Task: Explore the Power-Ups section in Trello and review the features of different Power-Ups.
Action: Mouse moved to (397, 198)
Screenshot: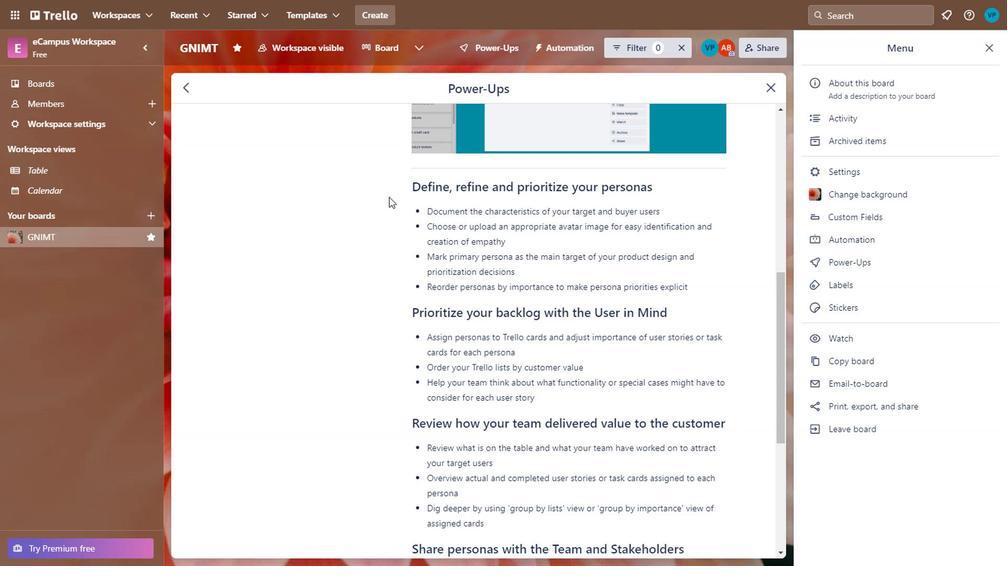 
Action: Mouse pressed left at (397, 198)
Screenshot: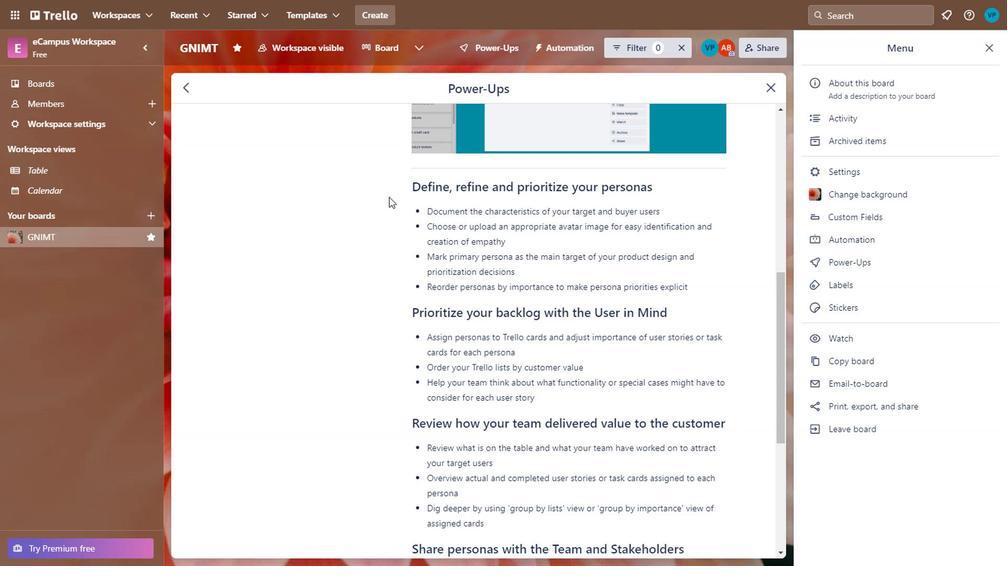 
Action: Mouse moved to (600, 248)
Screenshot: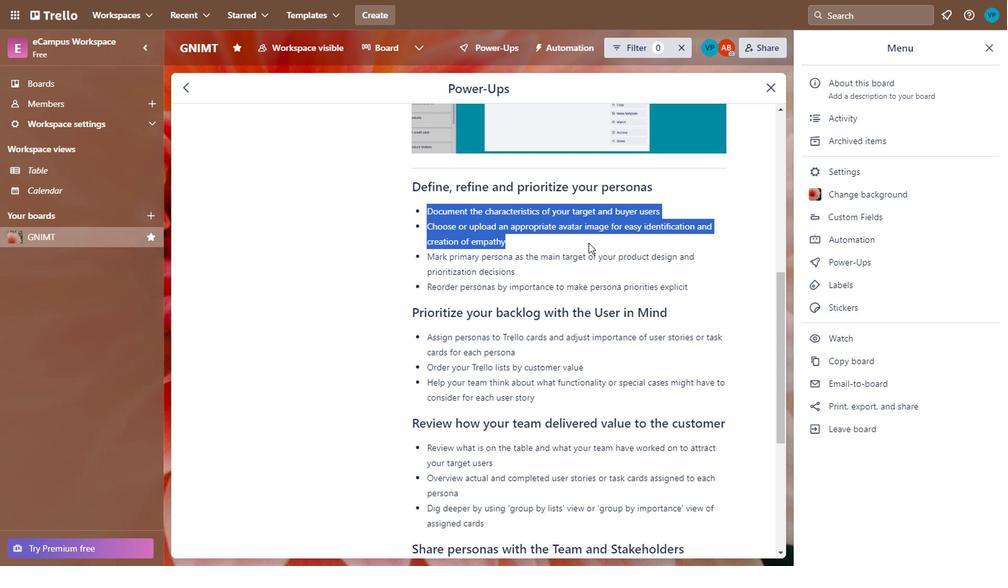 
Action: Mouse scrolled (600, 247) with delta (0, 0)
Screenshot: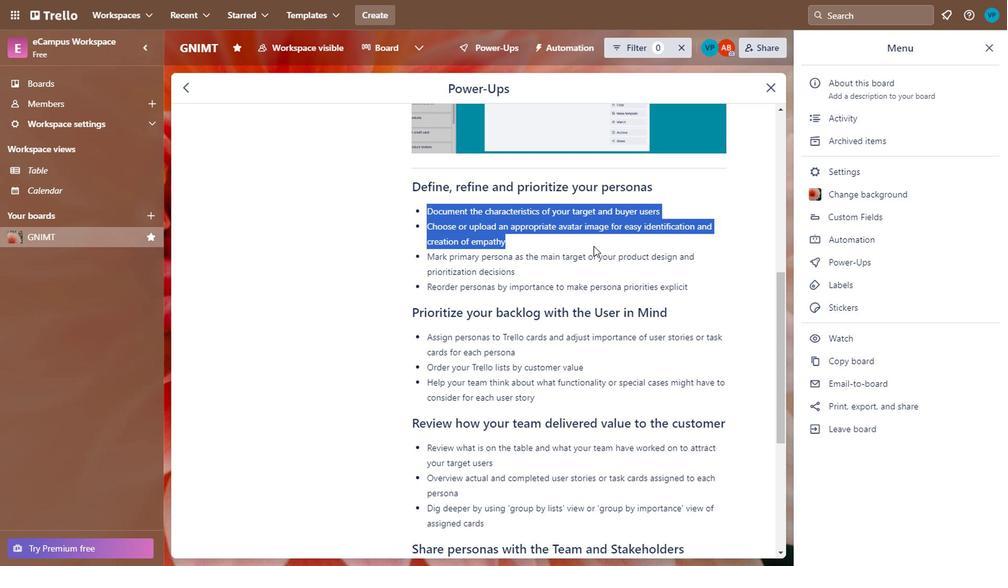 
Action: Mouse moved to (600, 248)
Screenshot: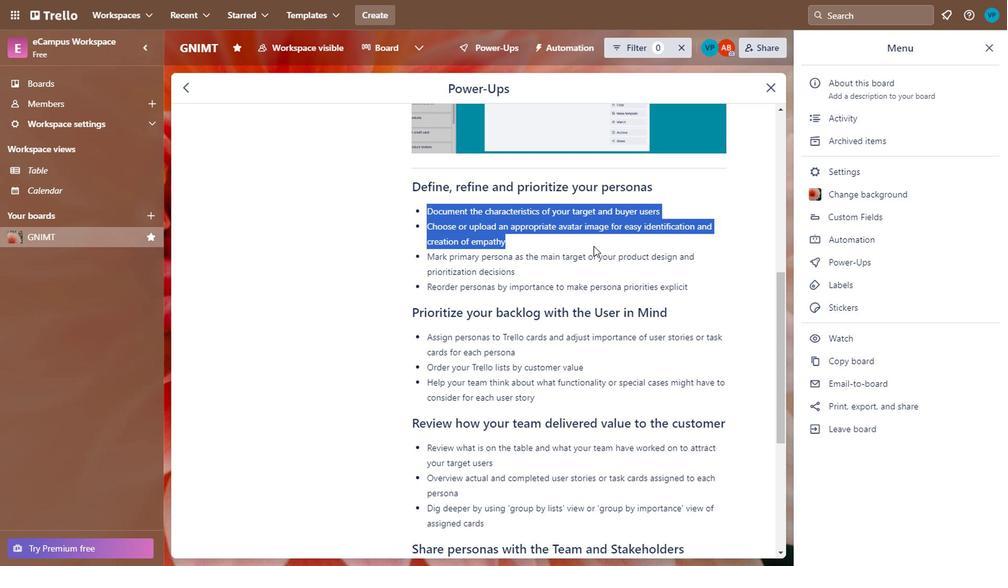 
Action: Mouse scrolled (600, 248) with delta (0, 0)
Screenshot: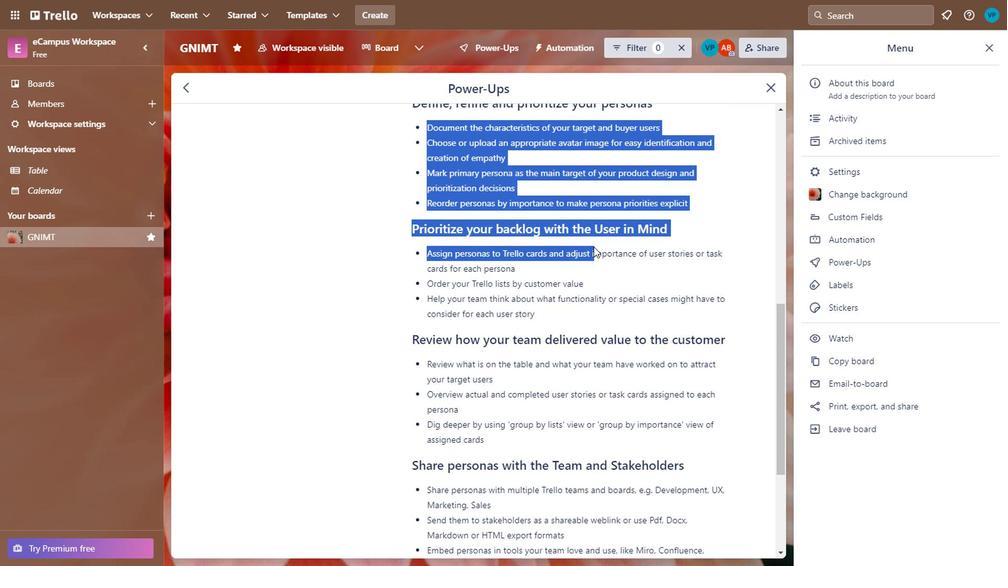 
Action: Mouse moved to (600, 249)
Screenshot: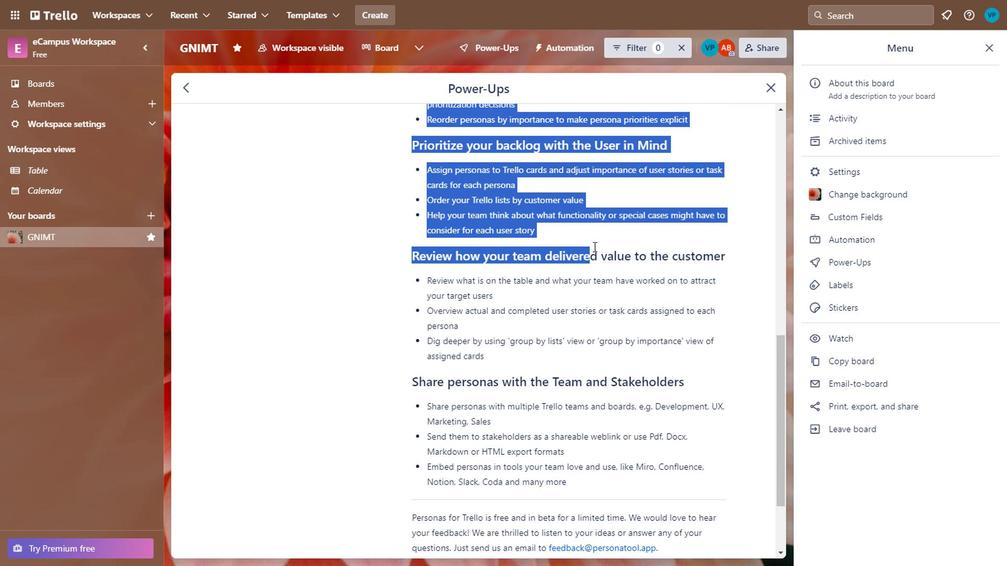 
Action: Mouse scrolled (600, 248) with delta (0, 0)
Screenshot: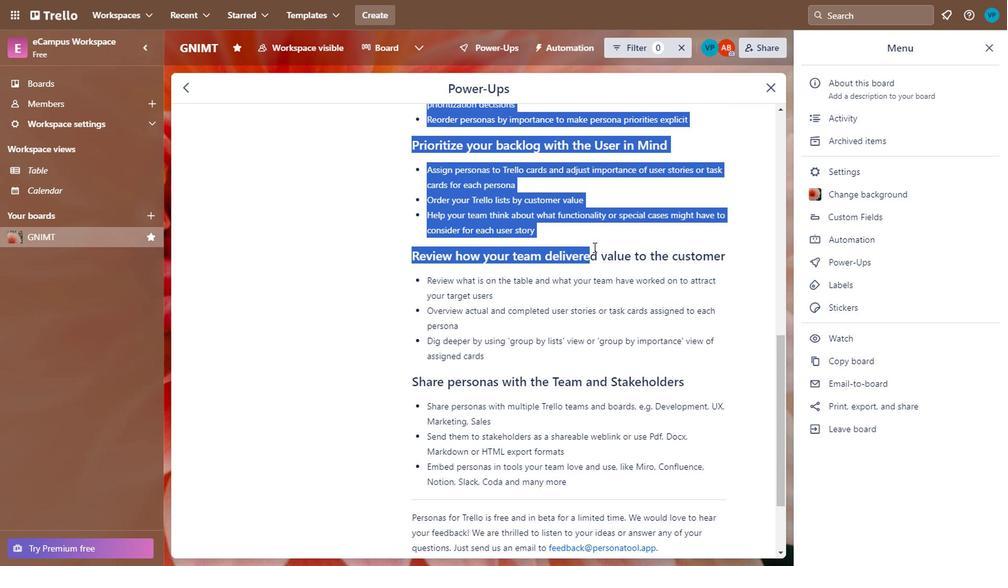 
Action: Mouse moved to (600, 249)
Screenshot: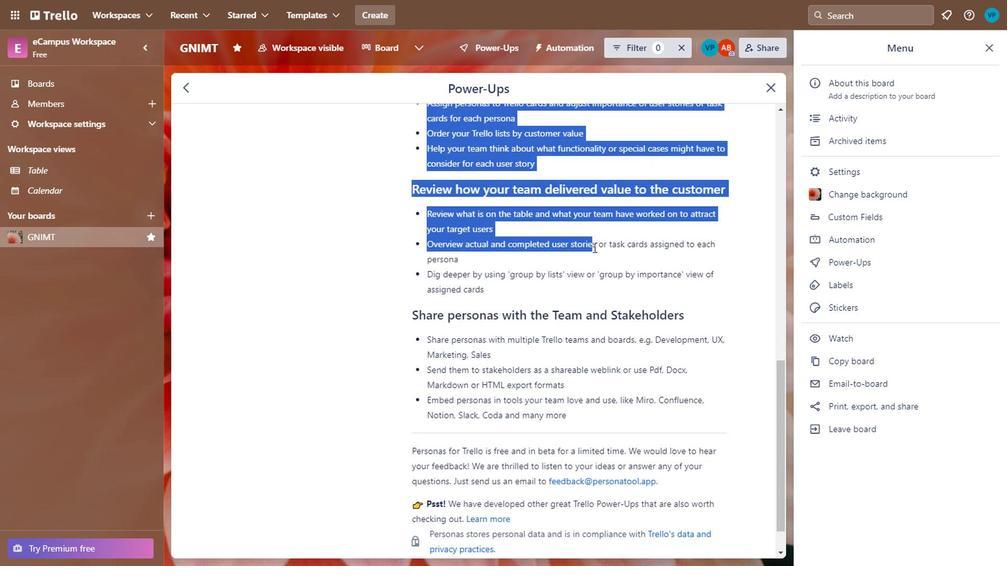 
Action: Mouse scrolled (600, 249) with delta (0, 0)
Screenshot: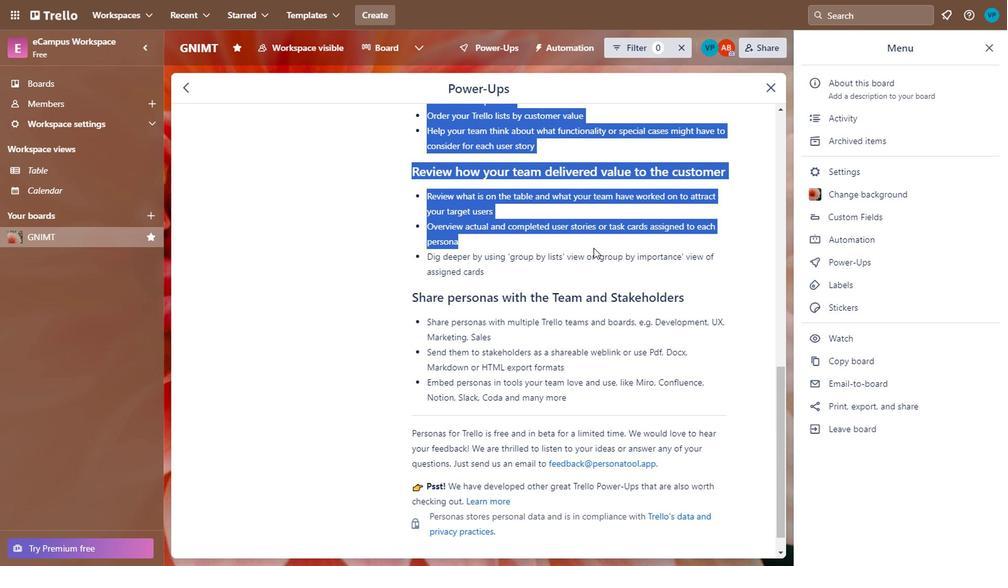 
Action: Mouse scrolled (600, 249) with delta (0, 0)
Screenshot: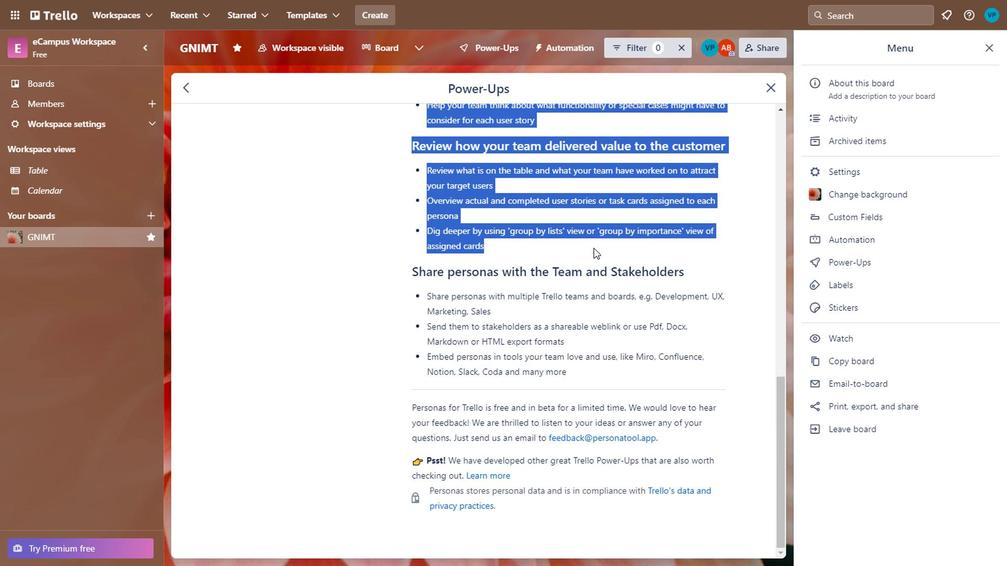 
Action: Mouse moved to (600, 252)
Screenshot: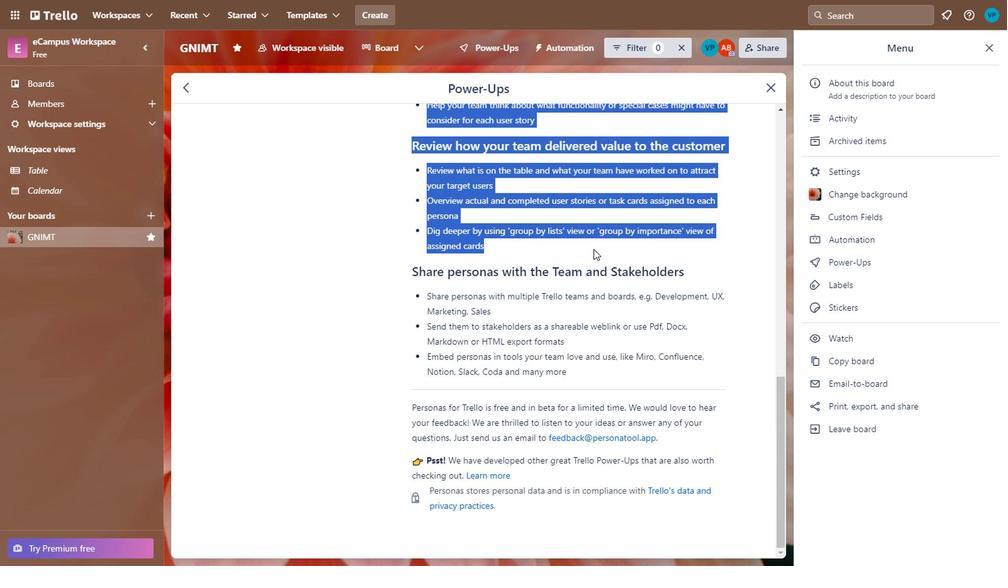 
Action: Mouse scrolled (600, 252) with delta (0, 0)
Screenshot: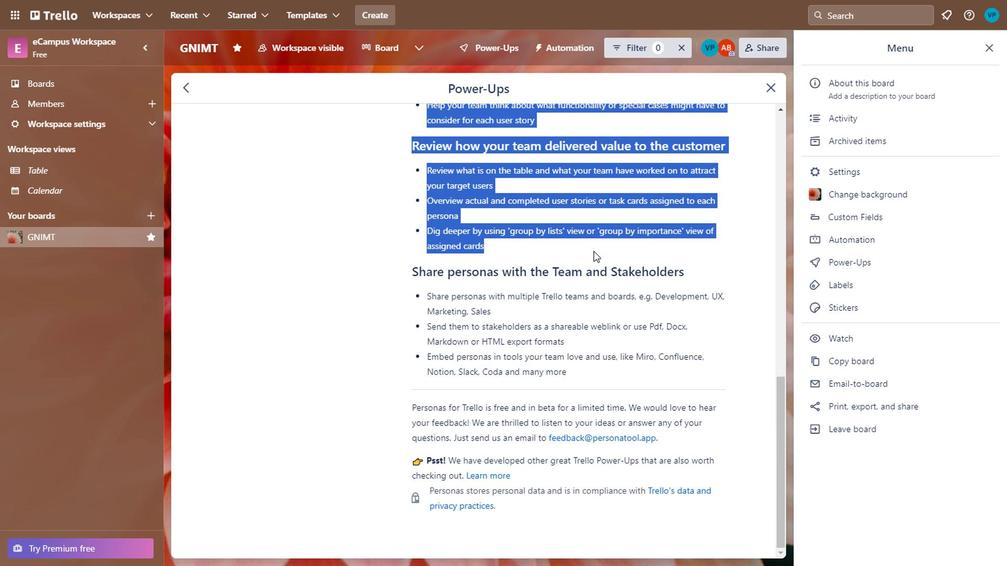 
Action: Mouse scrolled (600, 252) with delta (0, 0)
Screenshot: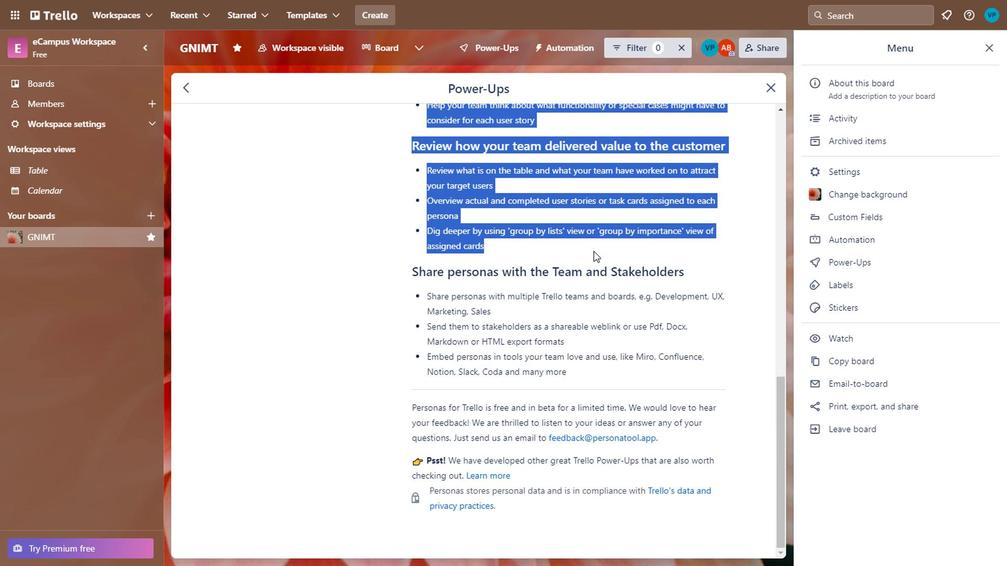 
Action: Mouse scrolled (600, 252) with delta (0, 0)
Screenshot: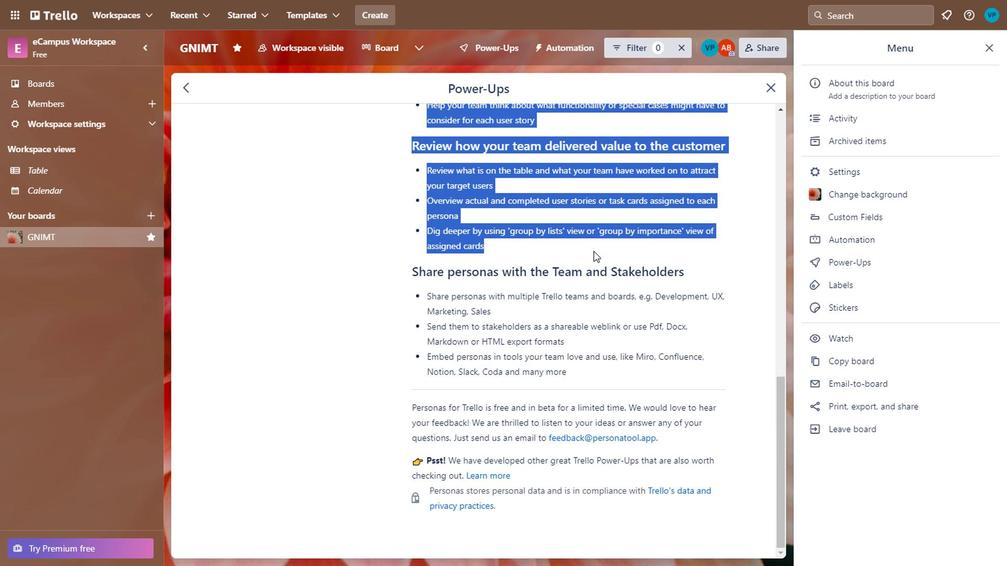 
Action: Mouse scrolled (600, 252) with delta (0, 0)
Screenshot: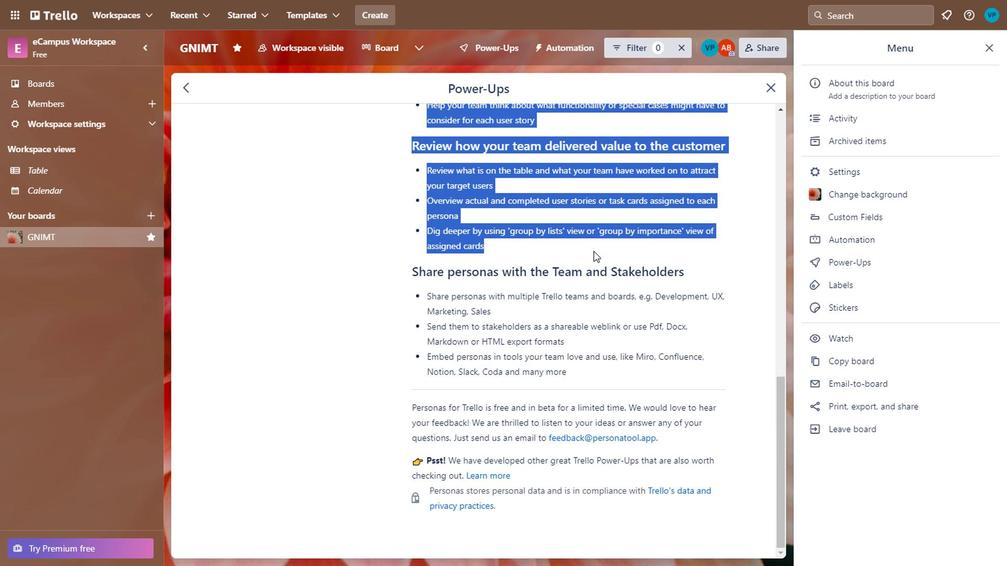 
Action: Mouse scrolled (600, 252) with delta (0, 0)
Screenshot: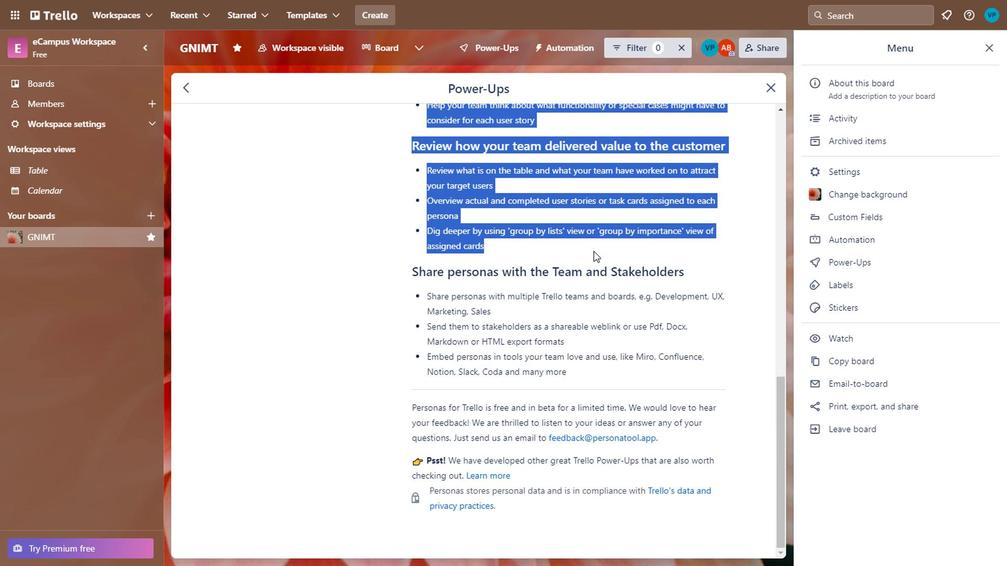 
Action: Mouse moved to (633, 341)
Screenshot: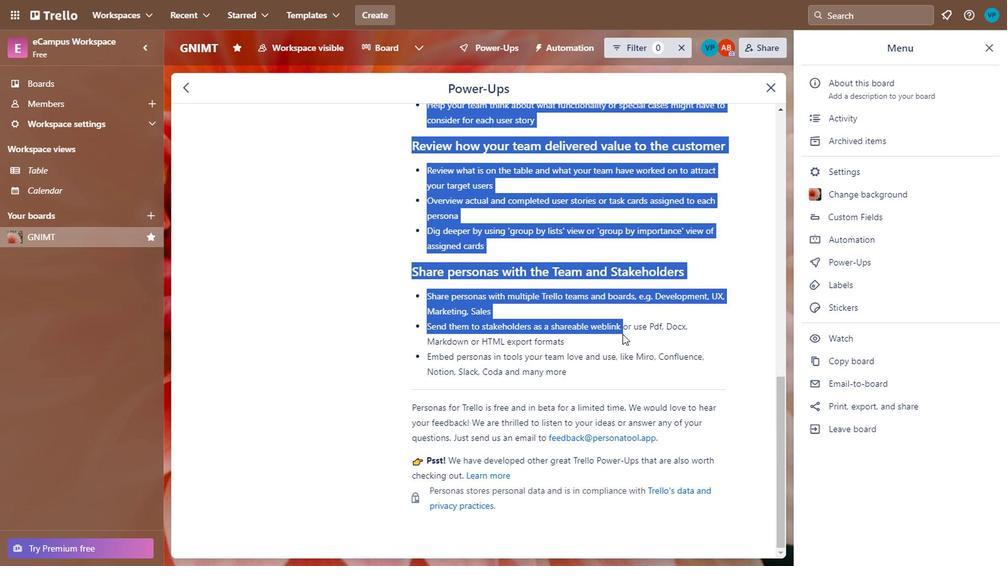 
Action: Mouse scrolled (633, 340) with delta (0, 0)
Screenshot: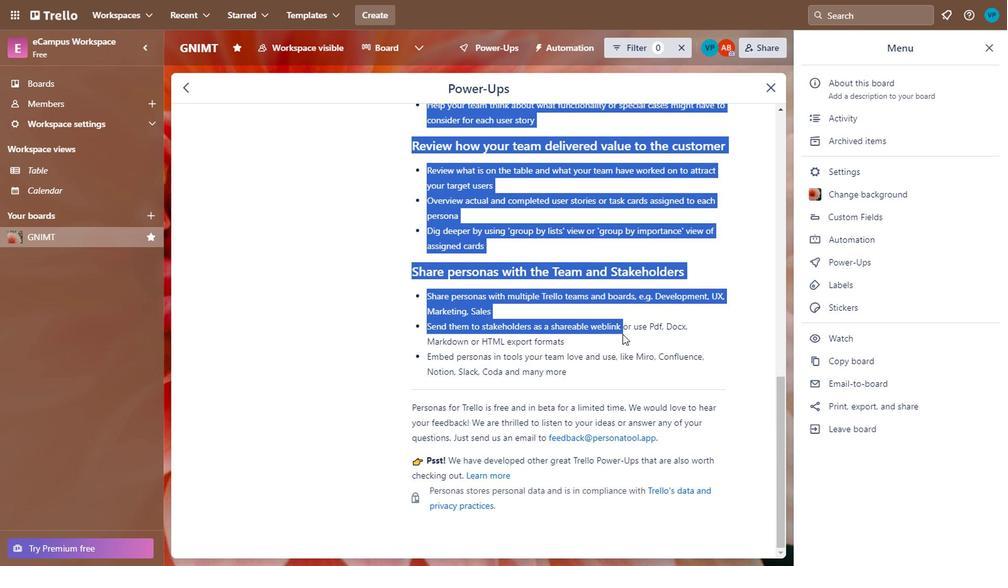 
Action: Mouse moved to (634, 341)
Screenshot: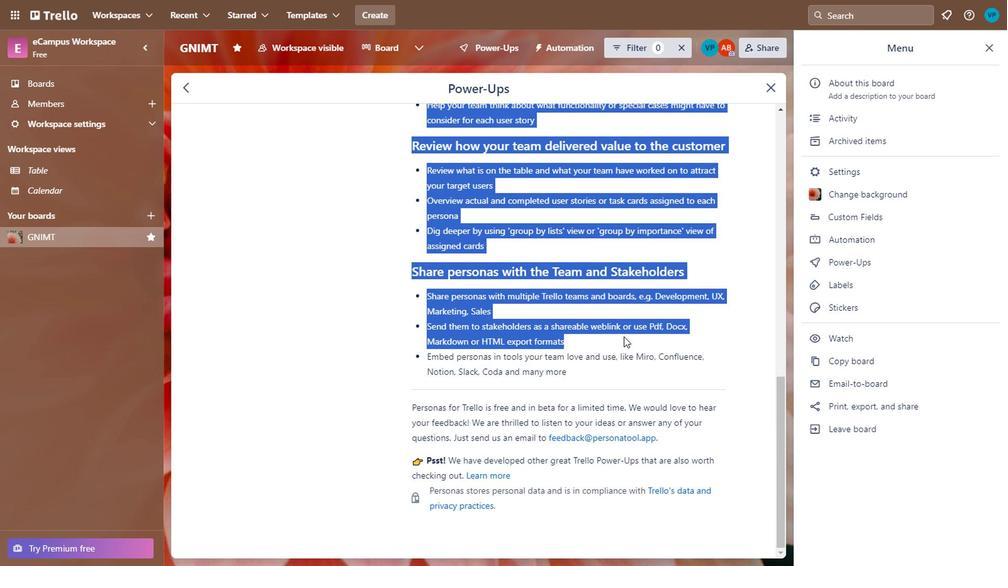 
Action: Mouse scrolled (634, 341) with delta (0, 0)
Screenshot: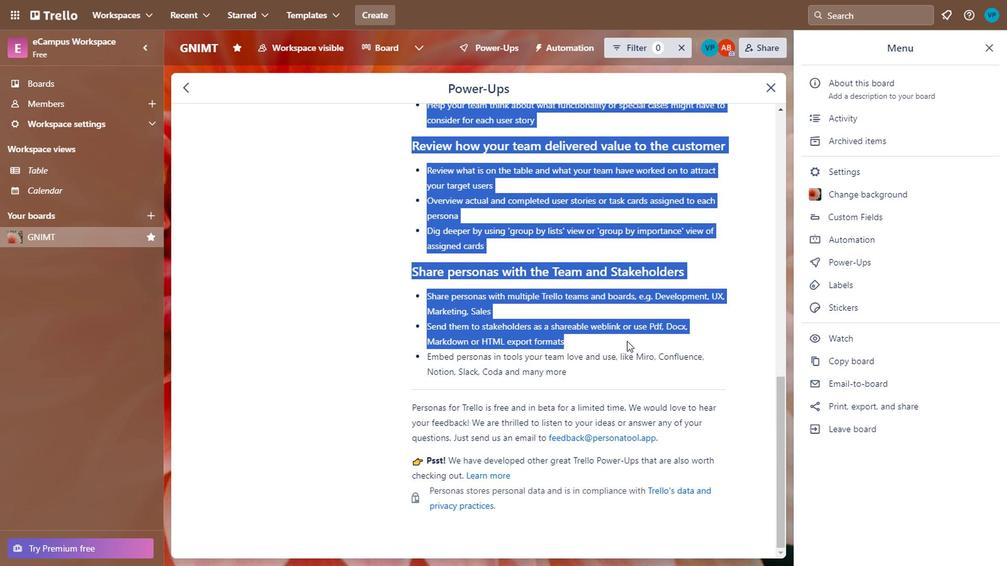 
Action: Mouse moved to (641, 356)
Screenshot: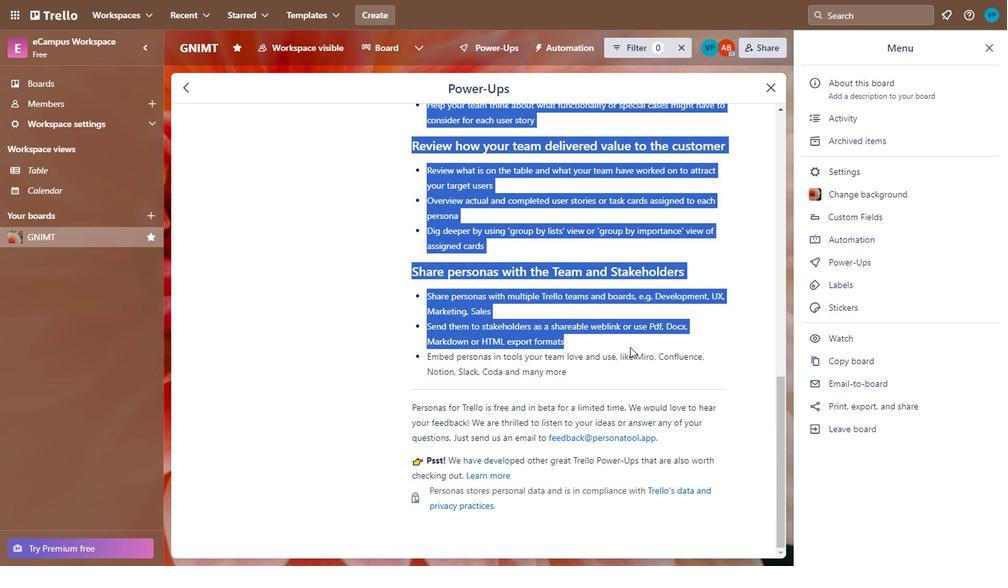 
Action: Mouse scrolled (641, 355) with delta (0, 0)
Screenshot: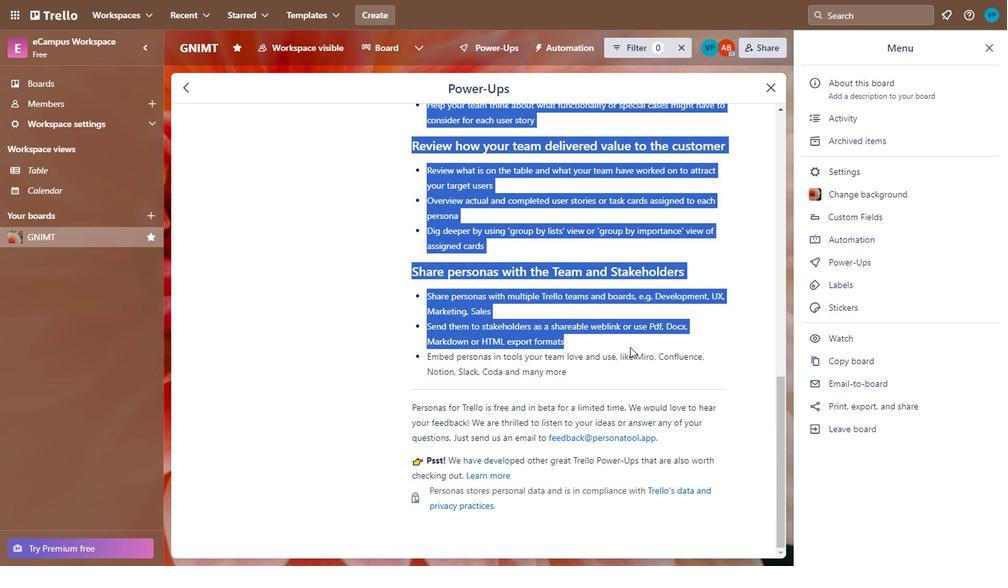 
Action: Mouse moved to (503, 298)
Screenshot: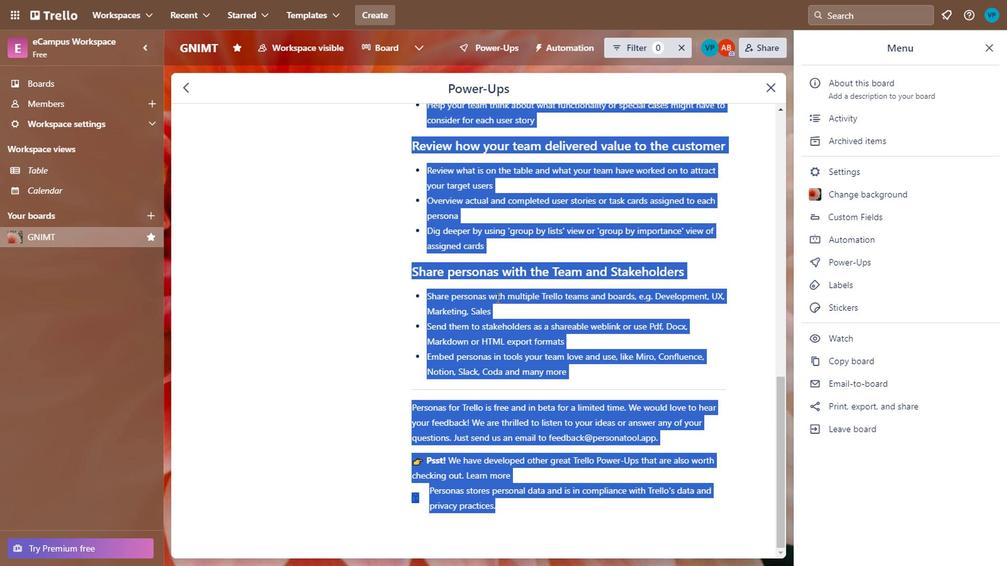 
Action: Mouse scrolled (503, 299) with delta (0, 1)
Screenshot: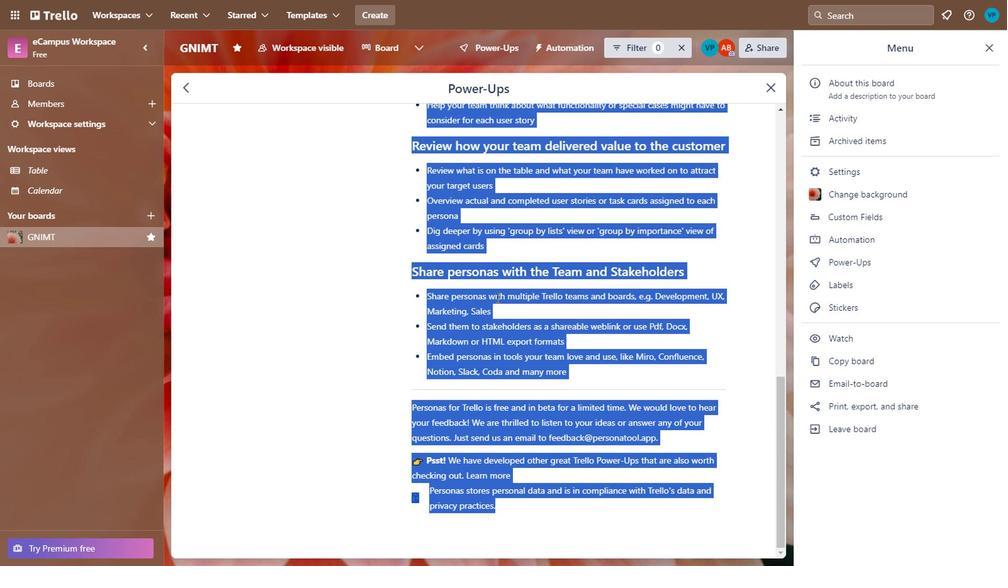 
Action: Mouse scrolled (503, 299) with delta (0, 1)
Screenshot: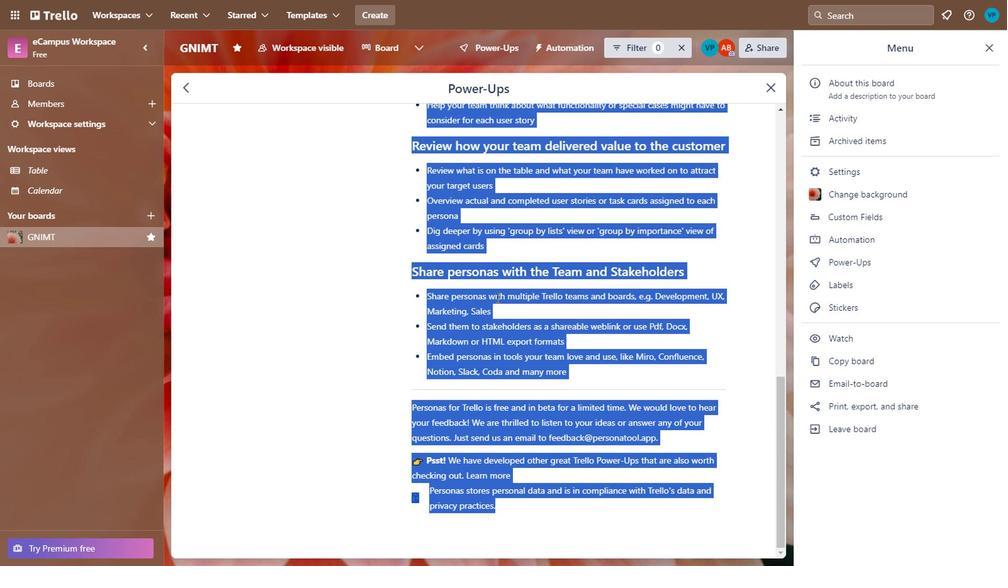 
Action: Mouse scrolled (503, 299) with delta (0, 1)
Screenshot: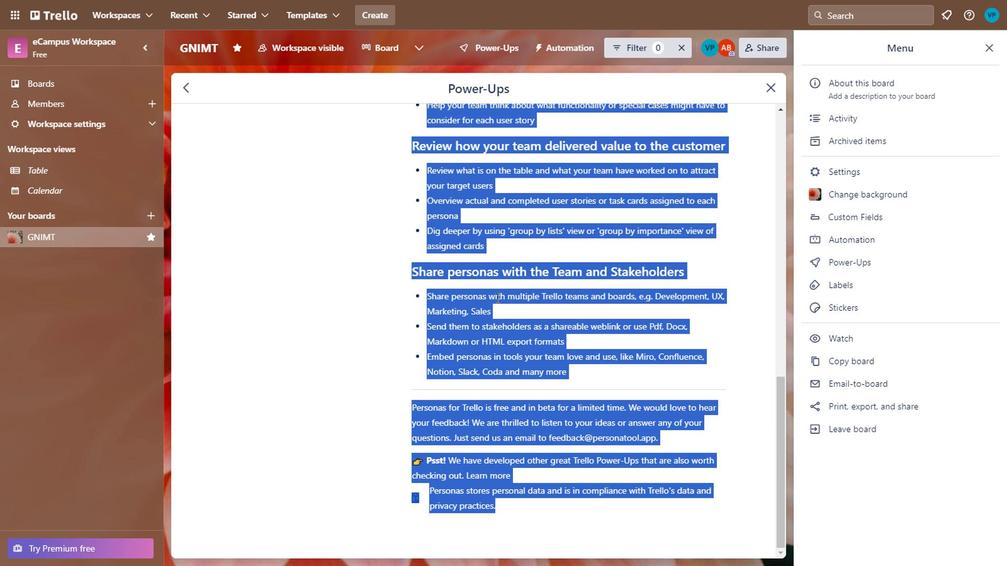 
Action: Mouse moved to (440, 249)
Screenshot: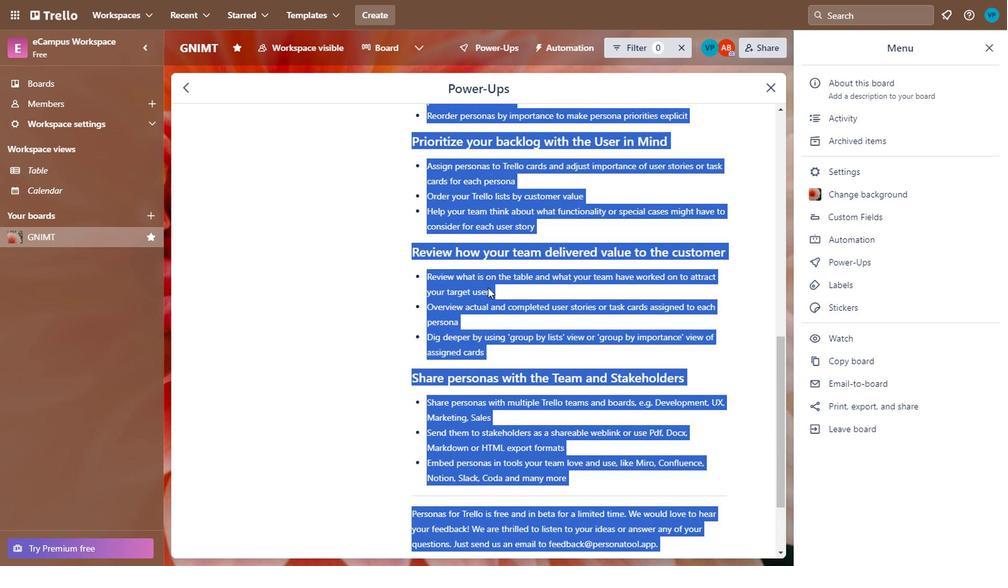 
Action: Mouse scrolled (440, 249) with delta (0, 0)
Screenshot: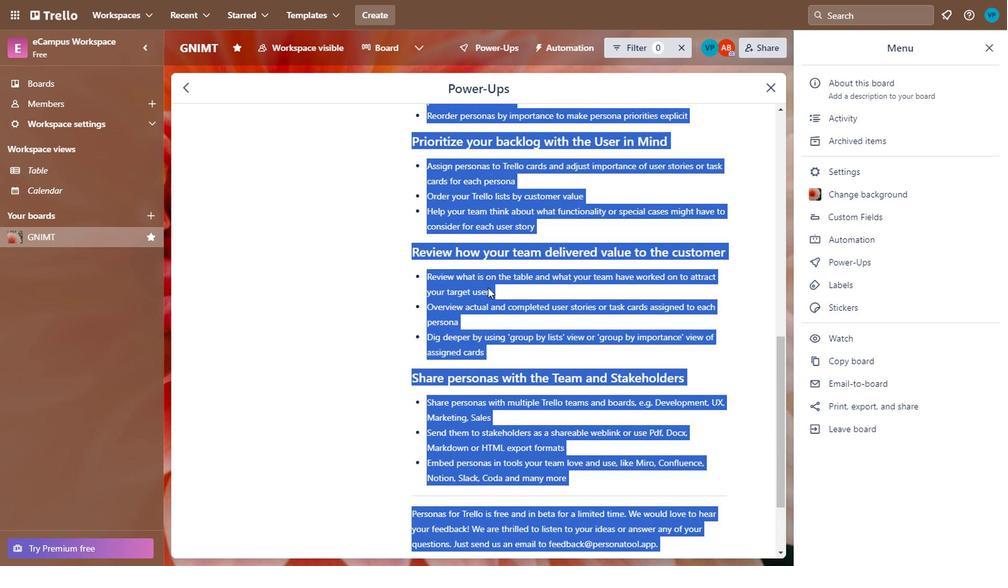 
Action: Mouse moved to (436, 245)
Screenshot: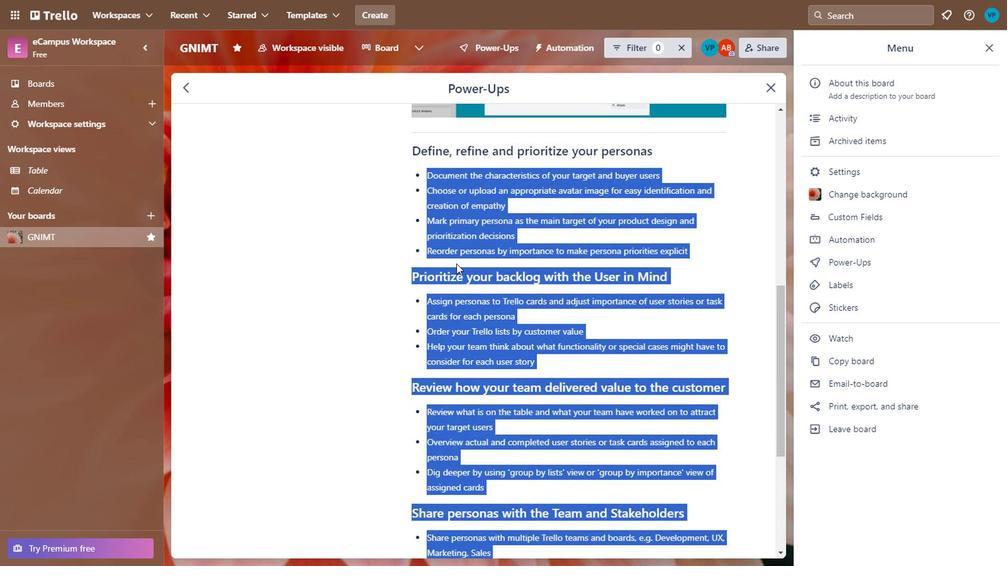 
Action: Mouse scrolled (436, 246) with delta (0, 0)
Screenshot: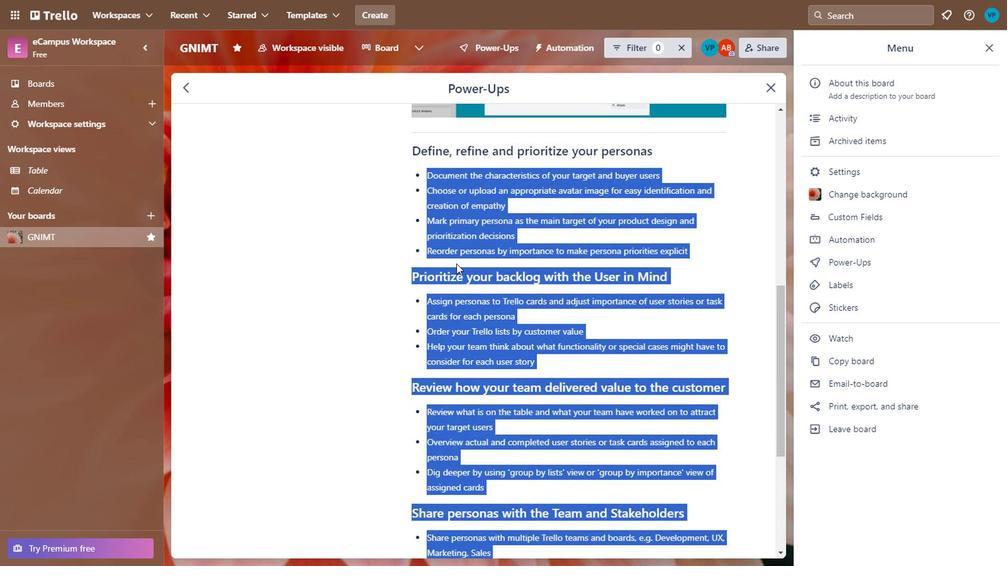 
Action: Mouse moved to (431, 241)
Screenshot: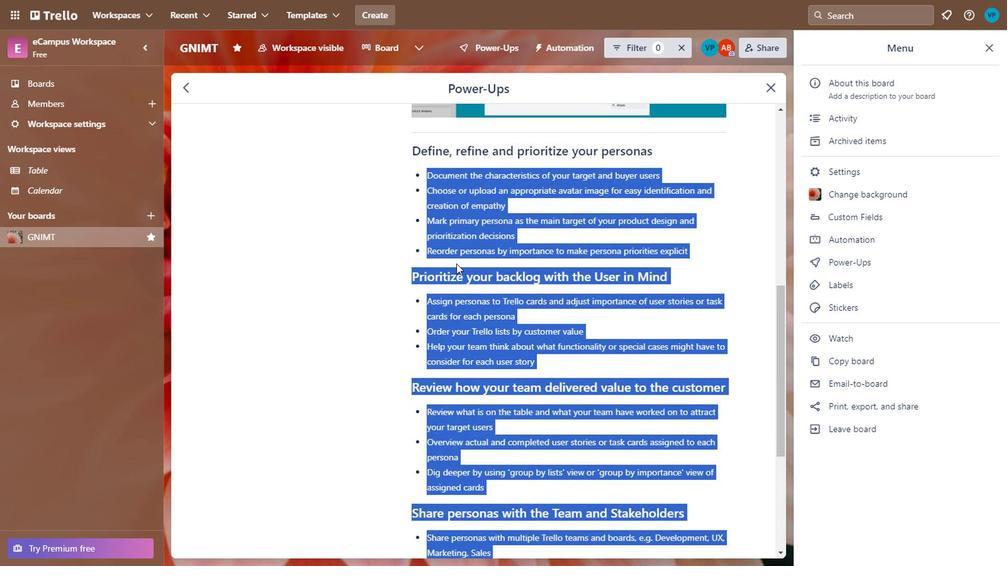 
Action: Mouse scrolled (431, 241) with delta (0, 0)
Screenshot: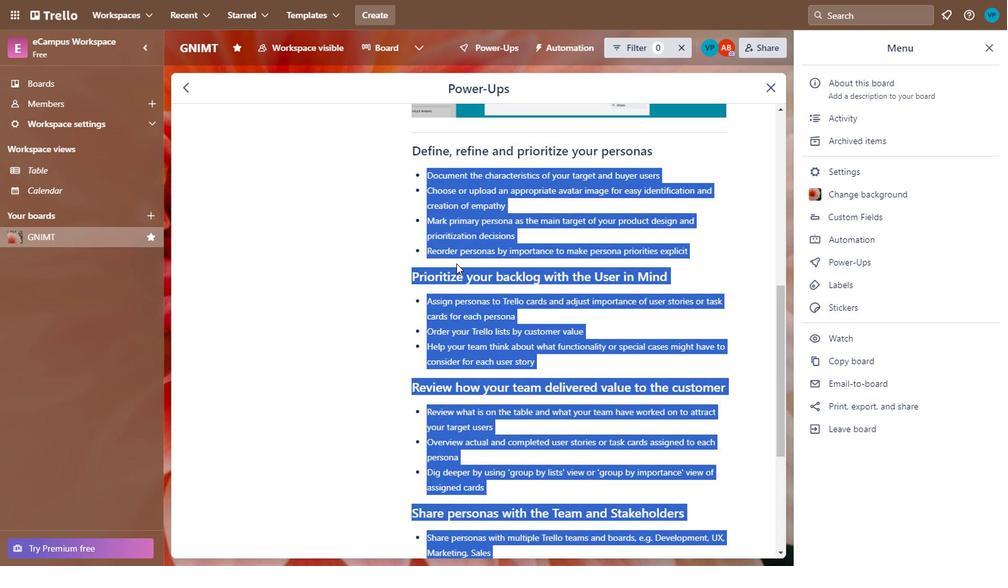 
Action: Mouse moved to (267, 160)
Screenshot: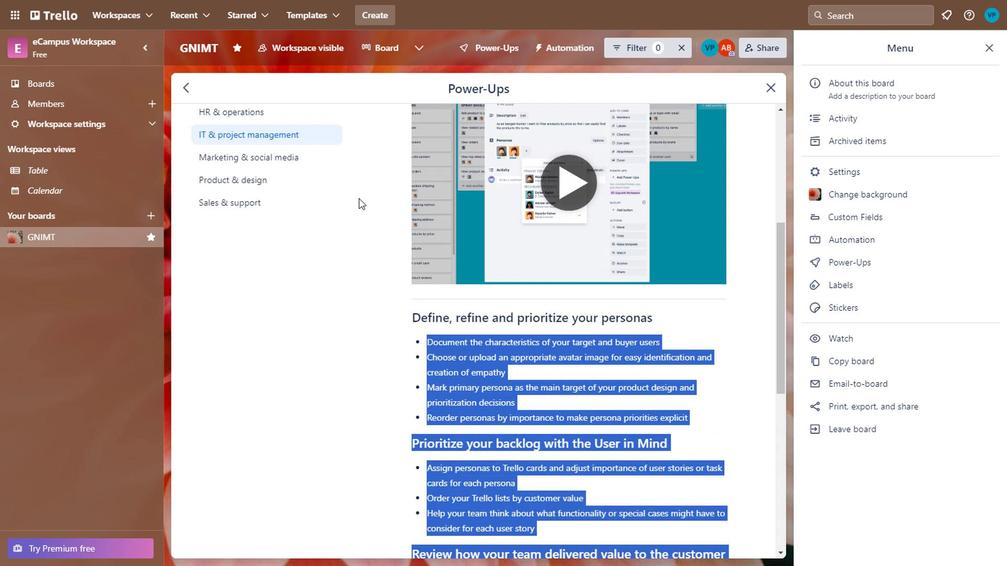 
Action: Mouse scrolled (267, 160) with delta (0, 0)
Screenshot: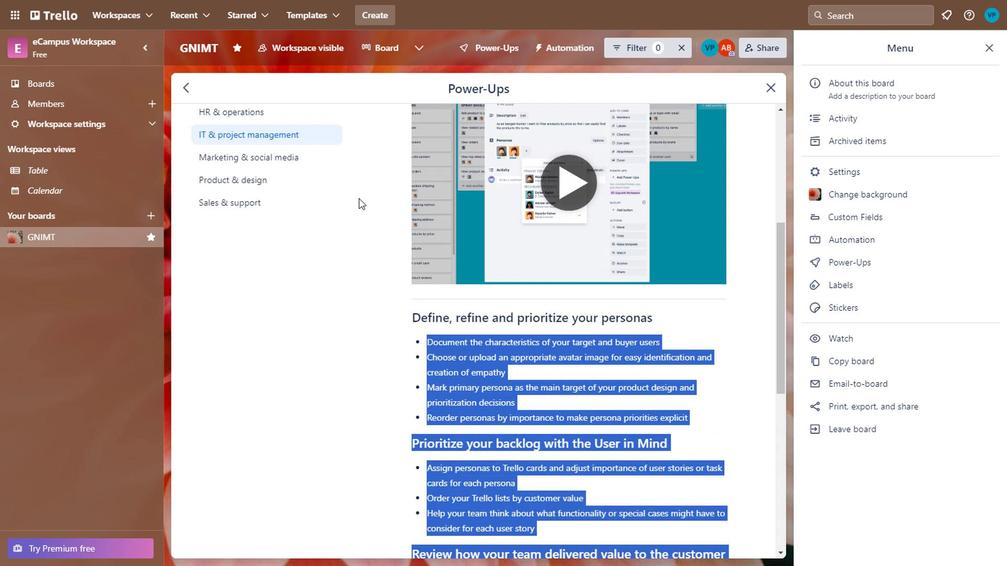 
Action: Mouse moved to (251, 150)
Screenshot: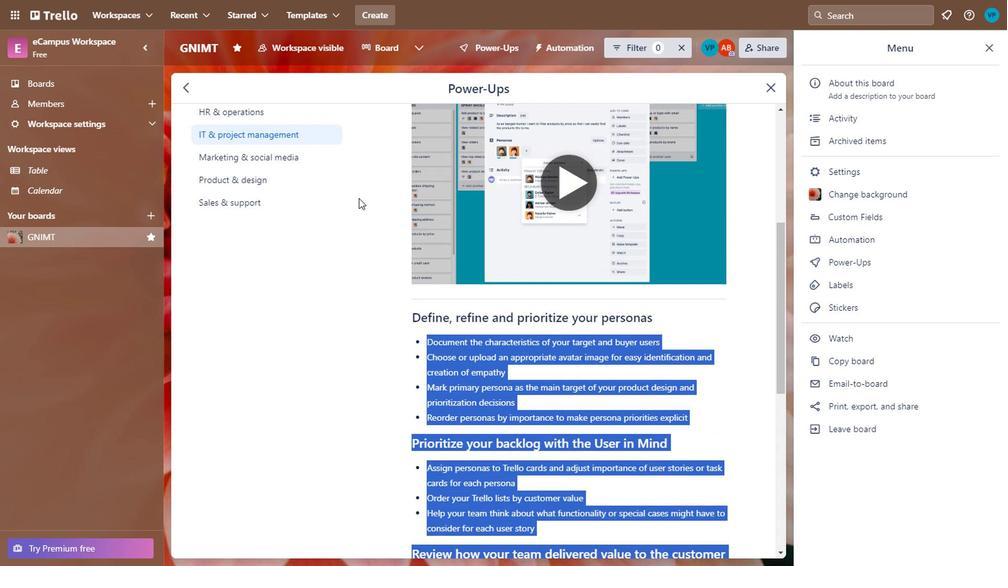
Action: Mouse scrolled (251, 150) with delta (0, 0)
Screenshot: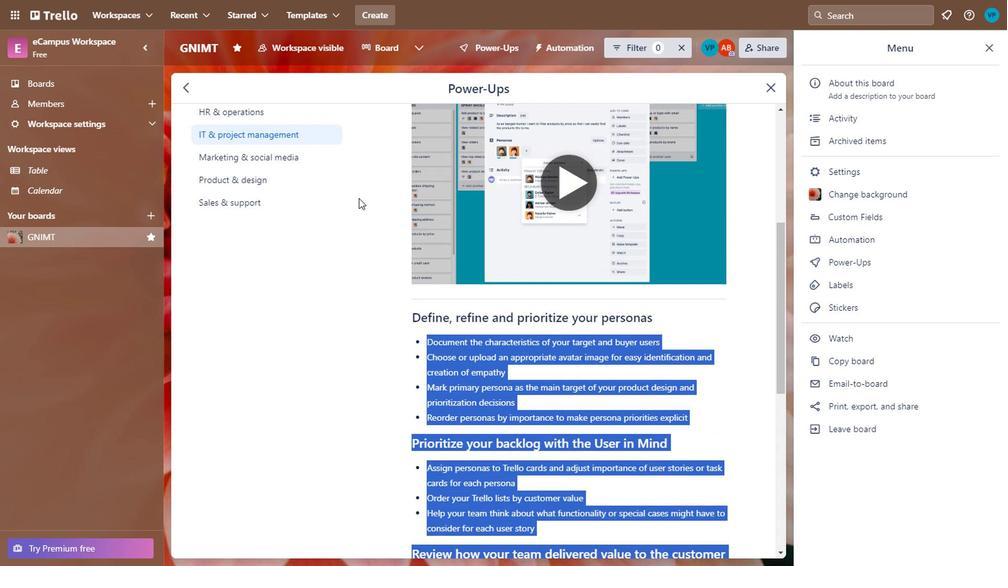 
Action: Mouse moved to (239, 141)
Screenshot: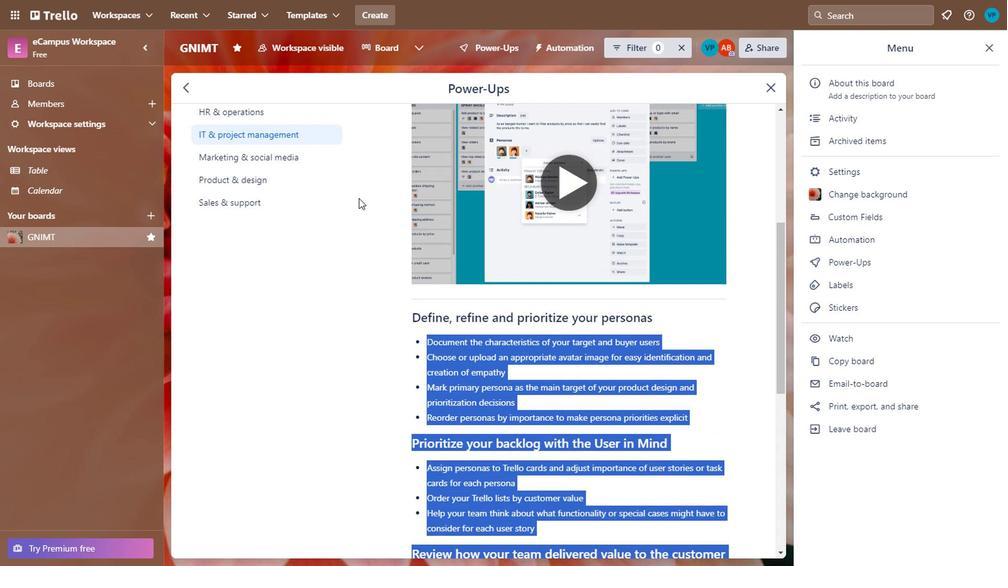 
Action: Mouse scrolled (239, 142) with delta (0, 1)
Screenshot: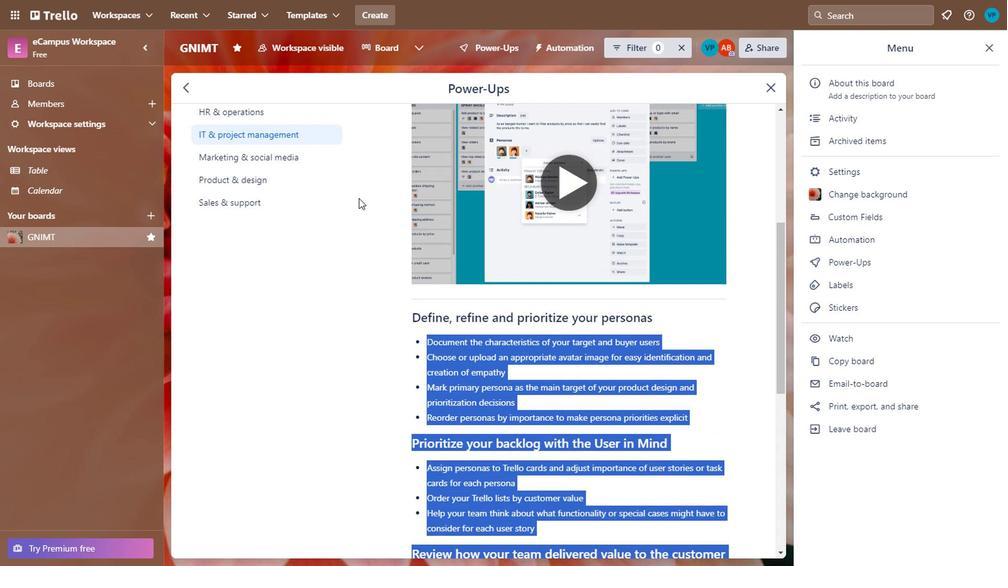 
Action: Mouse moved to (224, 133)
Screenshot: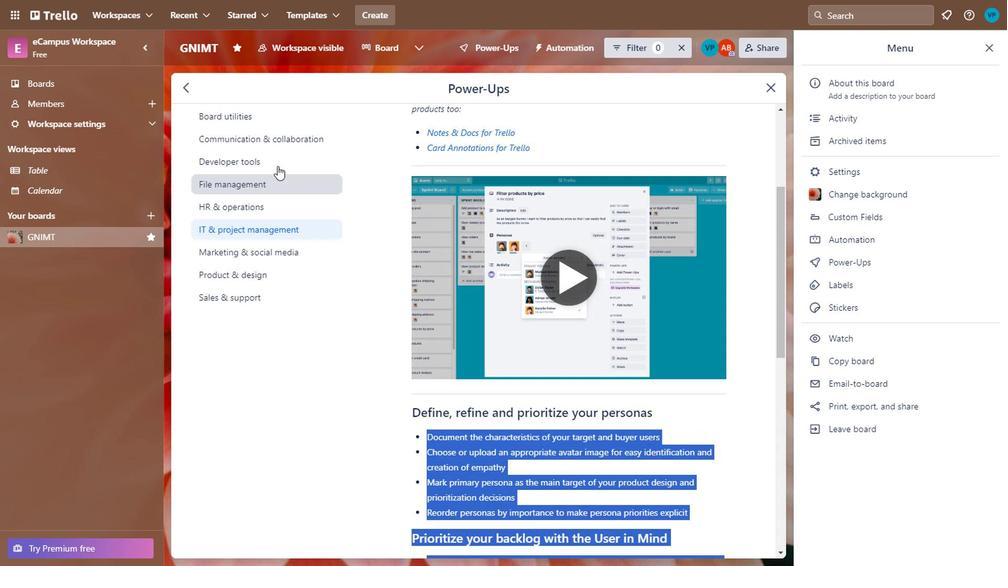 
Action: Mouse scrolled (224, 133) with delta (0, 0)
Screenshot: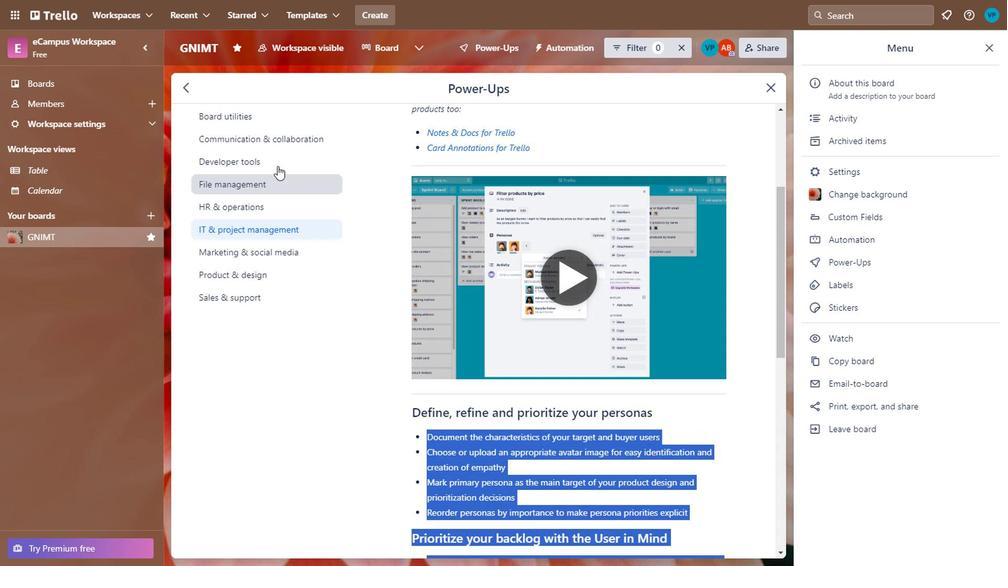 
Action: Mouse moved to (192, 89)
Screenshot: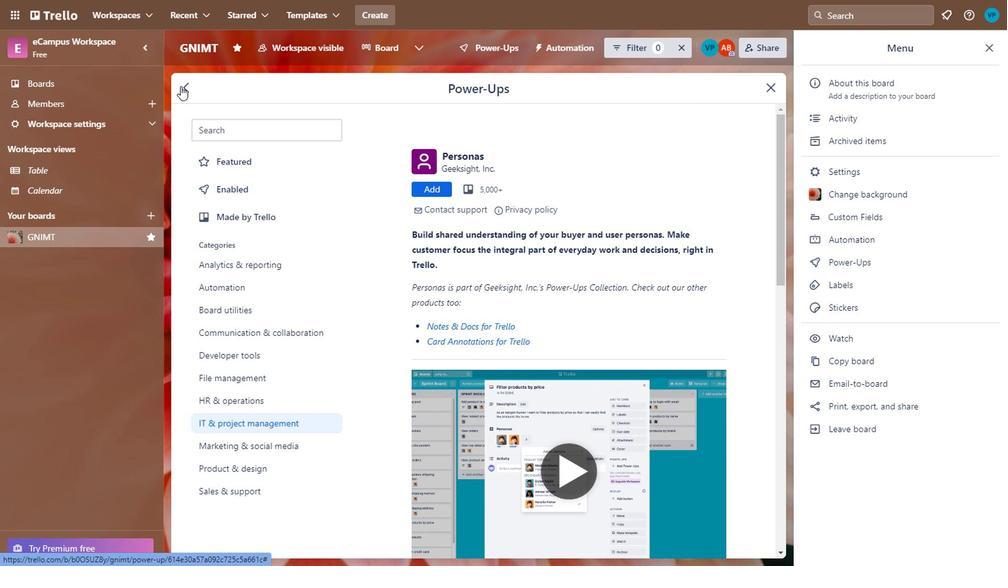 
Action: Mouse pressed left at (192, 89)
Screenshot: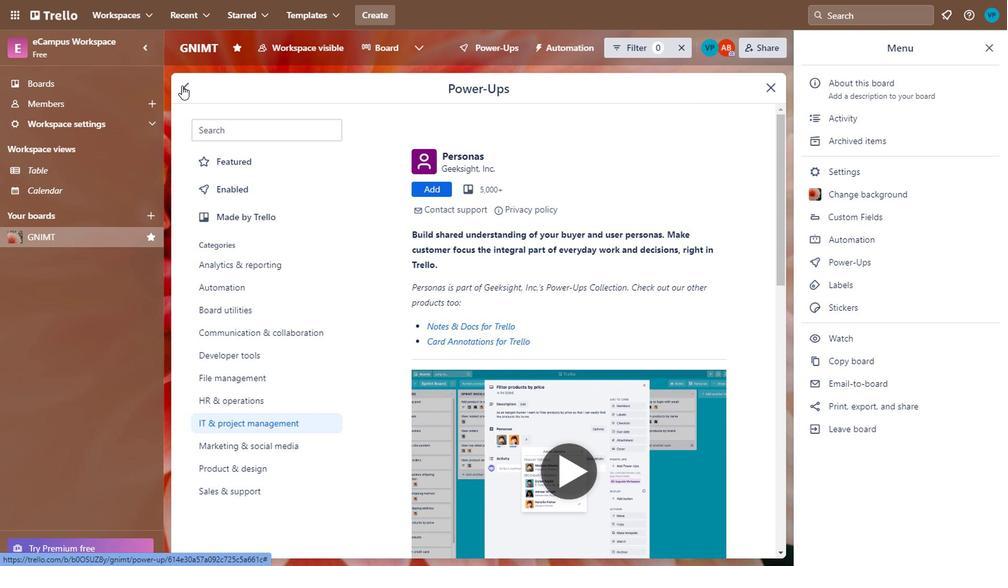 
Action: Mouse moved to (490, 429)
Screenshot: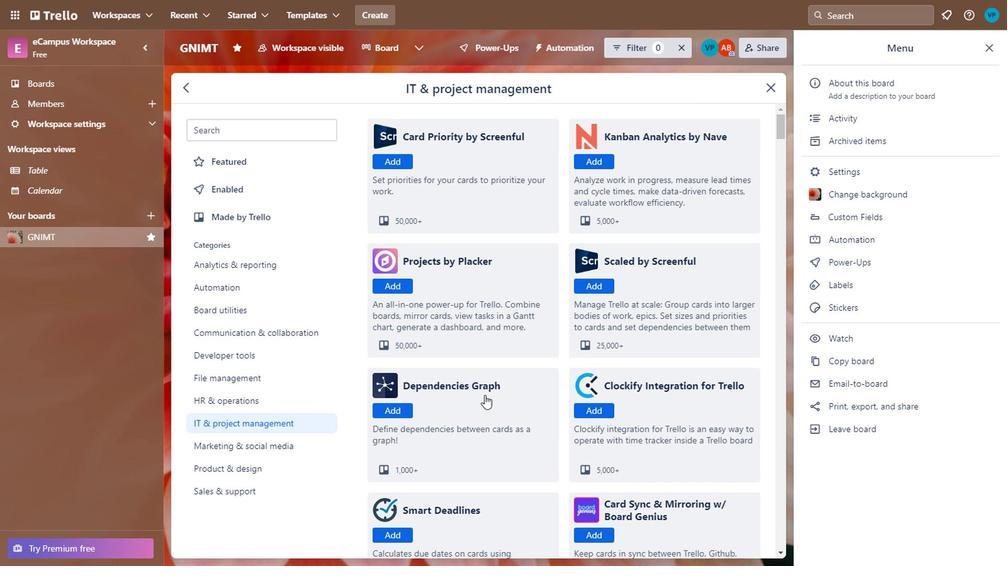
Action: Mouse pressed left at (490, 429)
Screenshot: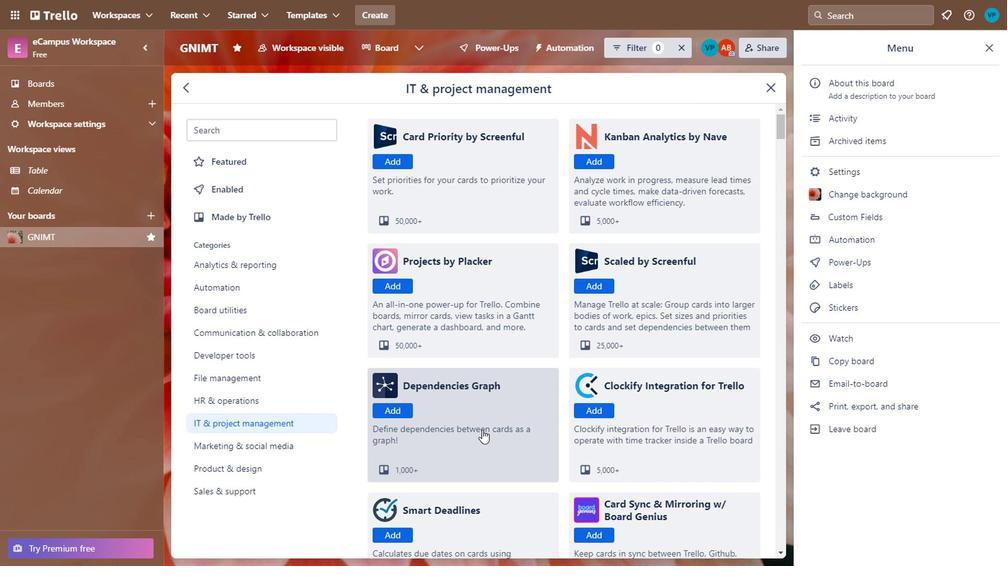 
Action: Mouse moved to (397, 224)
Screenshot: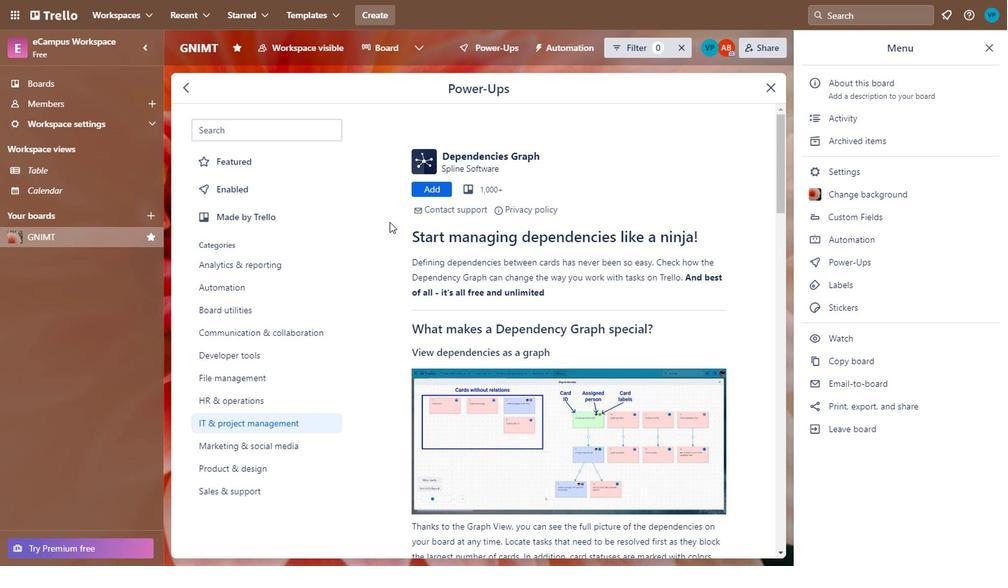
Action: Mouse pressed left at (397, 224)
Screenshot: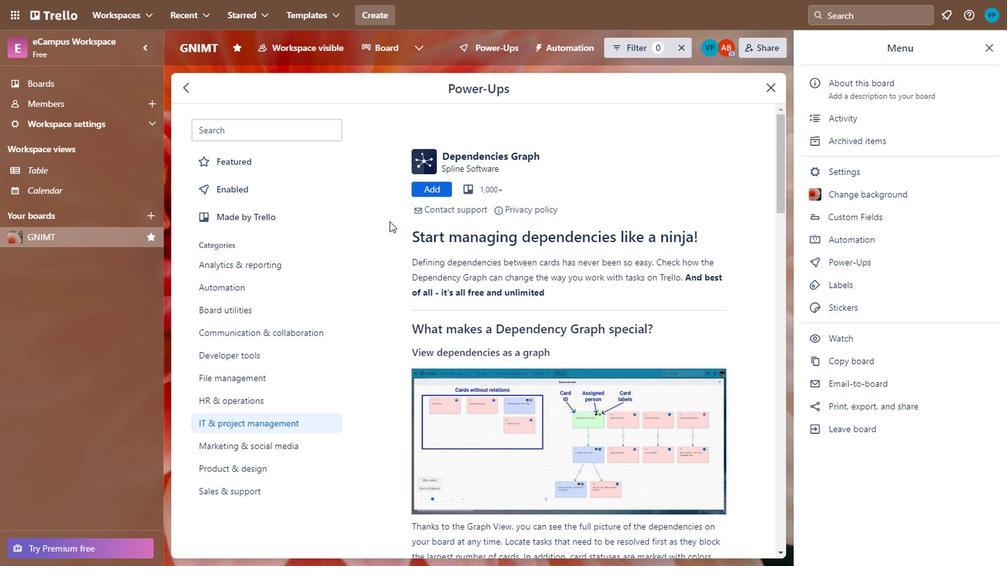 
Action: Mouse moved to (649, 292)
Screenshot: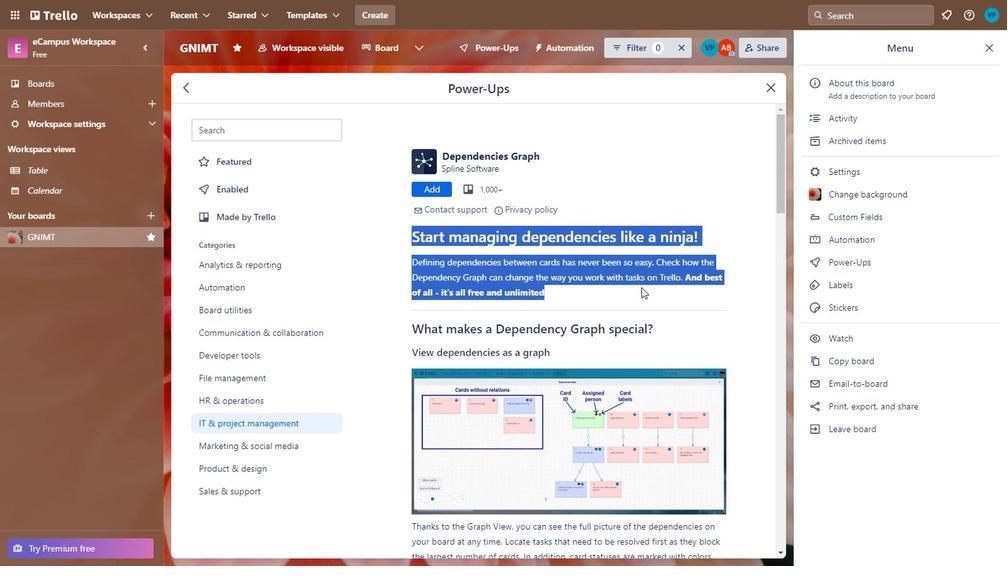 
Action: Mouse scrolled (649, 292) with delta (0, 0)
Screenshot: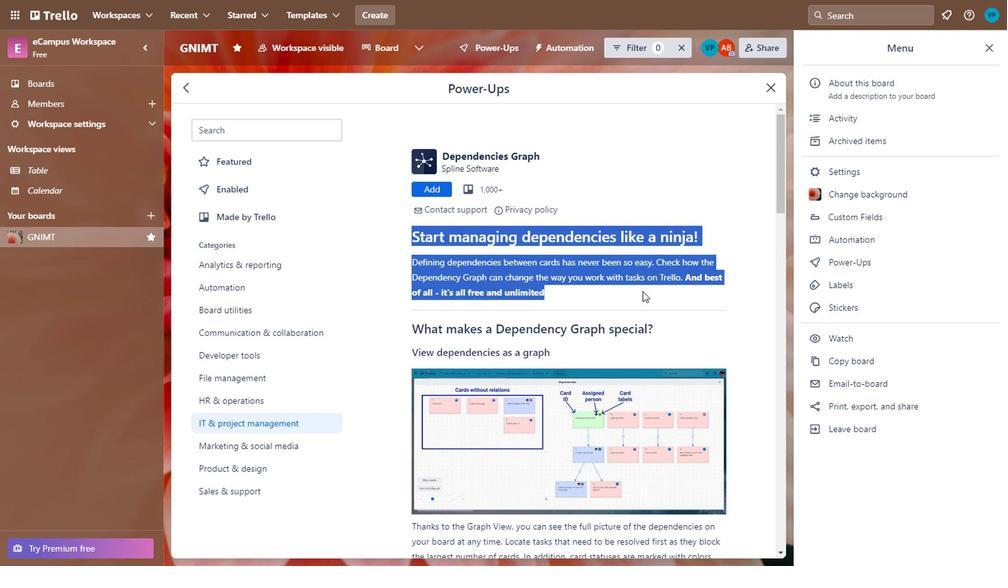 
Action: Mouse scrolled (649, 292) with delta (0, 0)
Screenshot: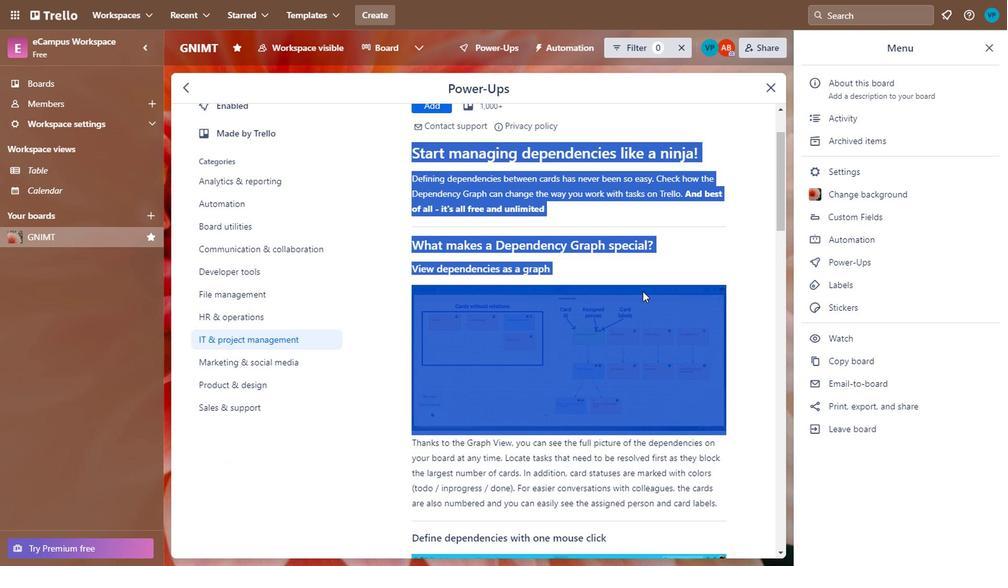
Action: Mouse scrolled (649, 292) with delta (0, 0)
Screenshot: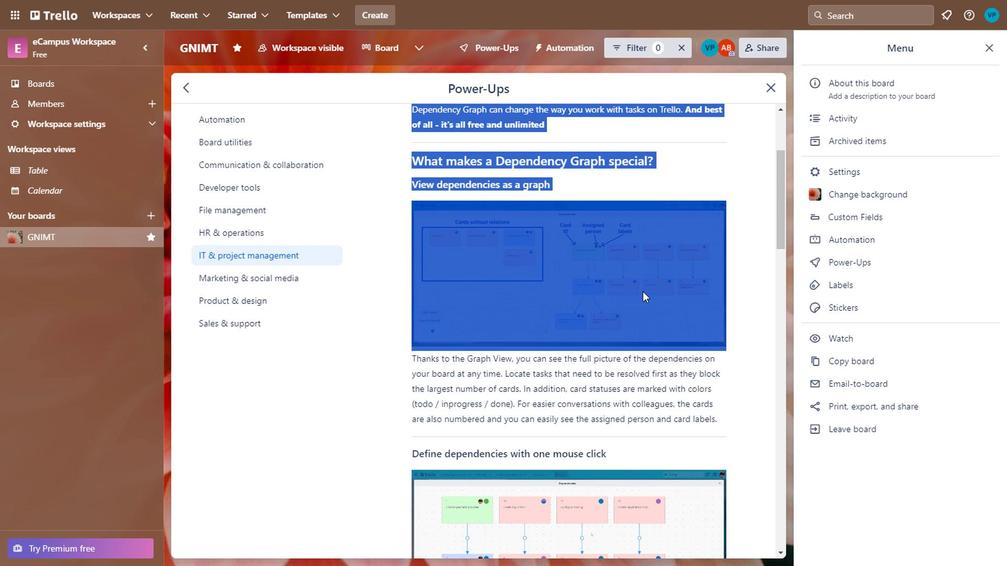 
Action: Mouse scrolled (649, 292) with delta (0, 0)
Screenshot: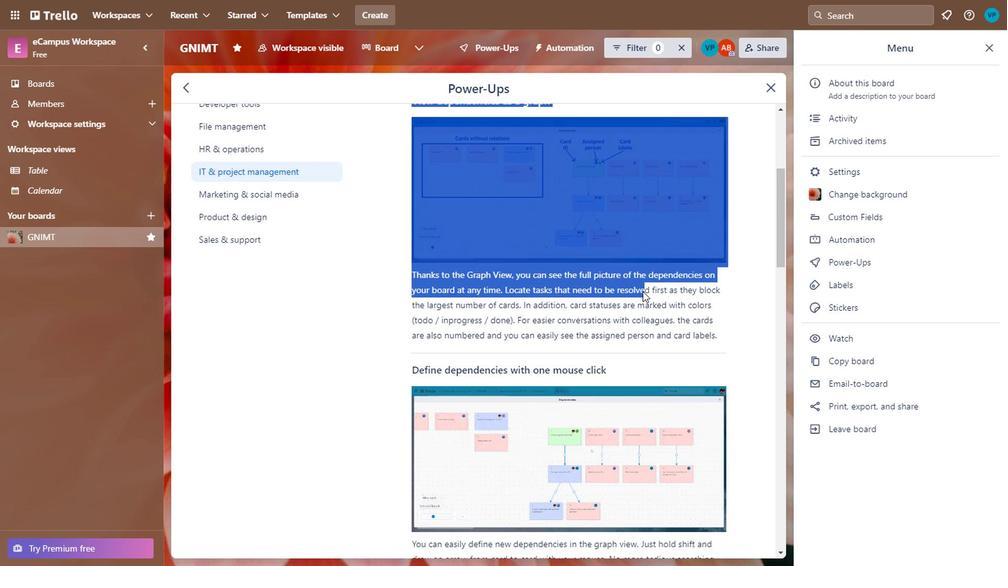 
Action: Mouse moved to (758, 280)
Screenshot: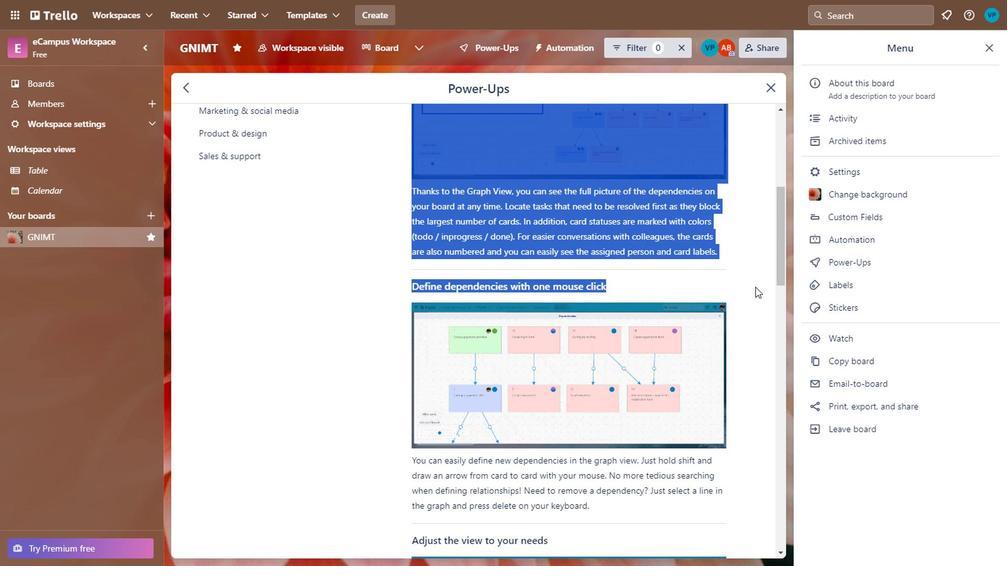 
Action: Mouse scrolled (758, 280) with delta (0, 0)
Screenshot: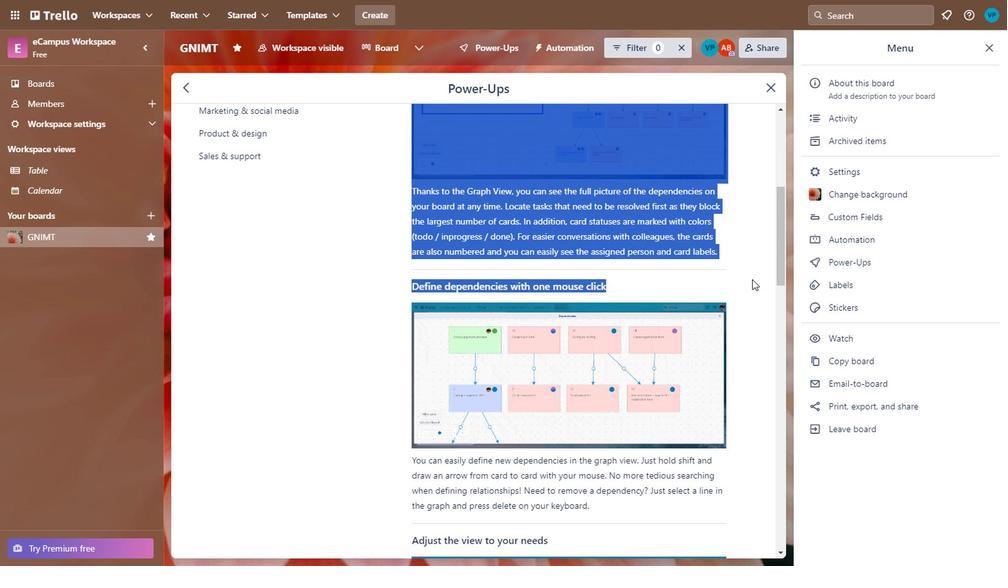 
Action: Mouse scrolled (758, 280) with delta (0, 0)
Screenshot: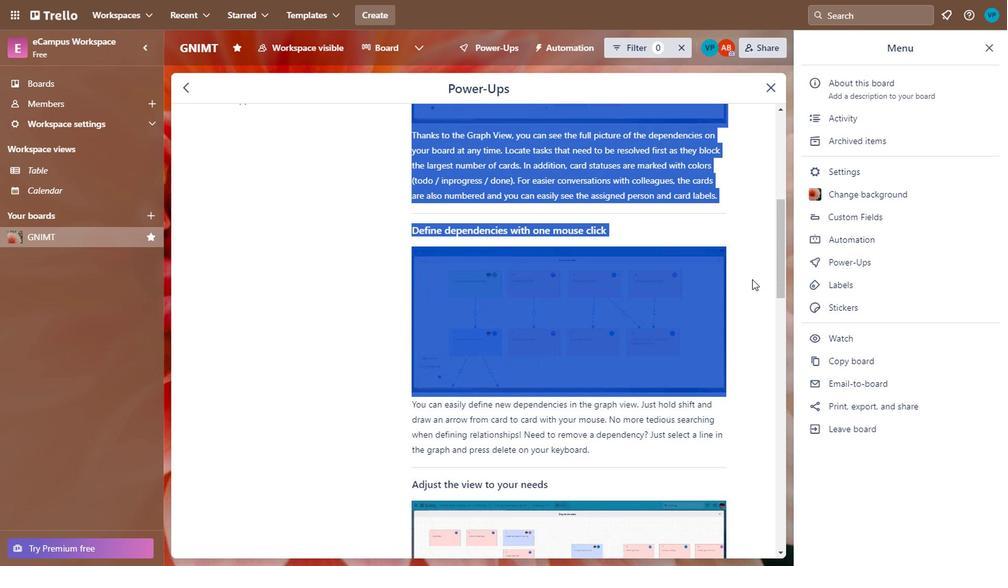 
Action: Mouse moved to (766, 369)
Screenshot: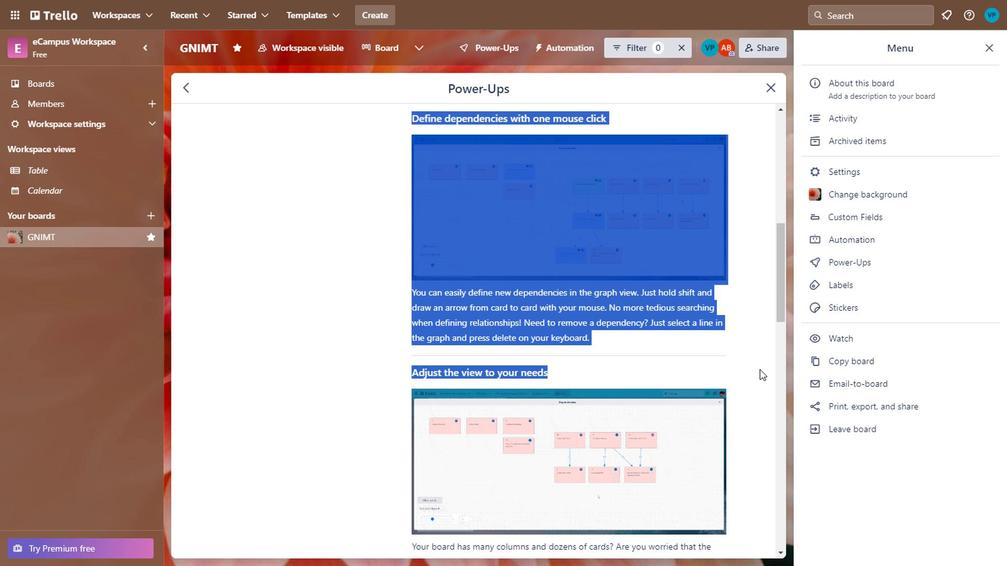 
Action: Mouse scrolled (766, 369) with delta (0, 0)
Screenshot: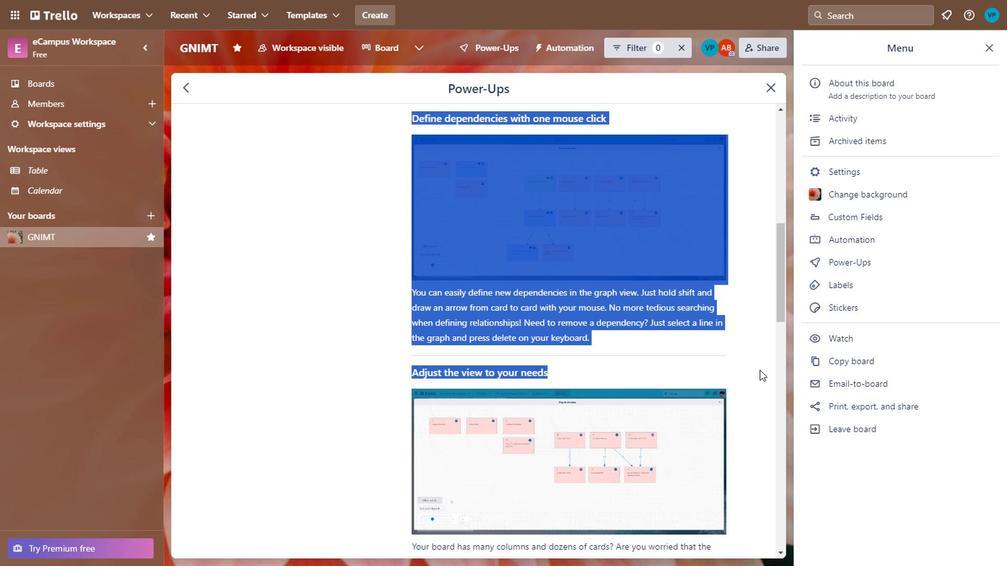 
Action: Mouse scrolled (766, 369) with delta (0, 0)
Screenshot: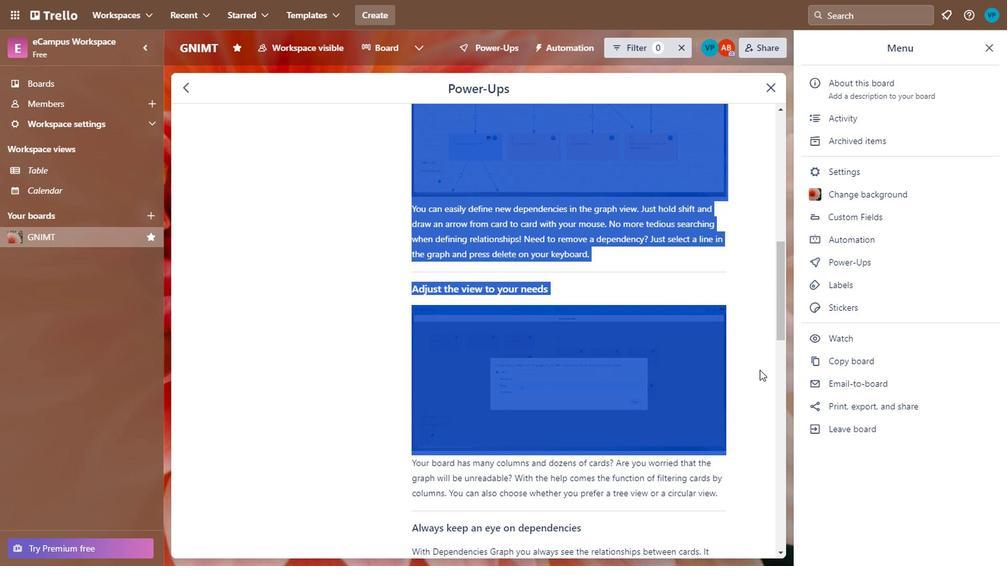 
Action: Mouse scrolled (766, 369) with delta (0, 0)
Screenshot: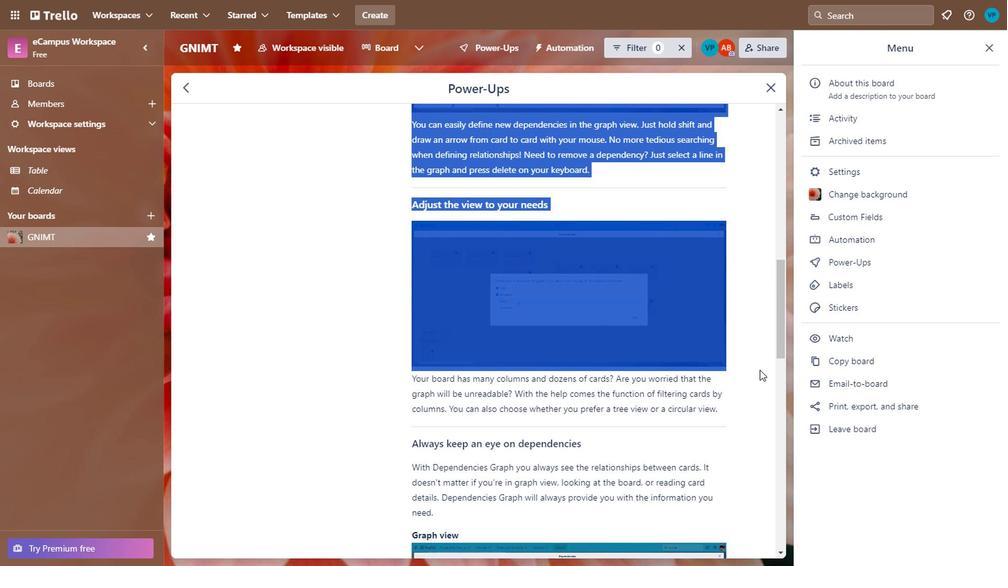 
Action: Mouse scrolled (766, 369) with delta (0, 0)
Screenshot: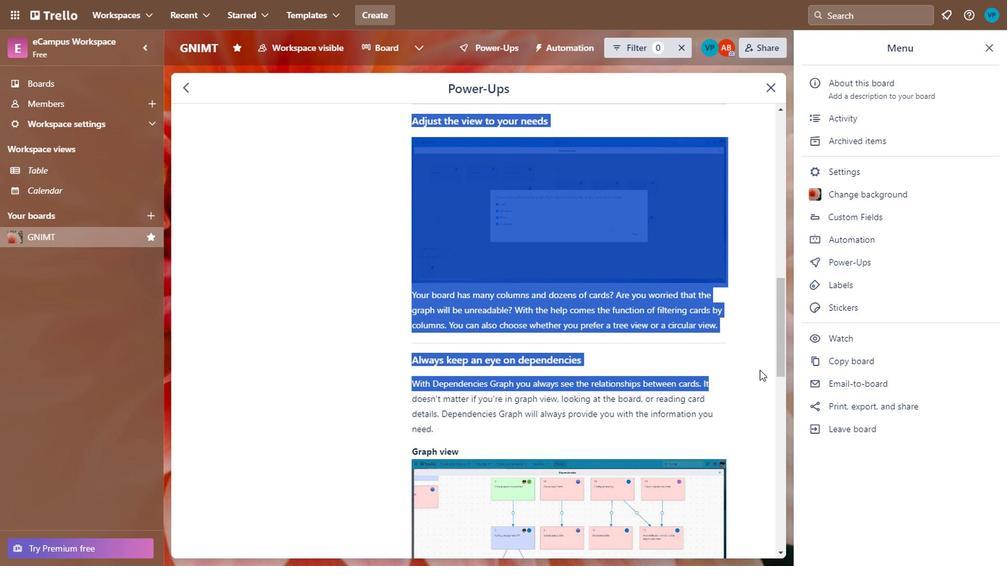 
Action: Mouse scrolled (766, 369) with delta (0, 0)
Screenshot: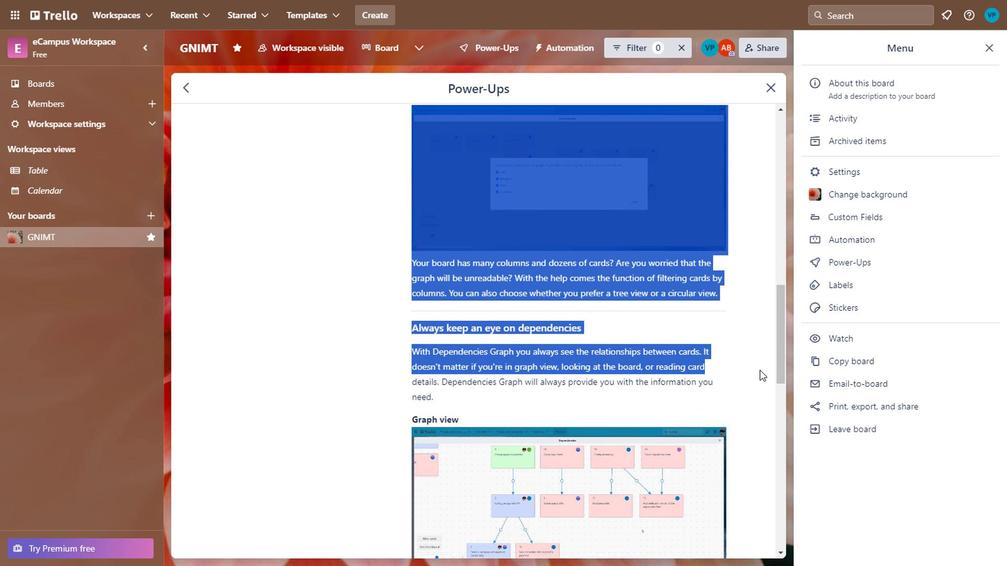 
Action: Mouse scrolled (766, 369) with delta (0, 0)
Screenshot: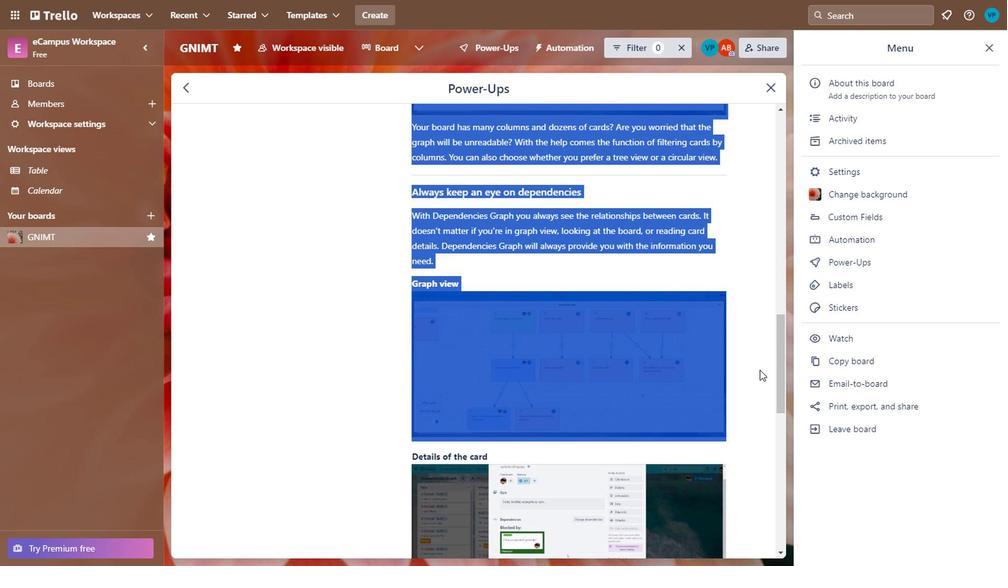 
Action: Mouse scrolled (766, 371) with delta (0, 1)
Screenshot: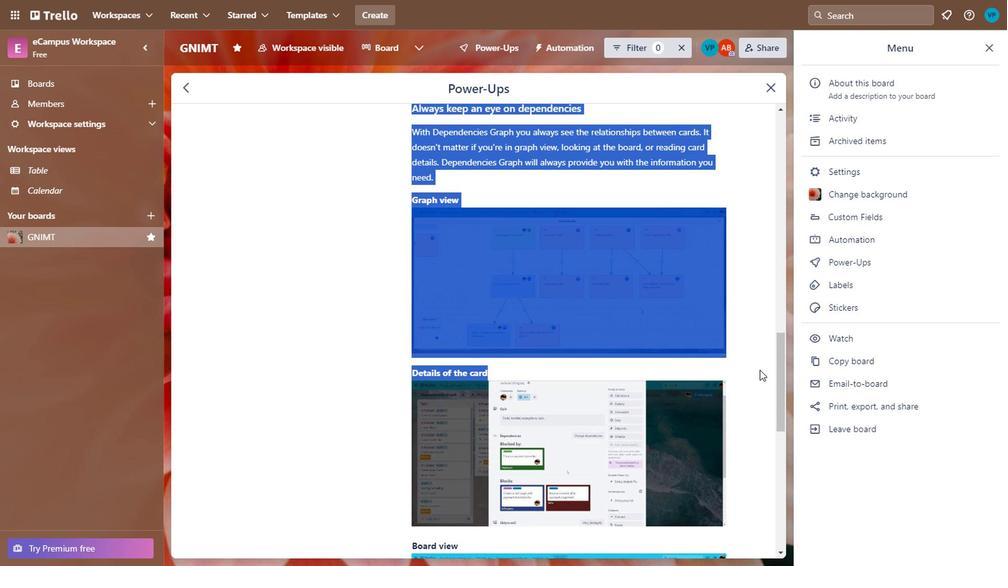 
Action: Mouse moved to (766, 369)
Screenshot: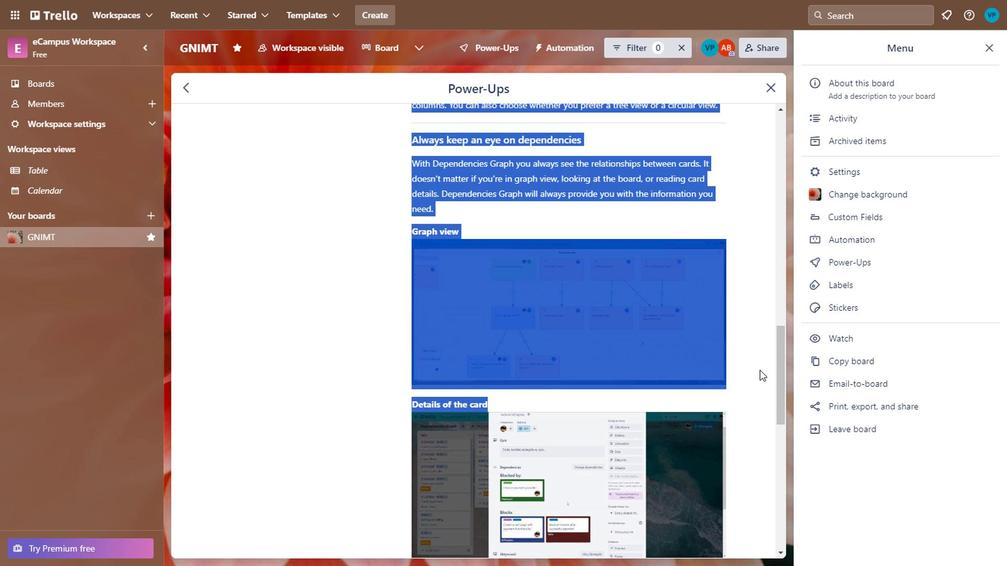 
Action: Mouse pressed left at (766, 369)
Screenshot: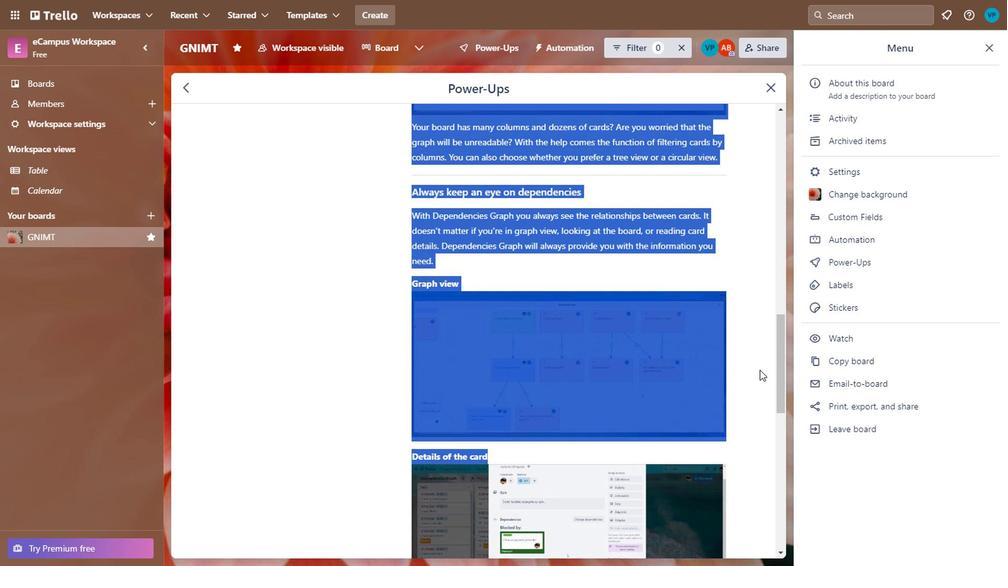 
Action: Mouse moved to (648, 379)
Screenshot: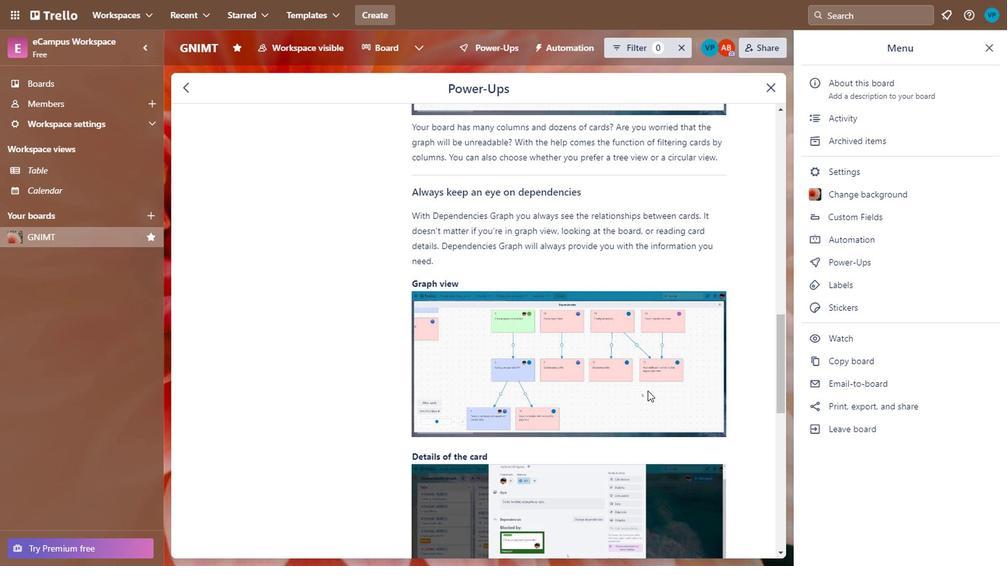 
Action: Mouse scrolled (648, 379) with delta (0, 0)
Screenshot: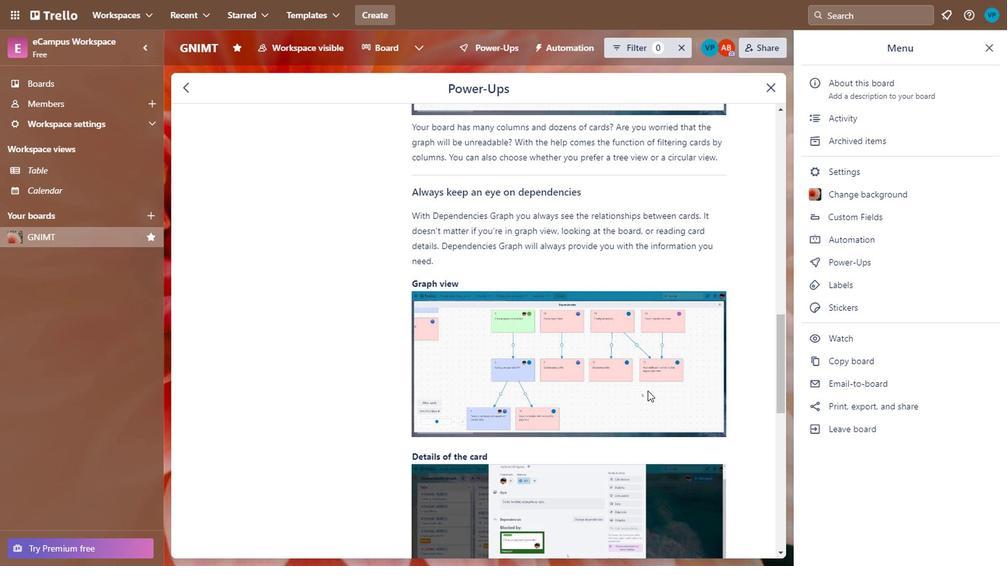 
Action: Mouse moved to (646, 376)
Screenshot: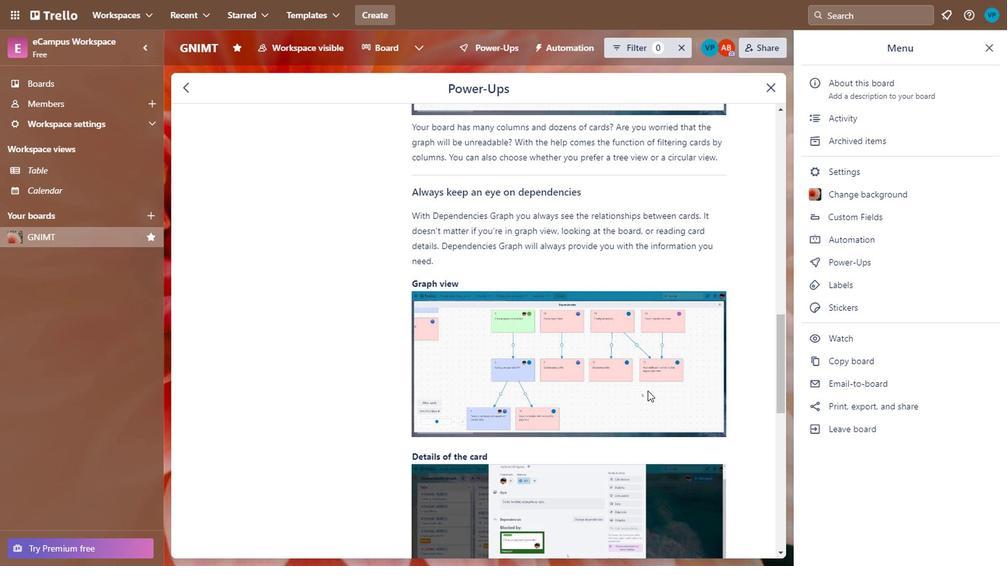 
Action: Mouse scrolled (646, 377) with delta (0, 1)
Screenshot: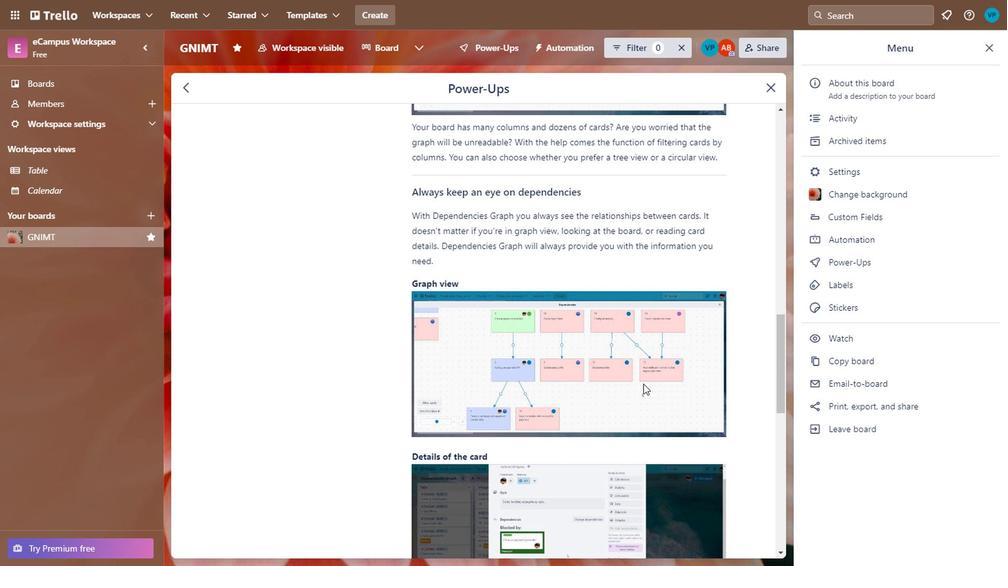 
Action: Mouse moved to (636, 361)
Screenshot: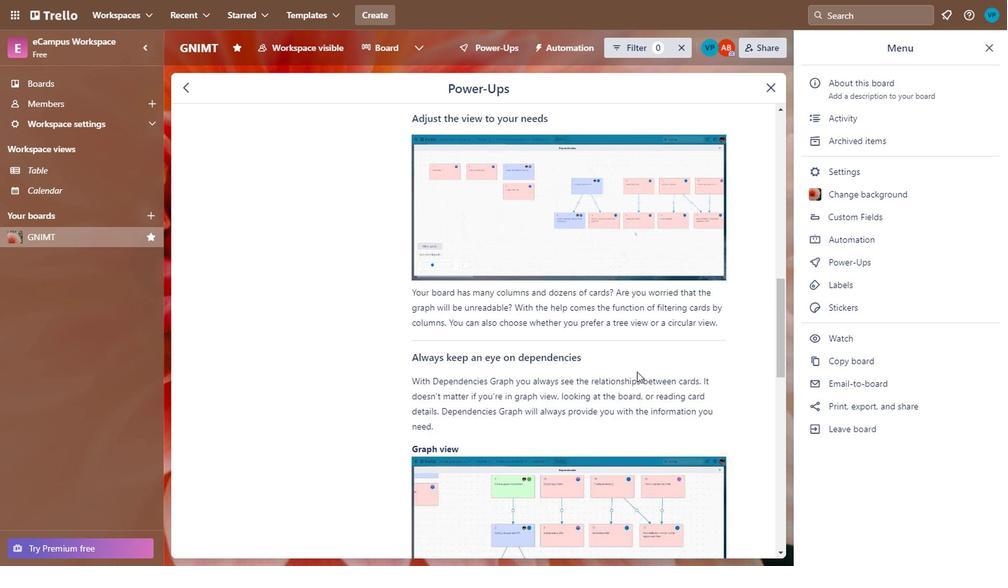 
Action: Mouse scrolled (636, 361) with delta (0, 0)
Screenshot: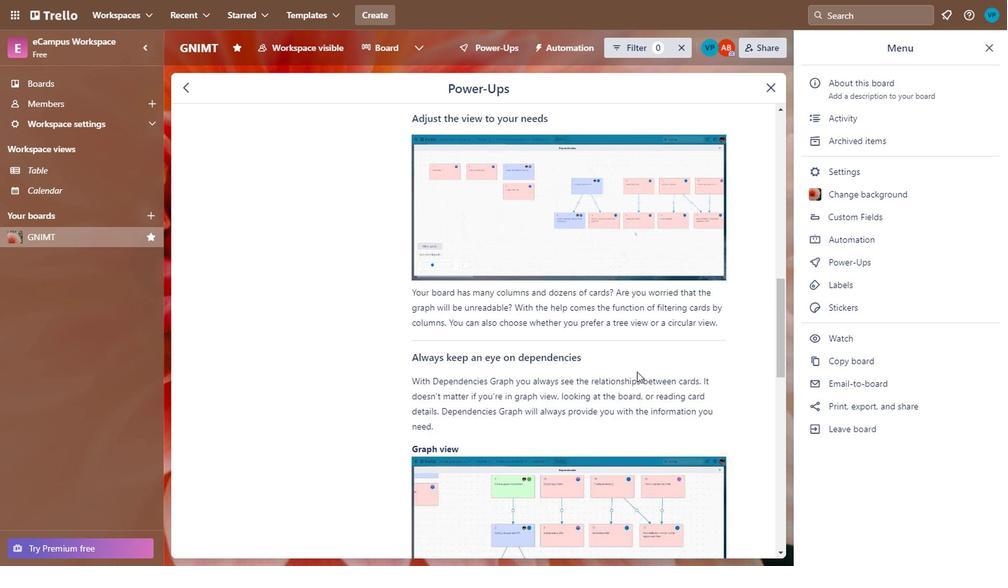 
Action: Mouse moved to (635, 358)
Screenshot: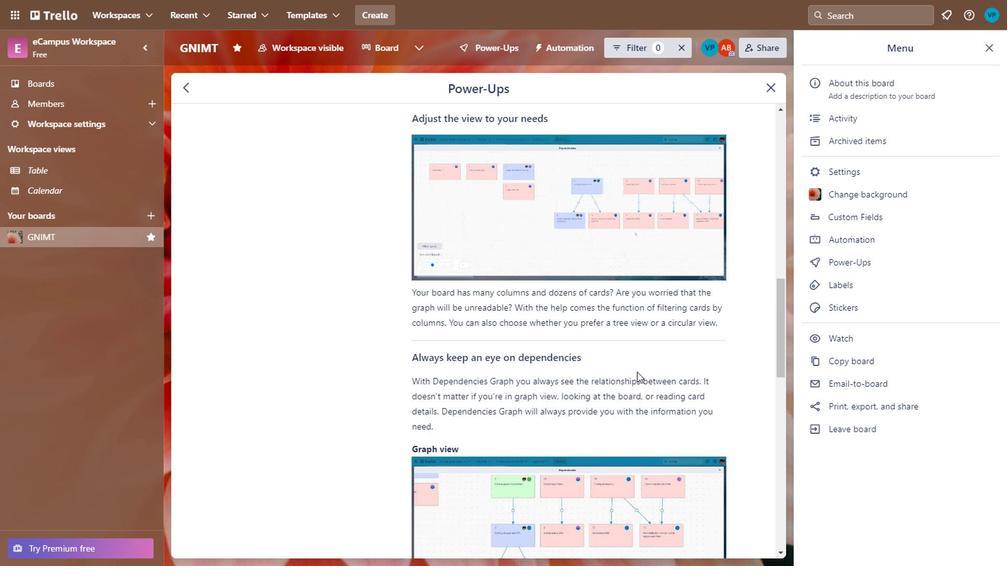 
Action: Mouse scrolled (635, 358) with delta (0, 0)
Screenshot: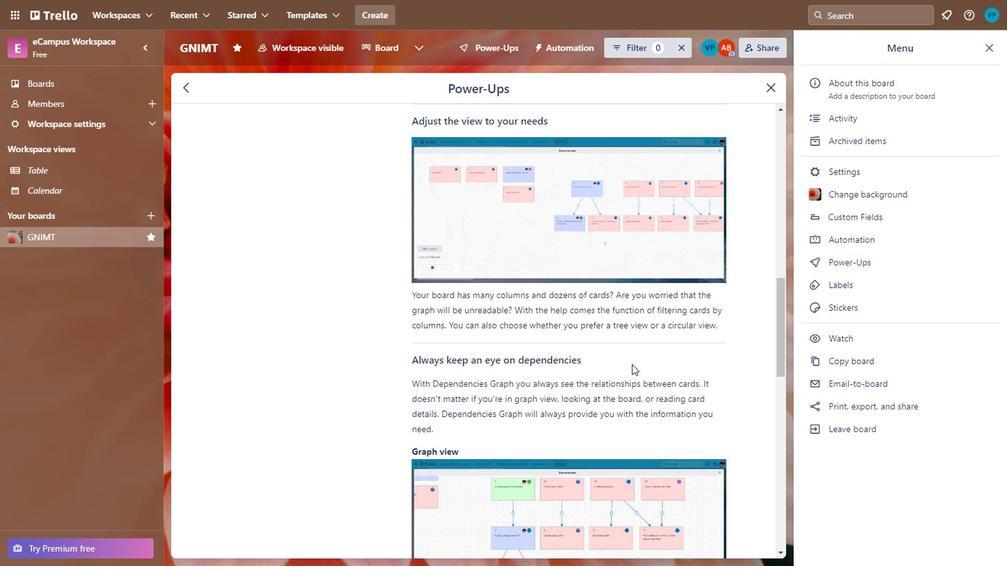 
Action: Mouse moved to (410, 467)
Screenshot: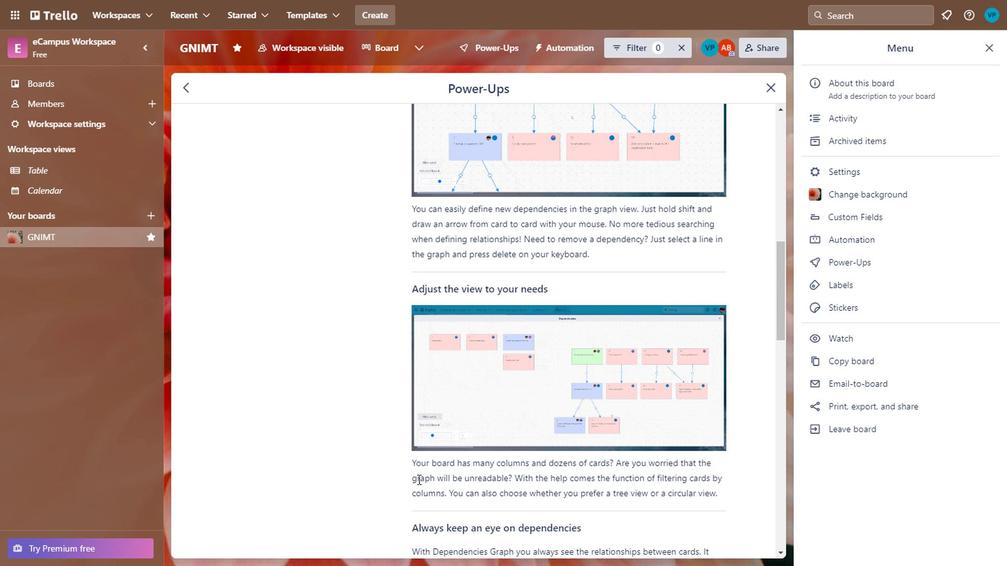 
Action: Mouse pressed left at (410, 467)
Screenshot: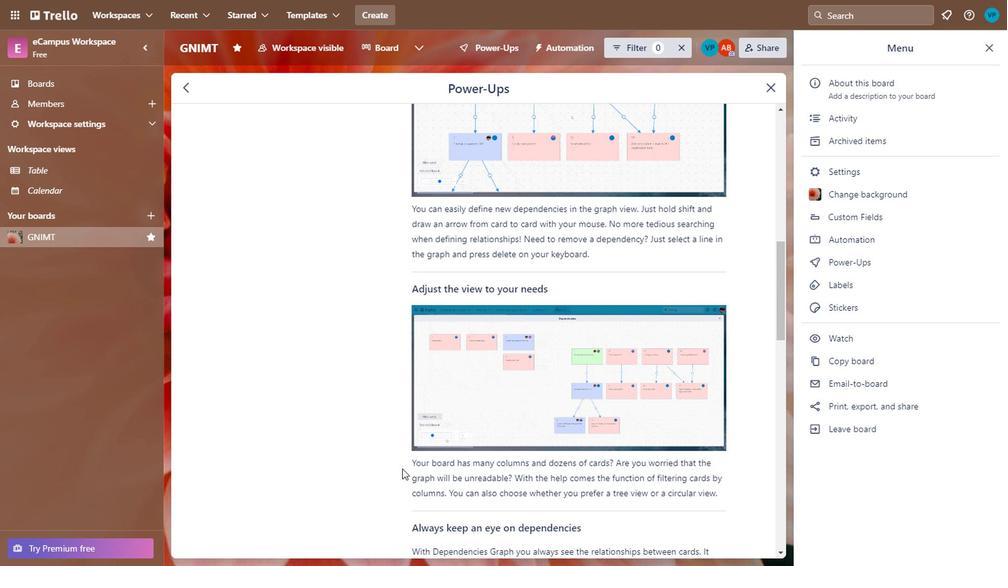 
Action: Mouse moved to (519, 434)
Screenshot: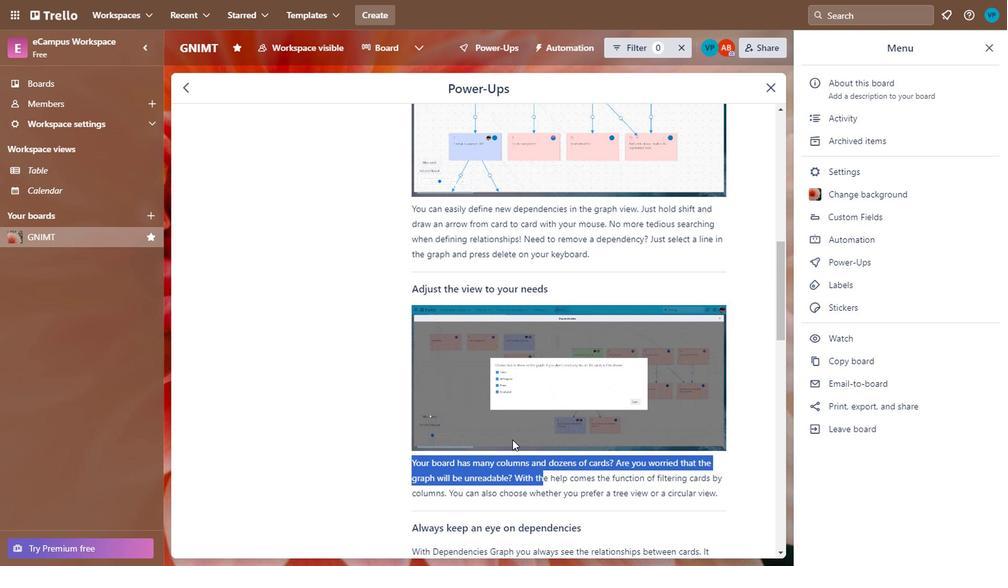 
Action: Mouse scrolled (519, 435) with delta (0, 0)
Screenshot: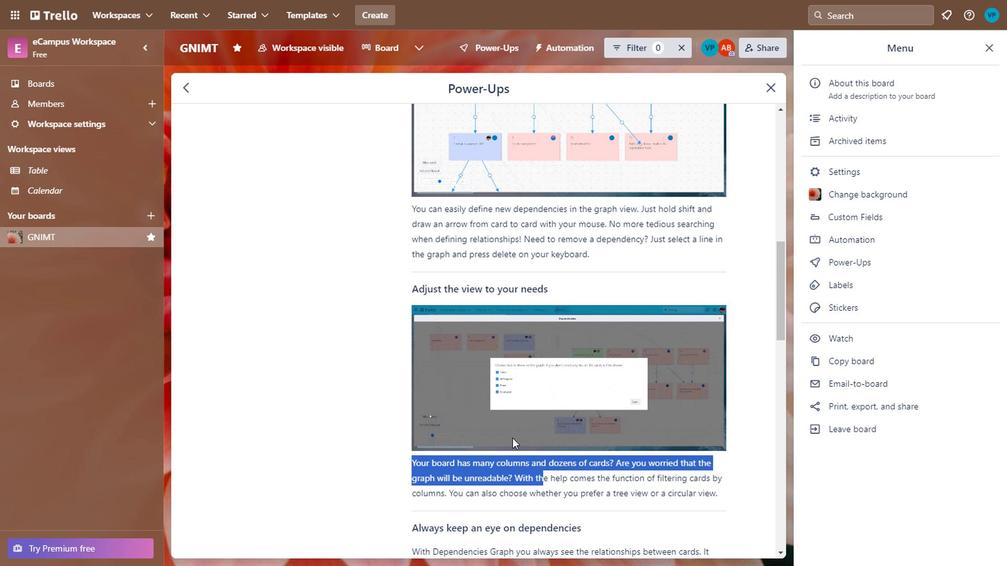 
Action: Mouse moved to (518, 433)
Screenshot: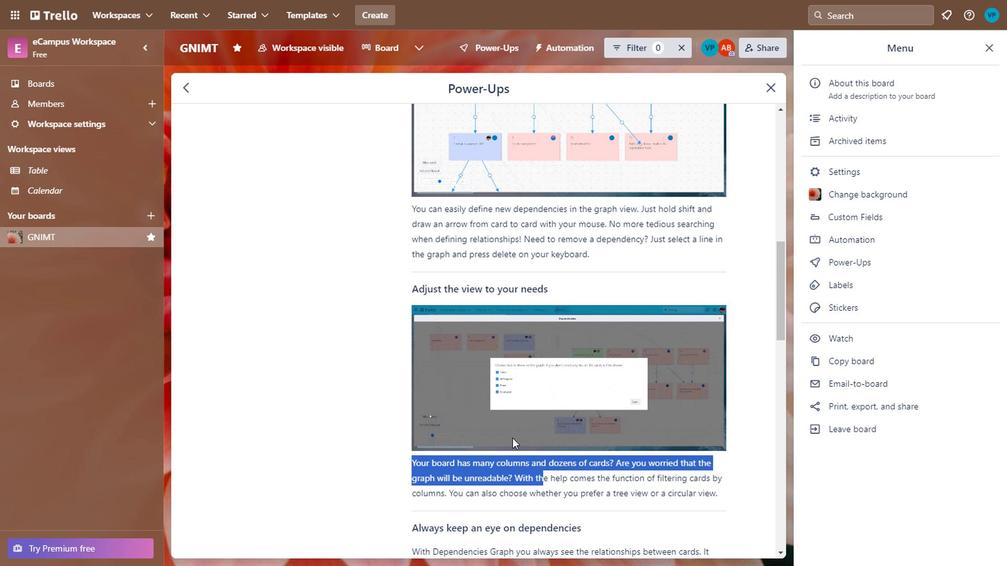 
Action: Mouse scrolled (518, 434) with delta (0, 0)
Screenshot: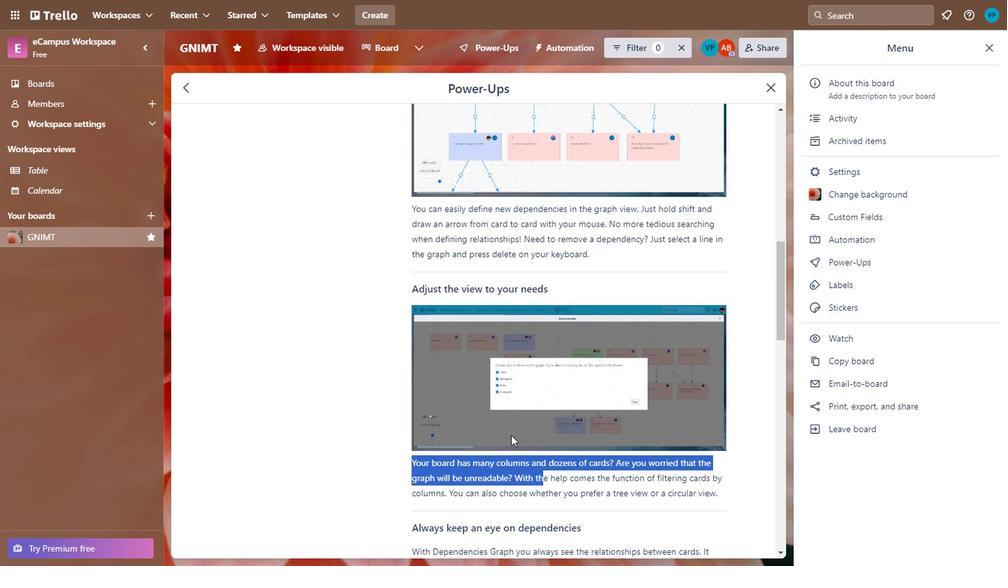 
Action: Mouse moved to (483, 394)
Screenshot: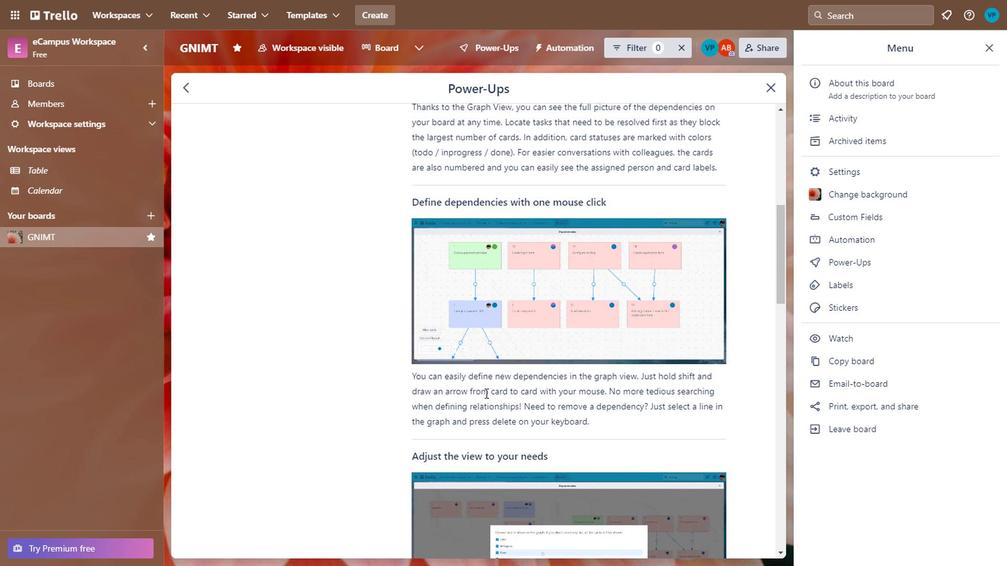 
Action: Mouse scrolled (483, 395) with delta (0, 1)
Screenshot: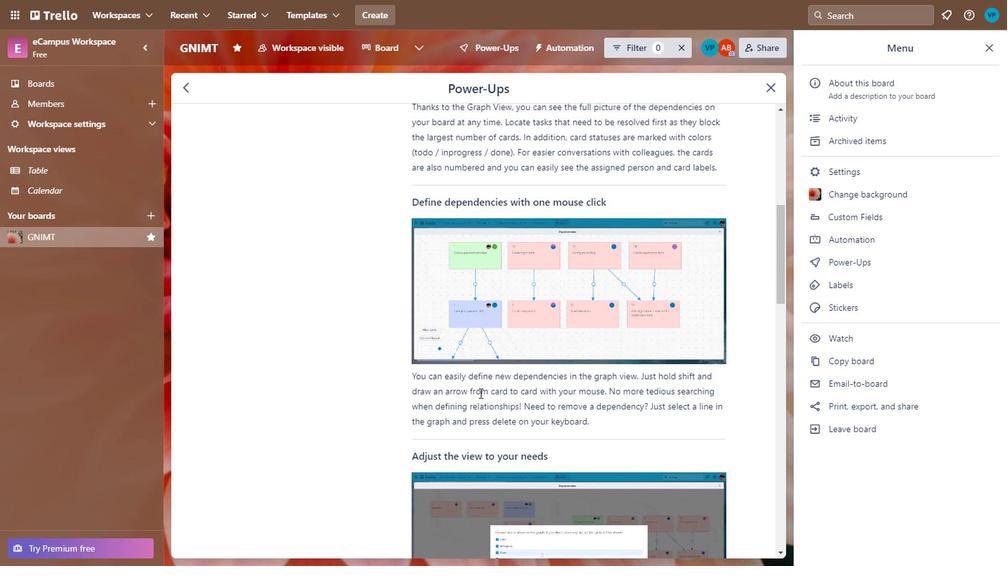 
Action: Mouse moved to (414, 460)
Screenshot: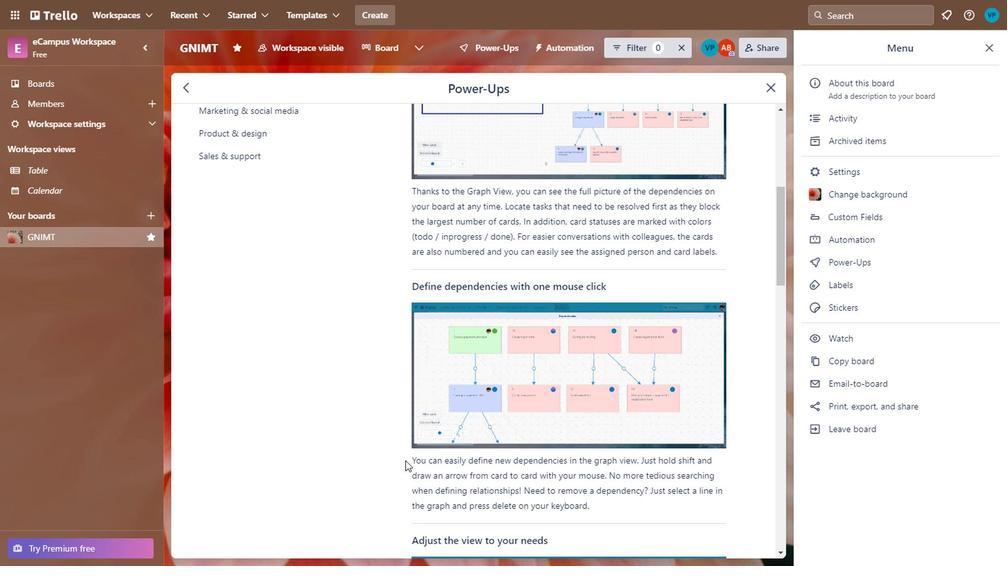 
Action: Mouse pressed left at (414, 460)
Screenshot: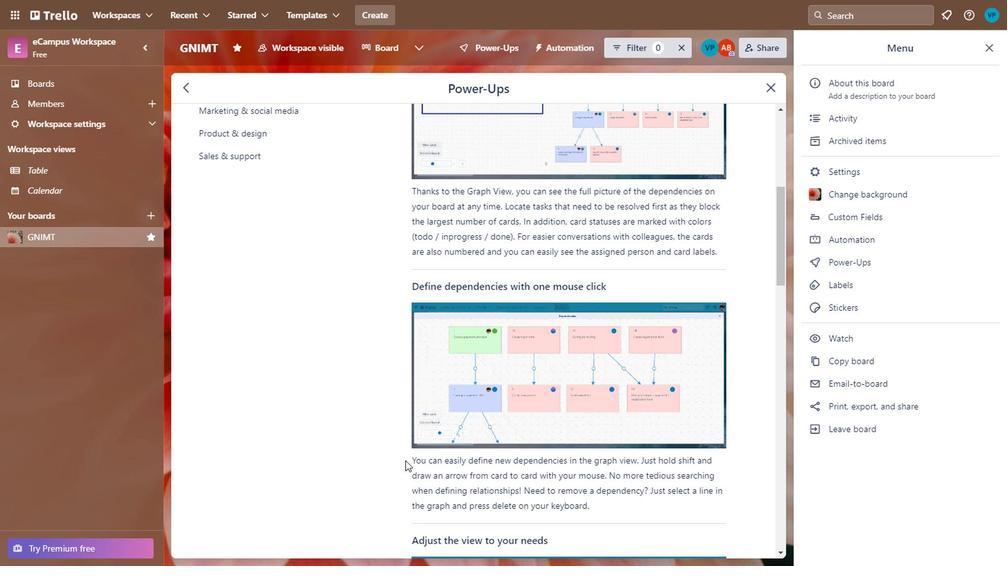 
Action: Mouse moved to (333, 443)
Screenshot: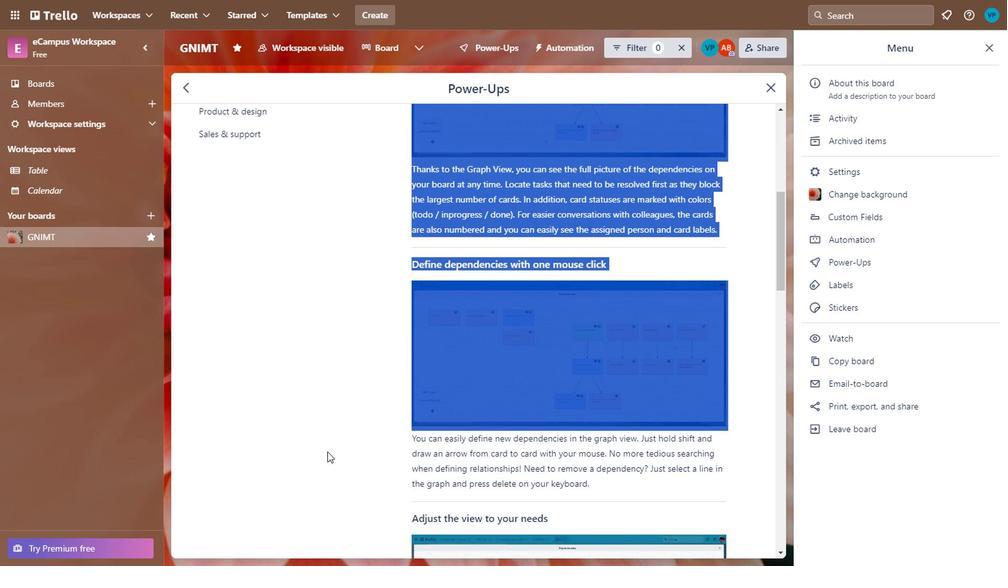 
Action: Mouse scrolled (333, 443) with delta (0, 0)
Screenshot: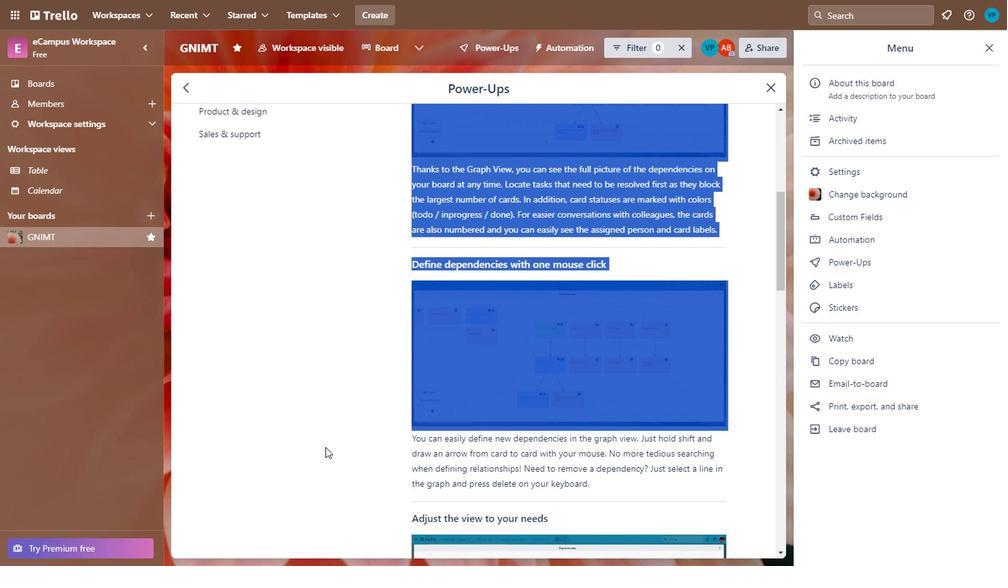 
Action: Mouse moved to (323, 419)
Screenshot: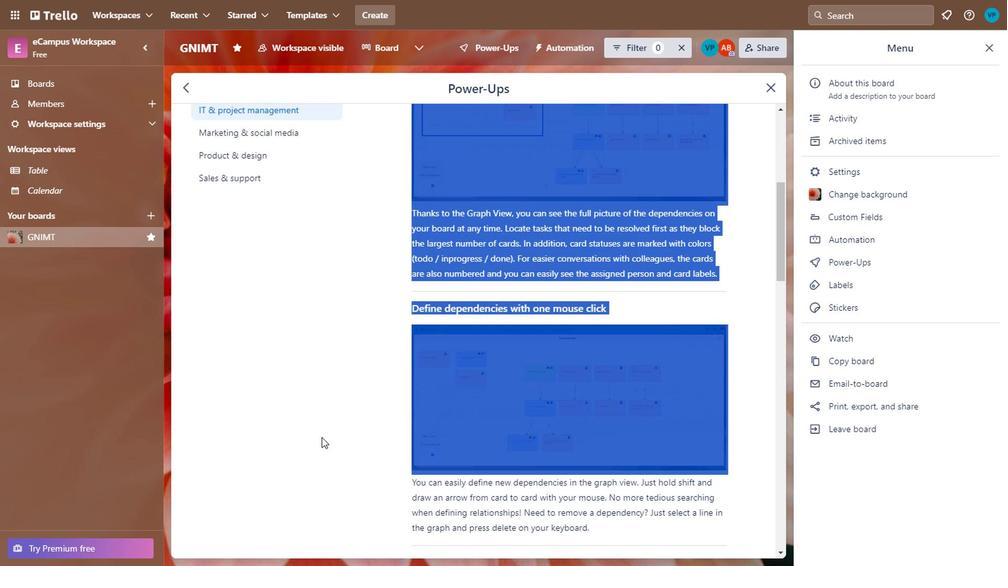 
Action: Mouse pressed left at (323, 419)
Screenshot: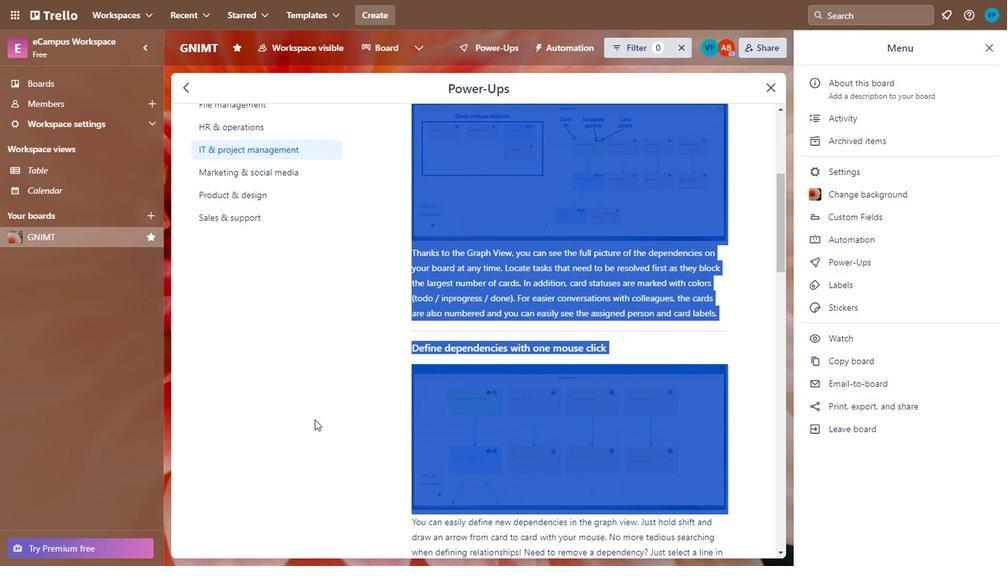 
Action: Mouse moved to (585, 388)
Screenshot: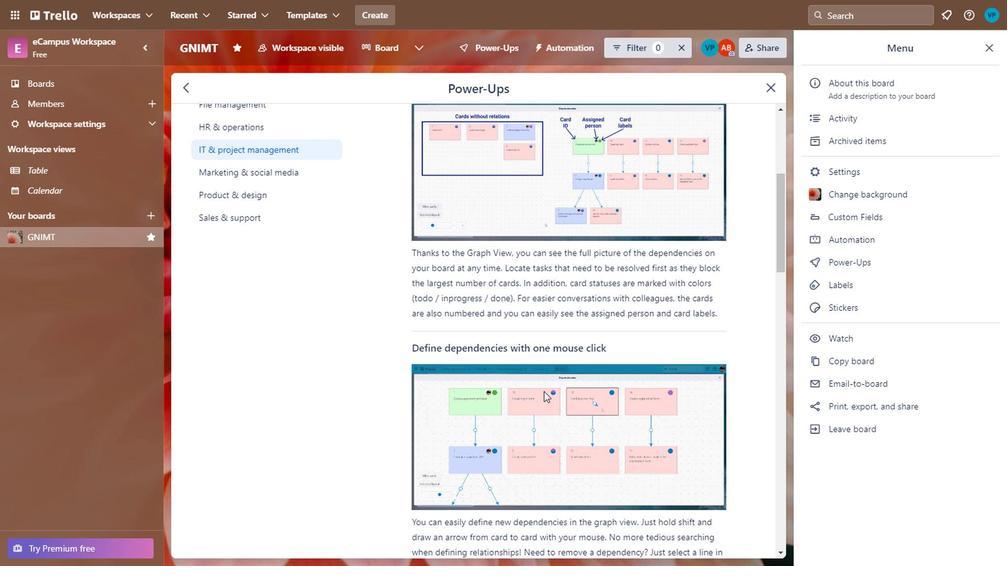
Action: Mouse scrolled (585, 388) with delta (0, 0)
Screenshot: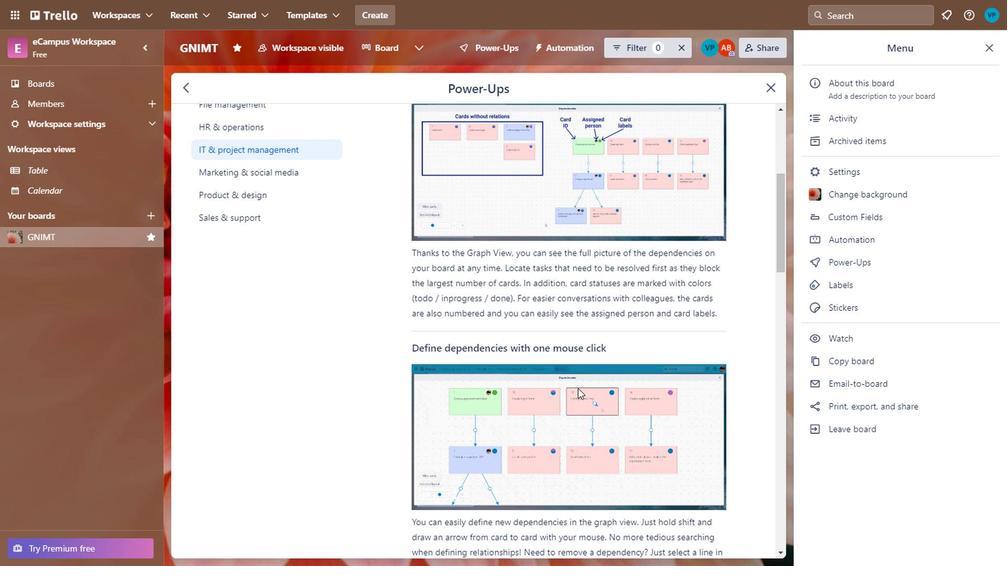 
Action: Mouse scrolled (585, 388) with delta (0, 0)
Screenshot: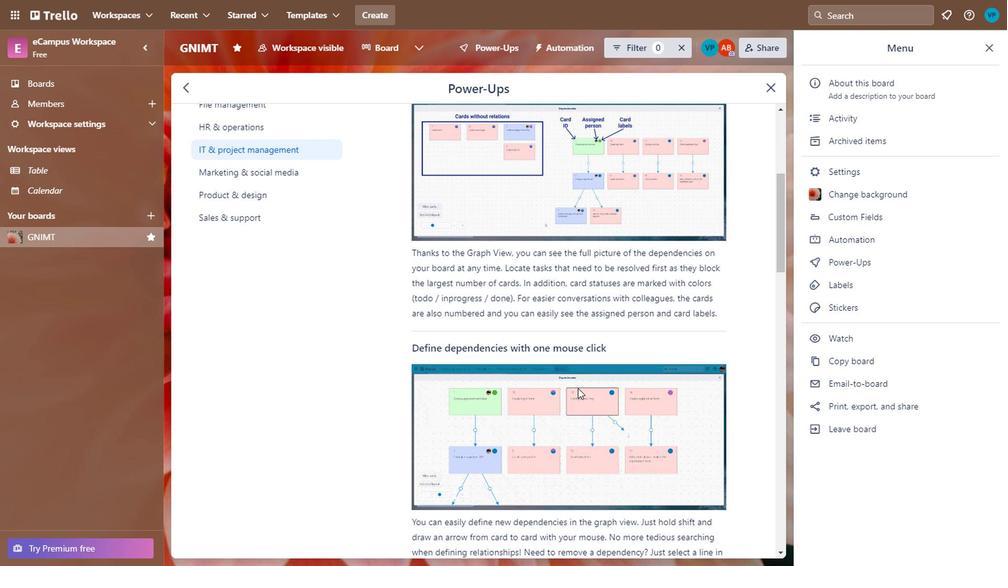 
Action: Mouse moved to (574, 386)
Screenshot: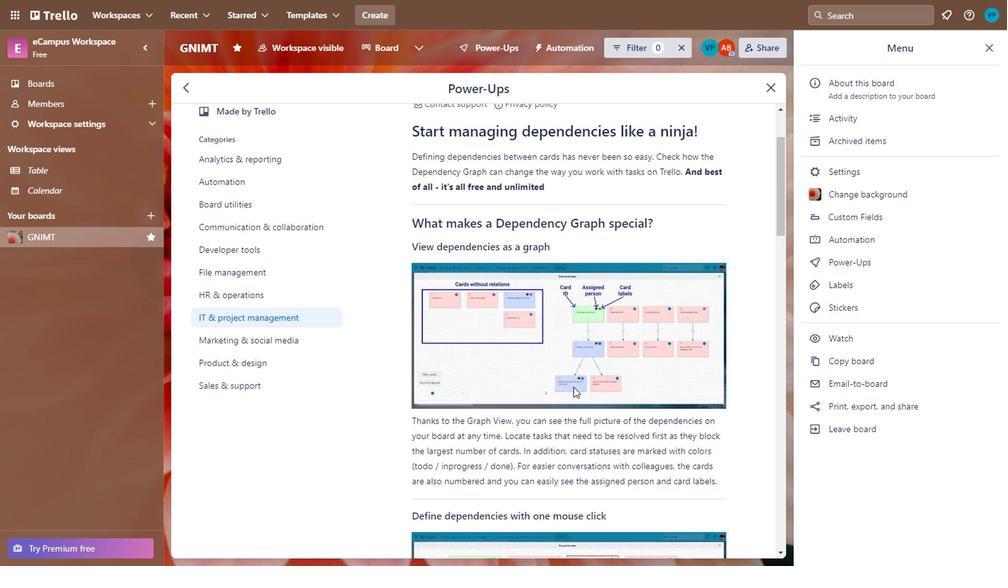 
Action: Mouse scrolled (574, 386) with delta (0, 0)
Screenshot: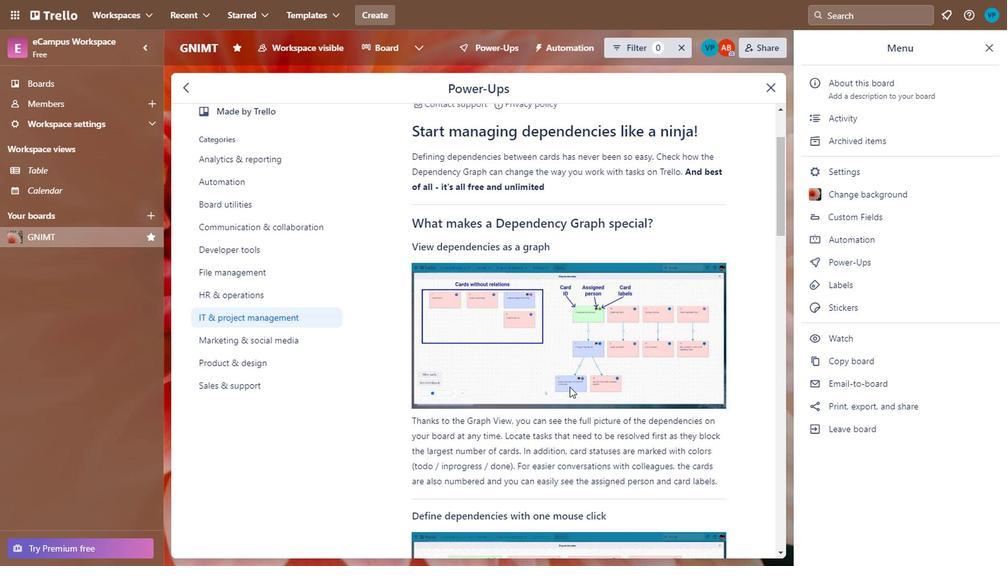 
Action: Mouse moved to (573, 386)
Screenshot: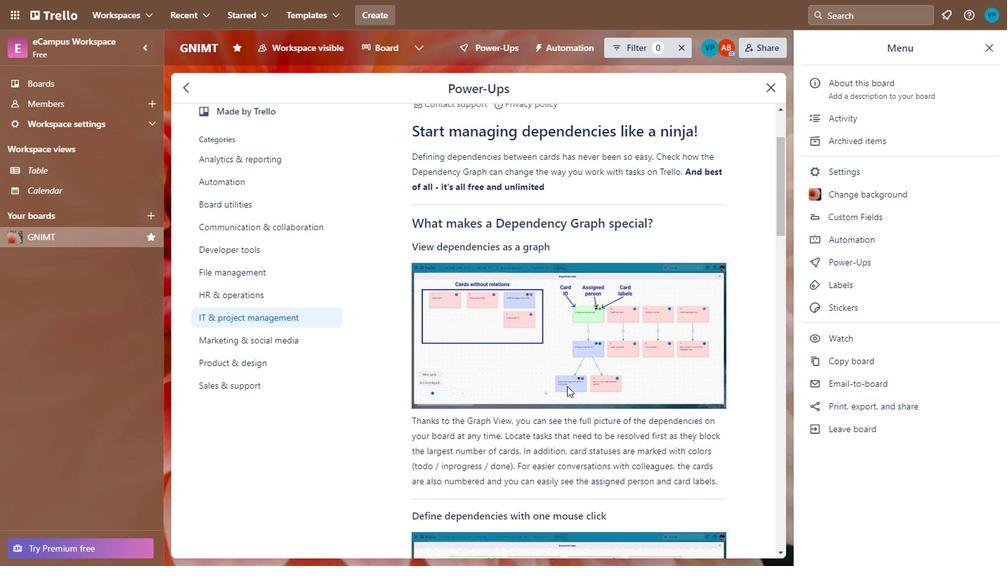 
Action: Mouse scrolled (573, 386) with delta (0, 0)
Screenshot: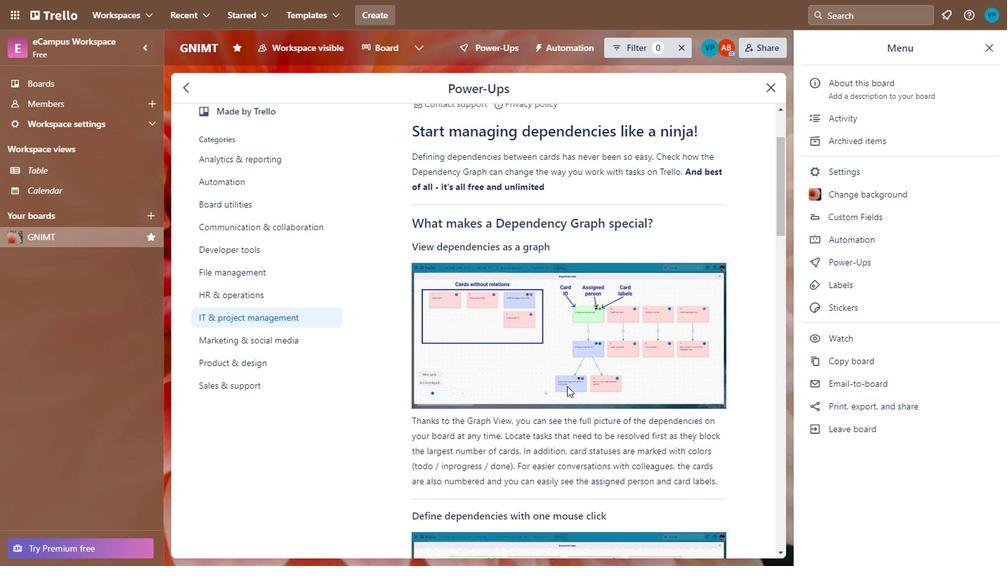 
Action: Mouse moved to (515, 382)
Screenshot: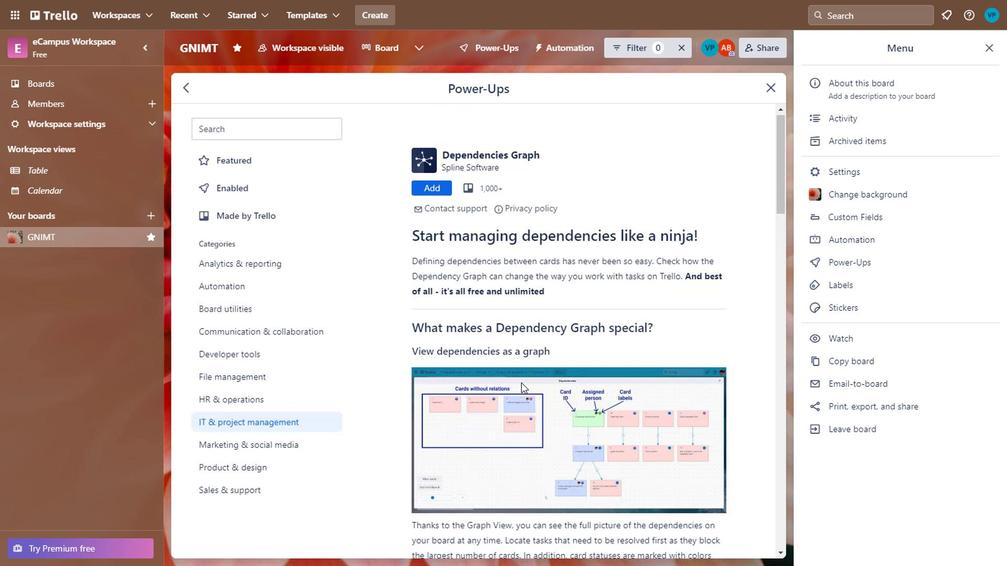 
Action: Mouse scrolled (515, 382) with delta (0, 0)
Screenshot: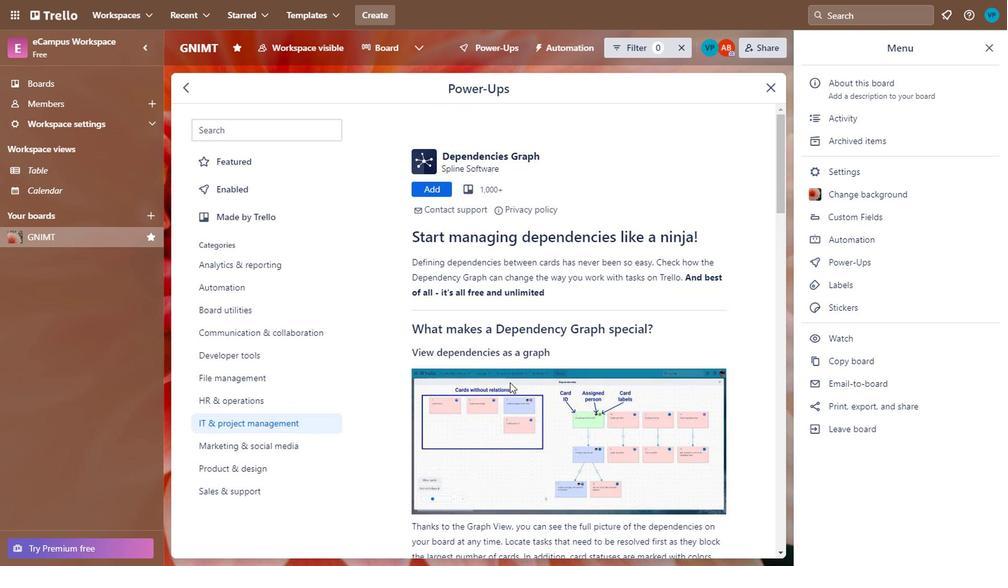 
Action: Mouse moved to (511, 378)
Screenshot: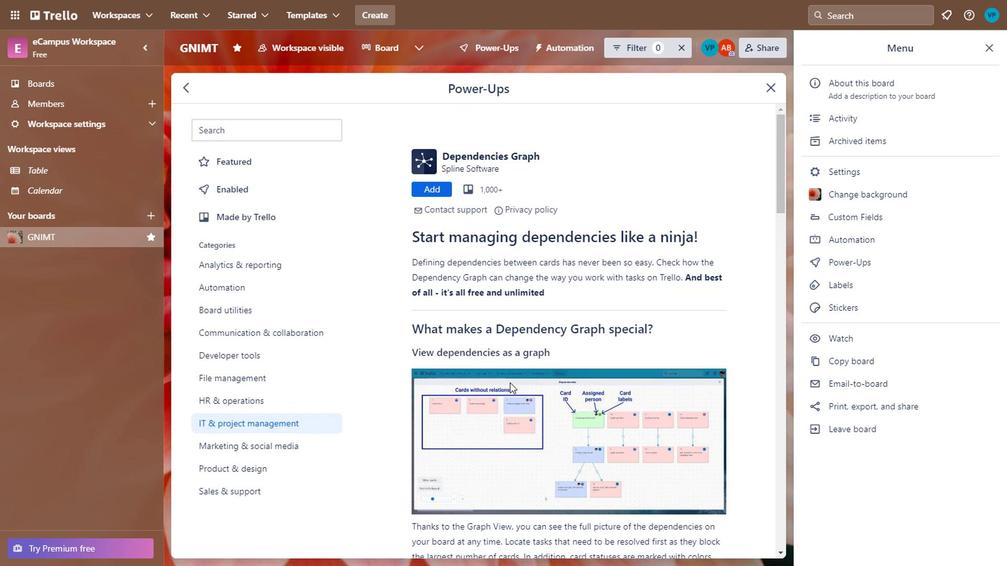 
Action: Mouse scrolled (511, 378) with delta (0, 0)
Screenshot: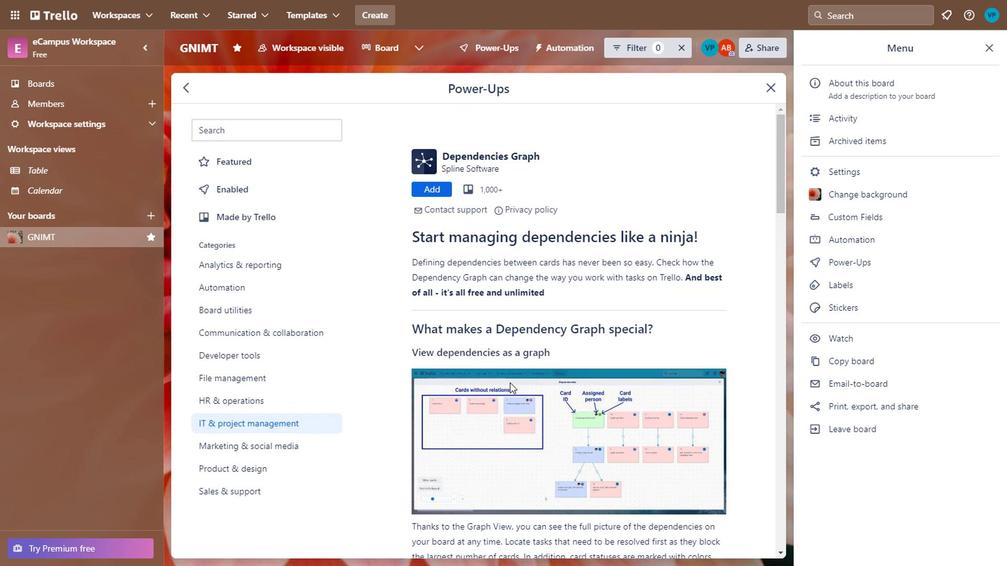 
Action: Mouse moved to (194, 93)
Screenshot: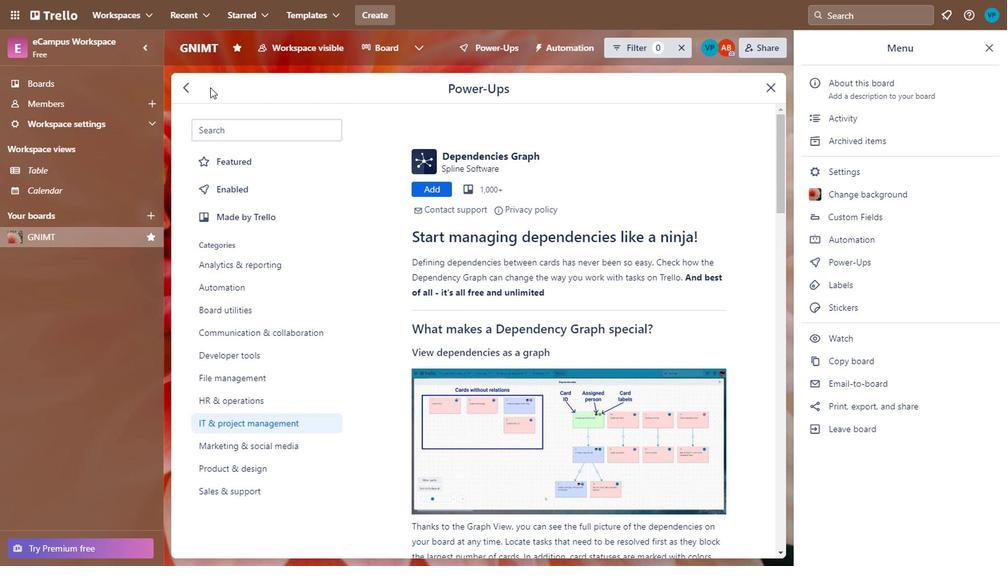 
Action: Mouse pressed left at (194, 93)
Screenshot: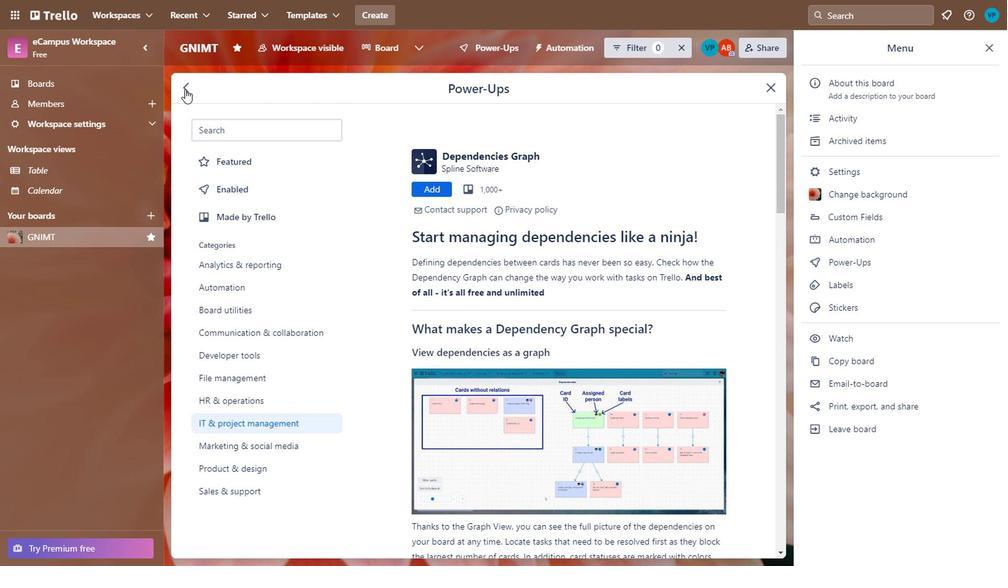 
Action: Mouse moved to (504, 342)
Screenshot: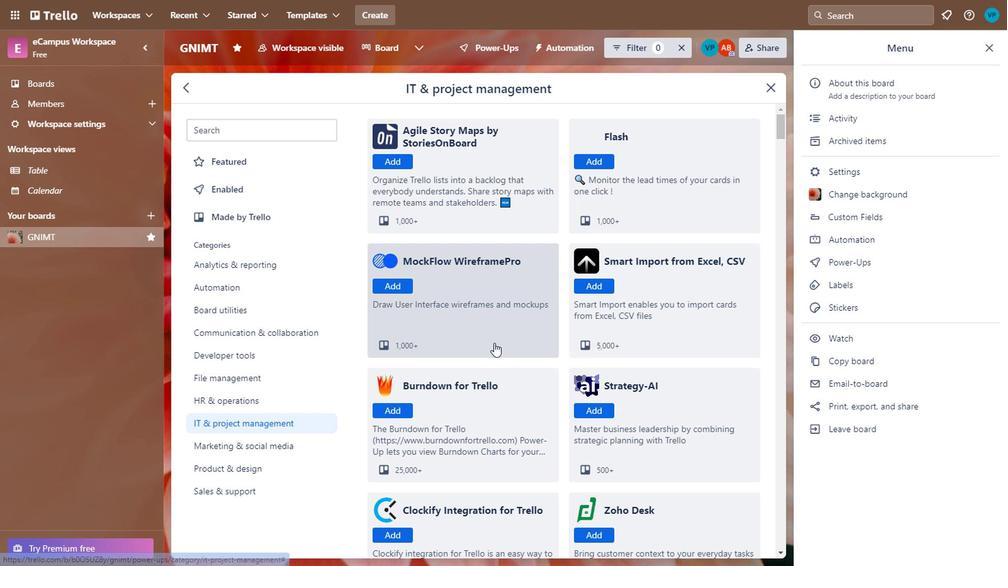 
Action: Mouse scrolled (504, 341) with delta (0, 0)
Screenshot: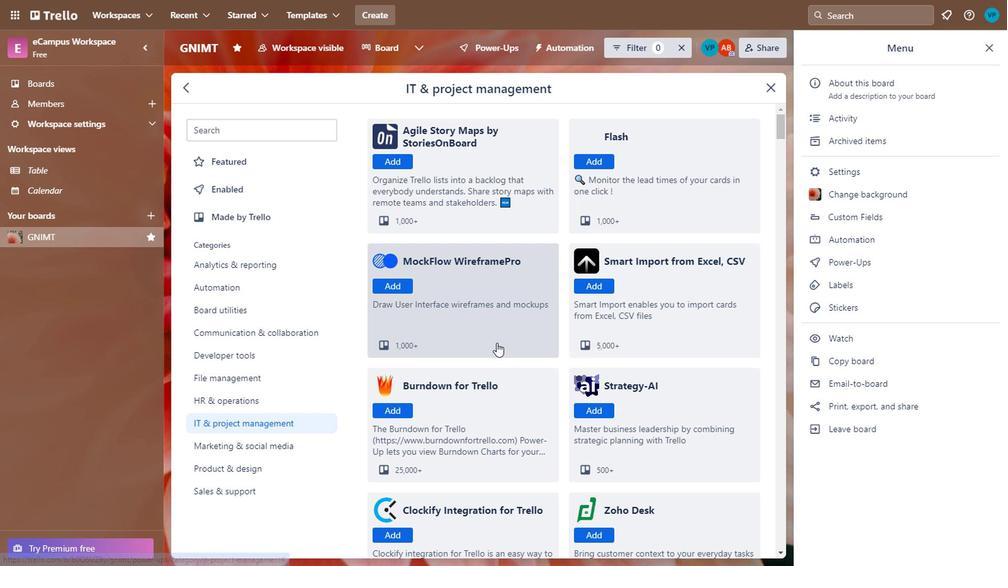 
Action: Mouse scrolled (504, 341) with delta (0, 0)
Screenshot: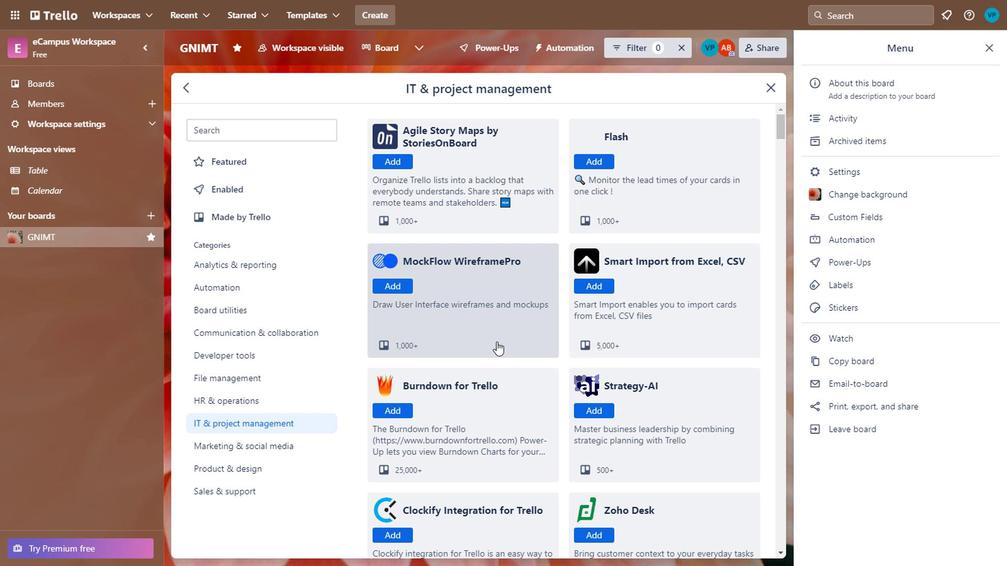 
Action: Mouse moved to (499, 374)
Screenshot: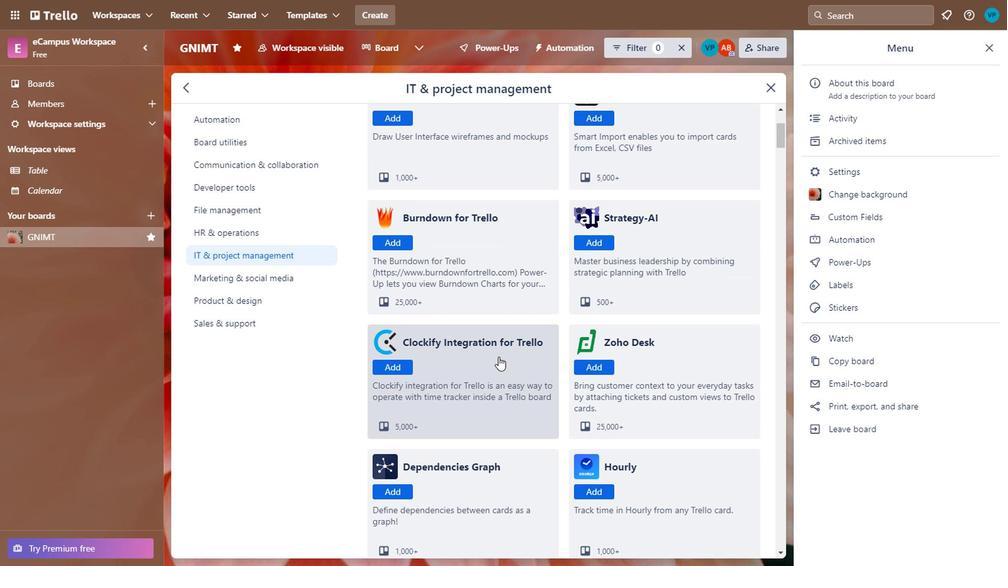 
Action: Mouse scrolled (499, 373) with delta (0, -1)
Screenshot: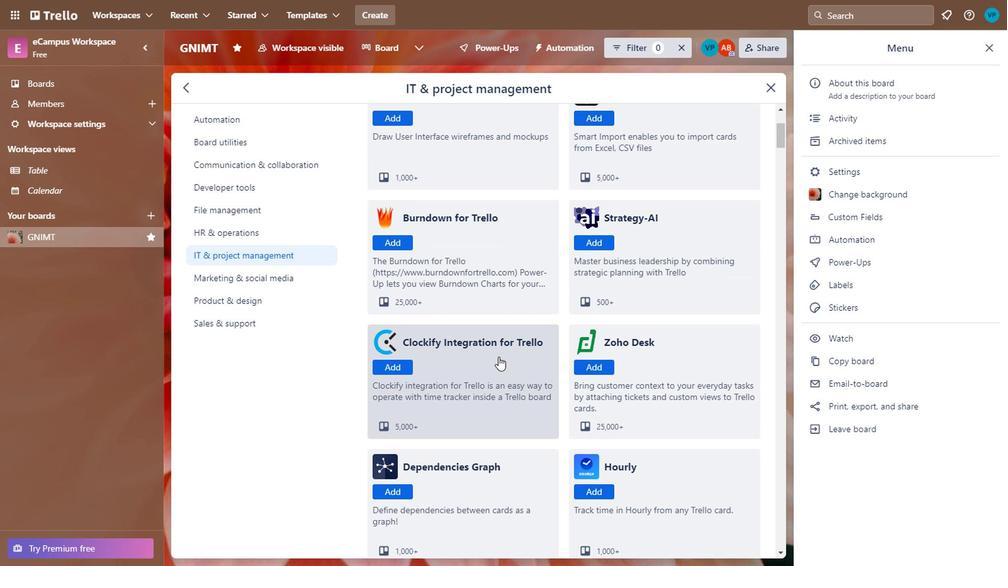 
Action: Mouse moved to (493, 401)
Screenshot: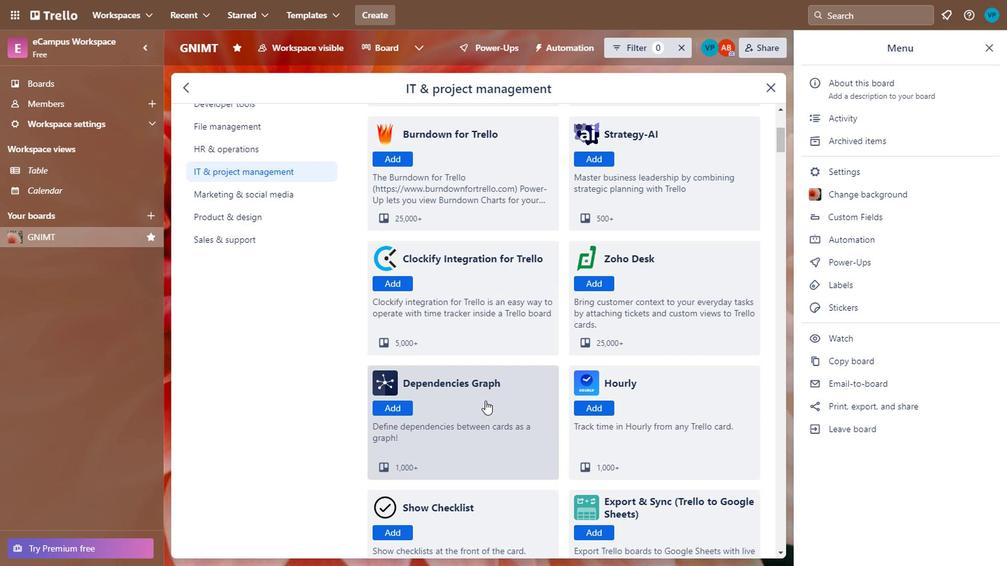 
Action: Mouse pressed left at (493, 401)
Screenshot: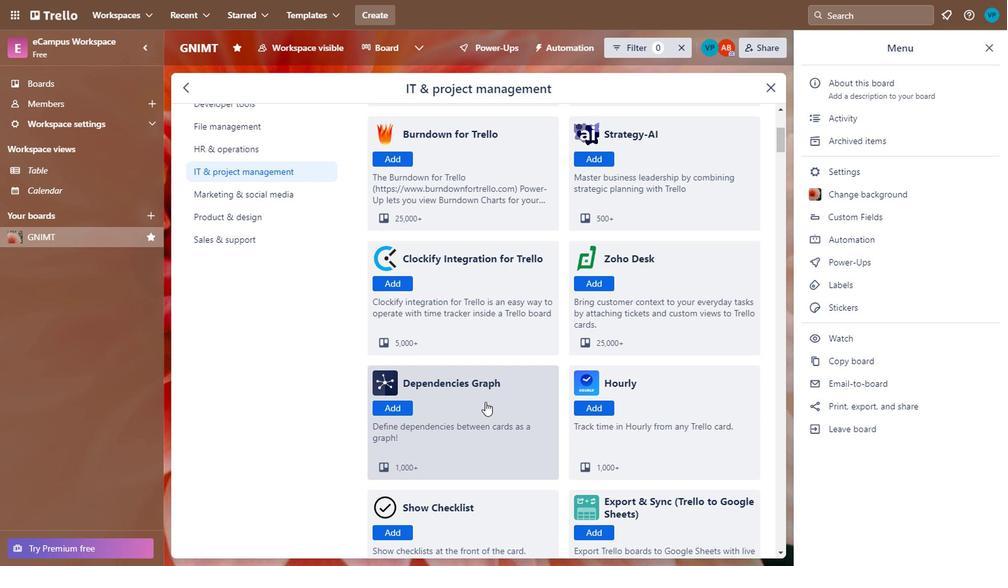 
Action: Mouse moved to (403, 222)
Screenshot: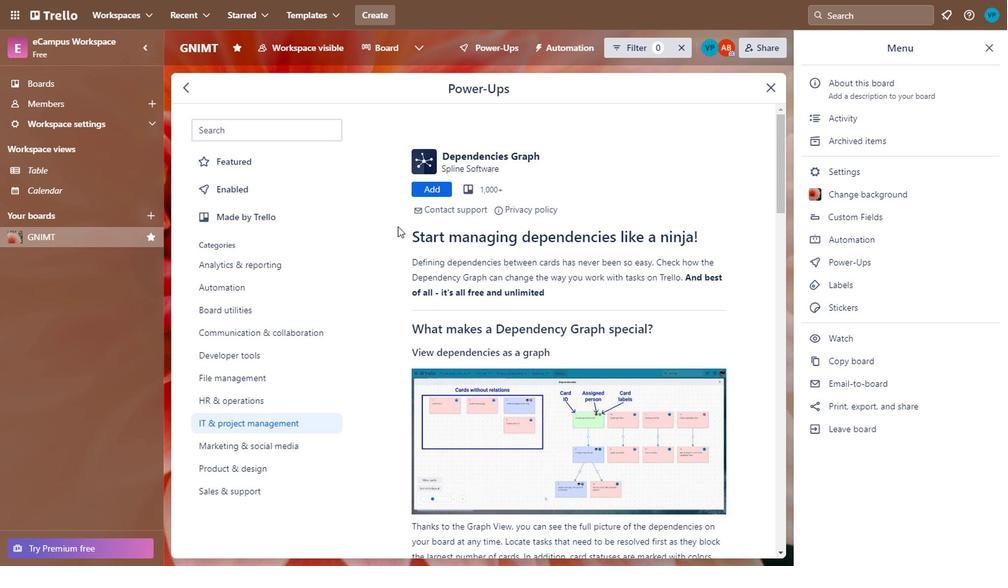 
Action: Mouse pressed left at (403, 222)
Screenshot: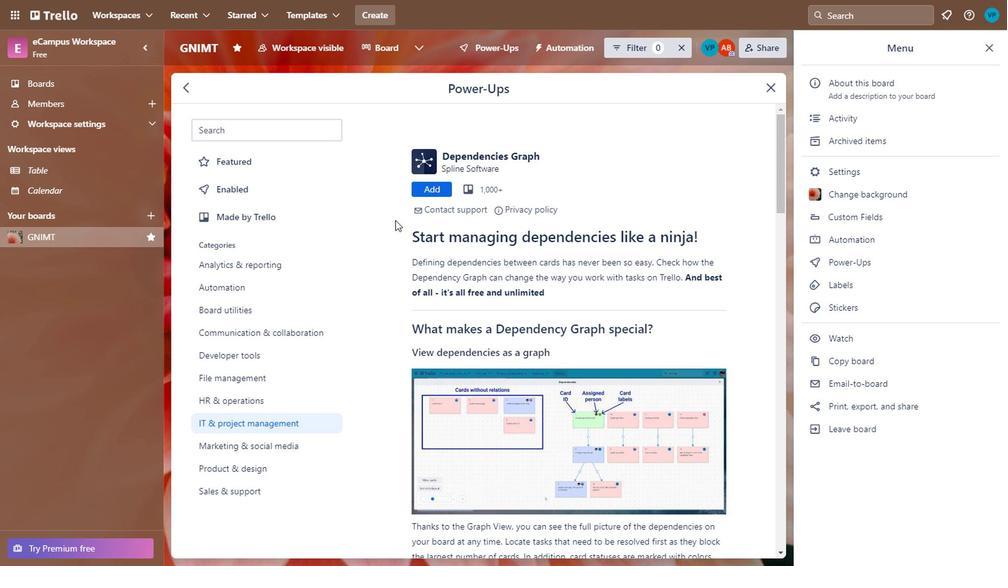 
Action: Mouse moved to (646, 319)
Screenshot: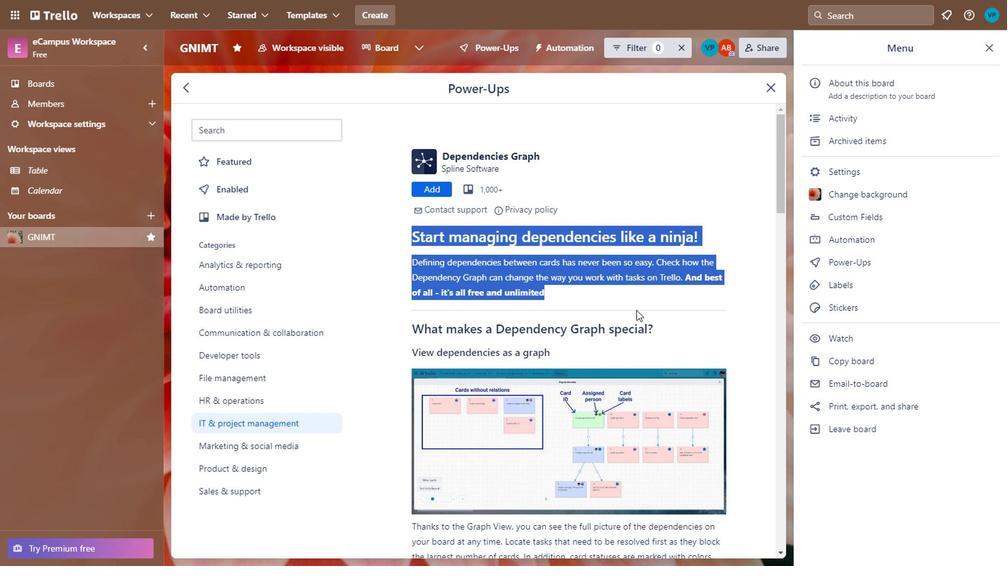 
Action: Mouse scrolled (646, 318) with delta (0, -1)
Screenshot: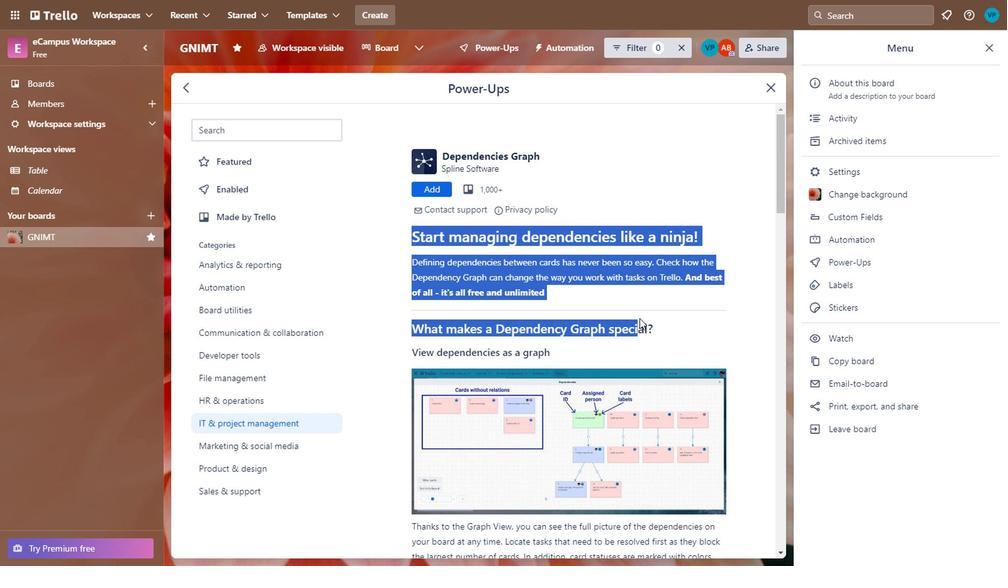 
Action: Mouse scrolled (646, 318) with delta (0, -1)
Screenshot: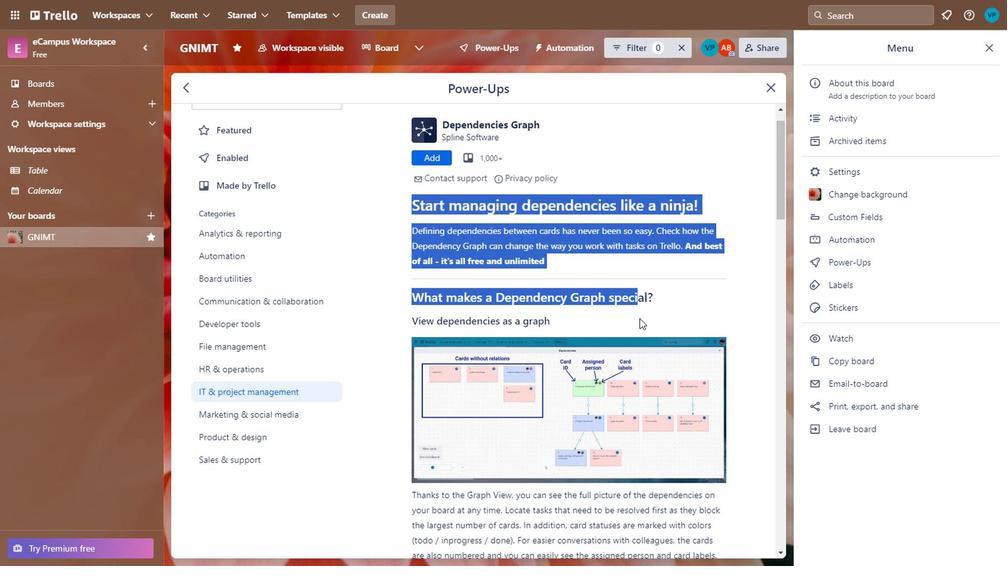 
Action: Mouse moved to (560, 366)
Screenshot: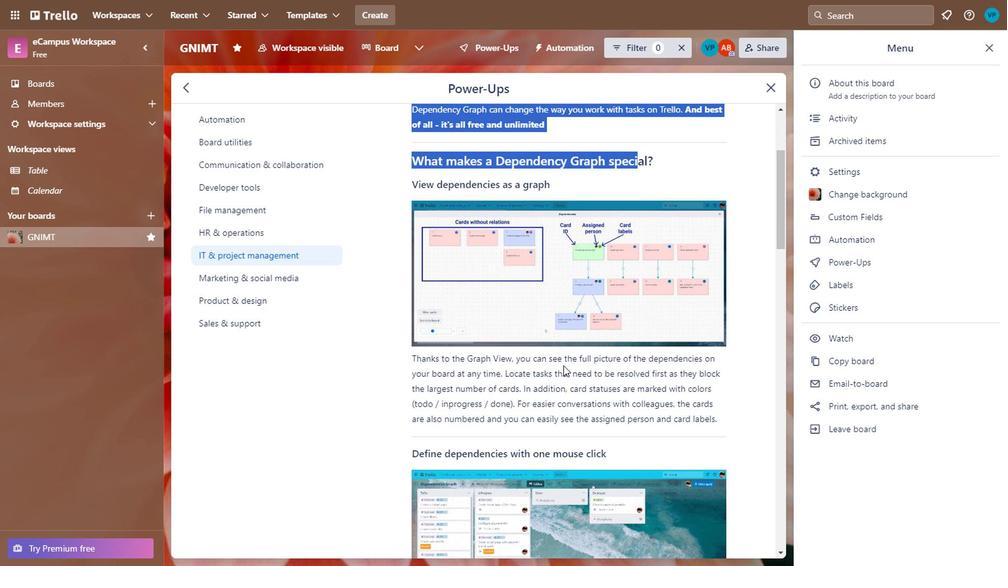 
Action: Mouse scrolled (560, 365) with delta (0, 0)
Screenshot: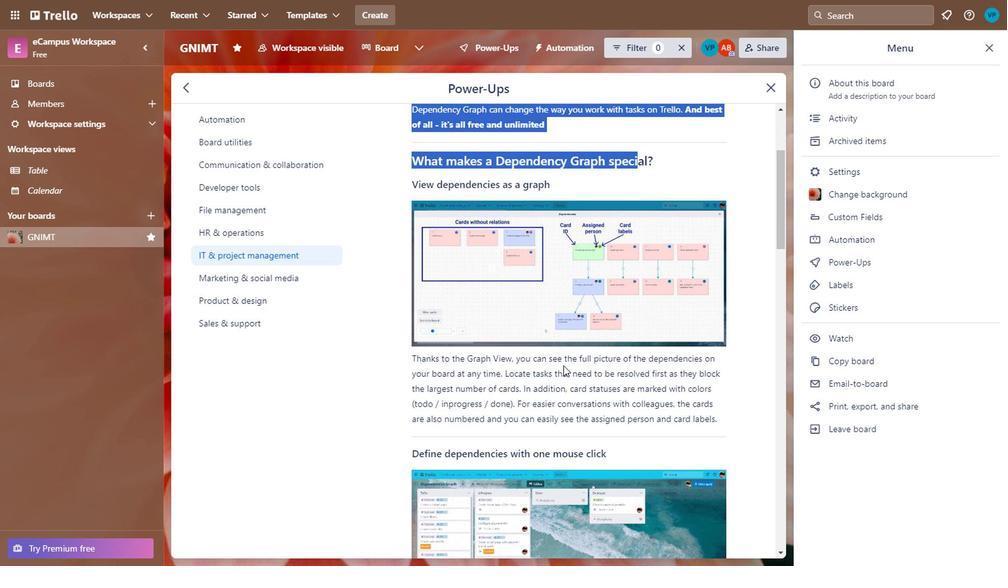 
Action: Mouse moved to (409, 280)
Screenshot: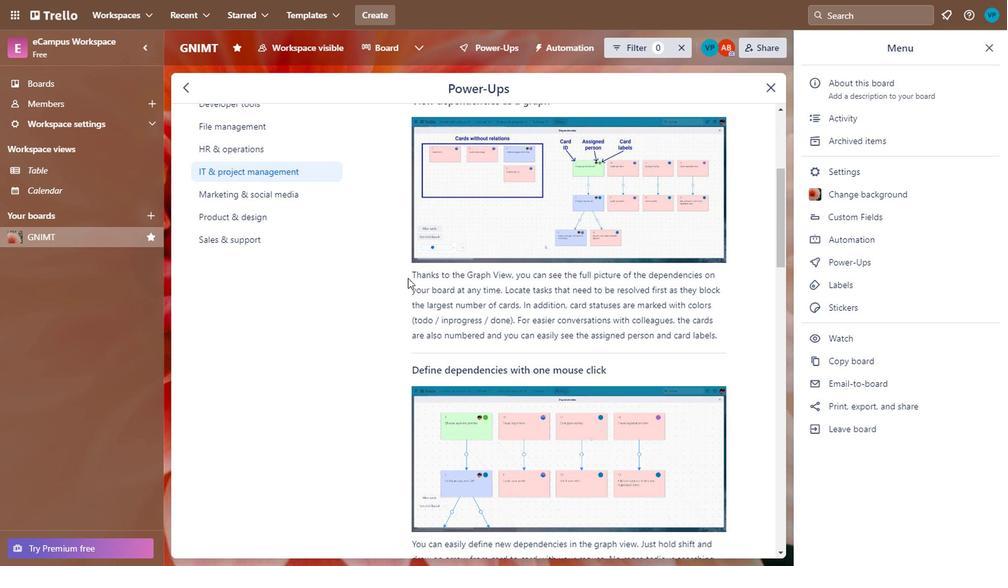 
Action: Mouse pressed left at (409, 280)
Screenshot: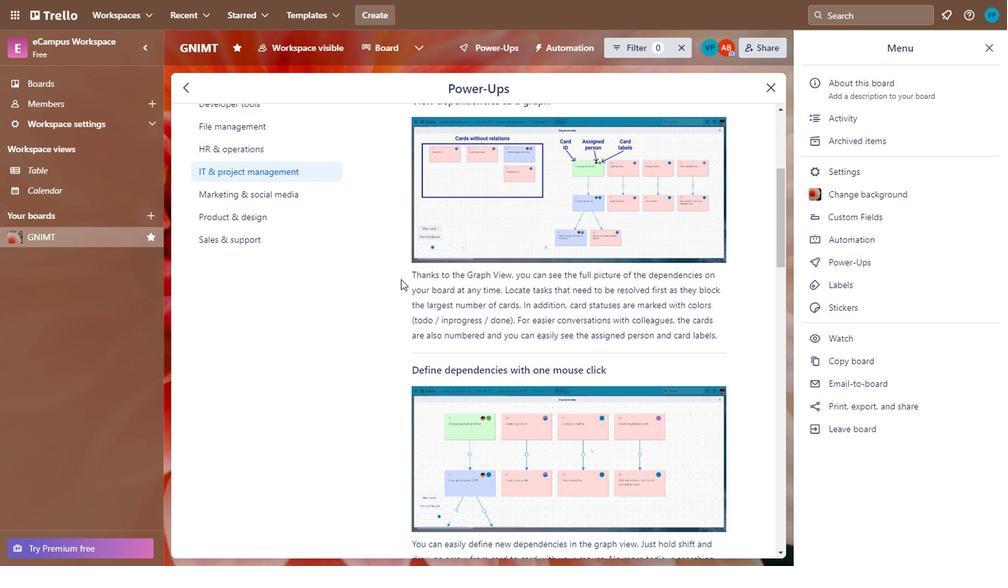 
Action: Mouse moved to (691, 345)
Screenshot: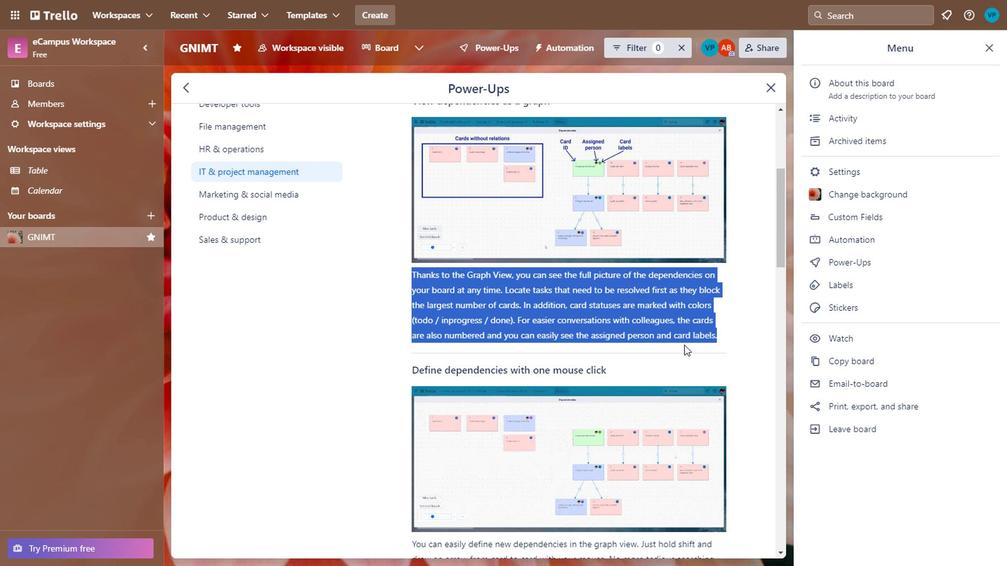 
Action: Mouse scrolled (691, 344) with delta (0, 0)
Screenshot: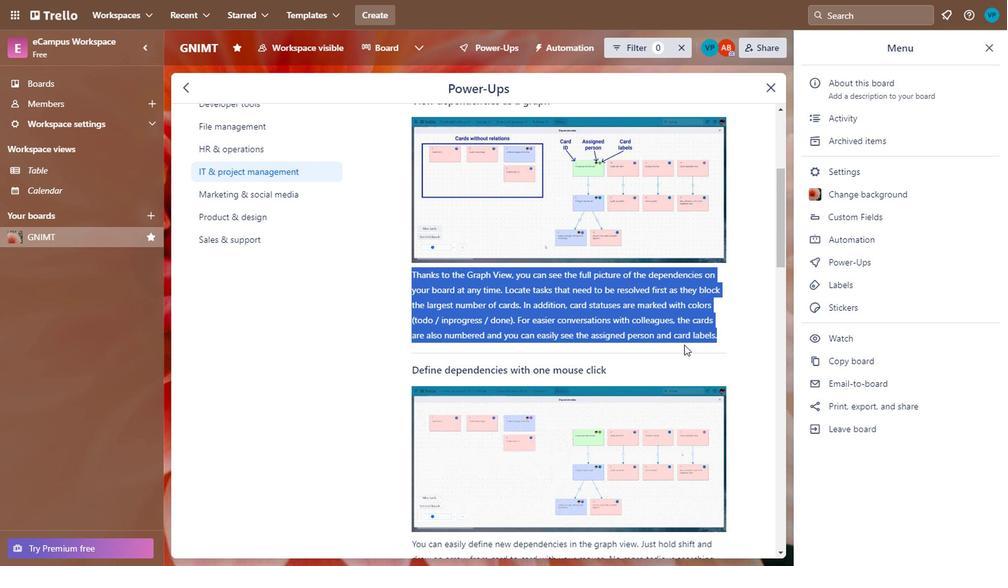 
Action: Mouse scrolled (691, 344) with delta (0, 0)
Screenshot: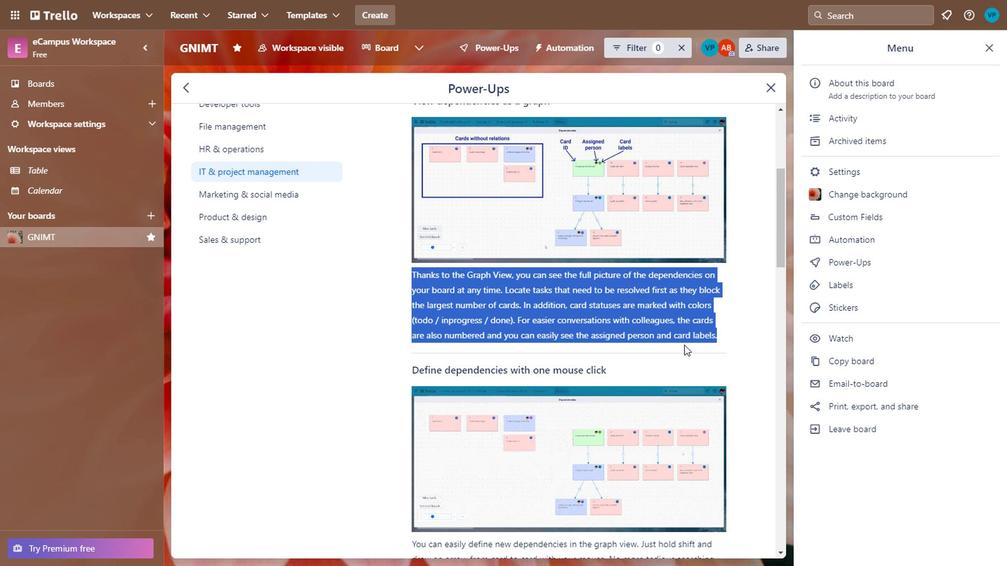 
Action: Mouse moved to (414, 204)
Screenshot: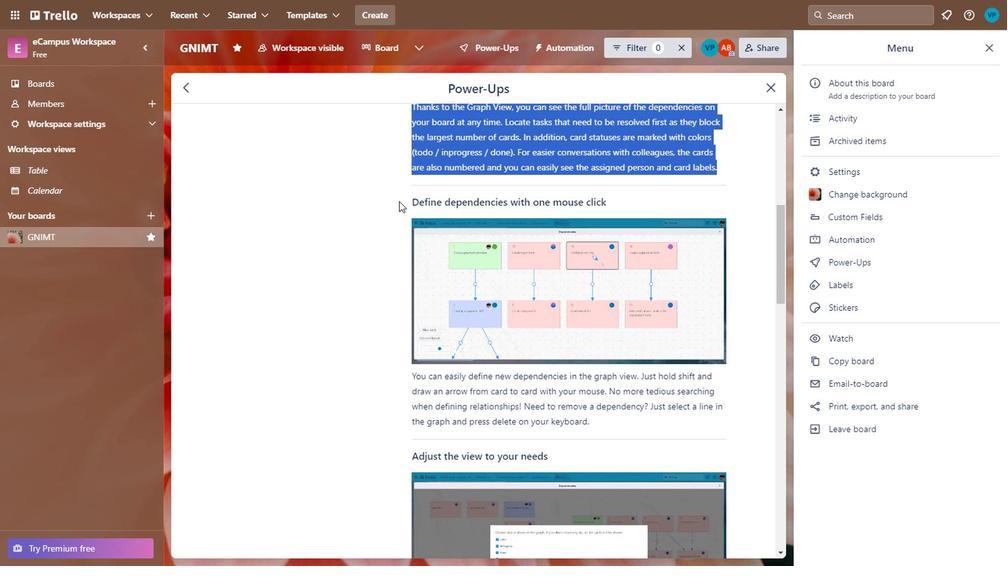 
Action: Mouse pressed left at (414, 204)
Screenshot: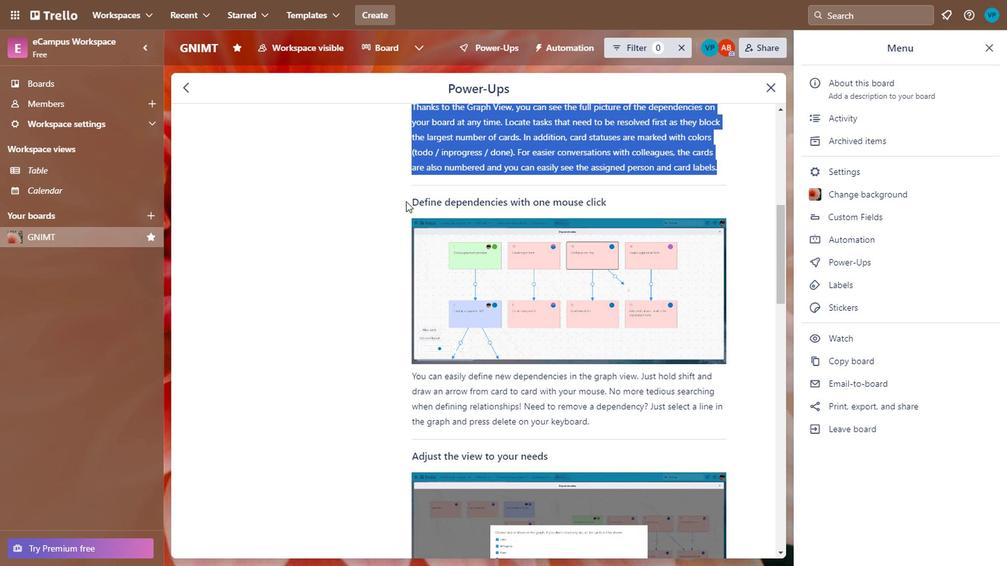 
Action: Mouse moved to (374, 353)
Screenshot: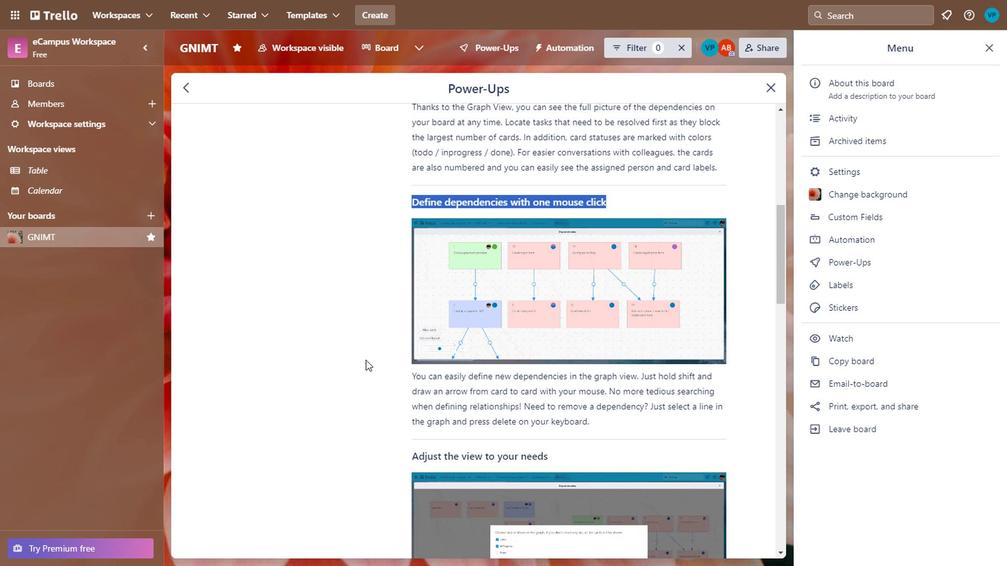 
Action: Mouse scrolled (374, 352) with delta (0, -1)
Screenshot: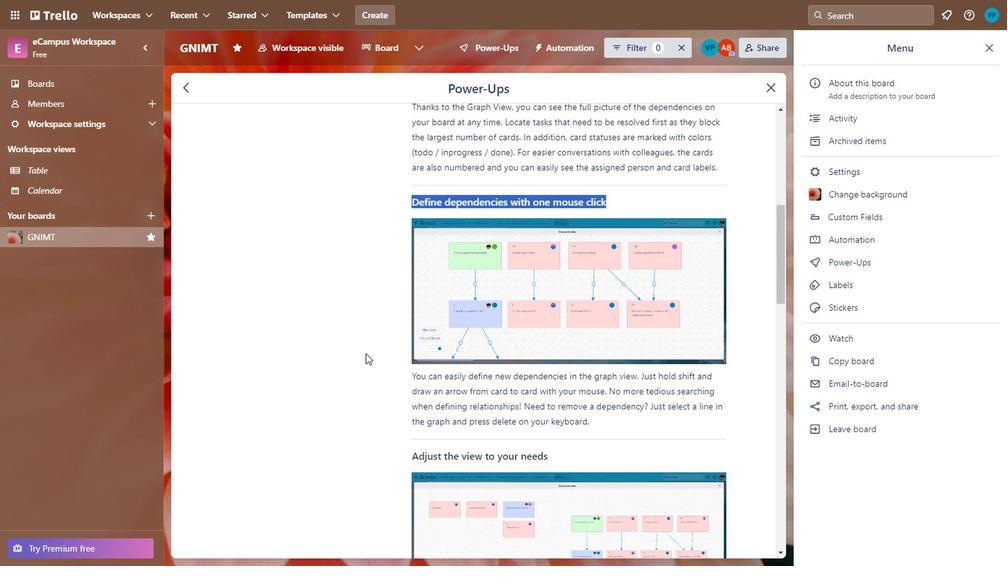 
Action: Mouse scrolled (374, 352) with delta (0, -1)
Screenshot: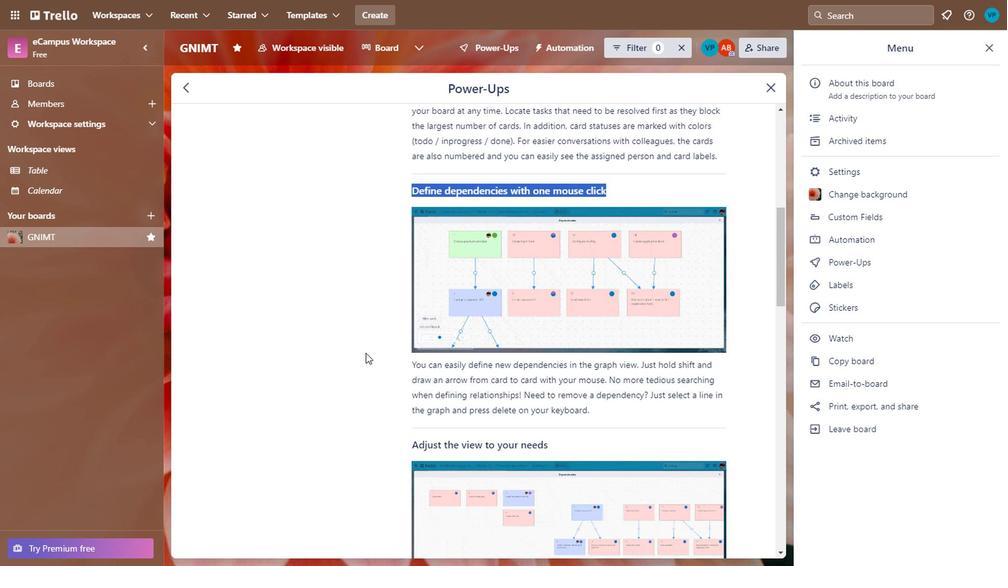 
Action: Mouse moved to (423, 228)
Screenshot: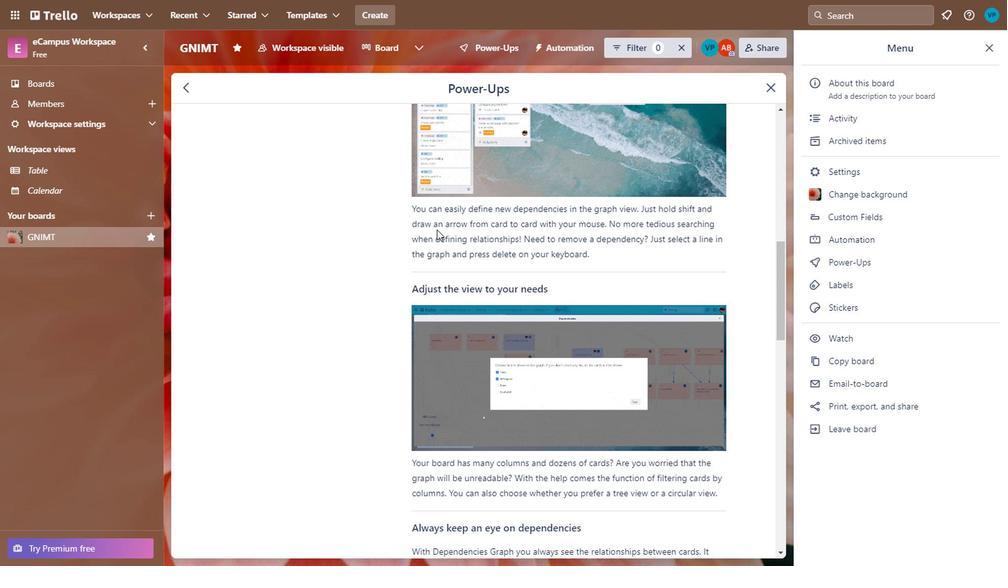 
Action: Mouse scrolled (423, 229) with delta (0, 0)
Screenshot: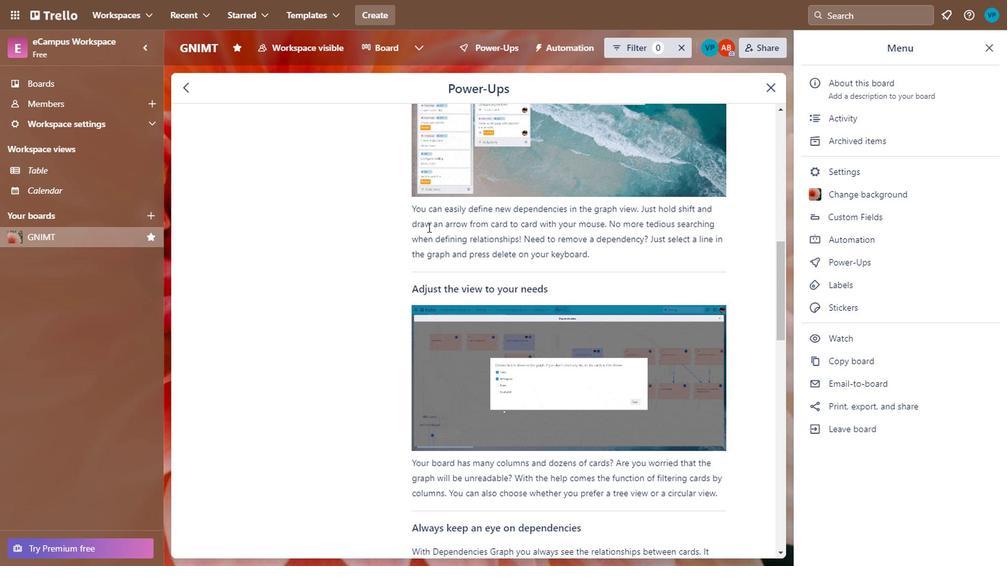 
Action: Mouse scrolled (423, 229) with delta (0, 0)
Screenshot: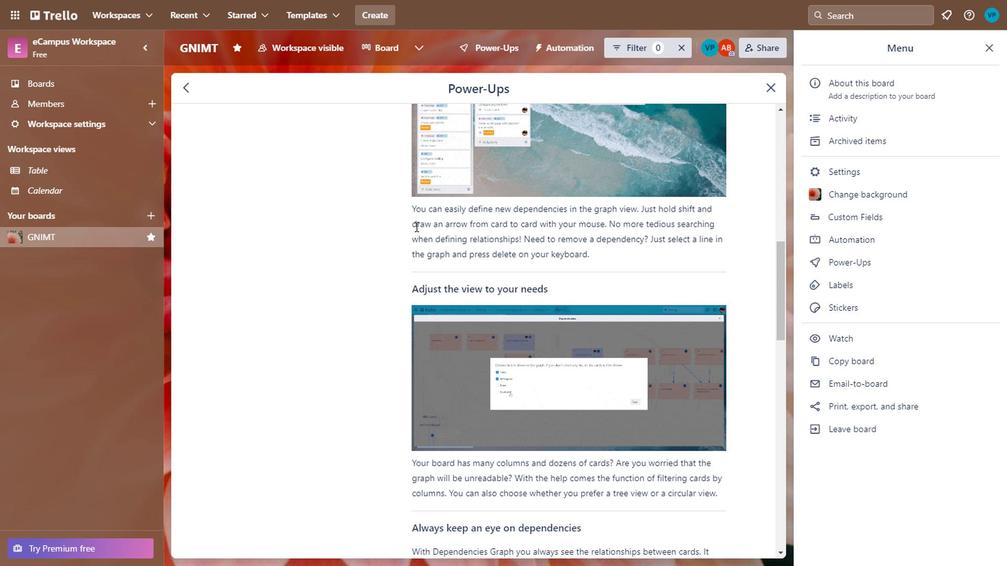 
Action: Mouse moved to (374, 362)
Screenshot: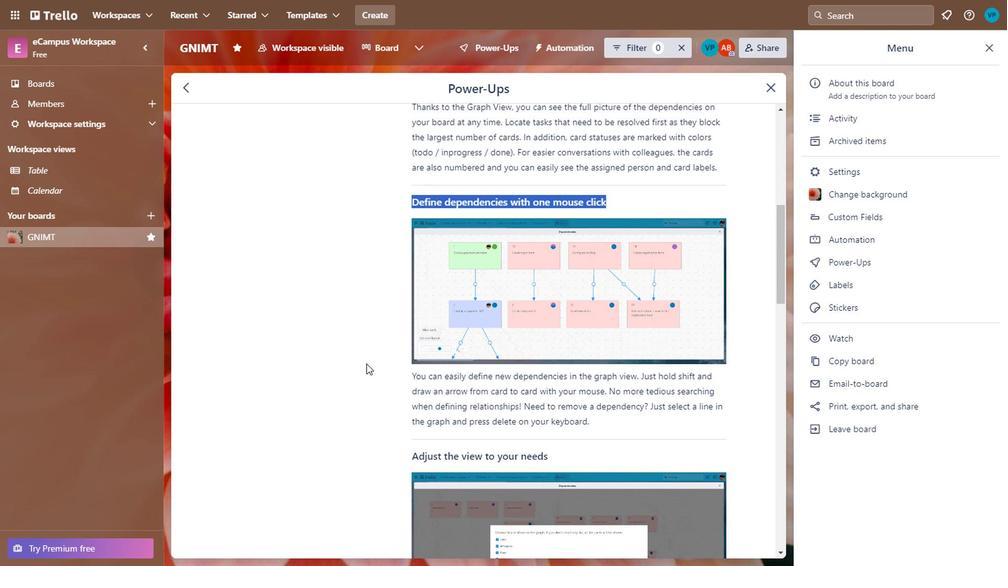 
Action: Mouse pressed left at (374, 362)
Screenshot: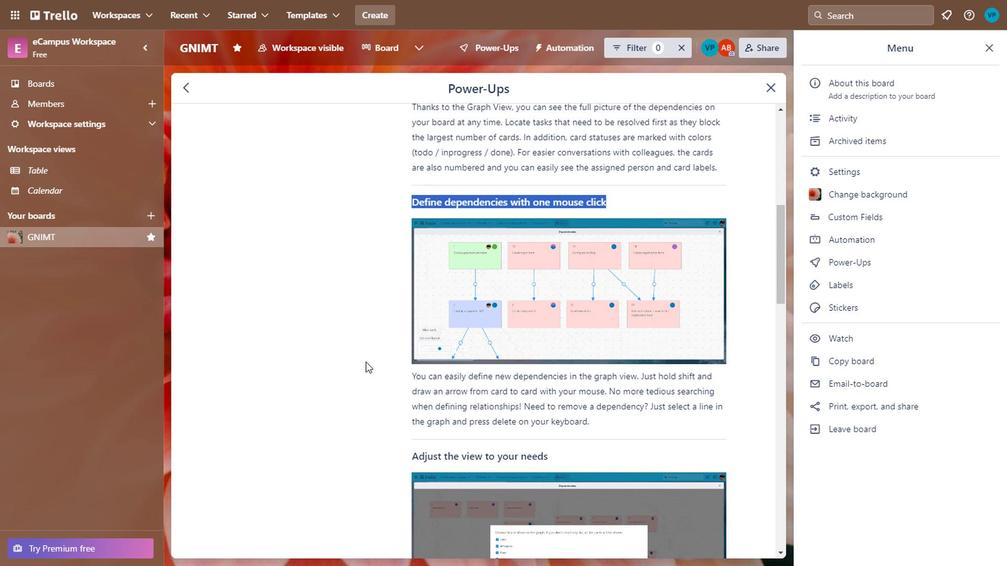 
Action: Mouse moved to (242, 335)
Screenshot: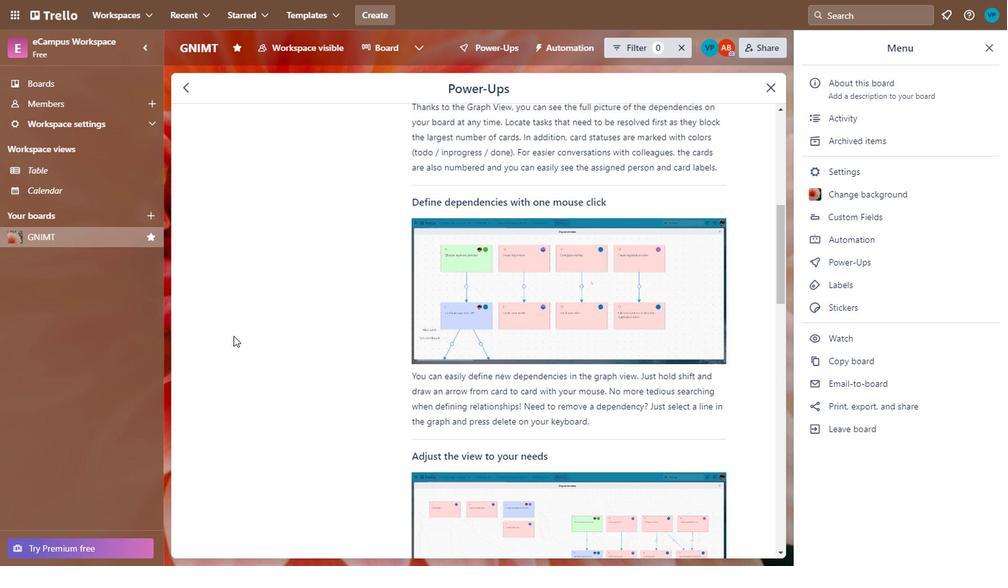 
Action: Mouse scrolled (242, 334) with delta (0, 0)
Screenshot: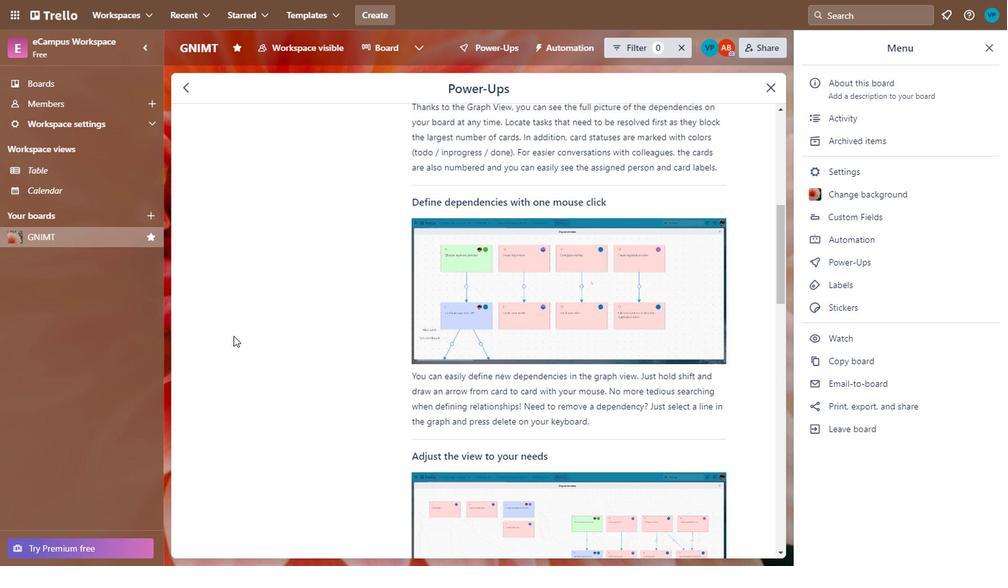
Action: Mouse moved to (405, 300)
Screenshot: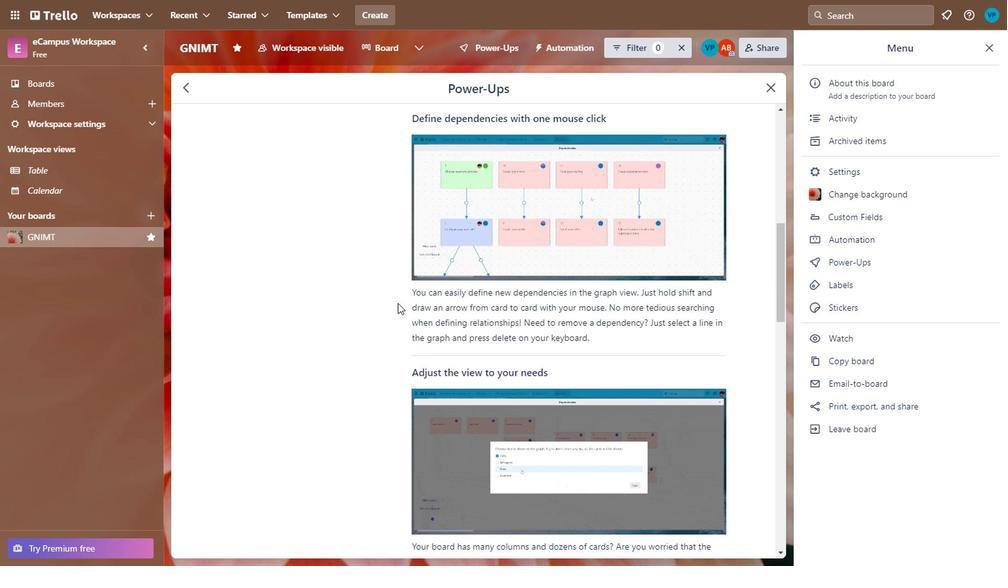
Action: Mouse pressed left at (405, 300)
Screenshot: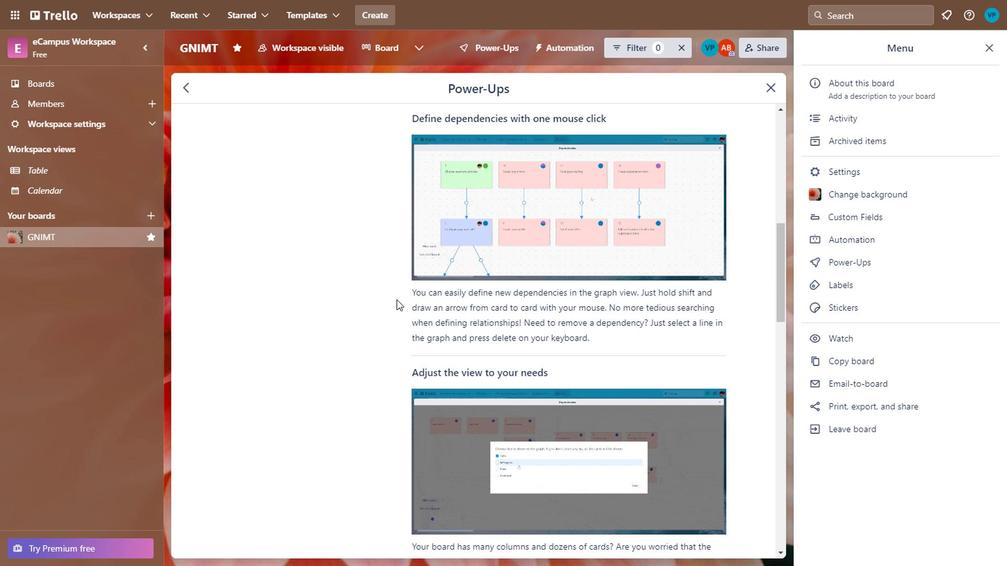 
Action: Mouse moved to (679, 344)
Screenshot: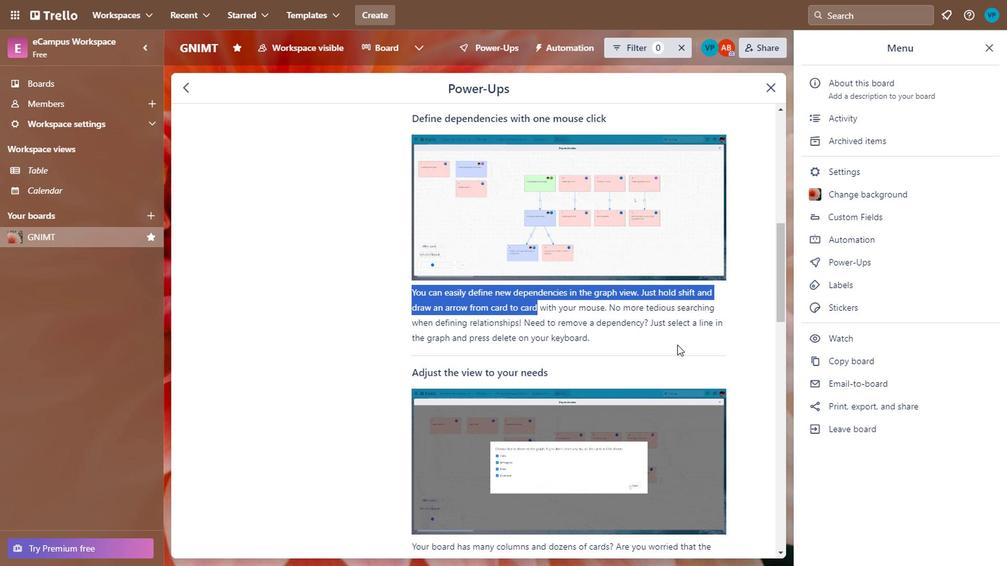 
Action: Mouse pressed left at (679, 344)
Screenshot: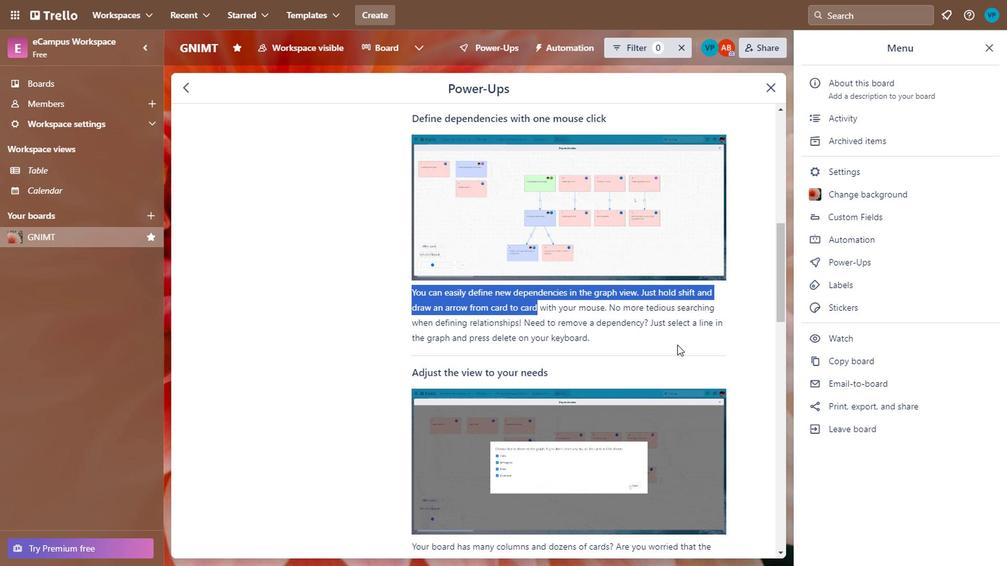 
Action: Mouse moved to (384, 321)
Screenshot: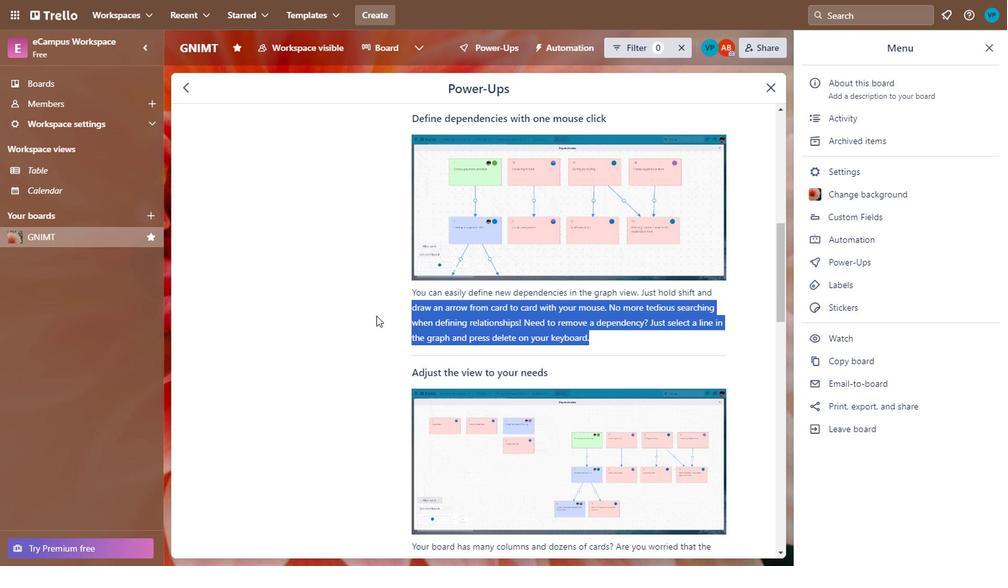 
Action: Mouse scrolled (384, 320) with delta (0, 0)
Screenshot: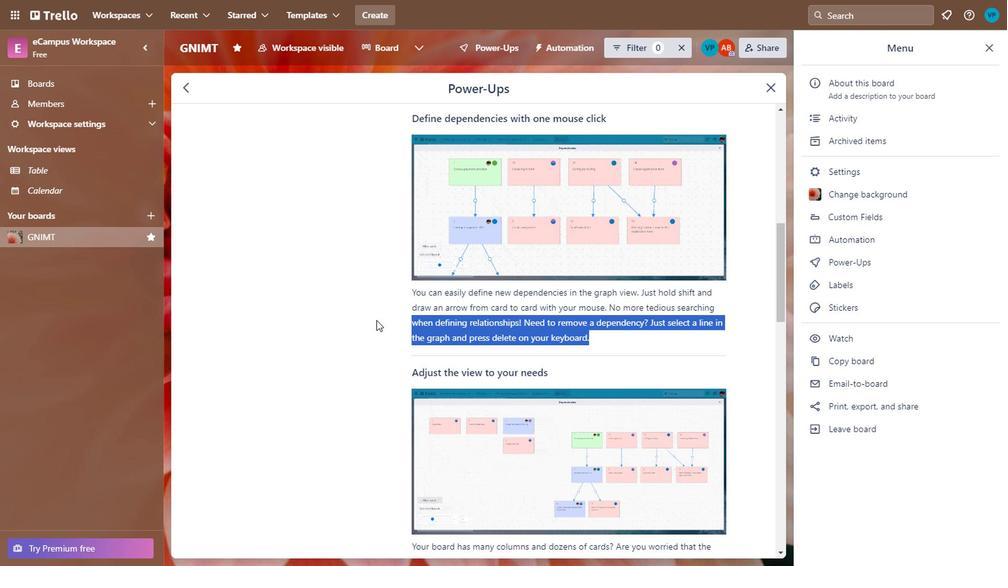 
Action: Mouse scrolled (384, 320) with delta (0, 0)
Screenshot: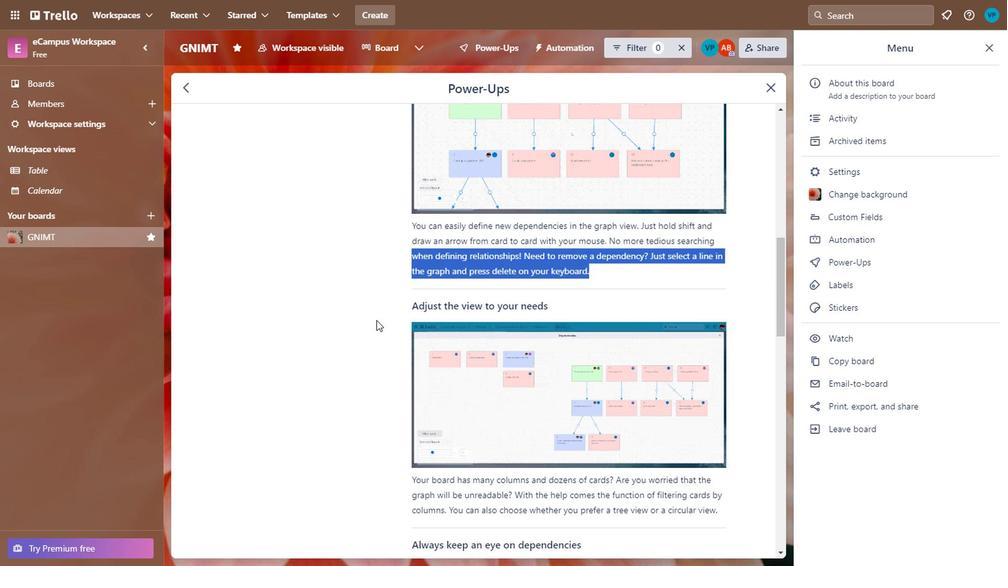 
Action: Mouse moved to (387, 364)
Screenshot: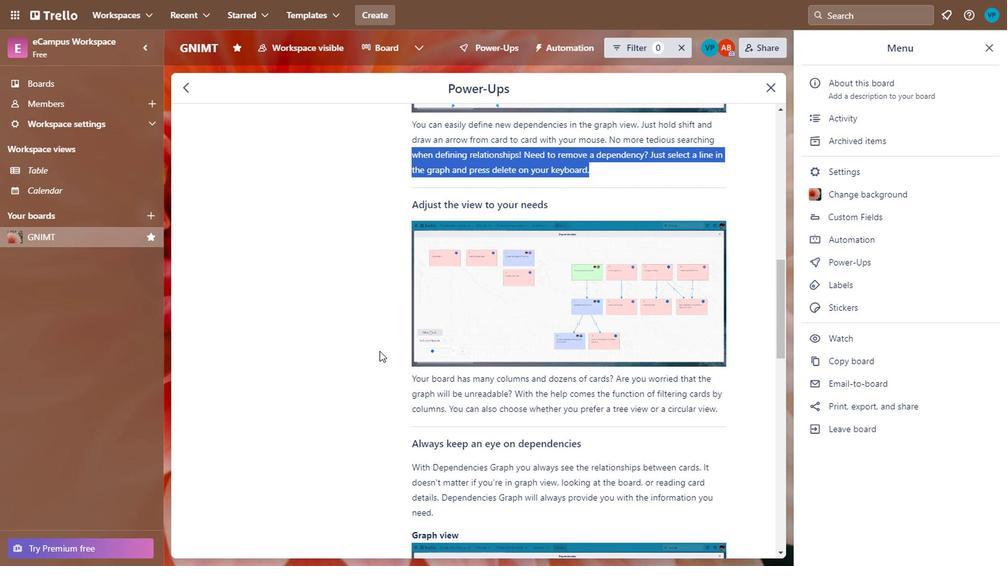 
Action: Mouse scrolled (387, 364) with delta (0, 0)
Screenshot: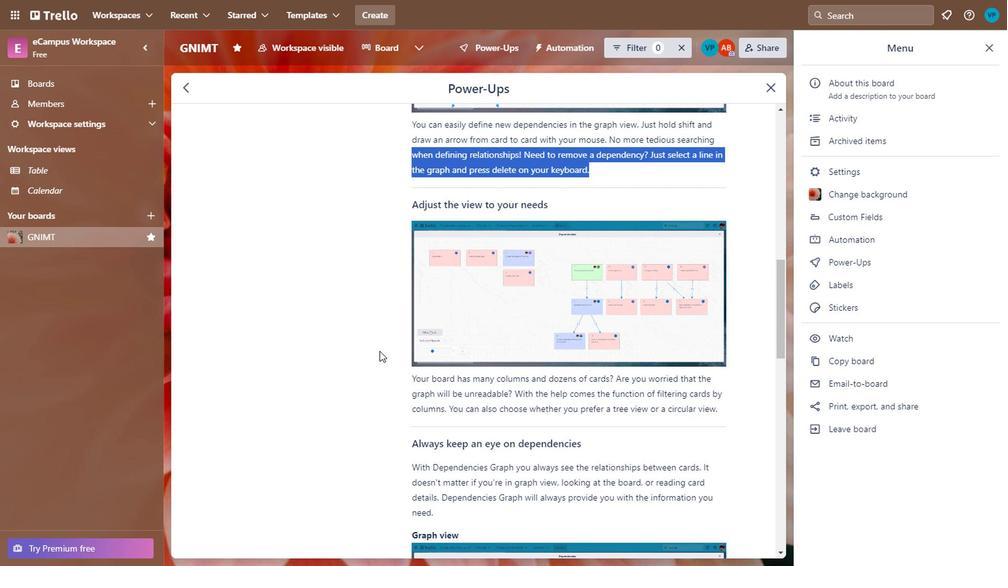 
Action: Mouse moved to (384, 304)
Screenshot: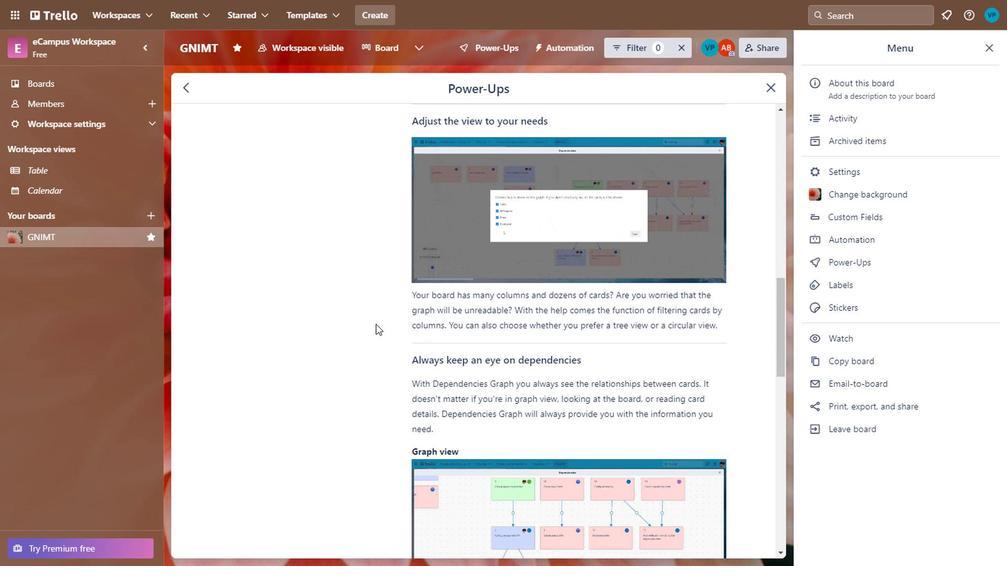
Action: Mouse pressed left at (384, 304)
Screenshot: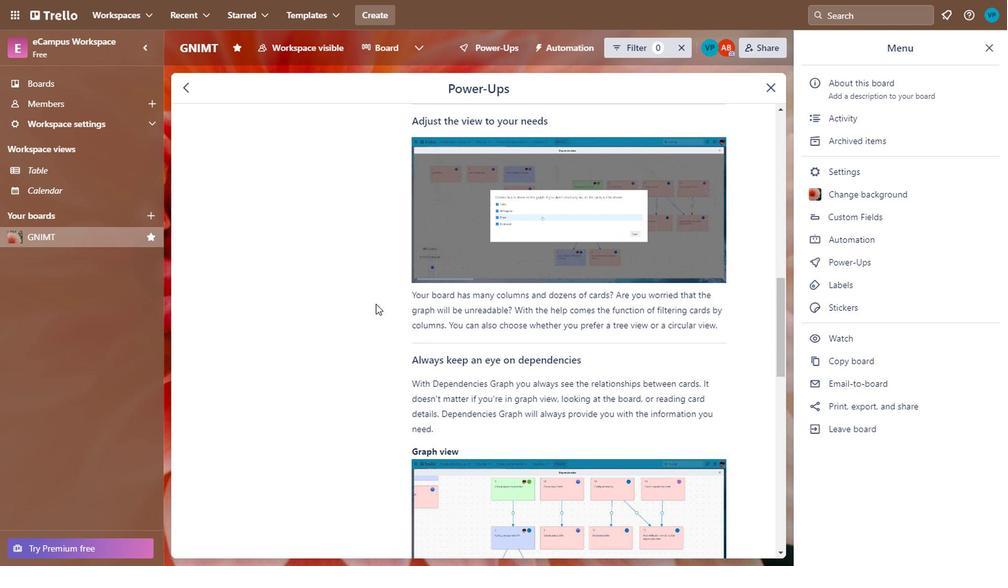 
Action: Mouse moved to (729, 382)
Screenshot: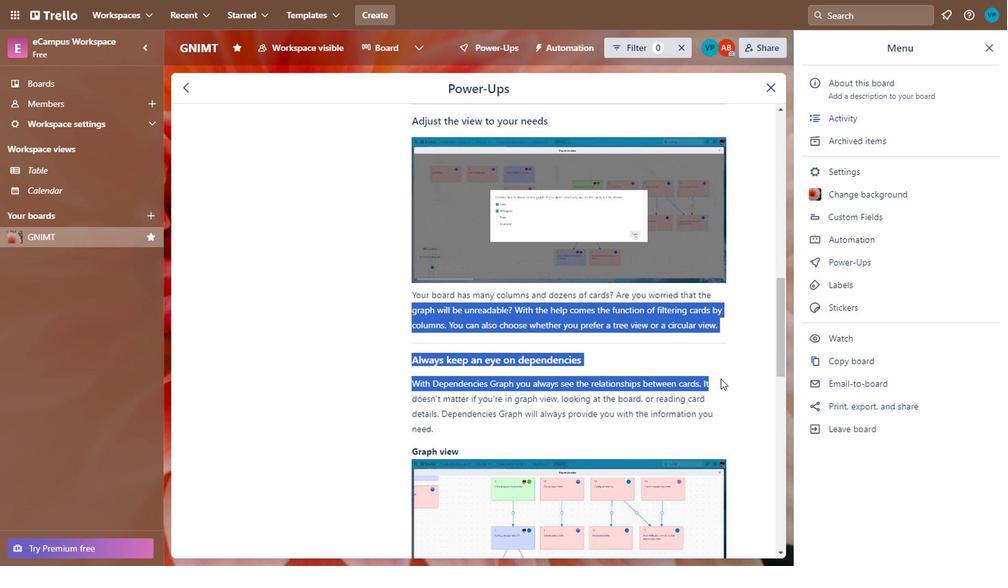 
Action: Mouse scrolled (729, 382) with delta (0, 0)
Screenshot: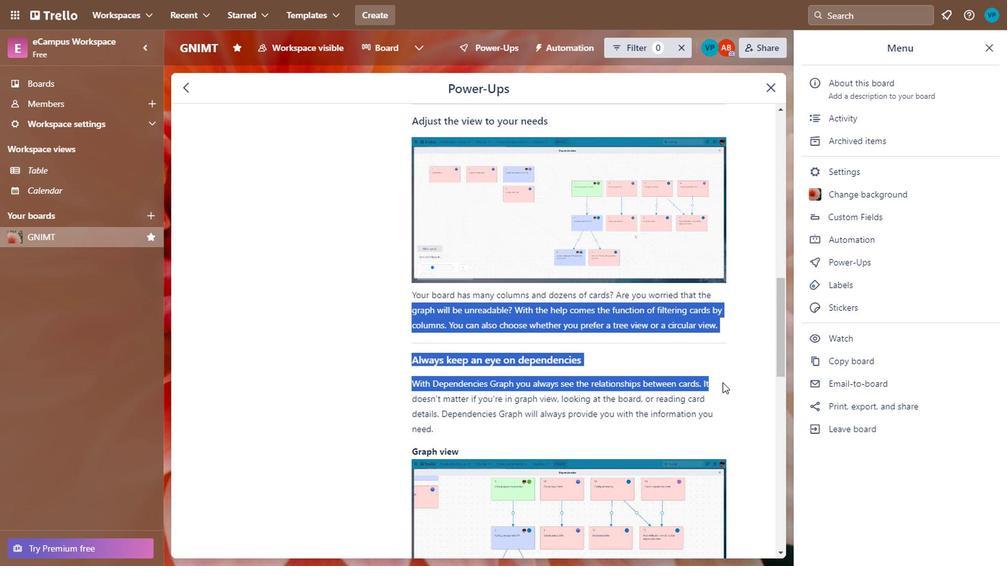 
Action: Mouse scrolled (729, 382) with delta (0, 0)
Screenshot: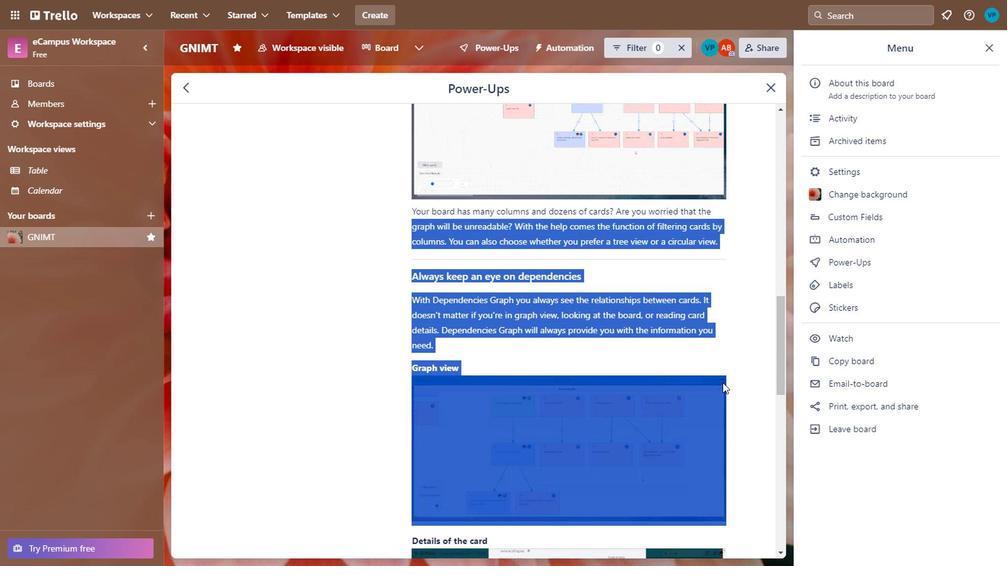 
Action: Mouse moved to (729, 261)
Screenshot: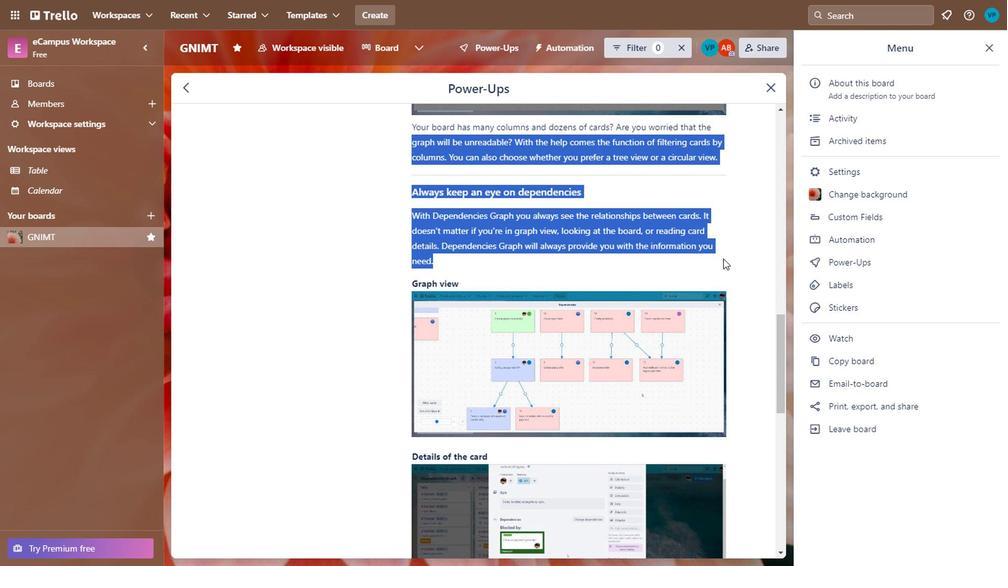 
Action: Mouse scrolled (729, 260) with delta (0, -1)
Screenshot: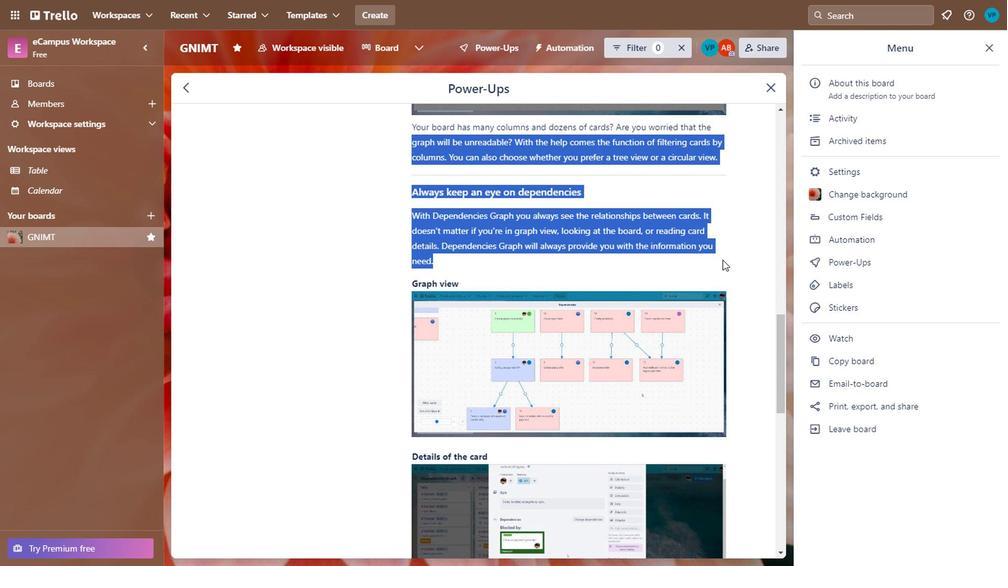 
Action: Mouse moved to (405, 299)
Screenshot: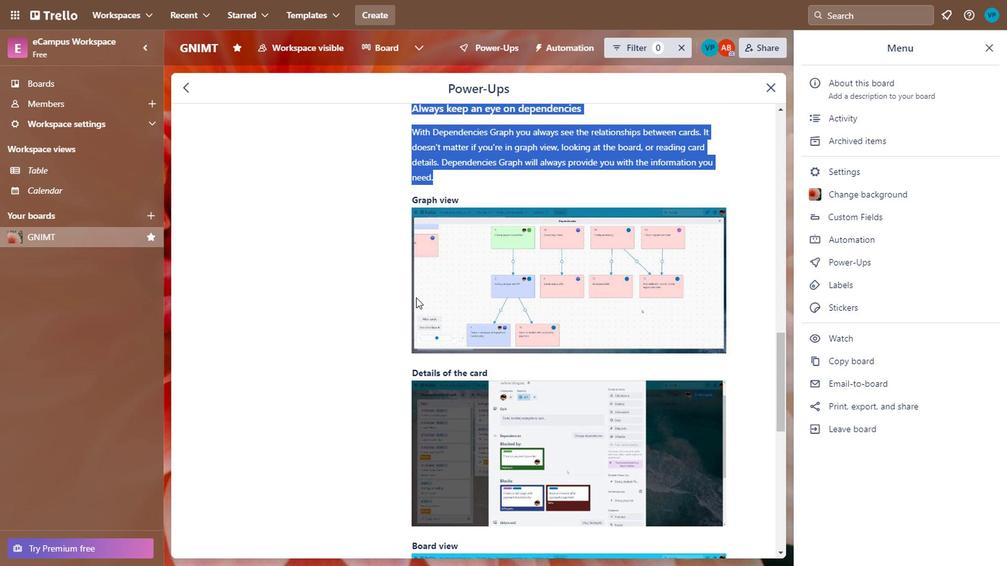 
Action: Mouse scrolled (405, 298) with delta (0, -1)
Screenshot: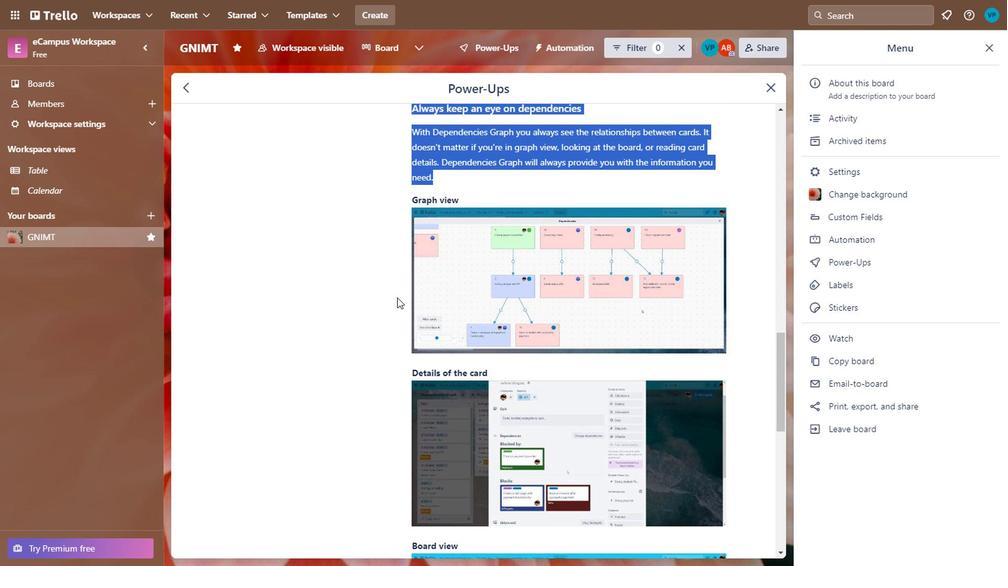 
Action: Mouse moved to (404, 300)
Screenshot: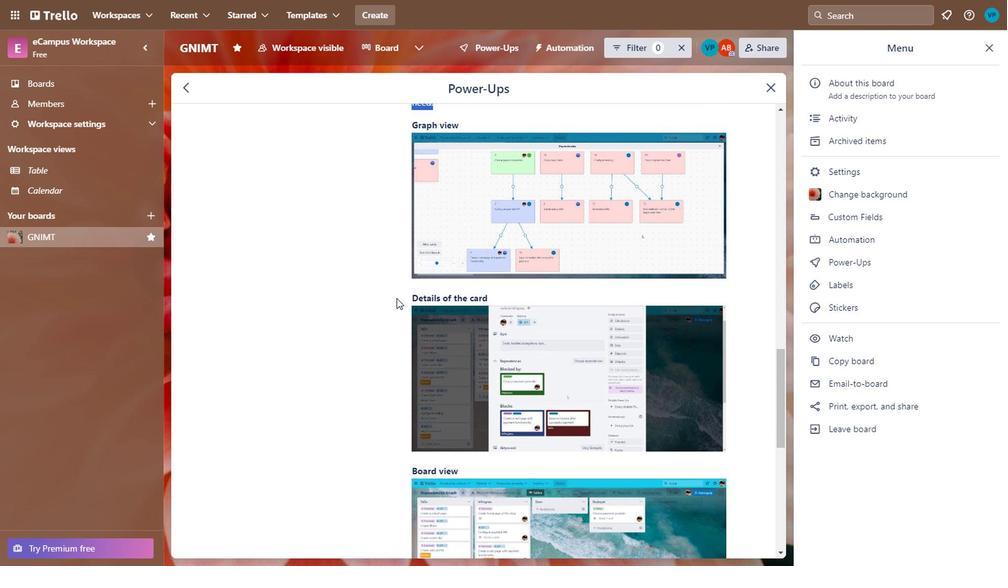 
Action: Mouse scrolled (404, 300) with delta (0, 0)
Screenshot: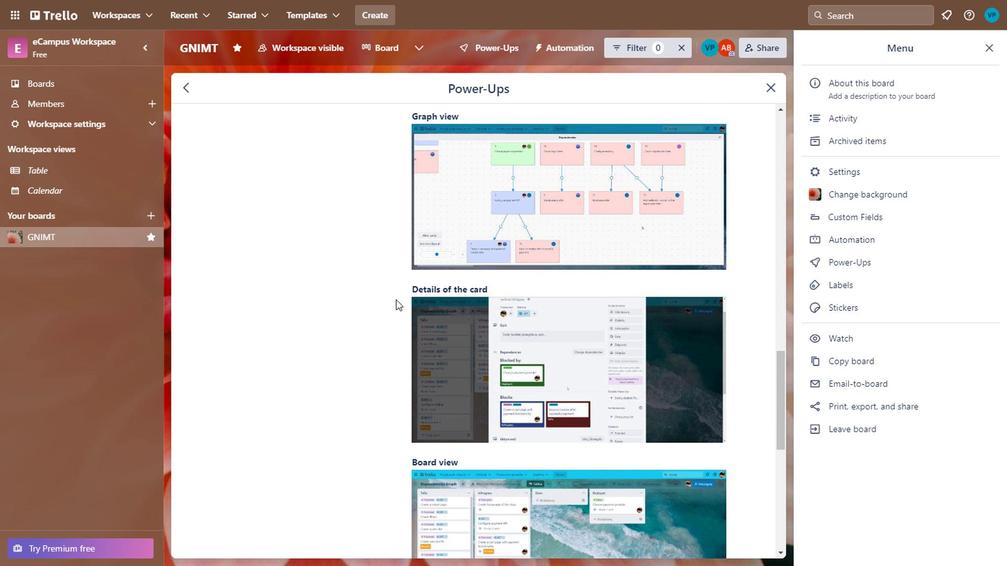 
Action: Mouse moved to (401, 306)
Screenshot: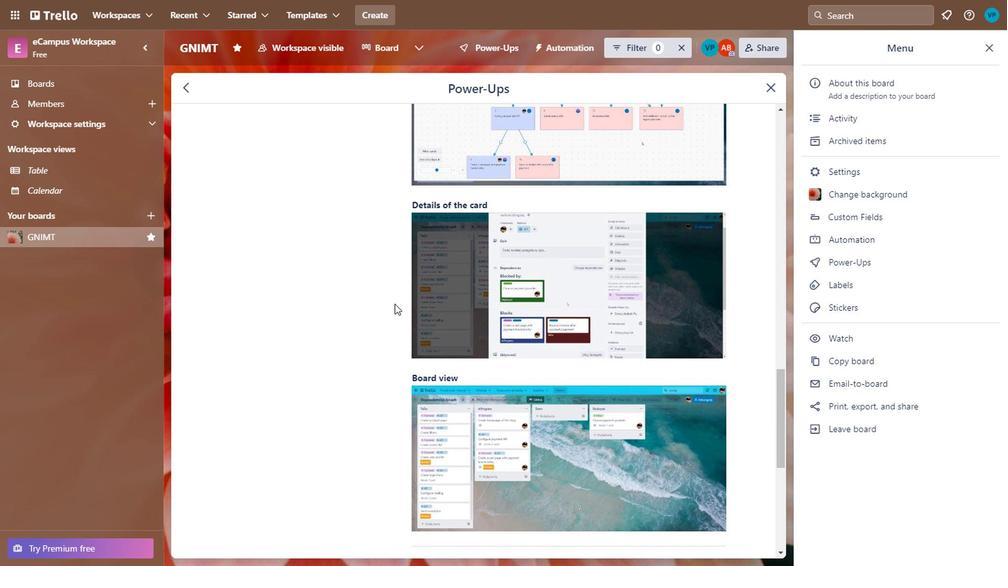 
Action: Mouse scrolled (401, 306) with delta (0, 0)
Screenshot: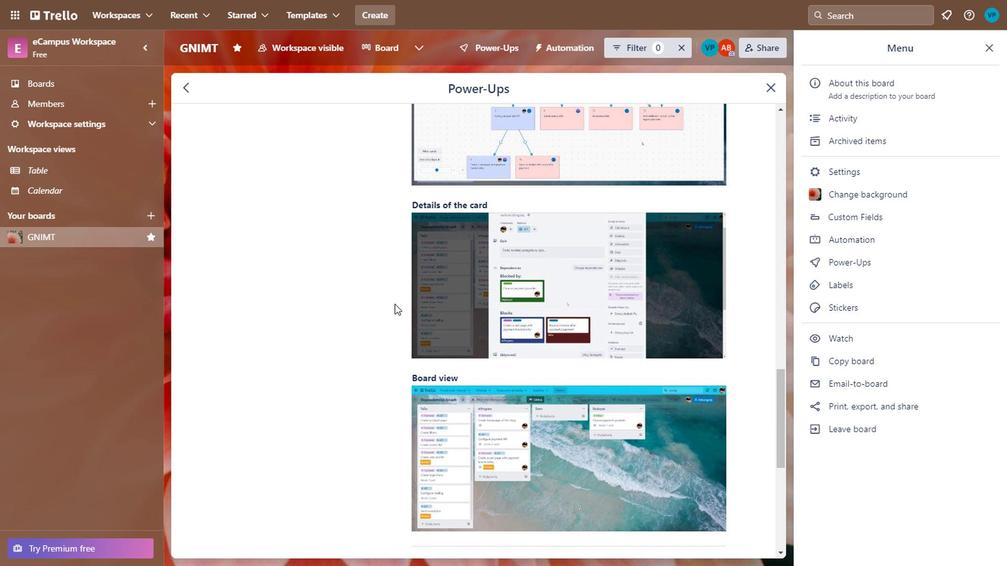 
Action: Mouse moved to (400, 310)
Screenshot: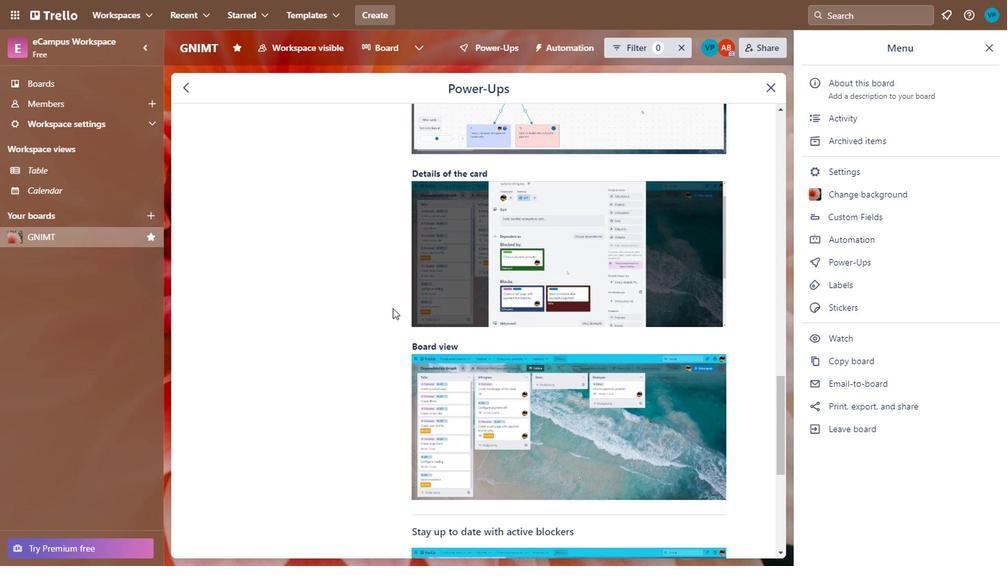 
Action: Mouse scrolled (400, 309) with delta (0, 0)
Screenshot: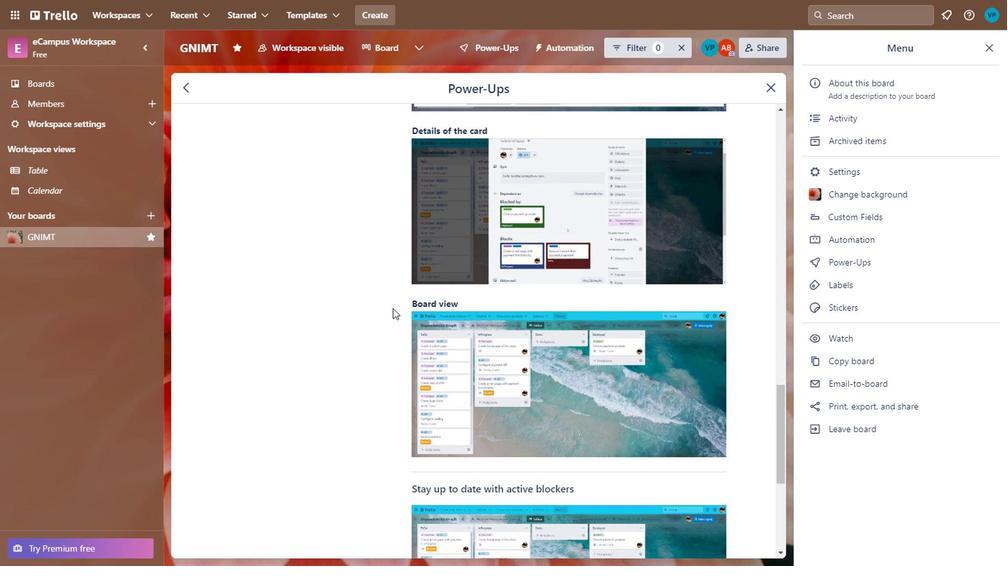 
Action: Mouse moved to (634, 384)
Screenshot: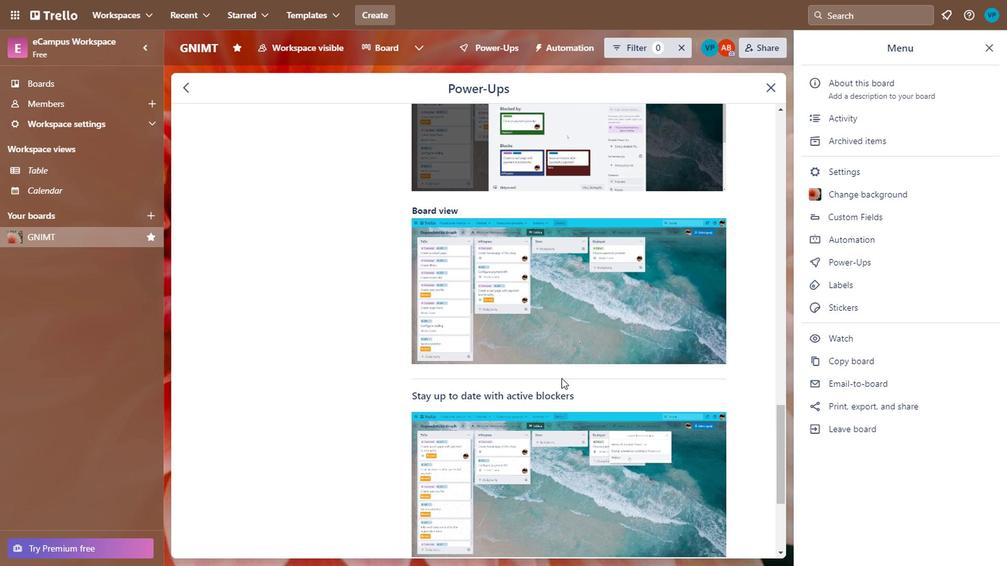 
Action: Mouse scrolled (634, 383) with delta (0, -1)
Screenshot: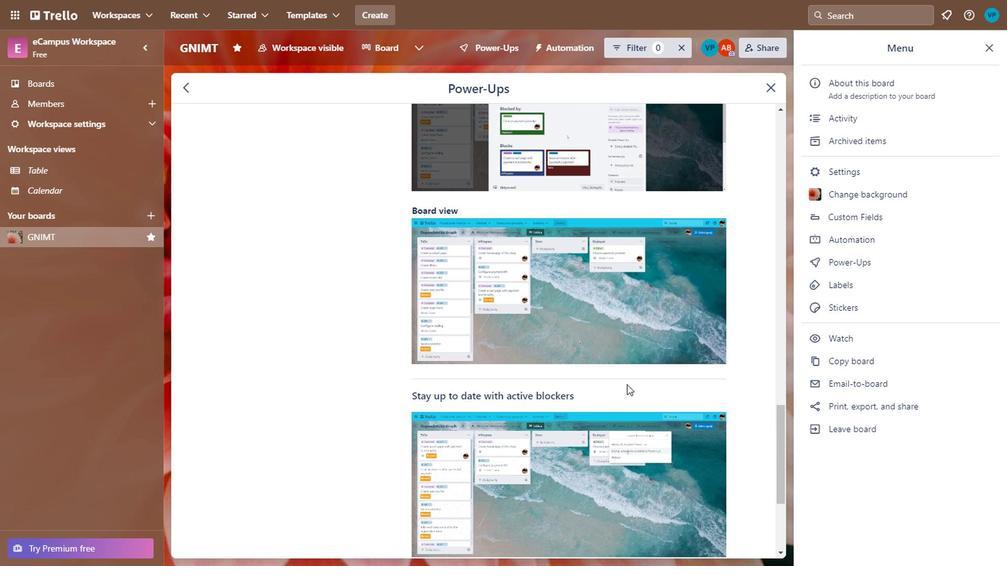 
Action: Mouse scrolled (634, 383) with delta (0, -1)
Screenshot: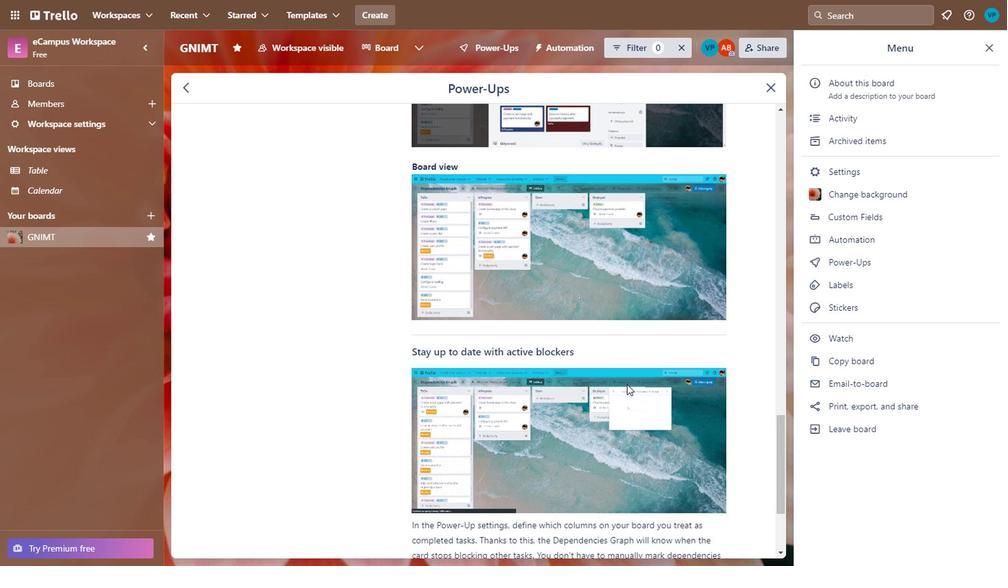 
Action: Mouse moved to (605, 358)
Screenshot: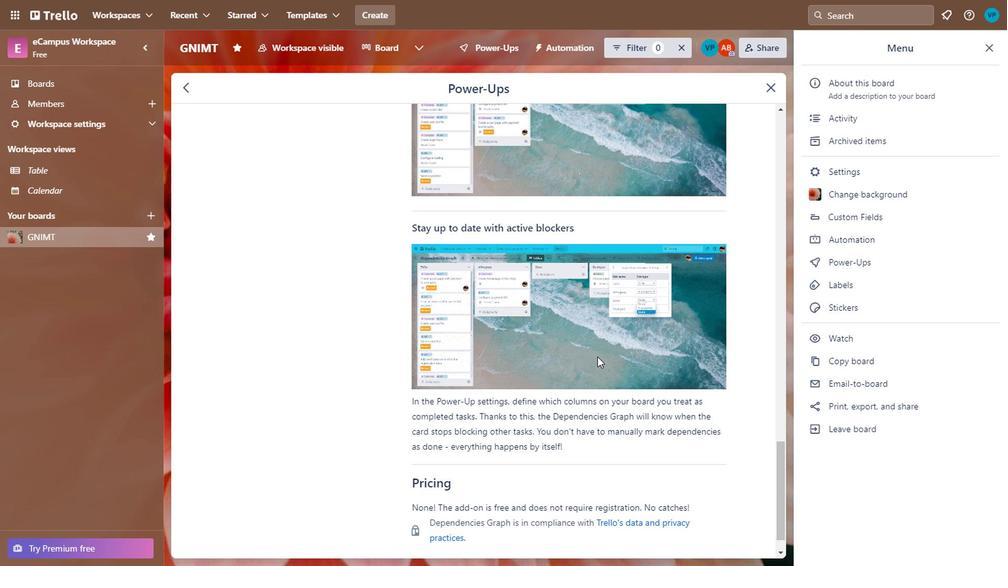 
Action: Mouse scrolled (605, 357) with delta (0, 0)
Screenshot: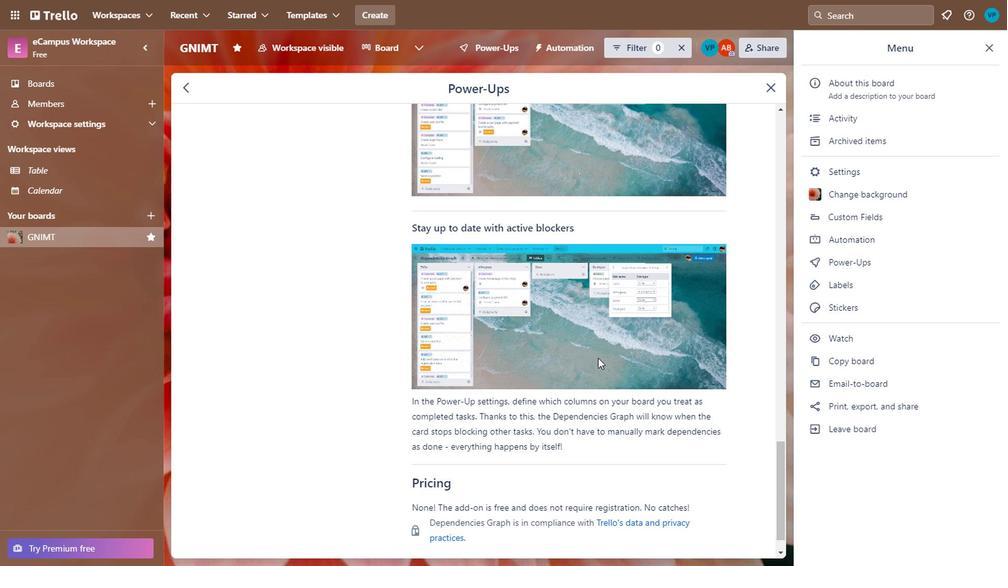 
Action: Mouse moved to (409, 359)
Screenshot: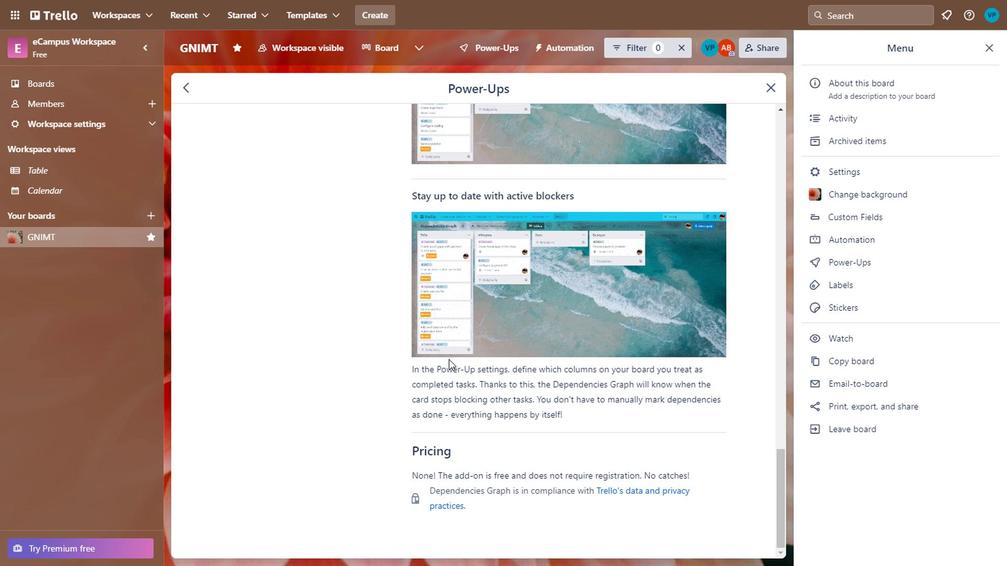 
Action: Mouse pressed left at (409, 359)
Screenshot: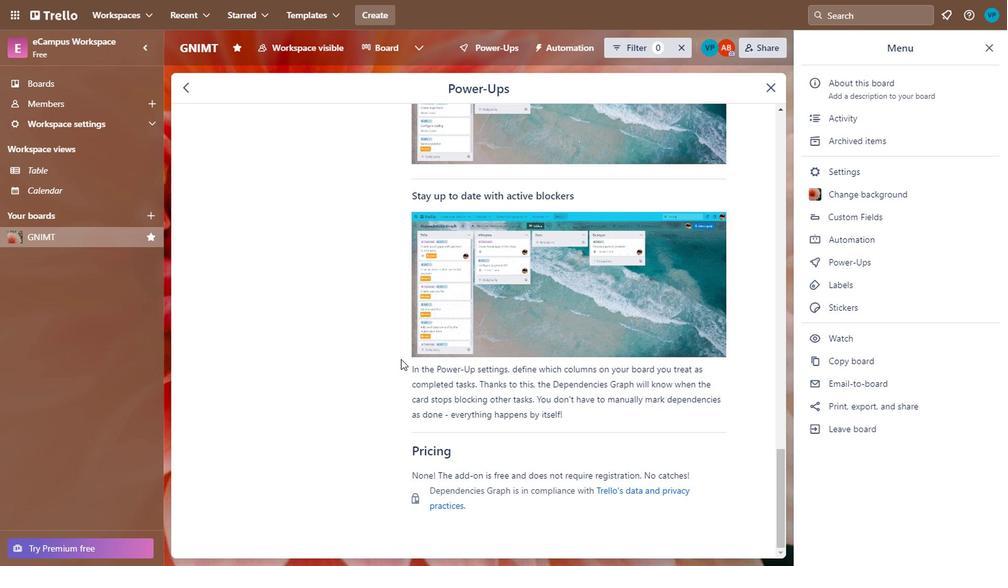 
Action: Mouse moved to (344, 364)
Screenshot: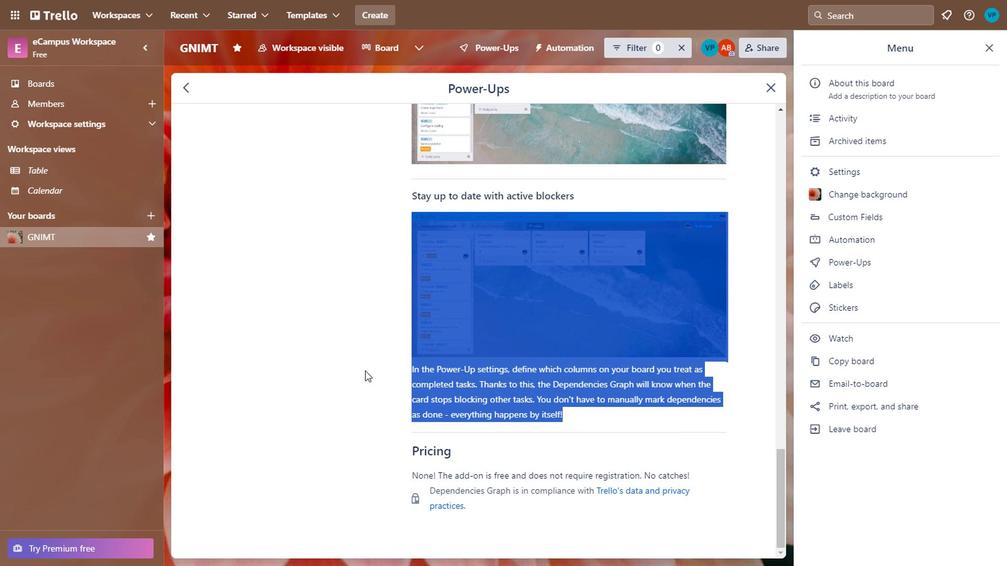 
Action: Mouse pressed left at (344, 364)
Screenshot: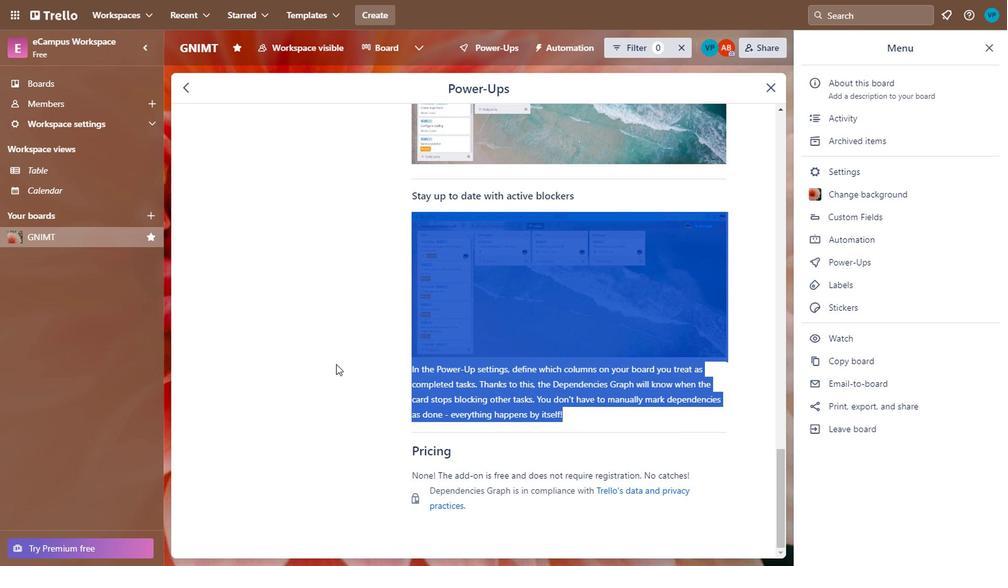 
Action: Mouse moved to (519, 238)
Screenshot: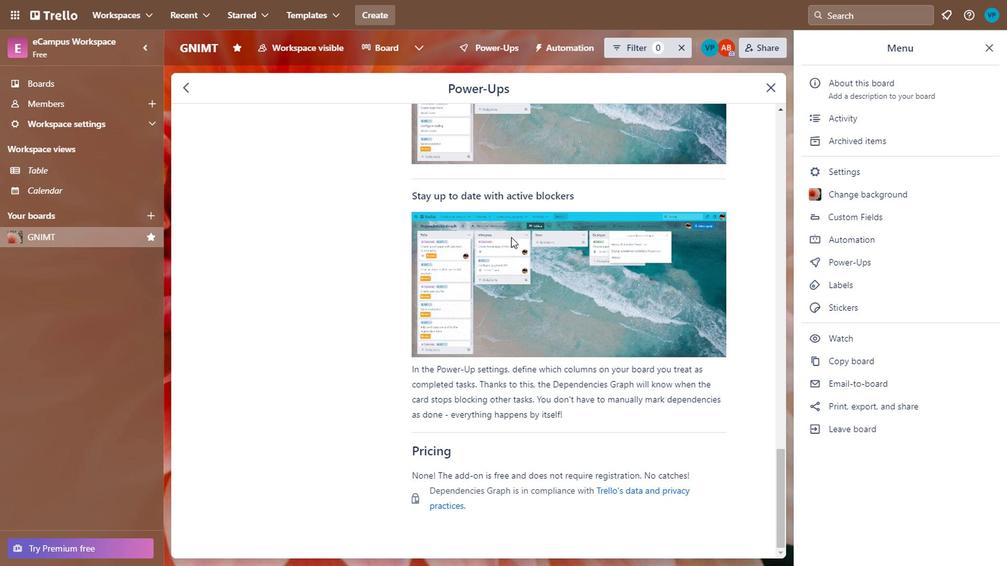 
Action: Mouse scrolled (519, 239) with delta (0, 0)
Screenshot: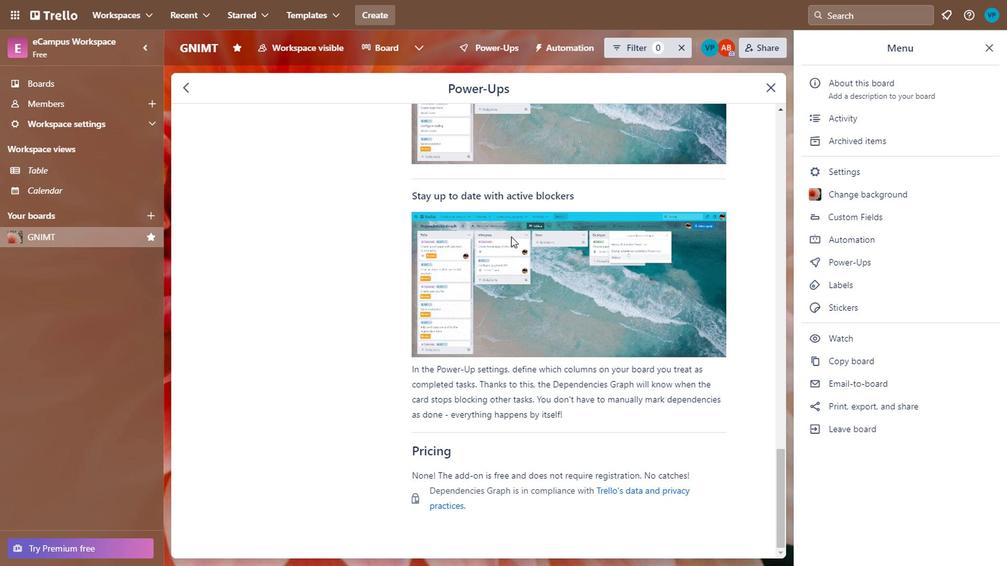 
Action: Mouse scrolled (519, 239) with delta (0, 0)
Screenshot: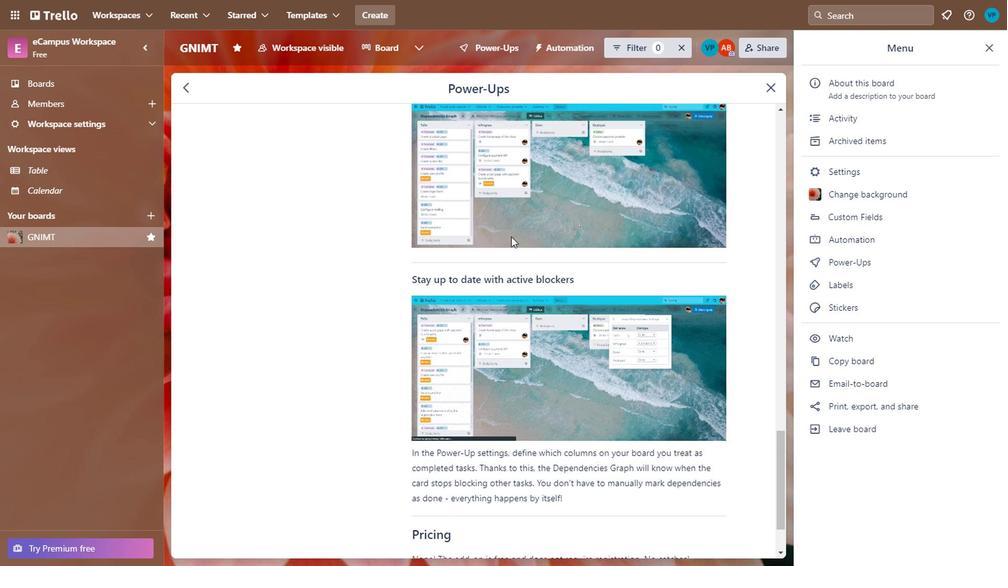
Action: Mouse moved to (518, 235)
Screenshot: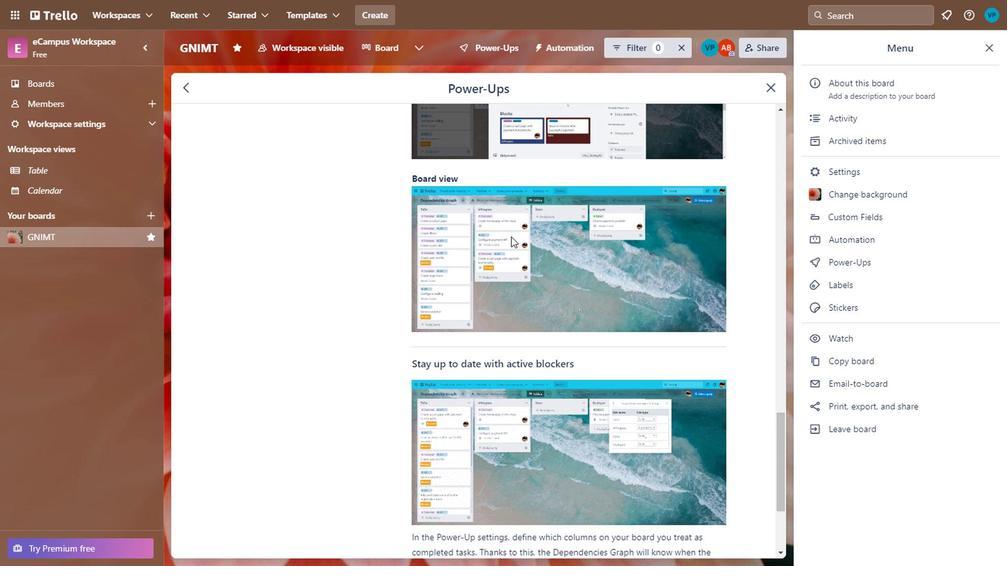 
Action: Mouse scrolled (518, 236) with delta (0, 0)
Screenshot: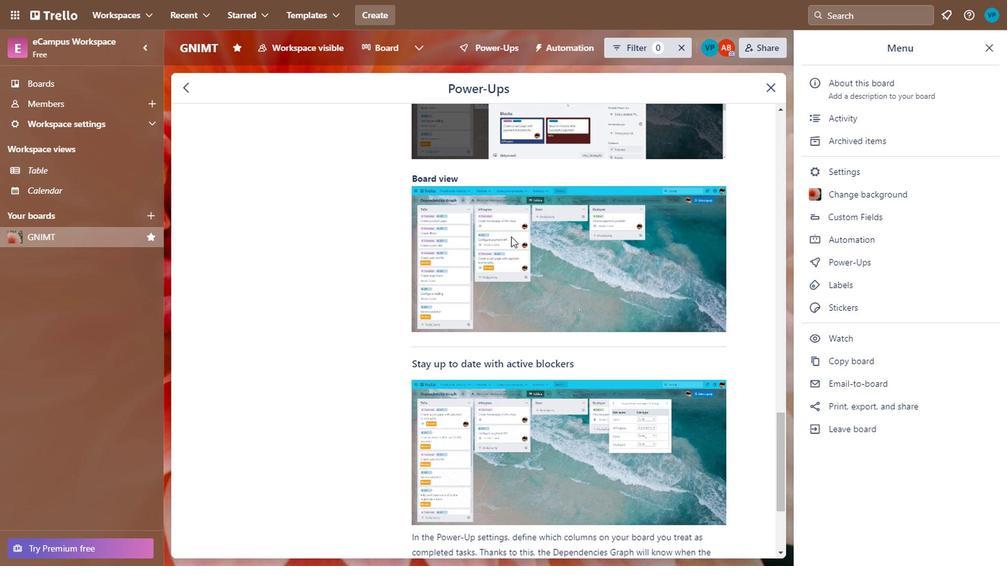 
Action: Mouse moved to (514, 235)
Screenshot: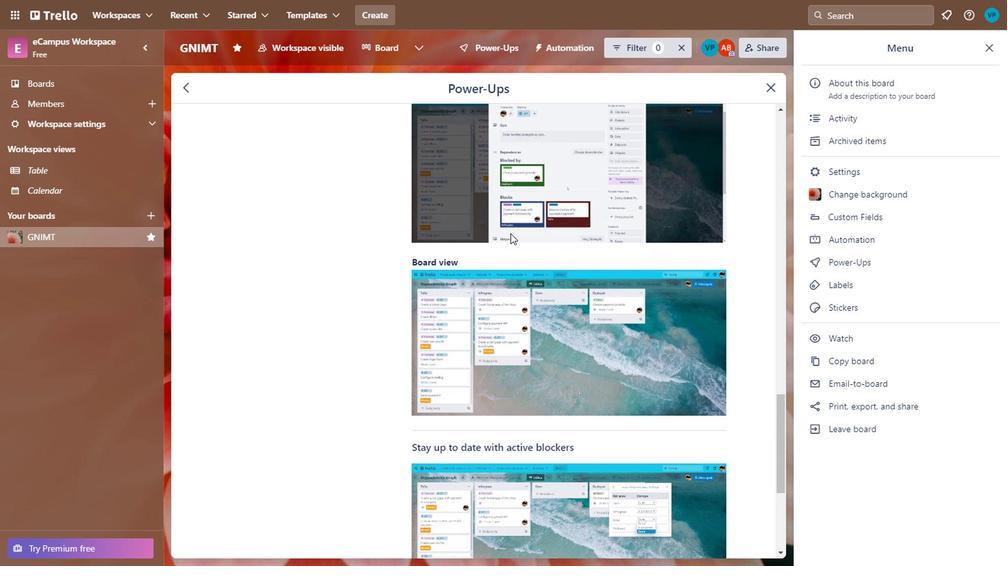 
Action: Mouse scrolled (514, 235) with delta (0, 0)
Screenshot: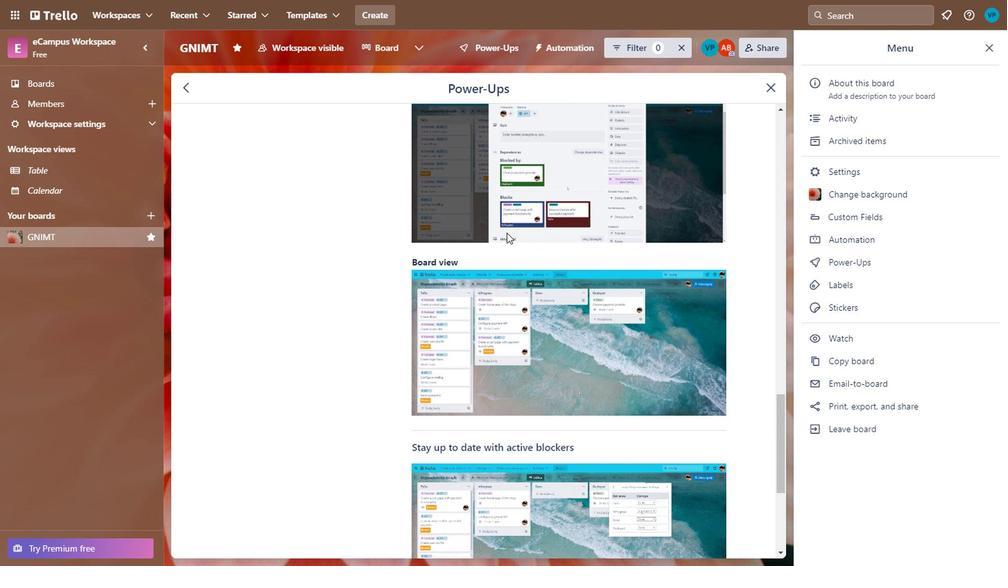 
Action: Mouse scrolled (514, 235) with delta (0, 0)
Screenshot: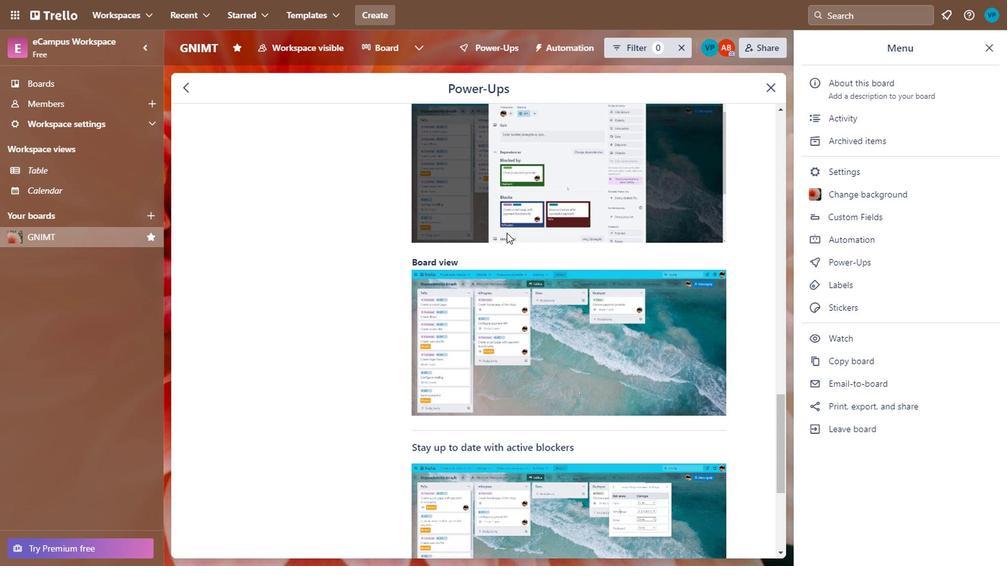 
Action: Mouse moved to (513, 234)
Screenshot: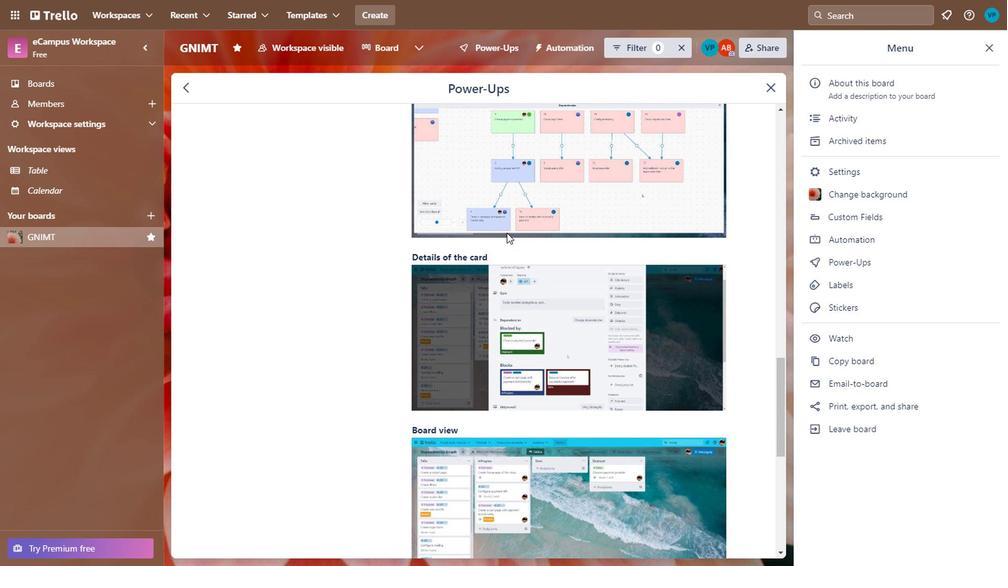 
Action: Mouse scrolled (513, 235) with delta (0, 0)
Screenshot: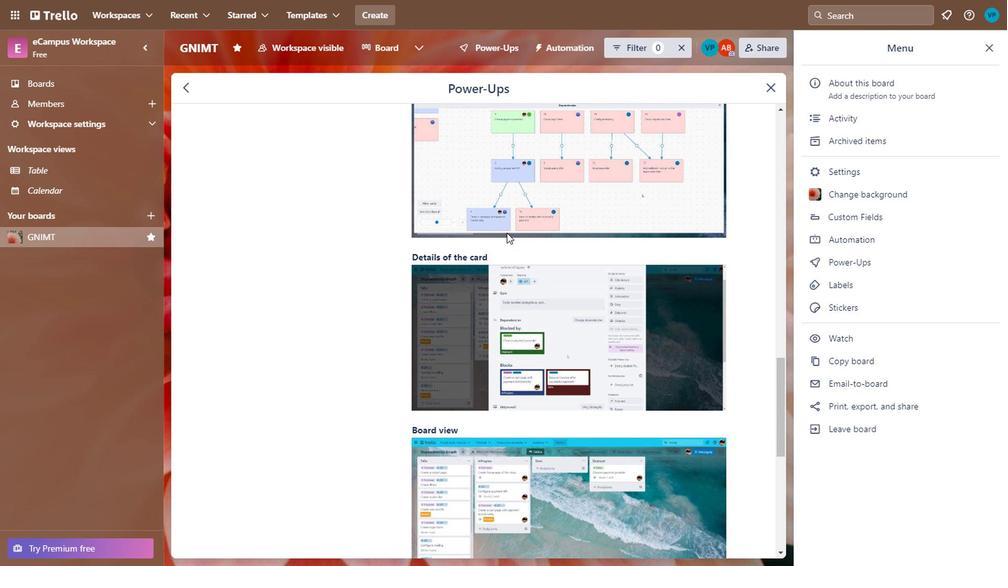 
Action: Mouse scrolled (513, 235) with delta (0, 0)
Screenshot: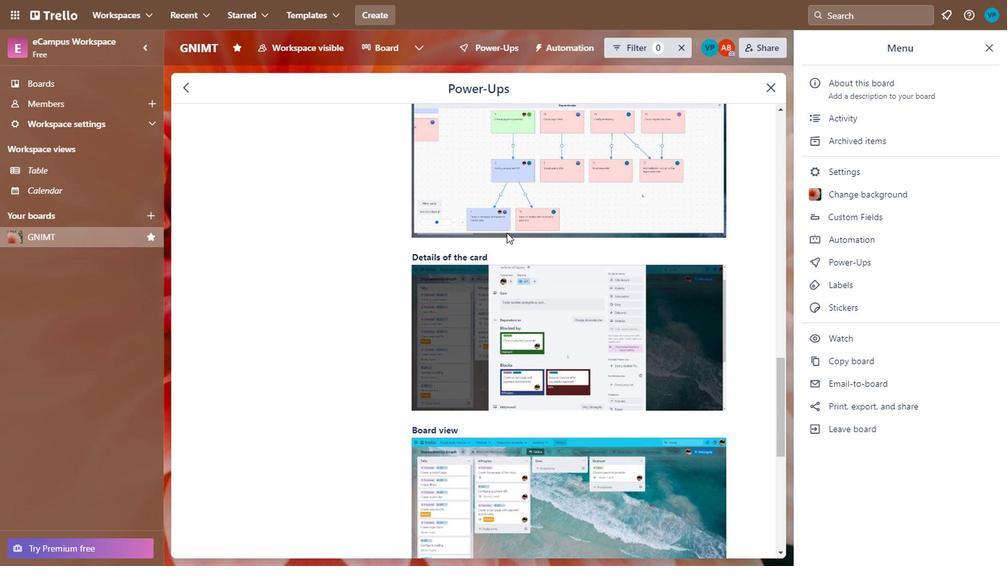 
Action: Mouse scrolled (513, 235) with delta (0, 0)
Screenshot: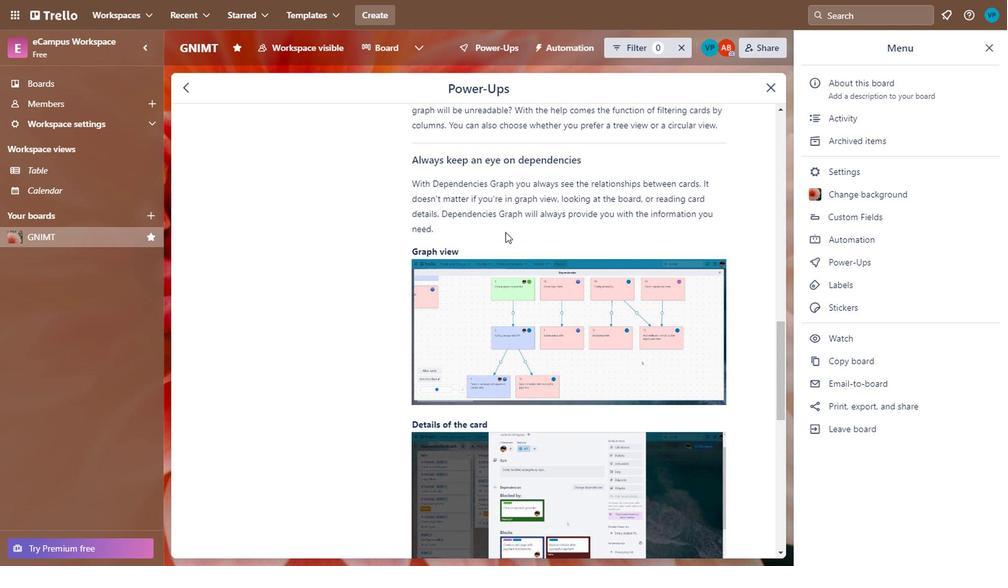 
Action: Mouse scrolled (513, 235) with delta (0, 0)
Screenshot: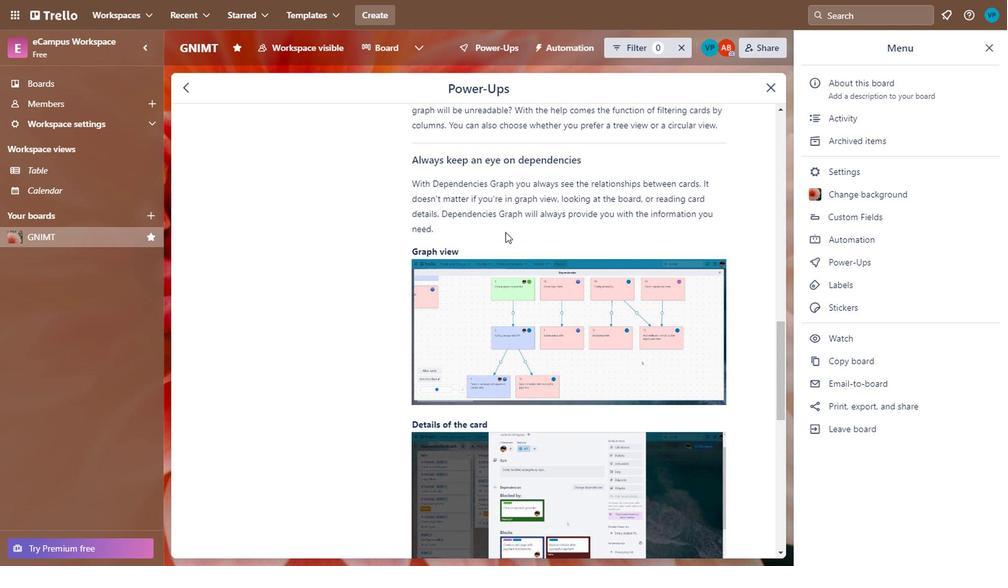 
Action: Mouse scrolled (513, 235) with delta (0, 0)
Screenshot: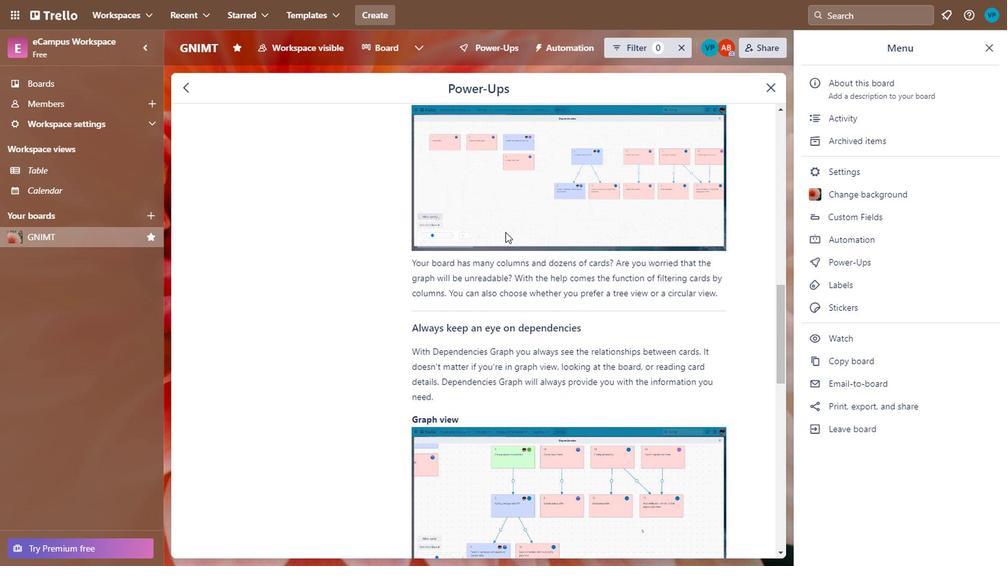 
Action: Mouse scrolled (513, 235) with delta (0, 0)
Screenshot: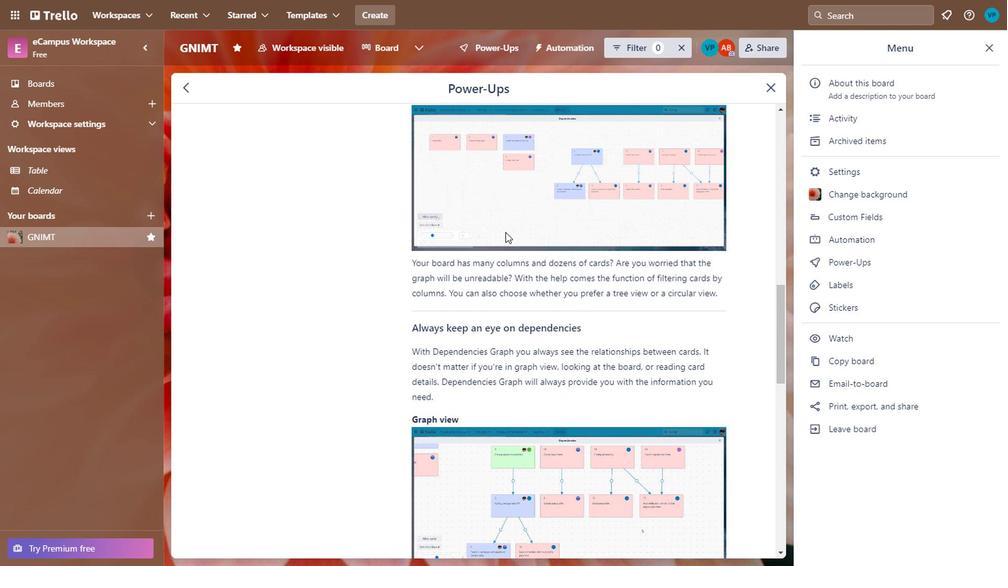 
Action: Mouse scrolled (513, 235) with delta (0, 0)
Screenshot: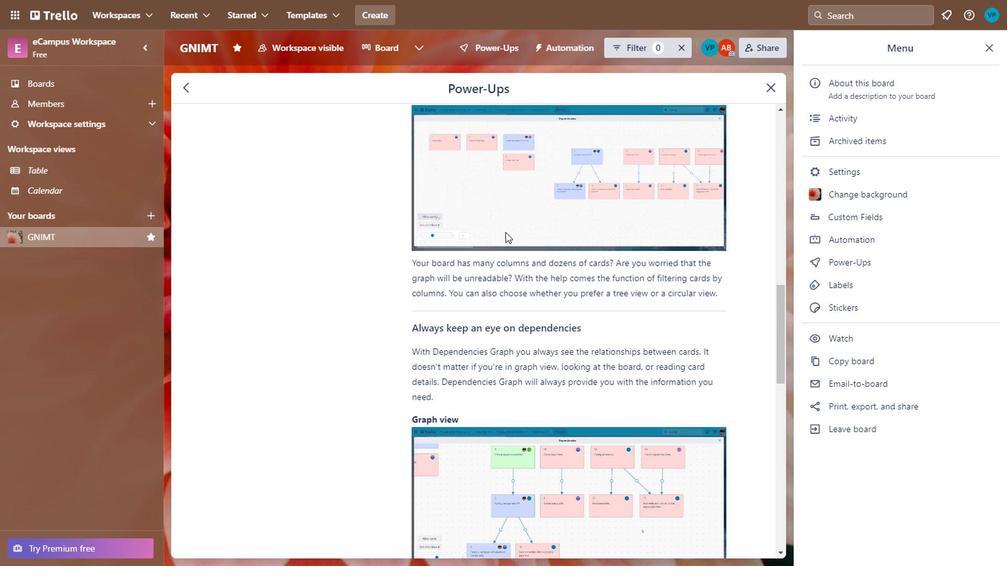 
Action: Mouse moved to (513, 234)
Screenshot: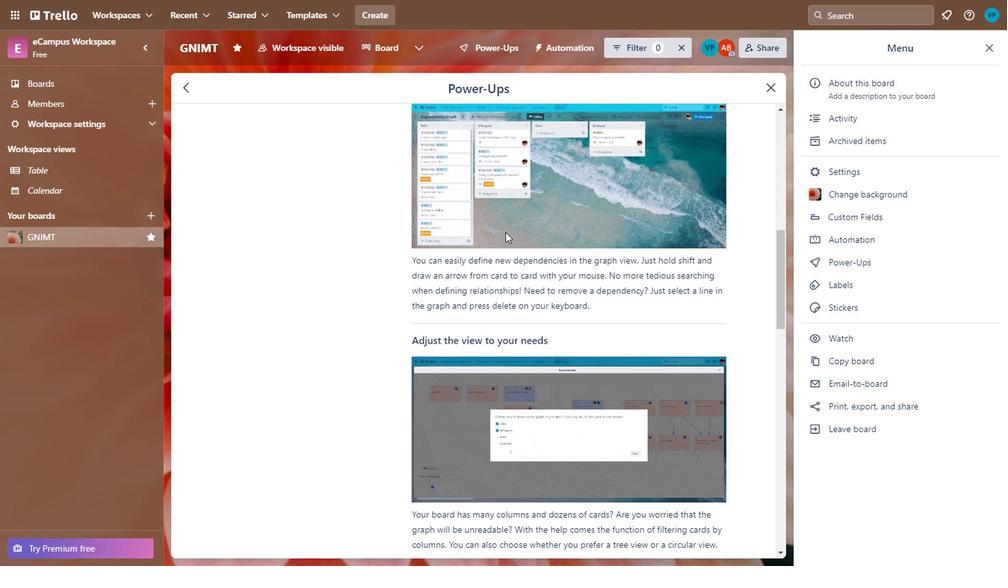 
Action: Mouse scrolled (513, 234) with delta (0, 0)
Screenshot: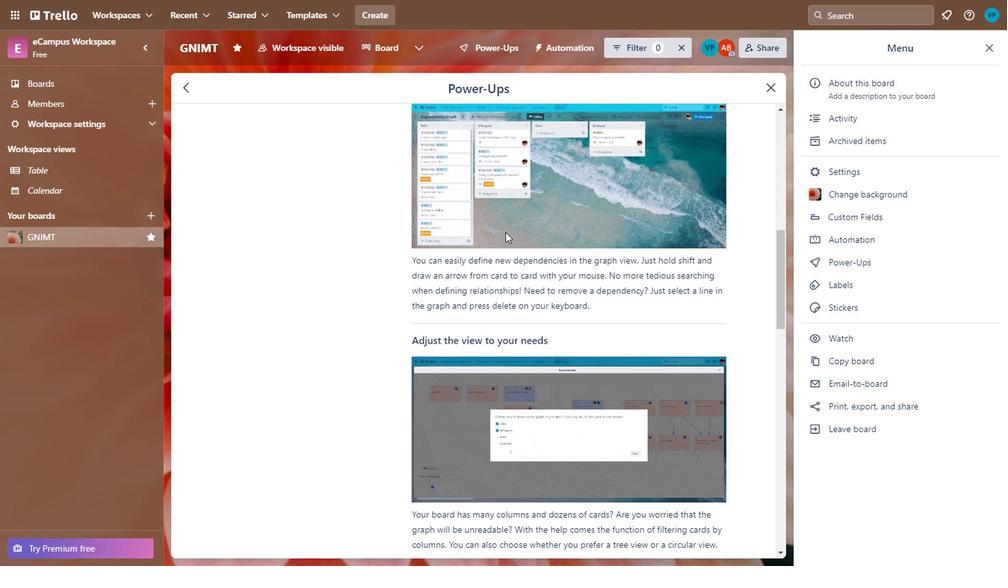 
Action: Mouse scrolled (513, 234) with delta (0, 0)
Screenshot: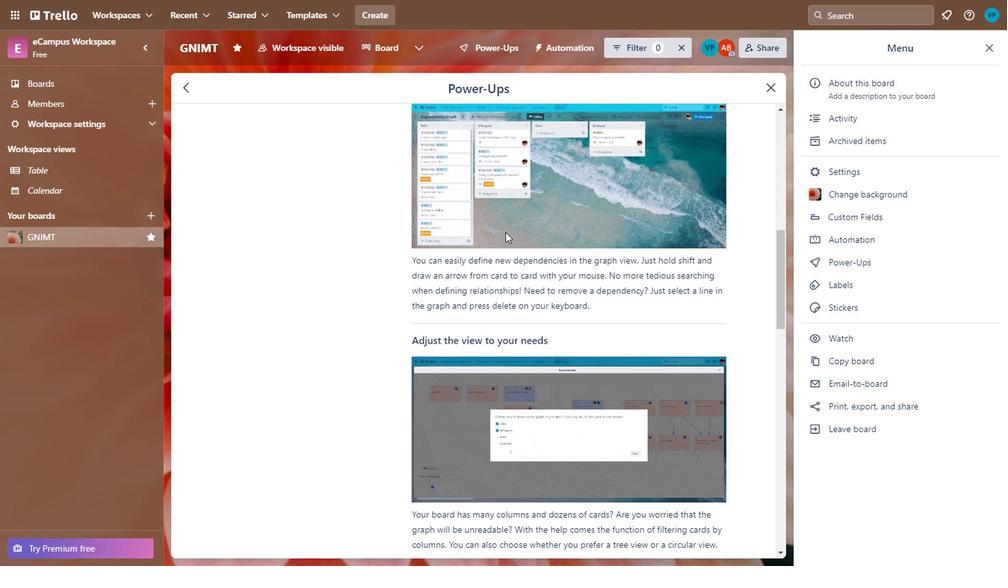 
Action: Mouse scrolled (513, 234) with delta (0, 0)
Screenshot: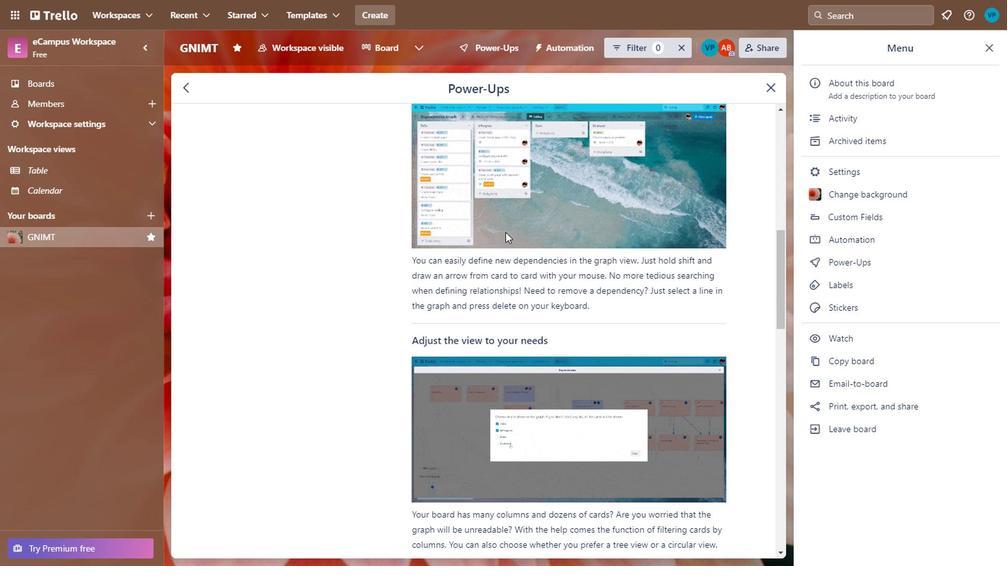
Action: Mouse scrolled (513, 234) with delta (0, 0)
Screenshot: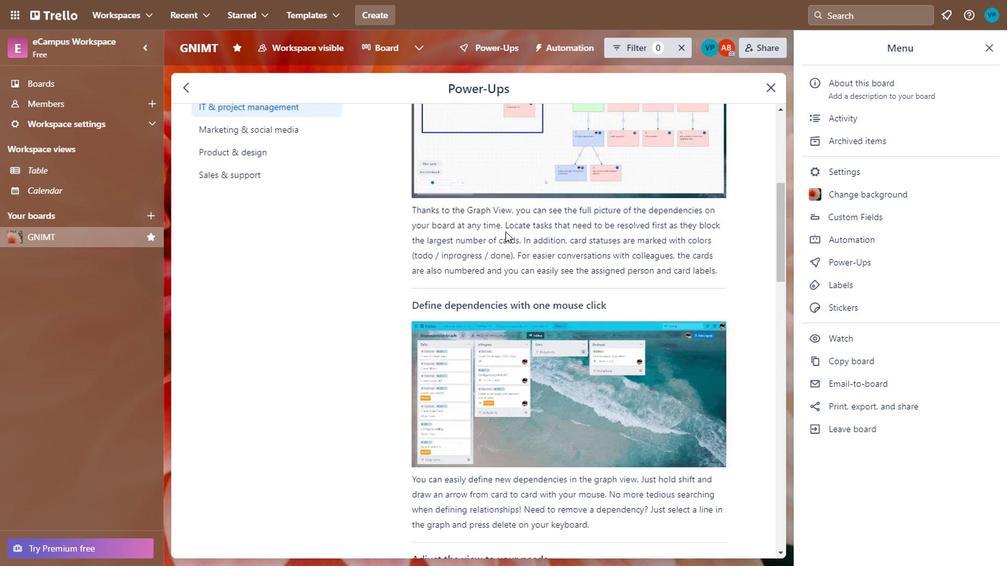 
Action: Mouse scrolled (513, 234) with delta (0, 0)
Screenshot: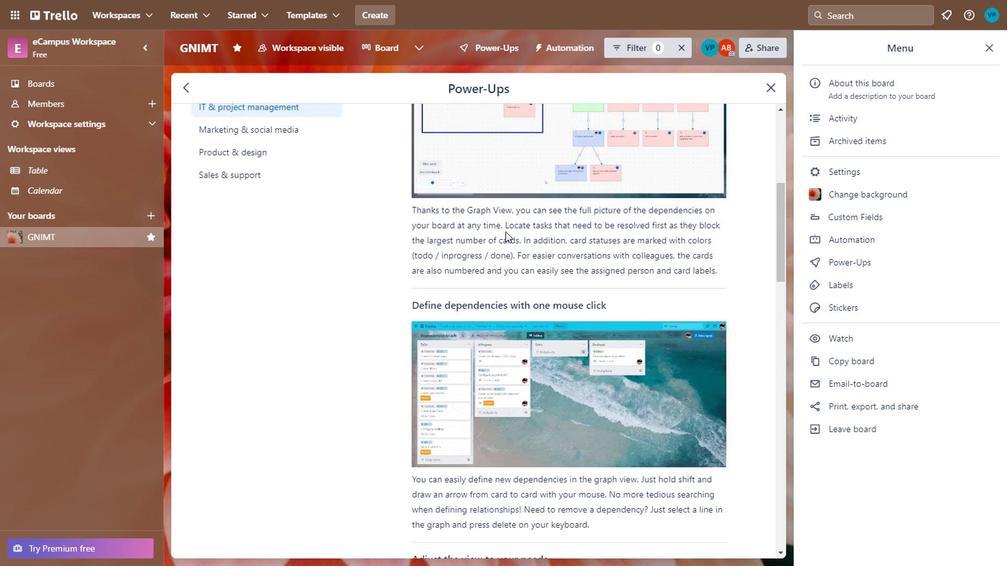 
Action: Mouse scrolled (513, 234) with delta (0, 0)
Screenshot: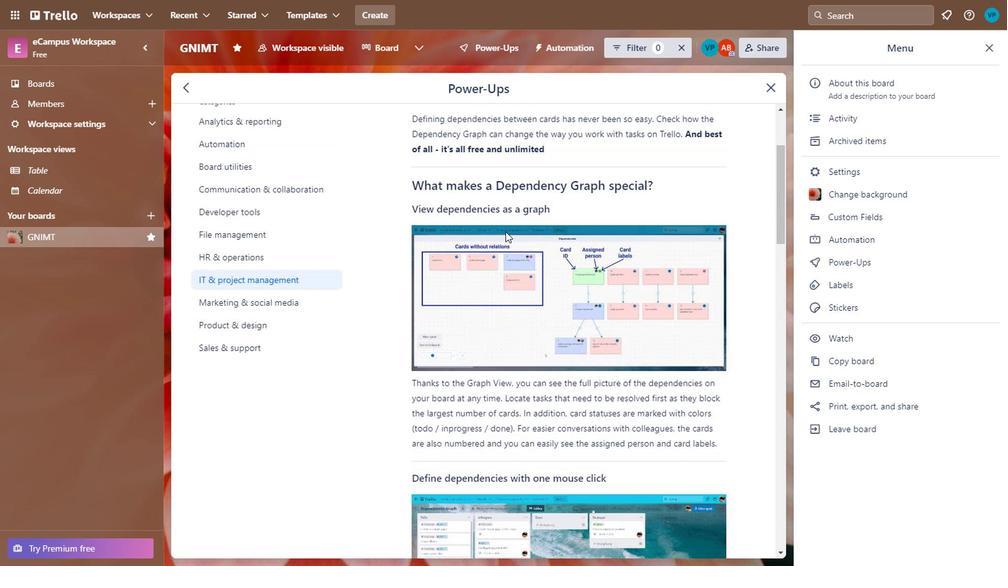 
Action: Mouse scrolled (513, 234) with delta (0, 0)
Screenshot: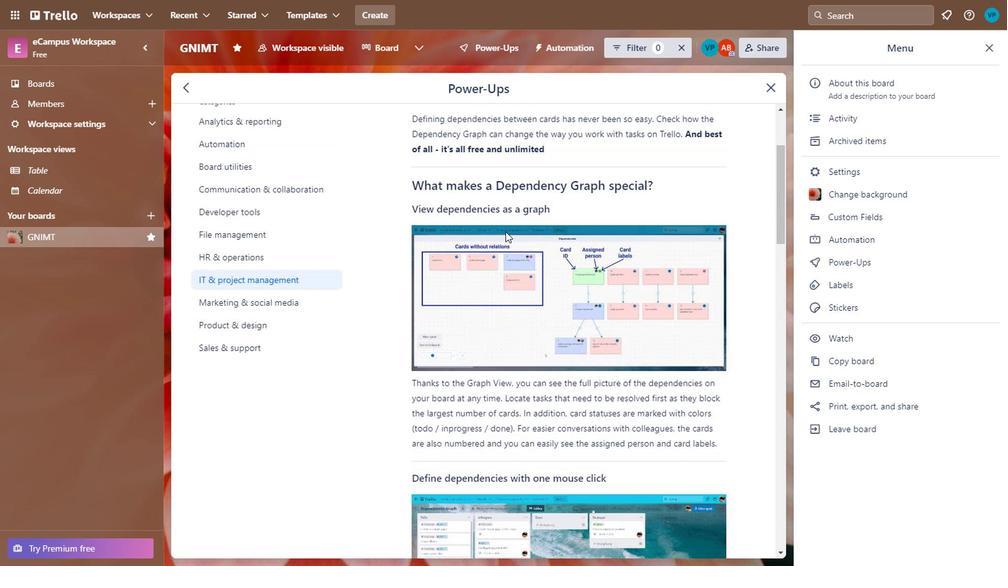 
Action: Mouse scrolled (513, 234) with delta (0, 0)
Screenshot: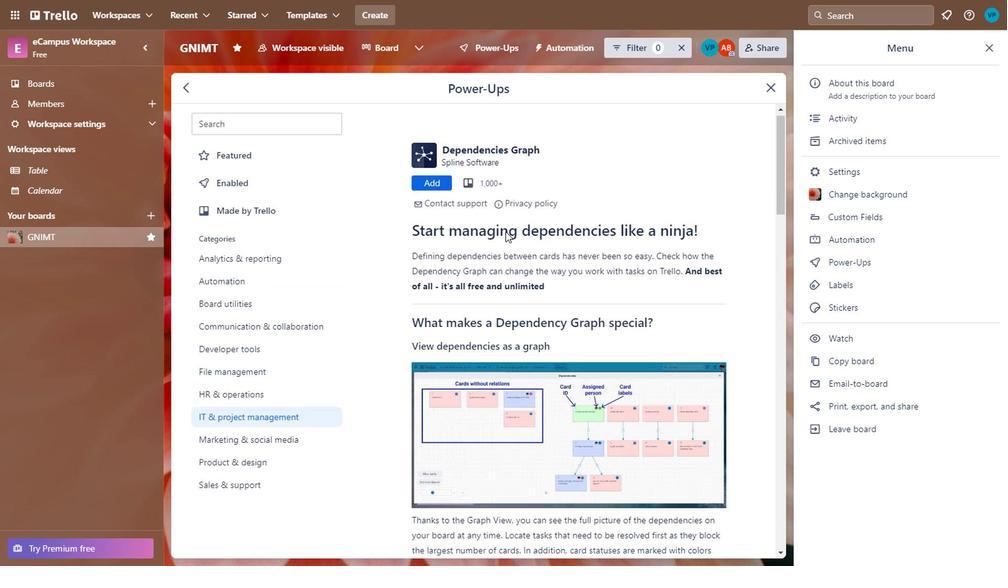 
Action: Mouse scrolled (513, 234) with delta (0, 0)
Screenshot: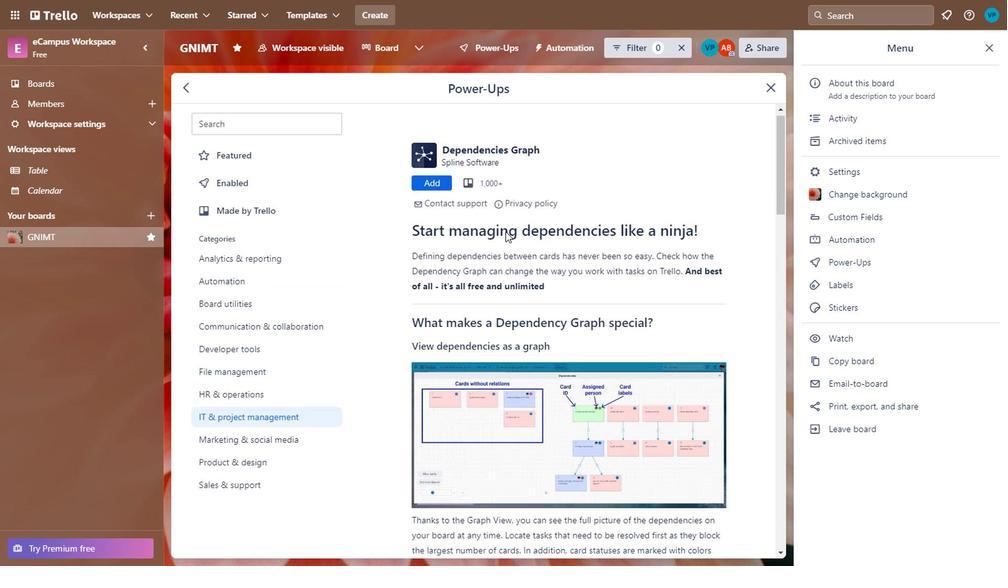 
Action: Mouse scrolled (513, 234) with delta (0, 0)
Screenshot: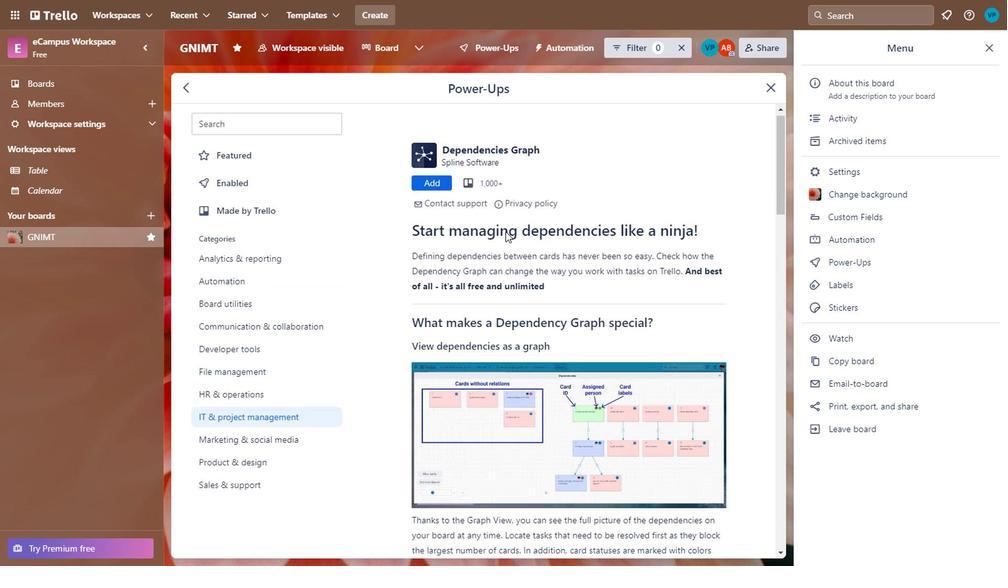 
Action: Mouse scrolled (513, 234) with delta (0, 0)
Screenshot: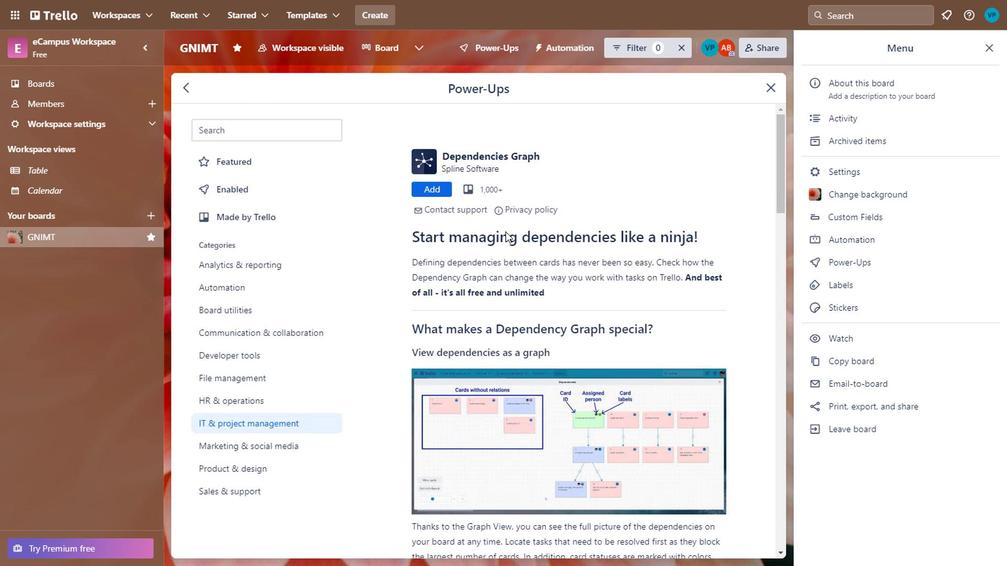 
Action: Mouse scrolled (513, 233) with delta (0, -1)
Screenshot: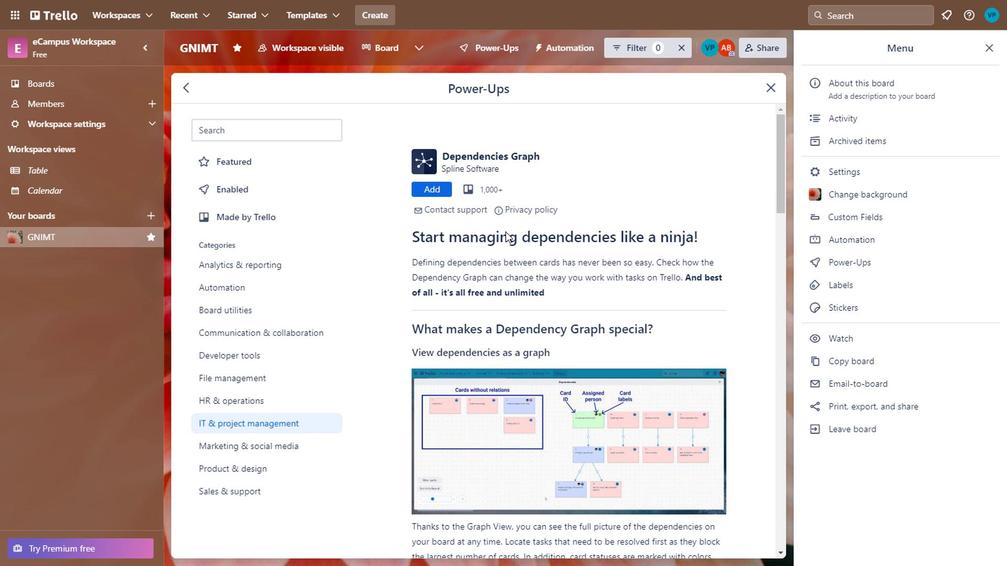 
Action: Mouse scrolled (513, 233) with delta (0, -1)
Screenshot: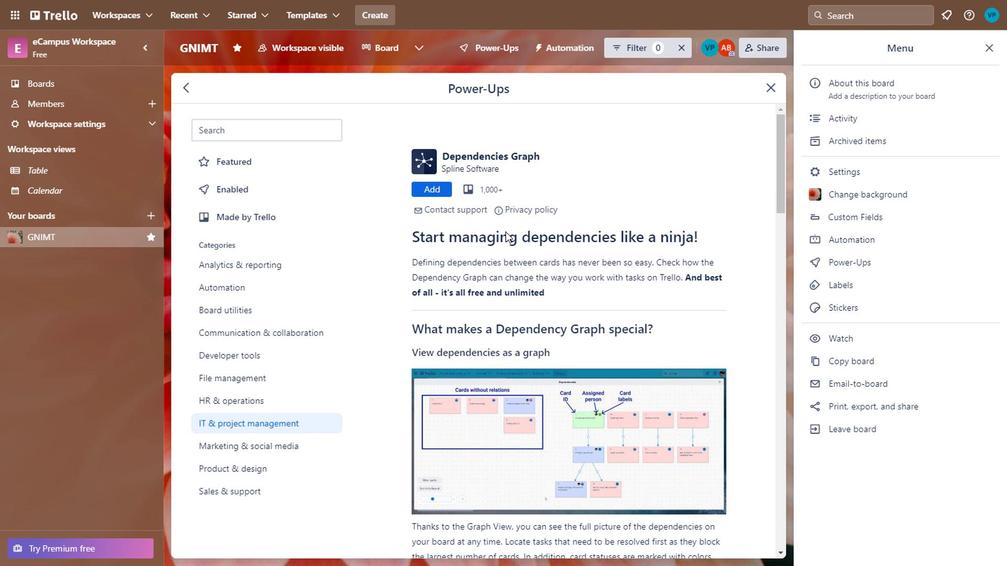 
Action: Mouse scrolled (513, 233) with delta (0, -1)
Screenshot: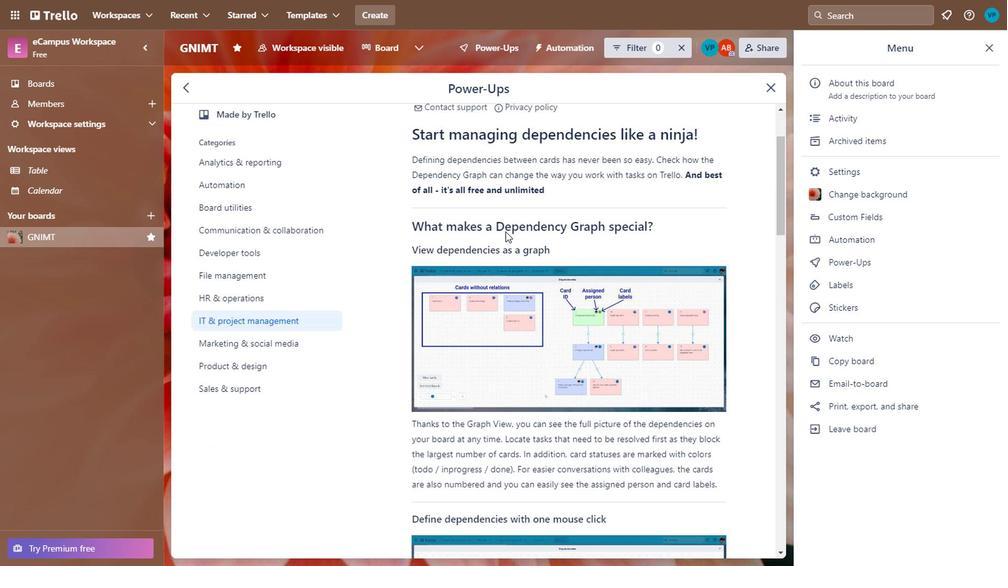 
Action: Mouse scrolled (513, 233) with delta (0, -1)
Screenshot: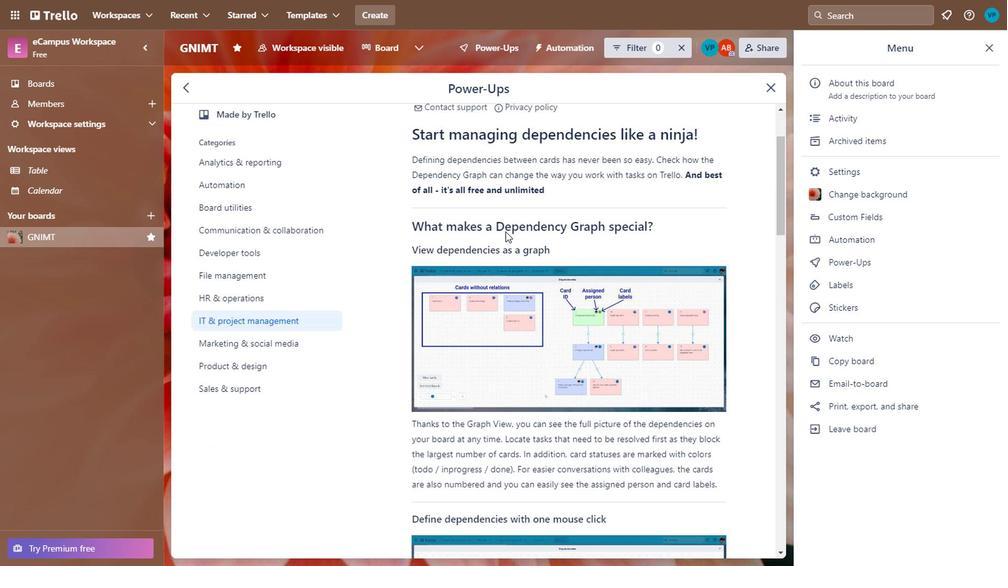 
Action: Mouse scrolled (513, 233) with delta (0, -1)
Screenshot: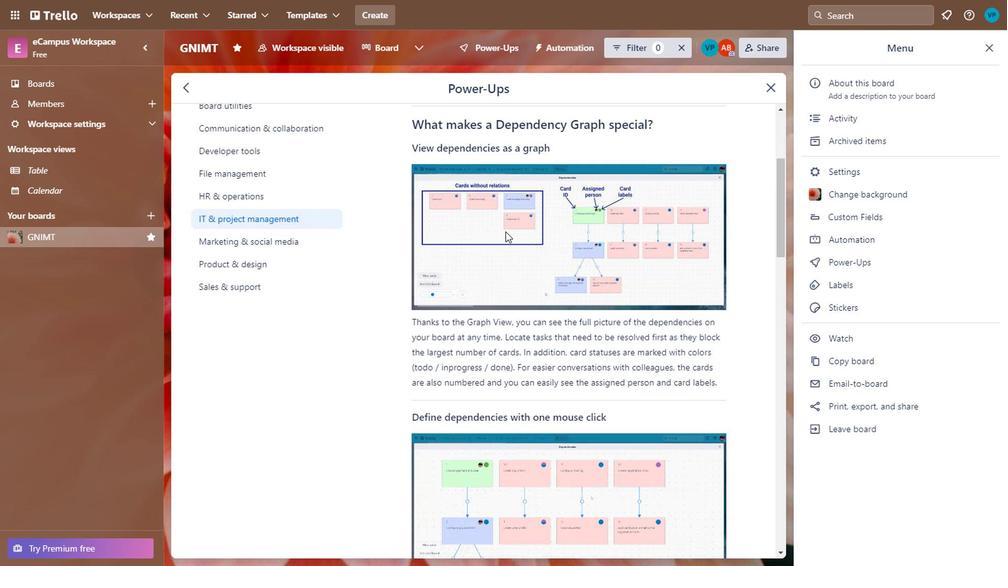 
Action: Mouse scrolled (513, 233) with delta (0, -1)
Screenshot: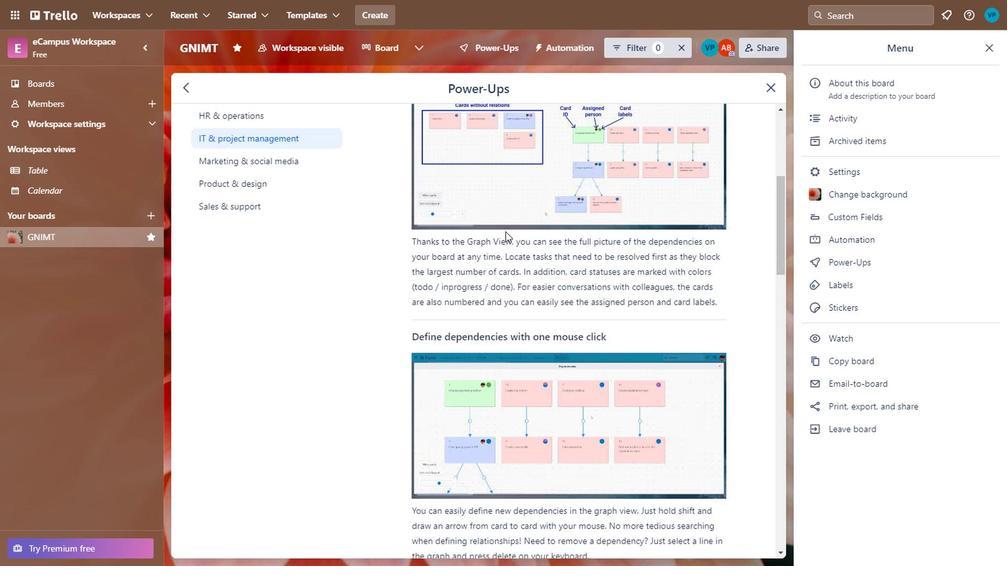 
Action: Mouse scrolled (513, 233) with delta (0, -1)
Screenshot: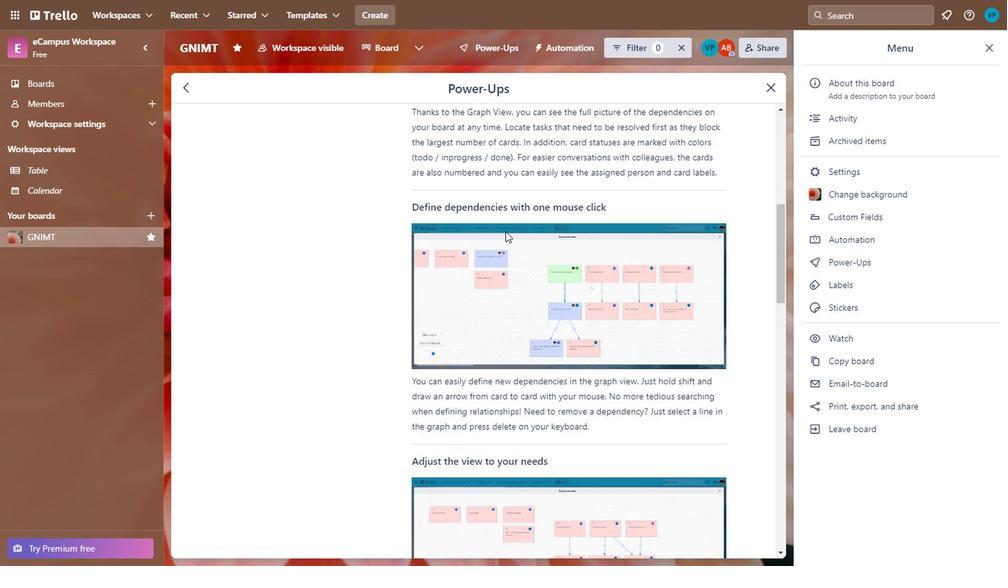 
Action: Mouse scrolled (513, 233) with delta (0, -1)
Screenshot: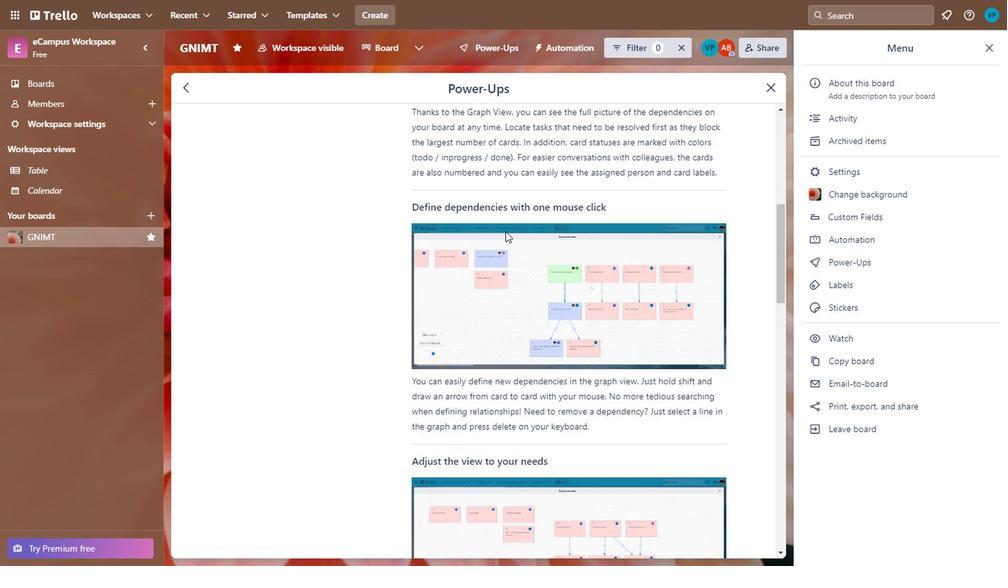 
Action: Mouse scrolled (513, 233) with delta (0, -1)
Screenshot: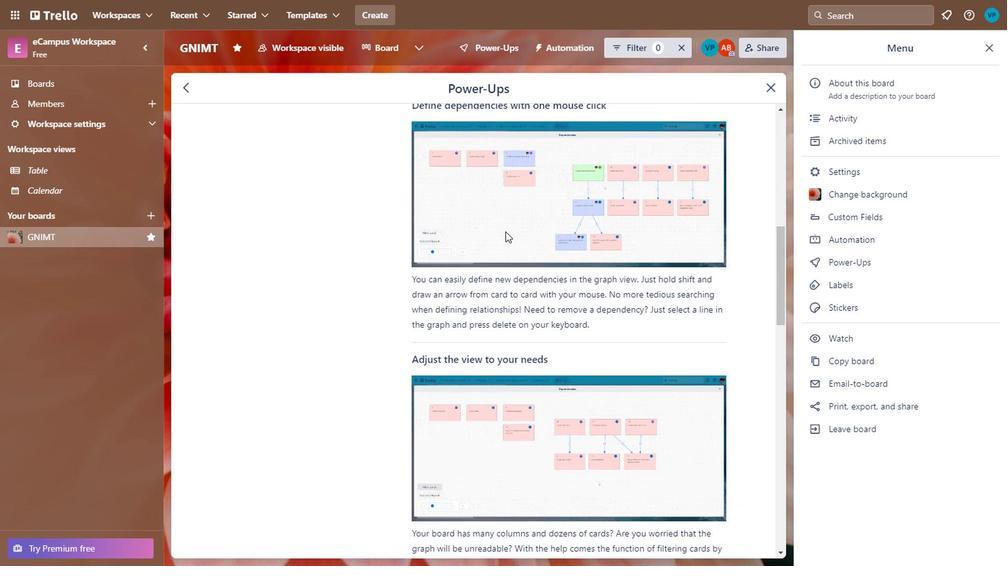 
Action: Mouse scrolled (513, 233) with delta (0, -1)
Screenshot: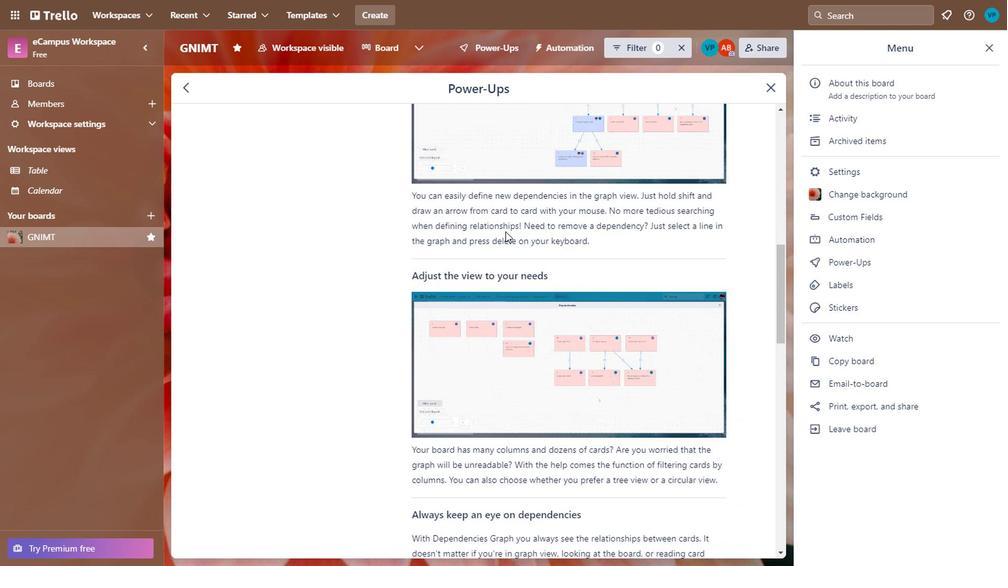 
Action: Mouse scrolled (513, 233) with delta (0, -1)
Screenshot: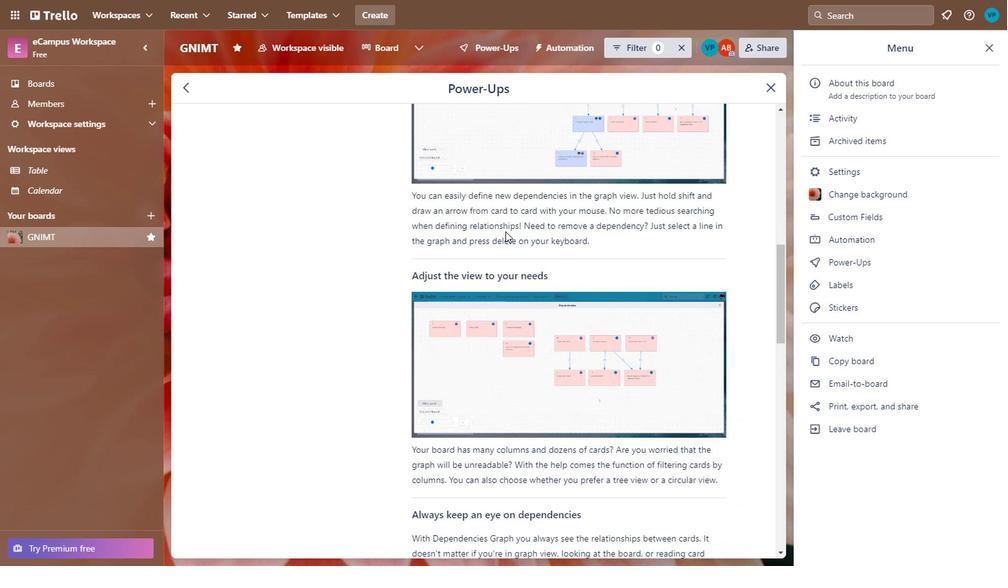 
Action: Mouse moved to (513, 234)
Screenshot: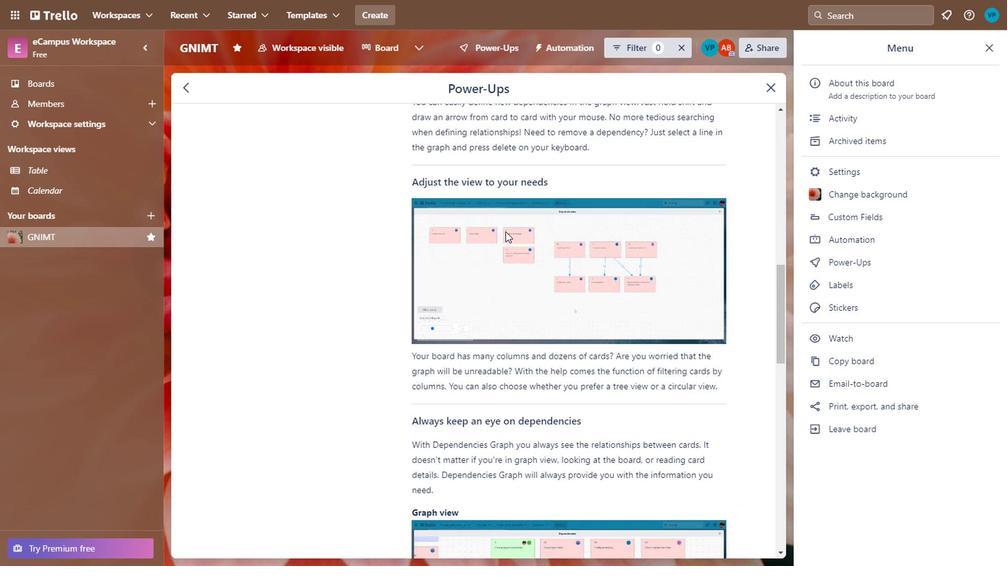 
Action: Mouse scrolled (513, 233) with delta (0, -1)
Screenshot: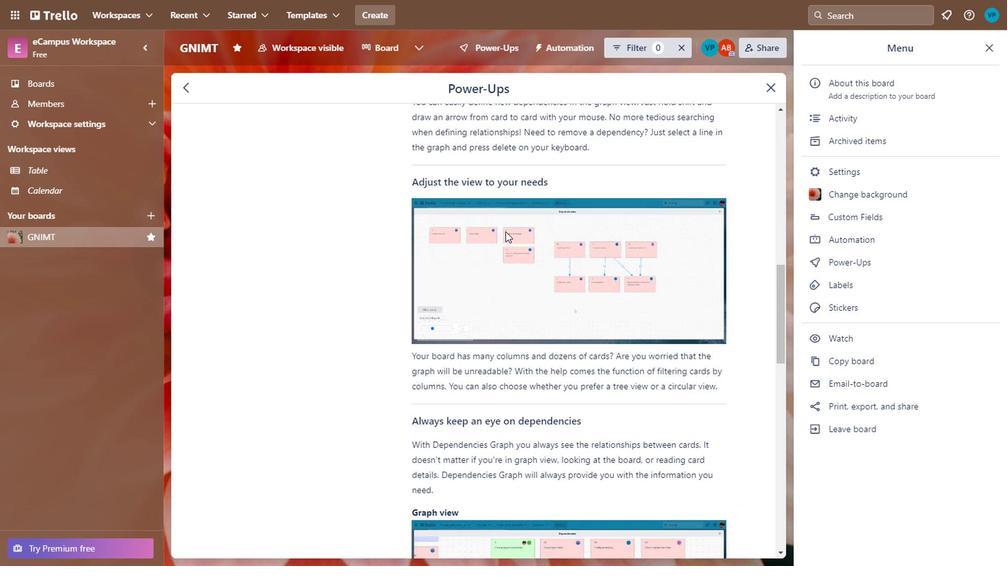 
Action: Mouse moved to (513, 234)
Screenshot: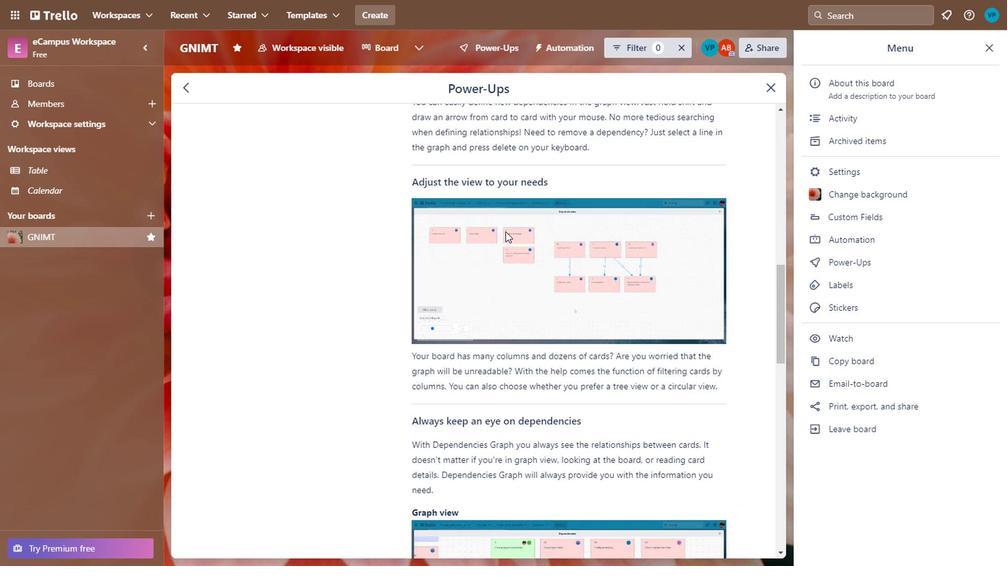 
Action: Mouse scrolled (513, 234) with delta (0, 0)
Screenshot: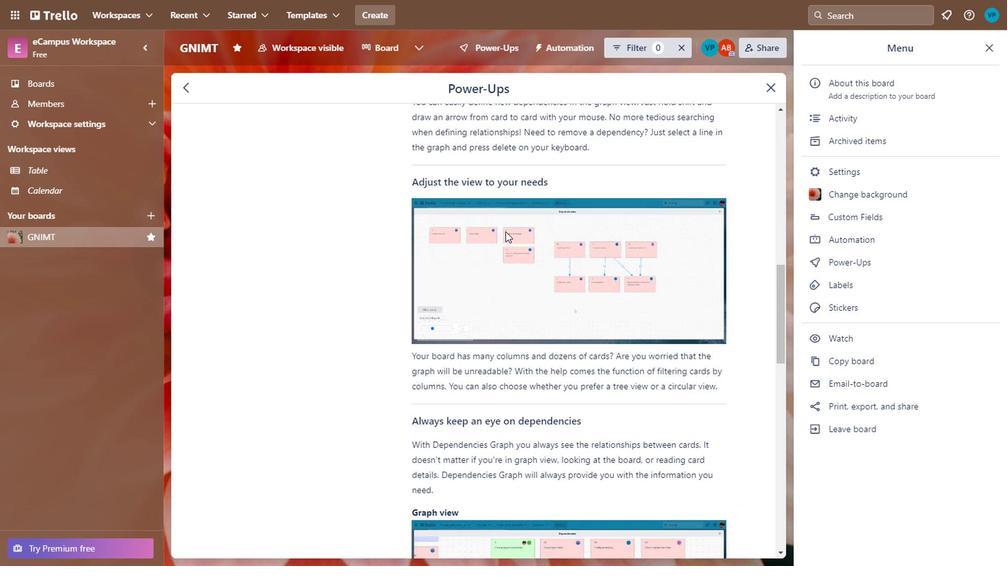 
Action: Mouse scrolled (513, 234) with delta (0, 0)
Screenshot: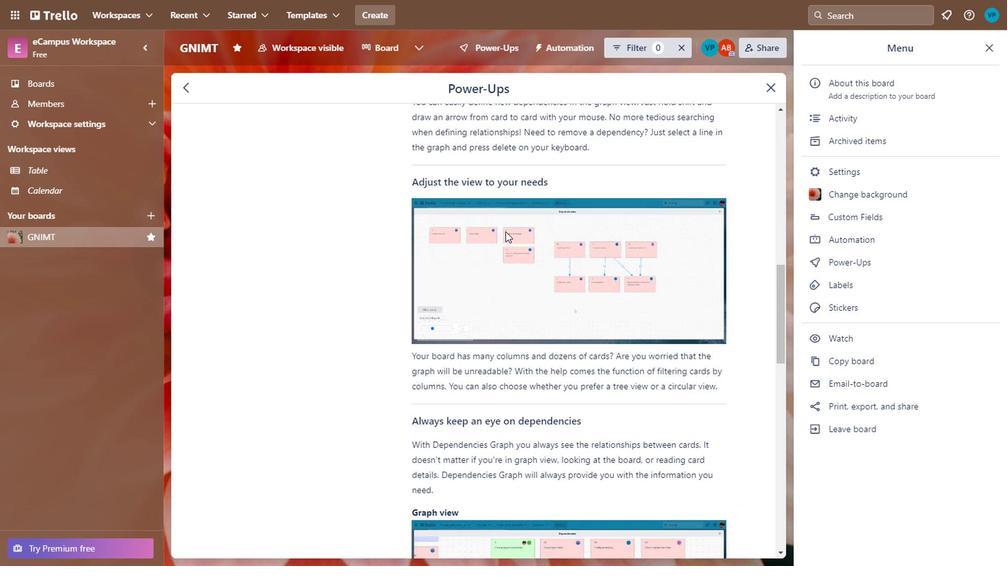 
Action: Mouse scrolled (513, 234) with delta (0, 0)
Screenshot: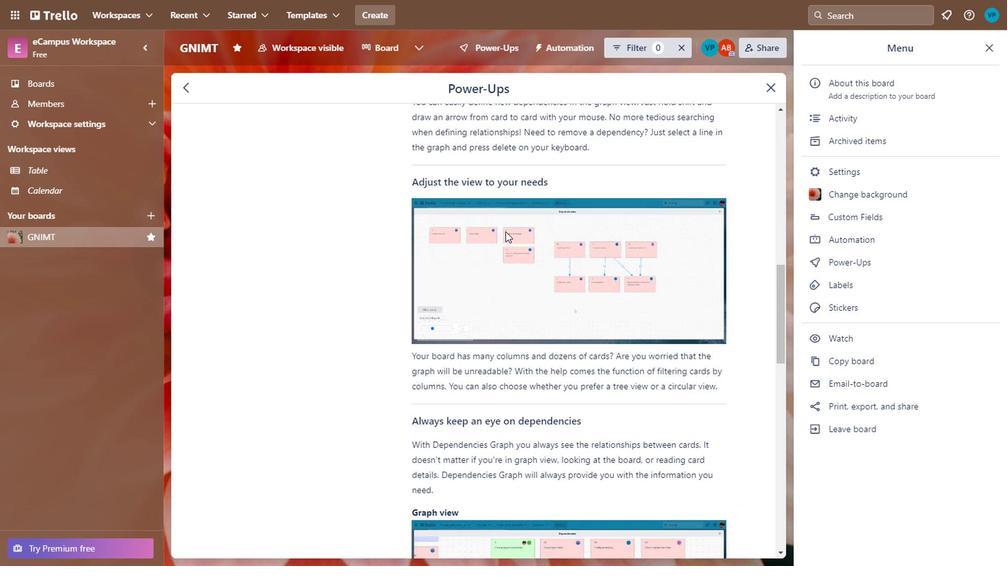 
Action: Mouse scrolled (513, 234) with delta (0, 0)
Screenshot: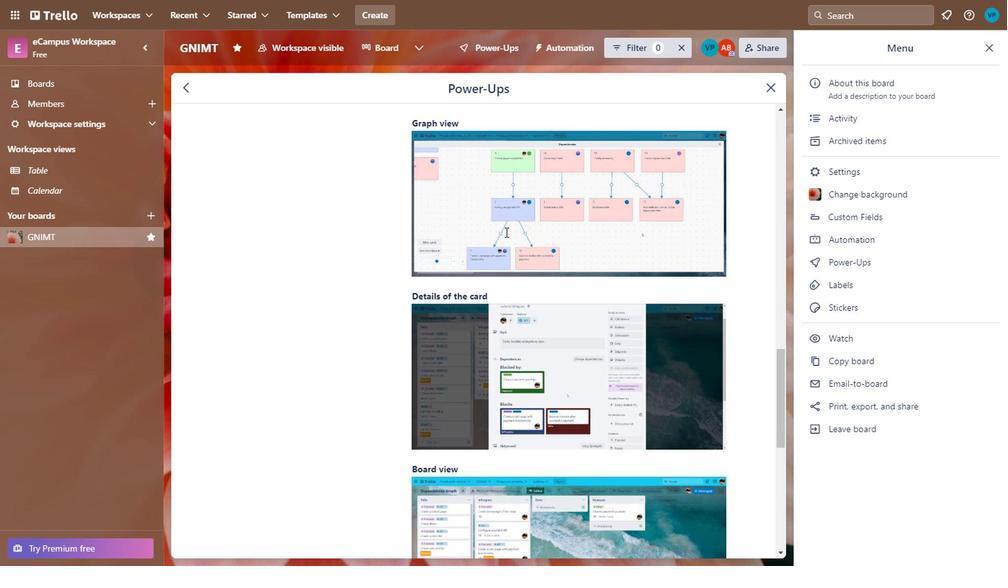 
Action: Mouse scrolled (513, 234) with delta (0, 0)
Screenshot: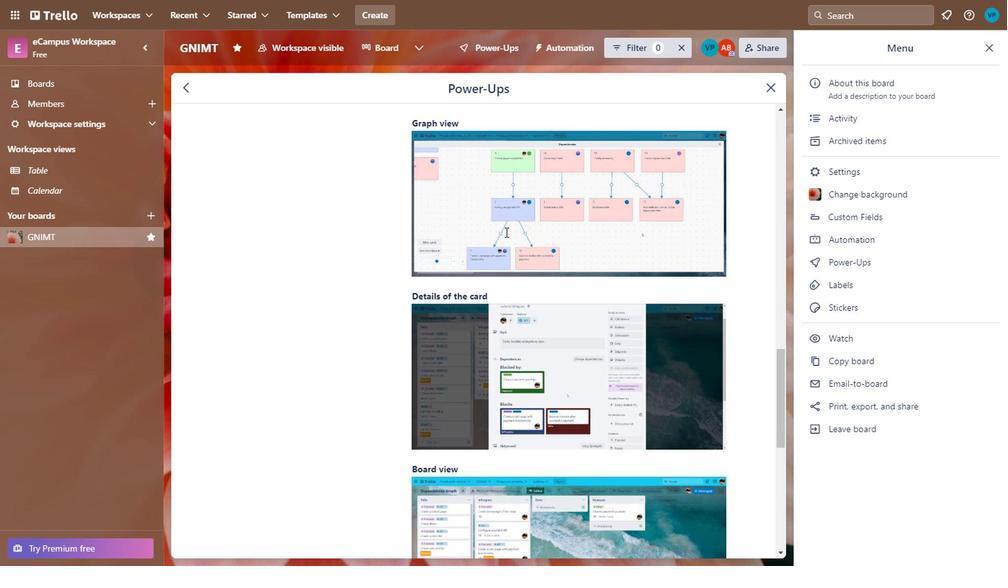 
Action: Mouse scrolled (513, 234) with delta (0, 0)
Screenshot: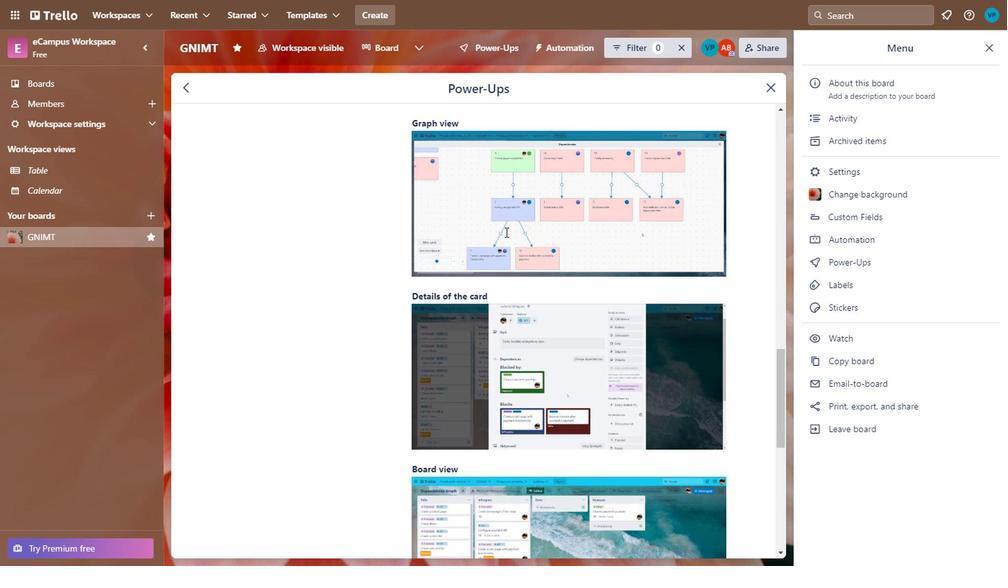 
Action: Mouse scrolled (513, 234) with delta (0, 0)
Screenshot: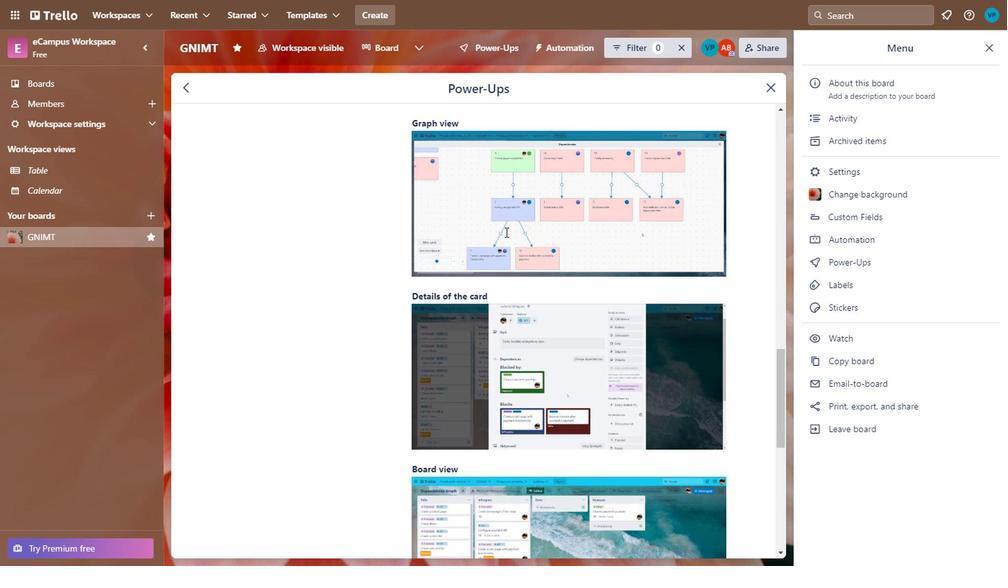 
Action: Mouse scrolled (513, 235) with delta (0, 0)
Screenshot: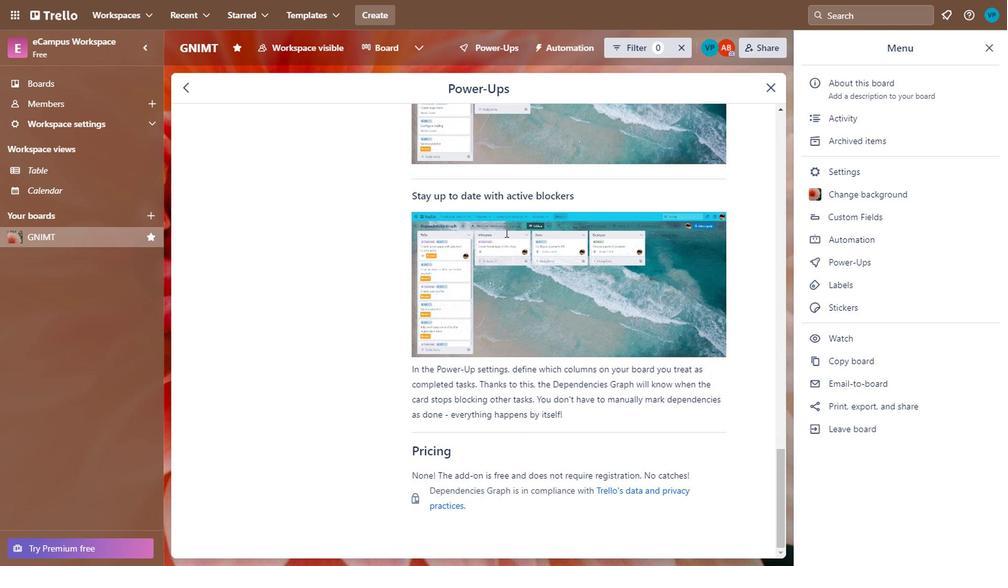 
Action: Mouse scrolled (513, 235) with delta (0, 0)
Screenshot: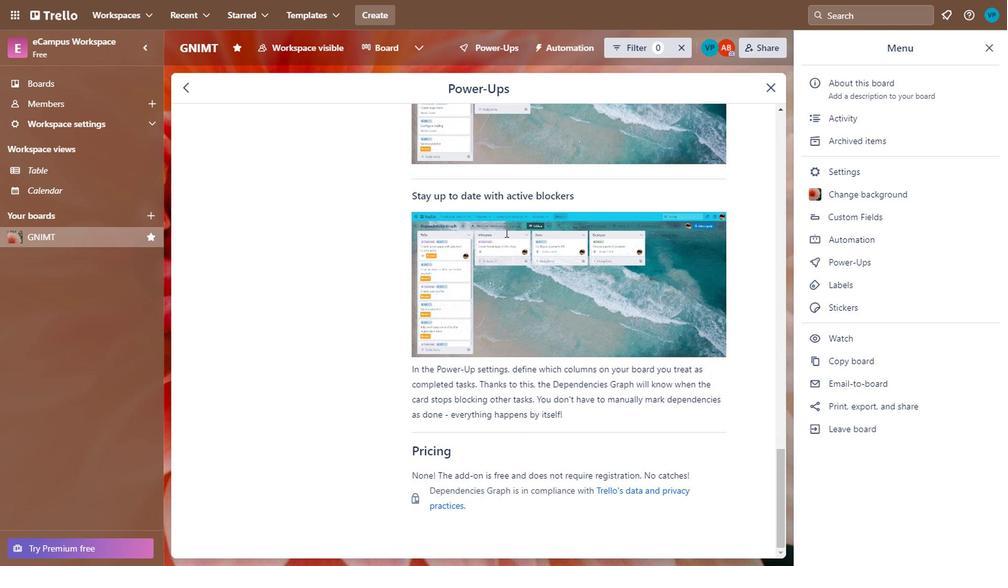 
Action: Mouse scrolled (513, 235) with delta (0, 0)
Screenshot: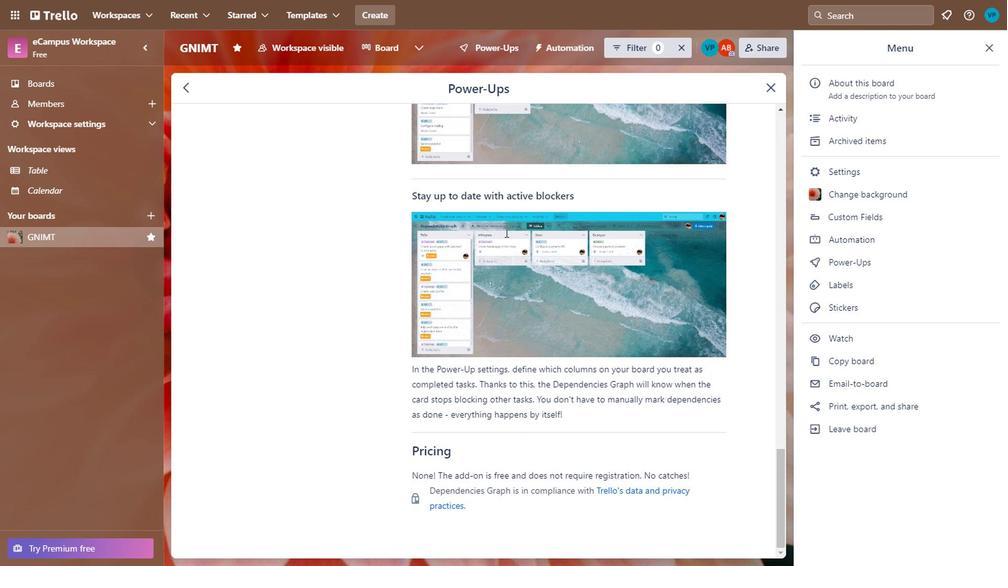 
Action: Mouse scrolled (513, 235) with delta (0, 0)
Screenshot: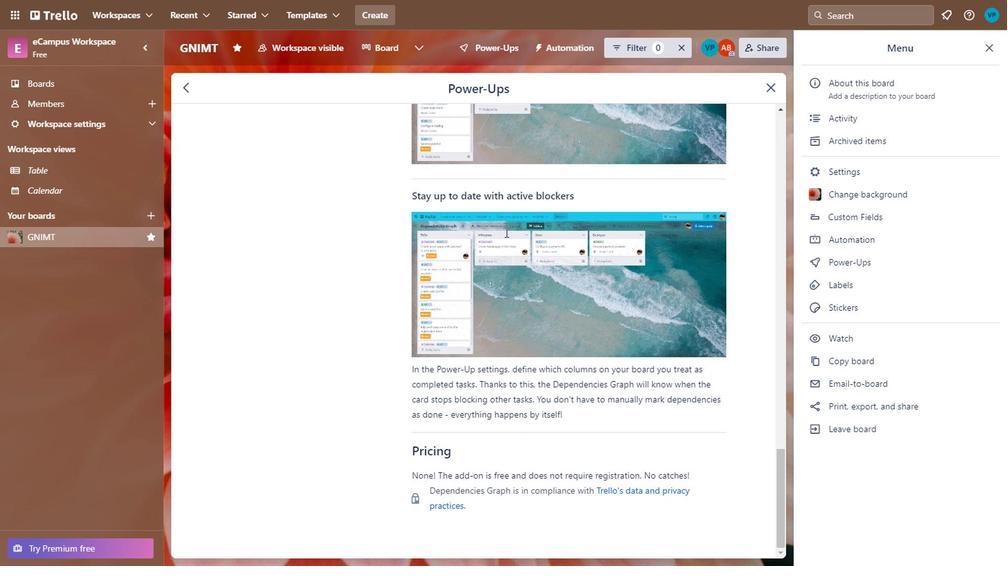 
Action: Mouse scrolled (513, 234) with delta (0, 0)
Screenshot: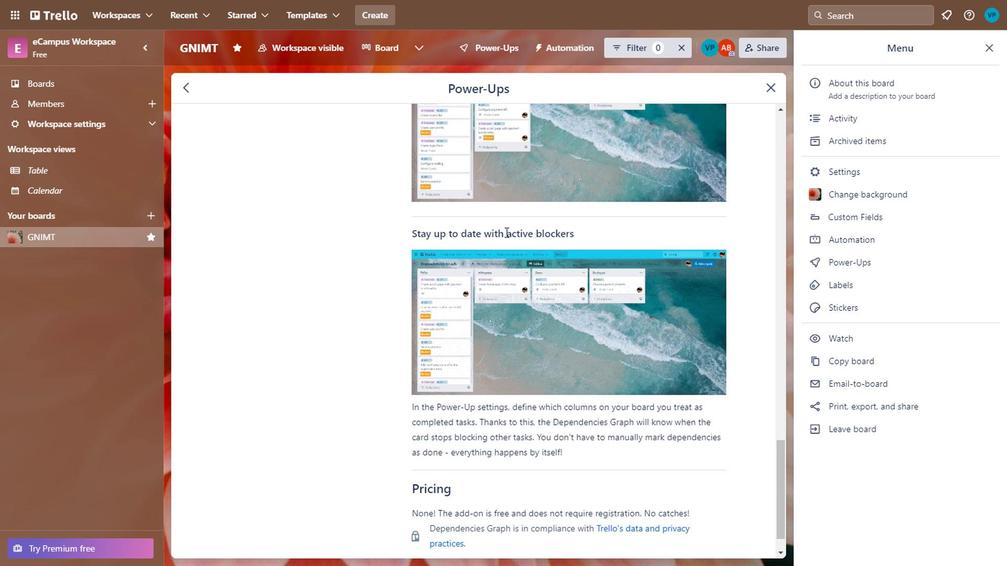 
Action: Mouse scrolled (513, 234) with delta (0, 0)
Screenshot: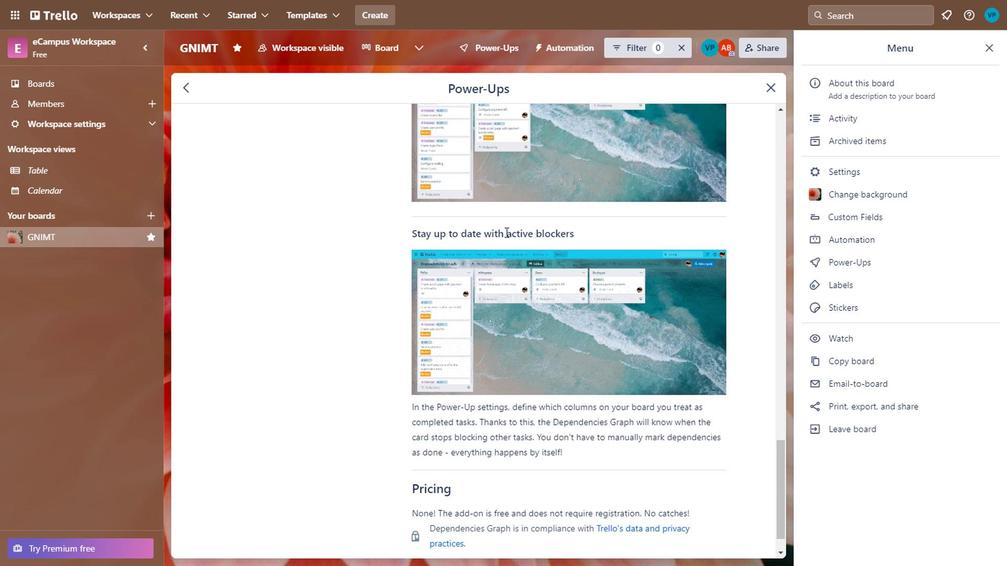 
Action: Mouse scrolled (513, 234) with delta (0, 0)
Screenshot: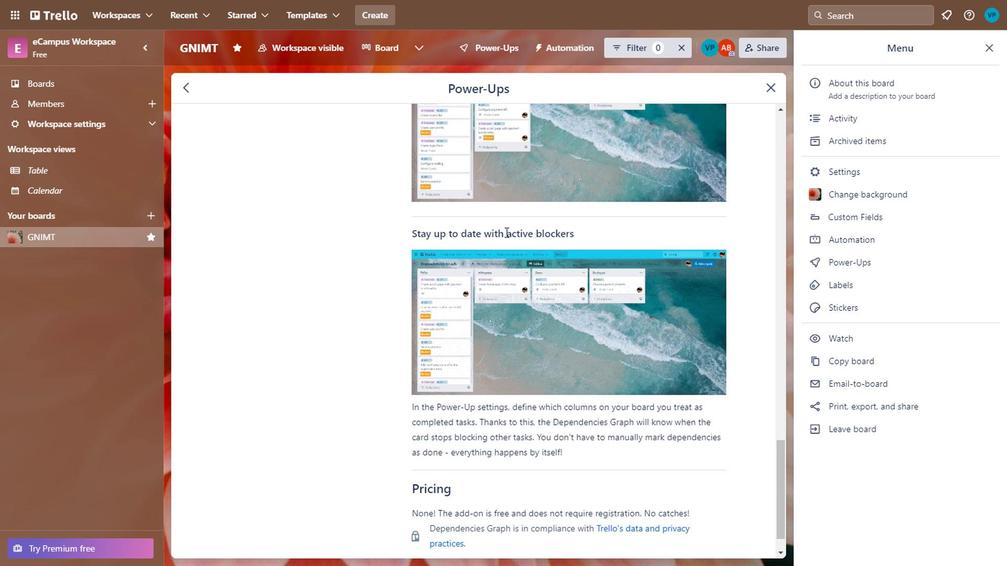 
Action: Mouse scrolled (513, 234) with delta (0, 0)
Screenshot: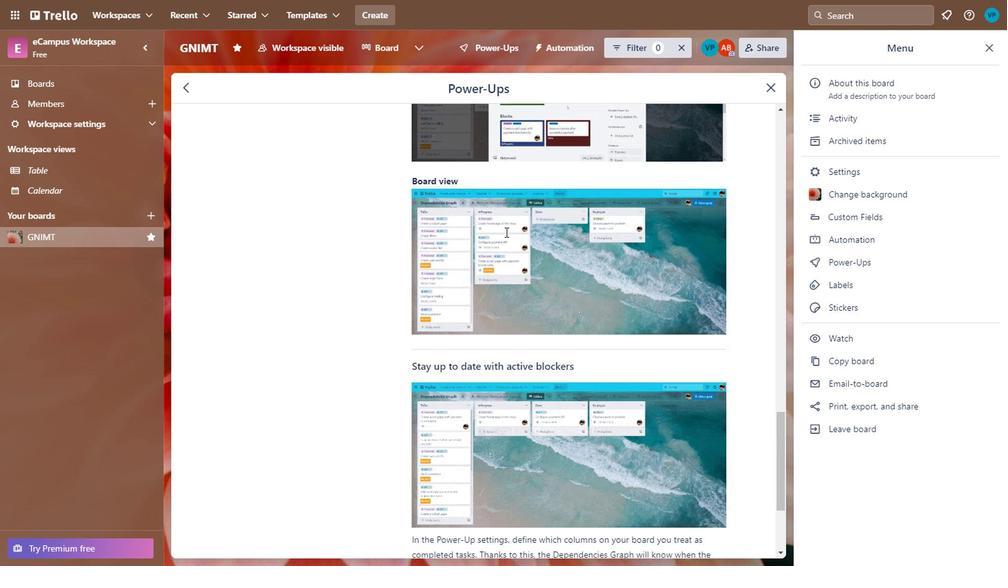 
Action: Mouse scrolled (513, 235) with delta (0, 0)
Screenshot: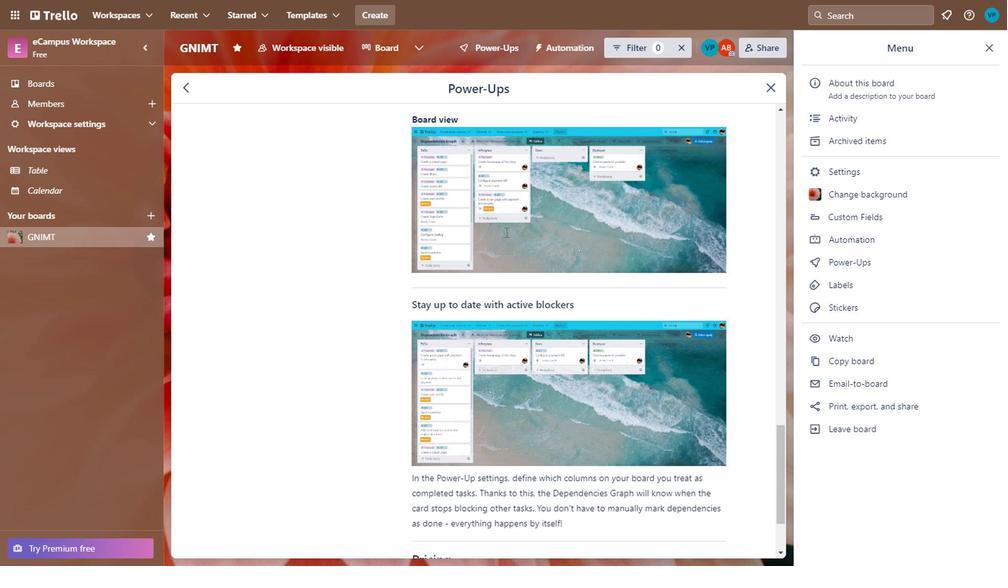 
Action: Mouse scrolled (513, 235) with delta (0, 0)
Screenshot: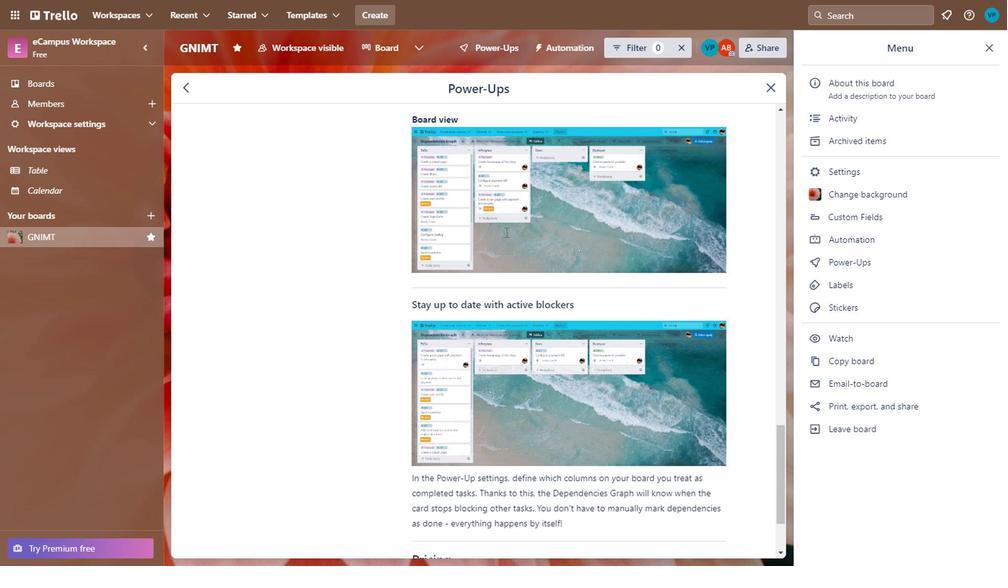 
Action: Mouse scrolled (513, 235) with delta (0, 0)
Screenshot: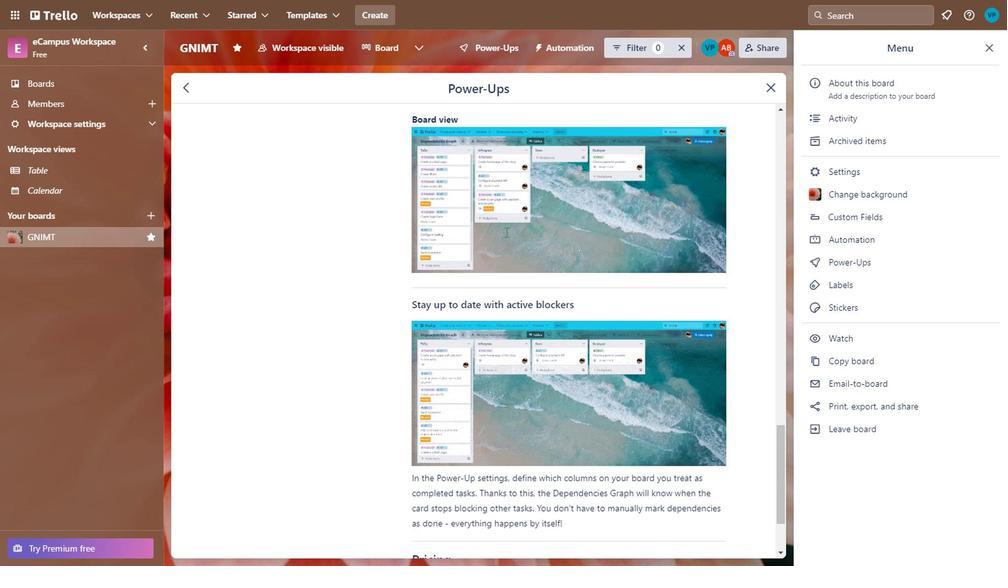 
Action: Mouse scrolled (513, 235) with delta (0, 0)
Screenshot: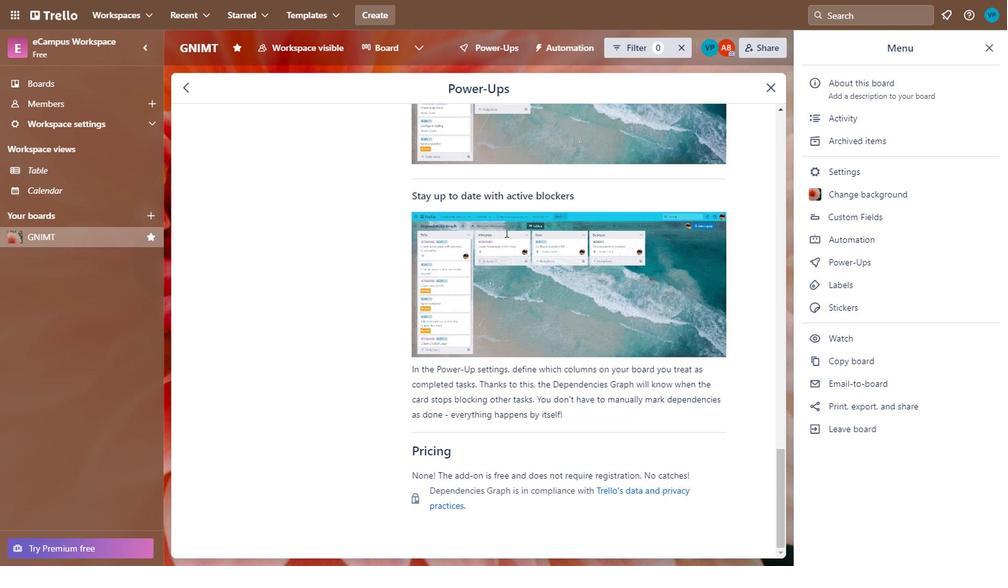 
Action: Mouse scrolled (513, 235) with delta (0, 0)
Screenshot: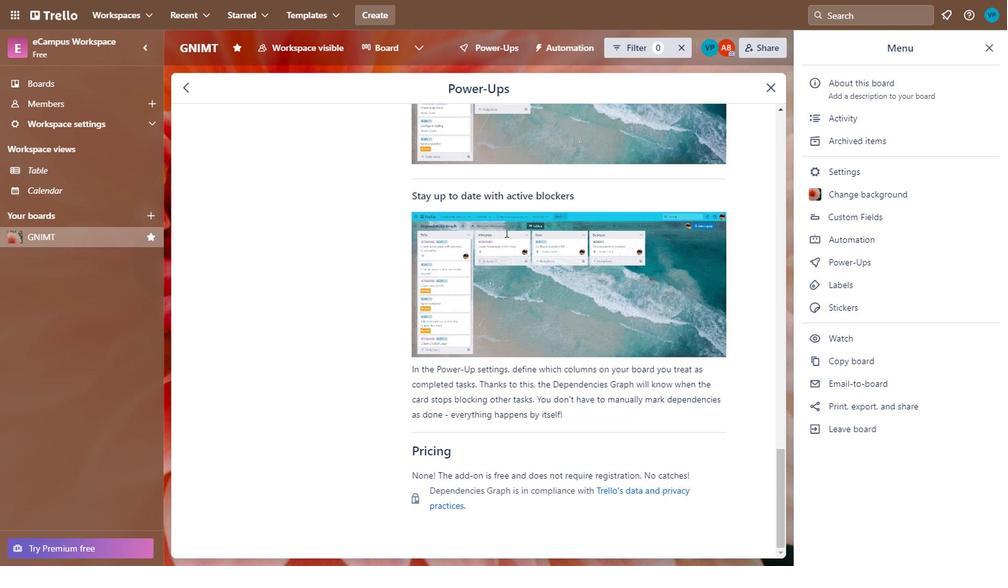 
Action: Mouse scrolled (513, 235) with delta (0, 0)
Screenshot: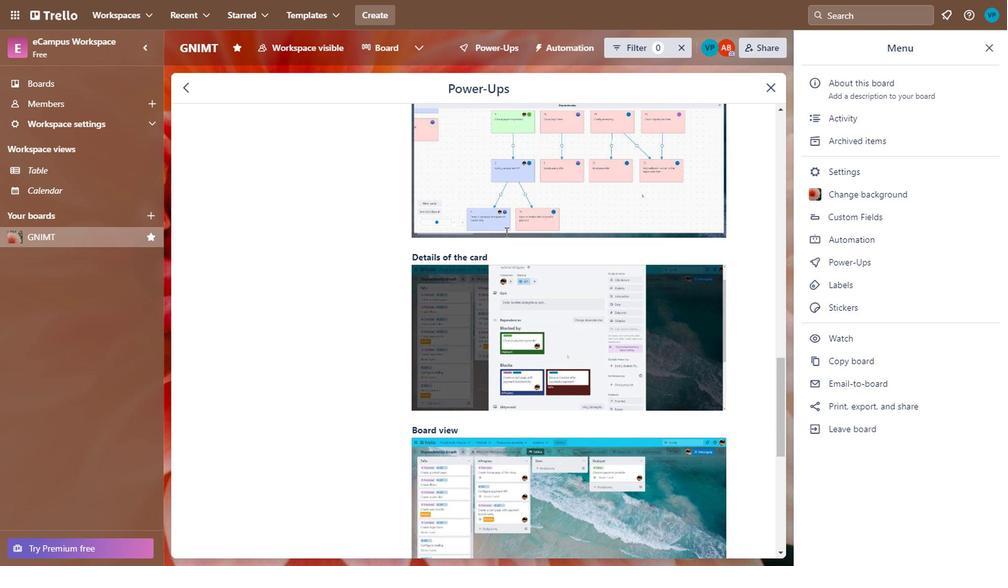 
Action: Mouse scrolled (513, 235) with delta (0, 0)
Screenshot: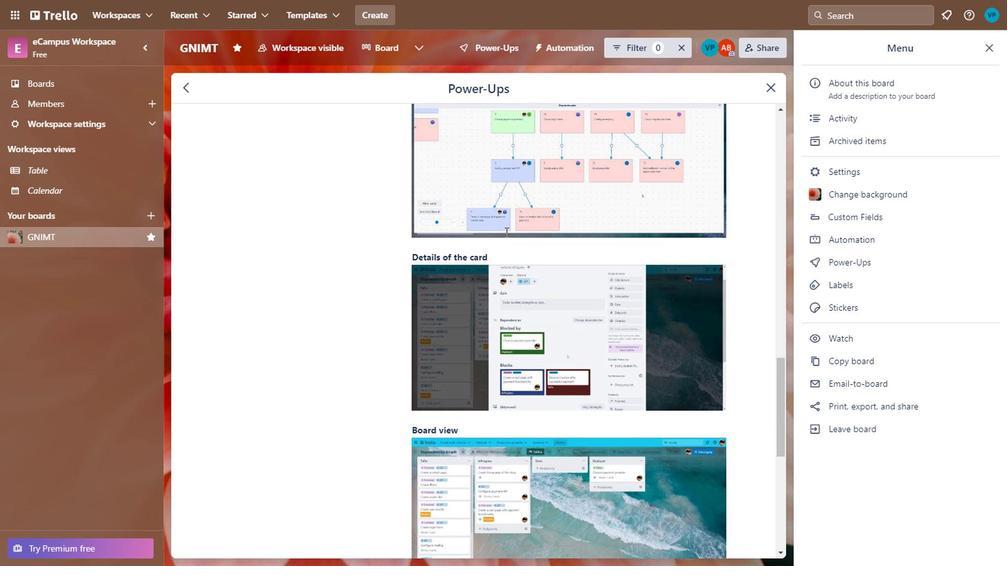 
Action: Mouse scrolled (513, 235) with delta (0, 0)
Screenshot: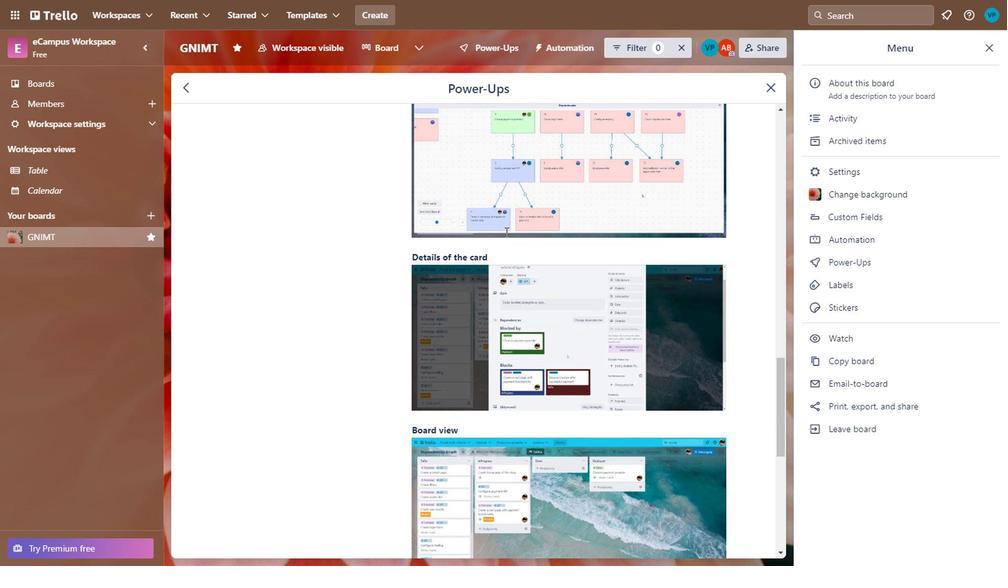 
Action: Mouse scrolled (513, 235) with delta (0, 0)
Screenshot: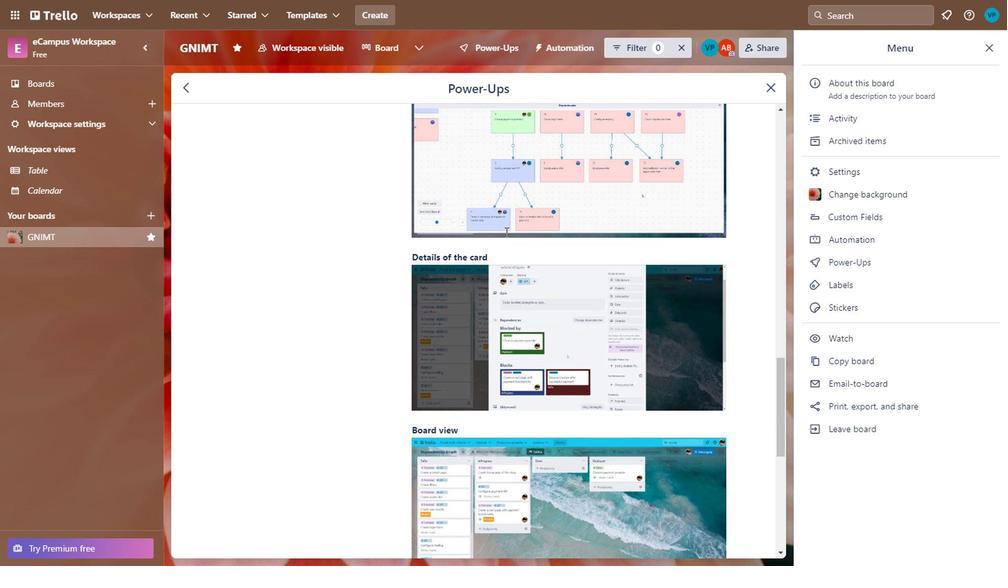 
Action: Mouse scrolled (513, 235) with delta (0, 0)
Screenshot: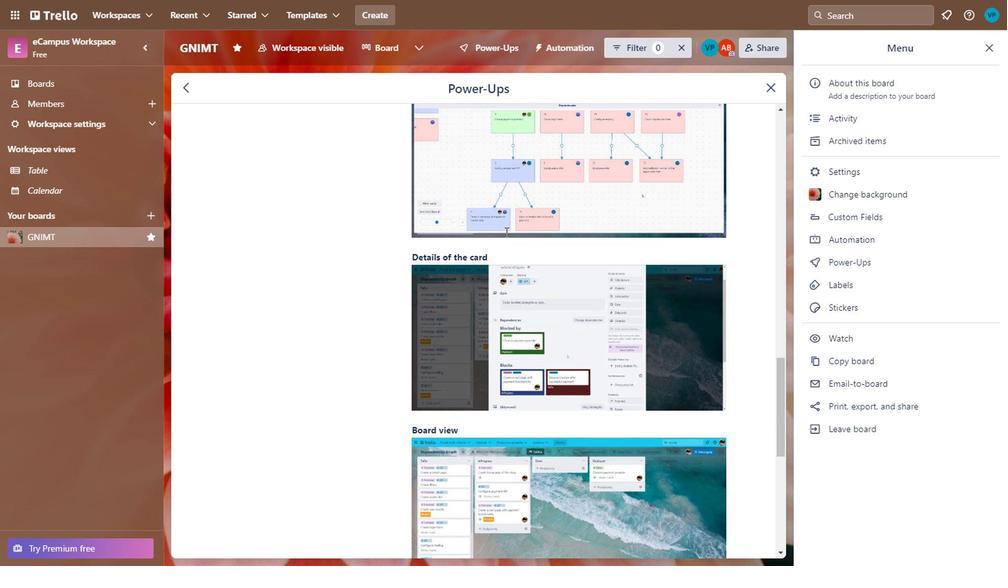 
Action: Mouse scrolled (513, 235) with delta (0, 0)
Screenshot: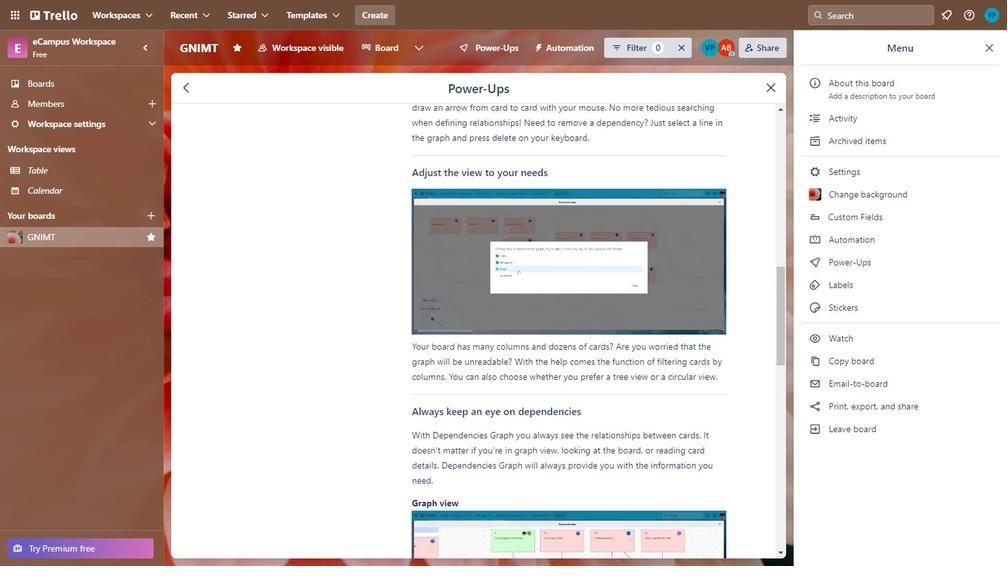 
Action: Mouse scrolled (513, 235) with delta (0, 0)
Screenshot: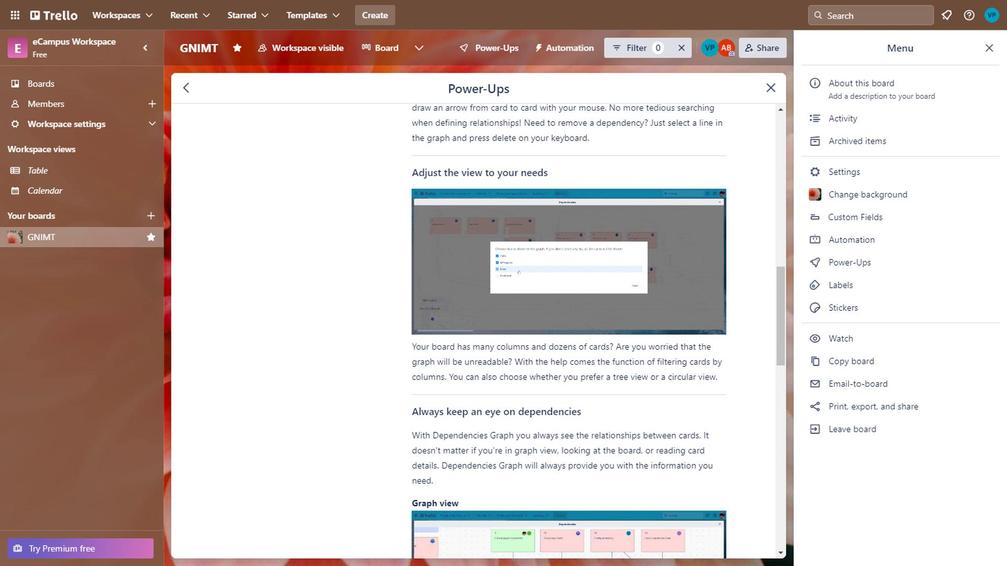 
Action: Mouse scrolled (513, 235) with delta (0, 0)
Screenshot: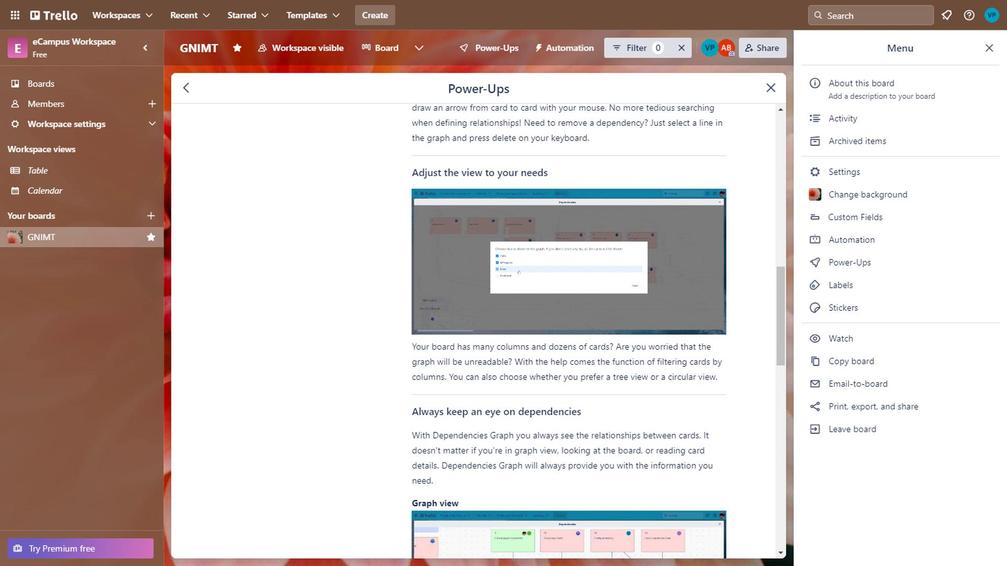 
Action: Mouse scrolled (513, 235) with delta (0, 0)
Screenshot: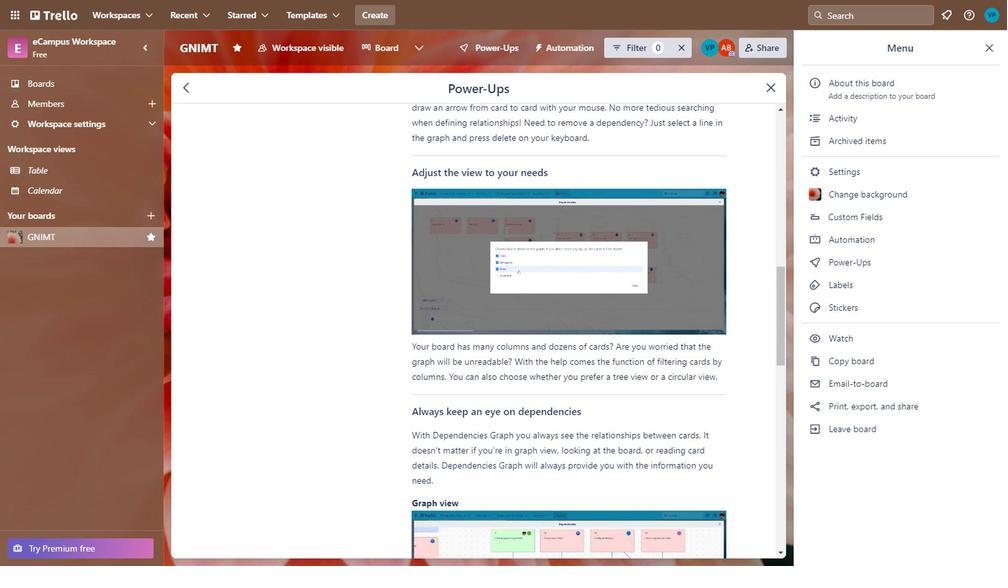 
Action: Mouse scrolled (513, 235) with delta (0, 0)
Screenshot: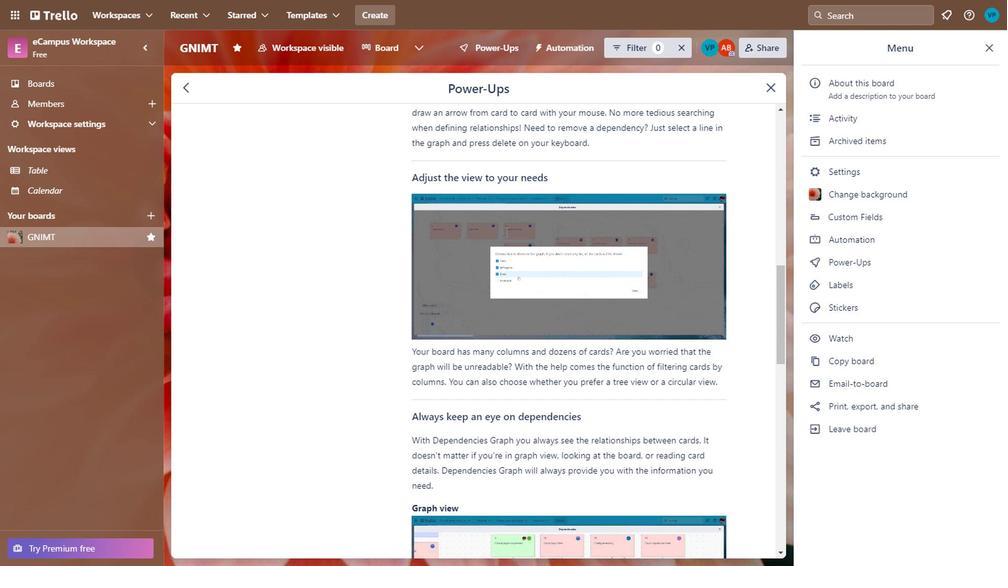 
Action: Mouse scrolled (513, 234) with delta (0, 0)
Screenshot: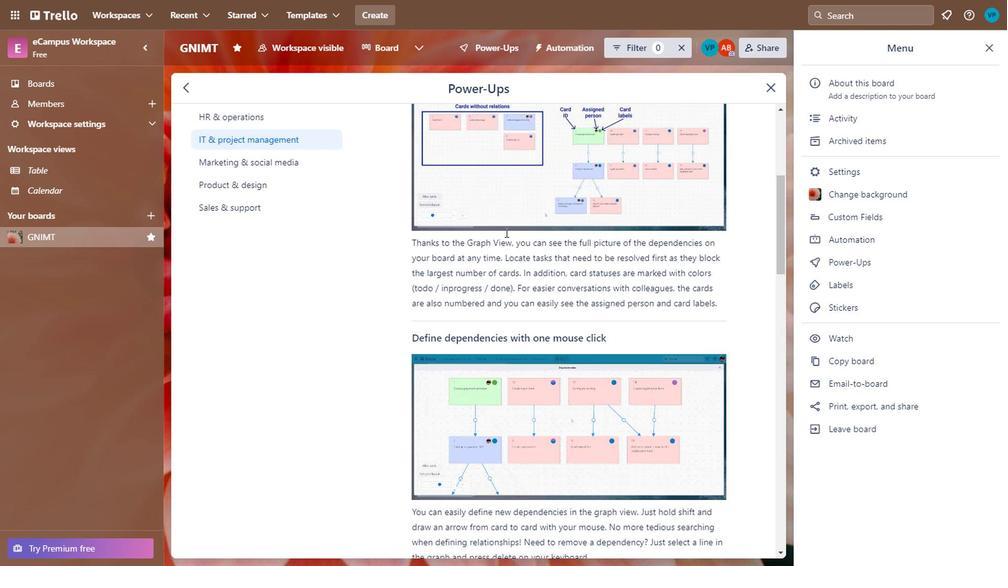 
Action: Mouse scrolled (513, 234) with delta (0, 0)
Screenshot: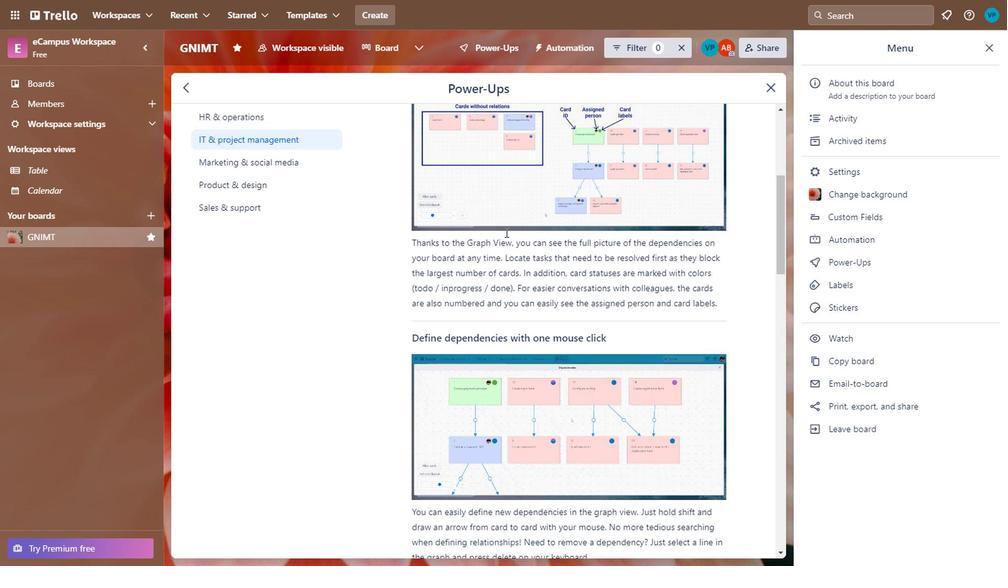 
Action: Mouse scrolled (513, 234) with delta (0, 0)
Screenshot: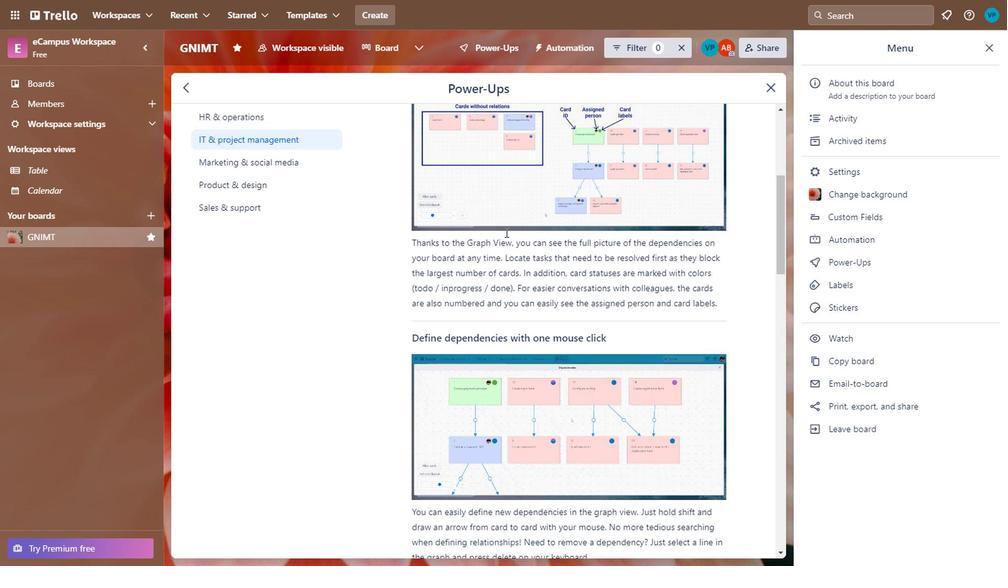 
Action: Mouse scrolled (513, 234) with delta (0, 0)
Screenshot: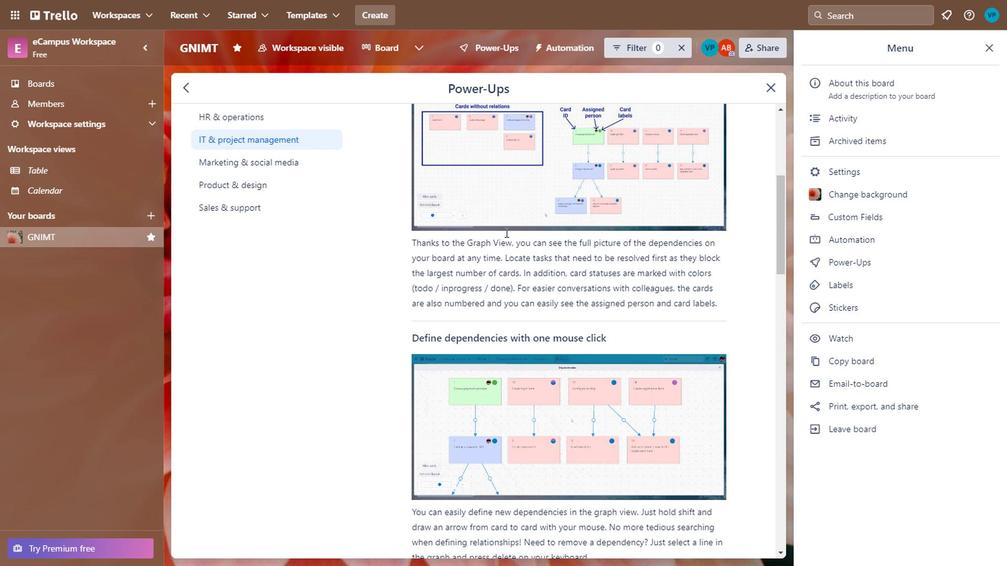 
Action: Mouse scrolled (513, 234) with delta (0, 0)
Screenshot: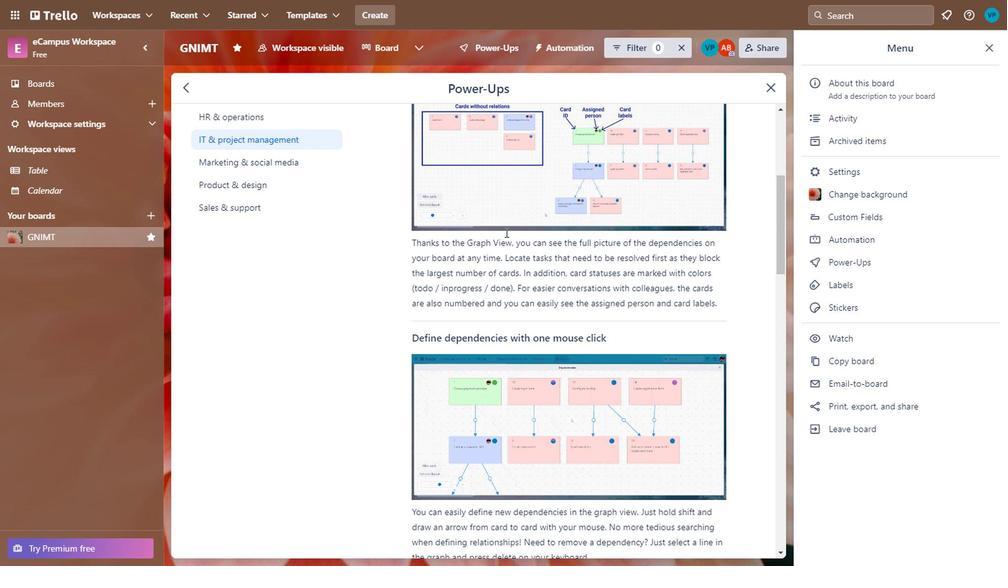 
Action: Mouse scrolled (513, 235) with delta (0, 0)
Screenshot: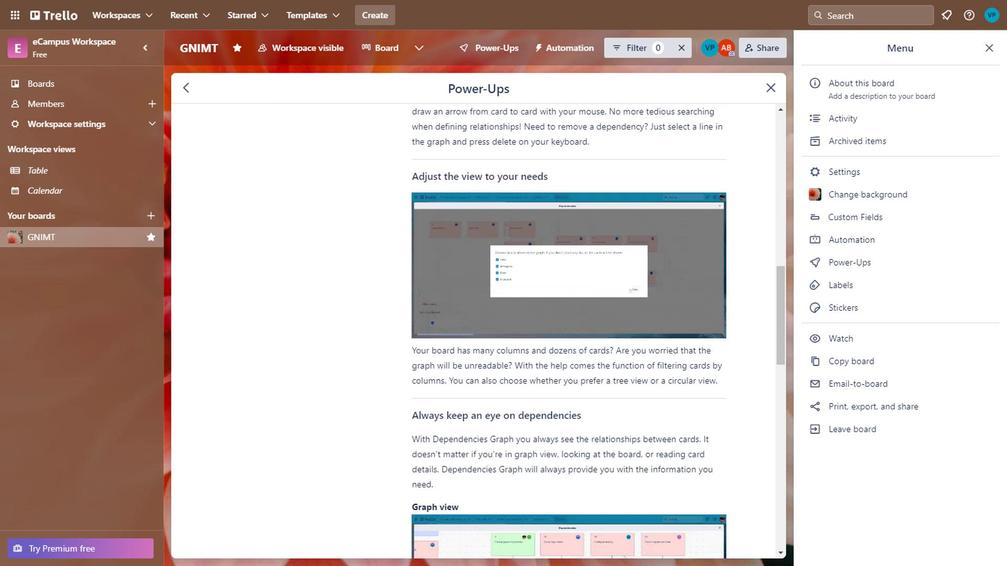 
Action: Mouse scrolled (513, 235) with delta (0, 0)
Screenshot: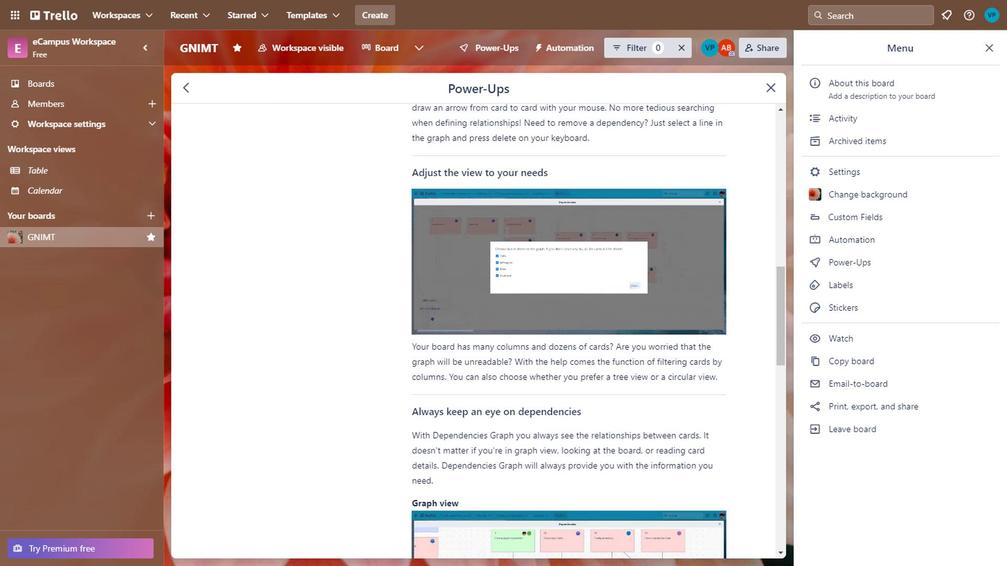 
Action: Mouse scrolled (513, 235) with delta (0, 0)
Screenshot: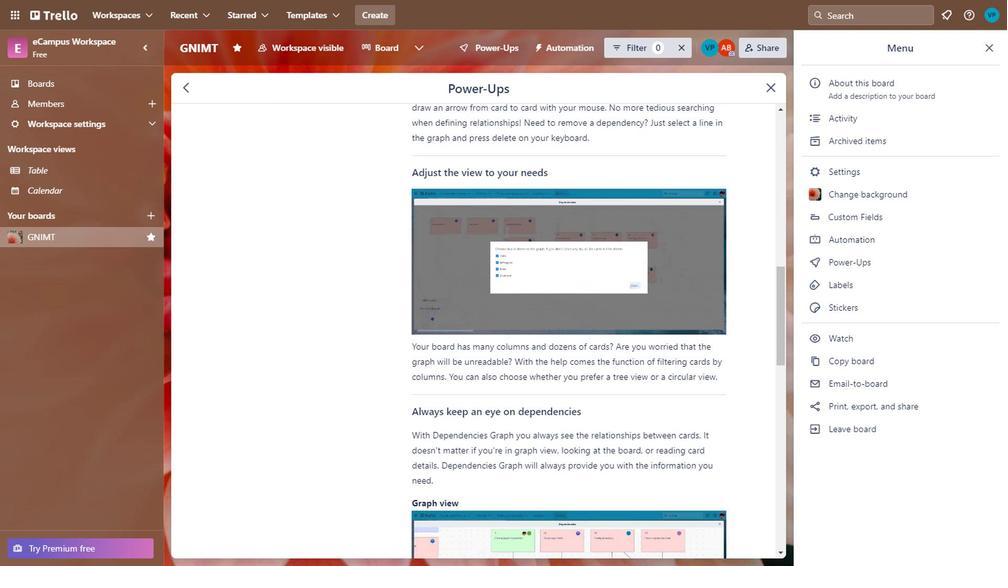 
Action: Mouse scrolled (513, 235) with delta (0, 0)
Screenshot: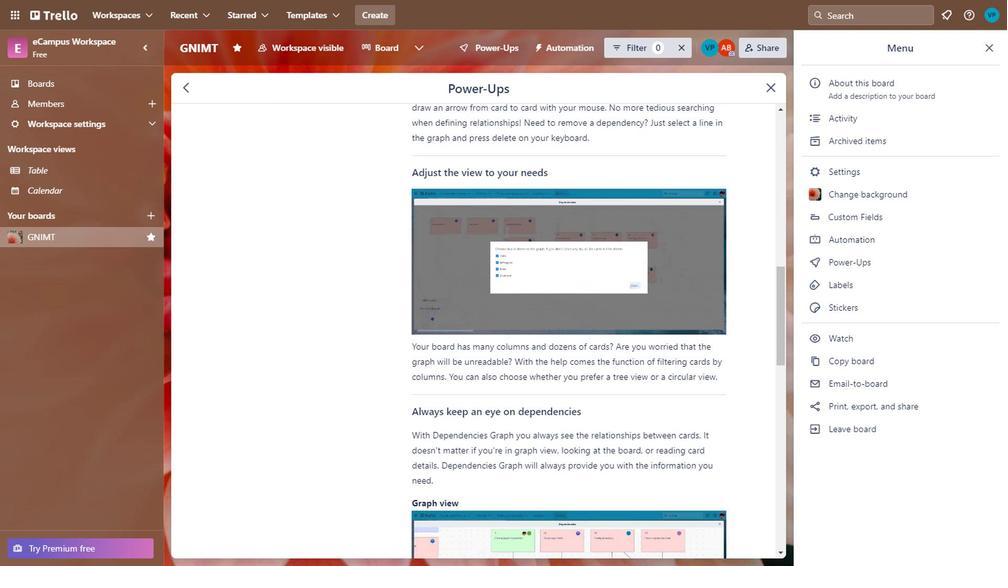 
Action: Mouse scrolled (513, 235) with delta (0, 0)
Screenshot: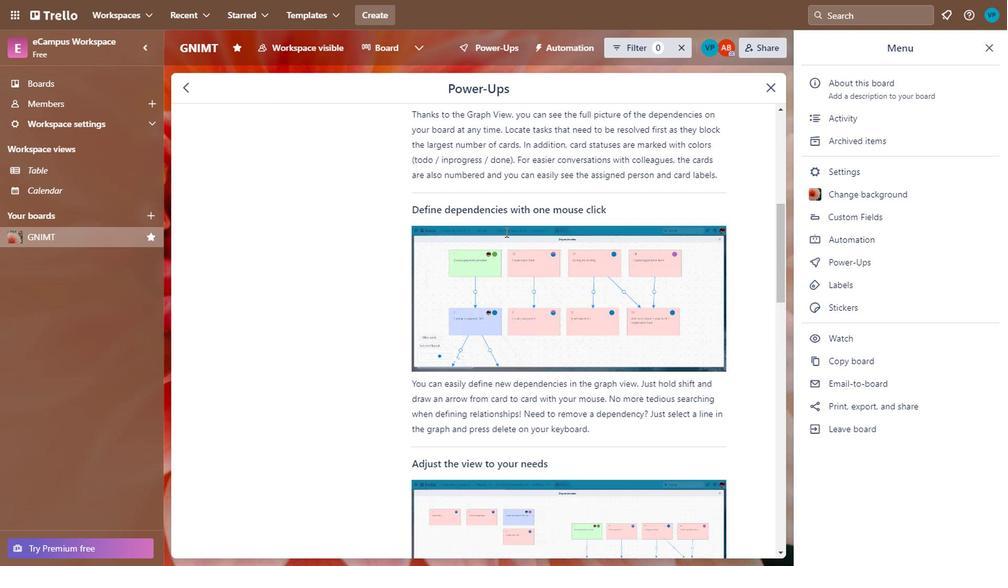 
Action: Mouse moved to (512, 235)
Screenshot: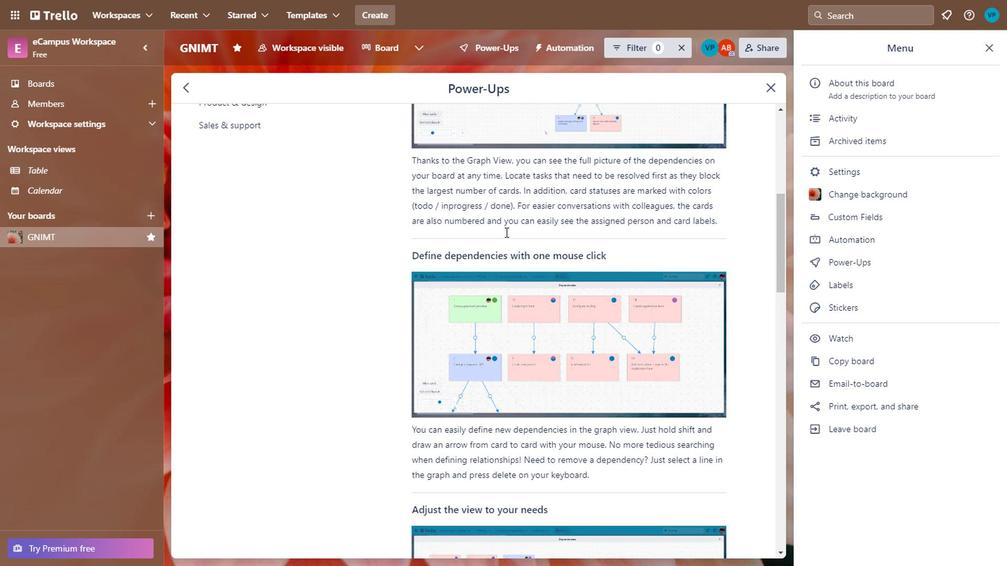 
Action: Mouse scrolled (512, 235) with delta (0, 0)
Screenshot: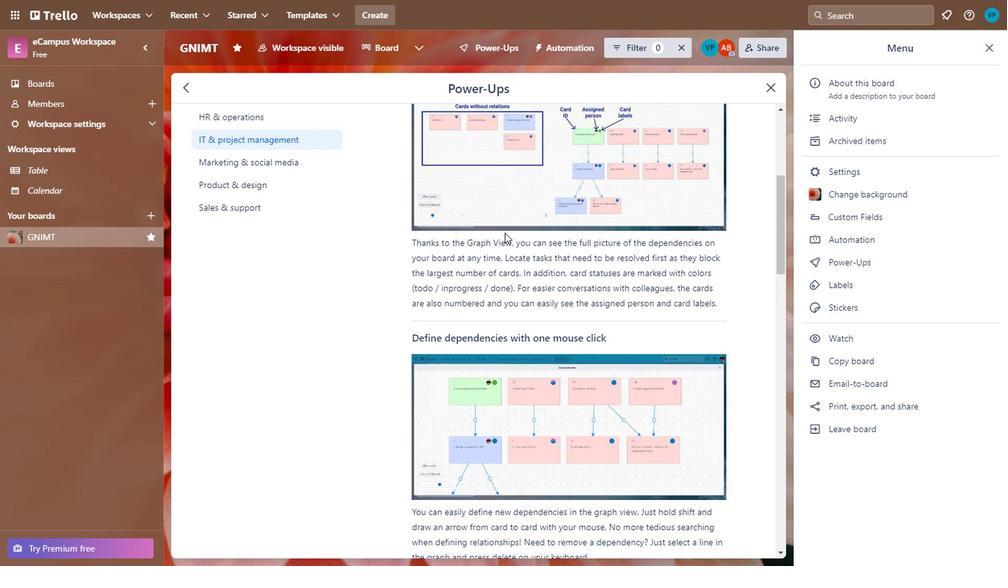 
Action: Mouse scrolled (512, 235) with delta (0, 0)
Screenshot: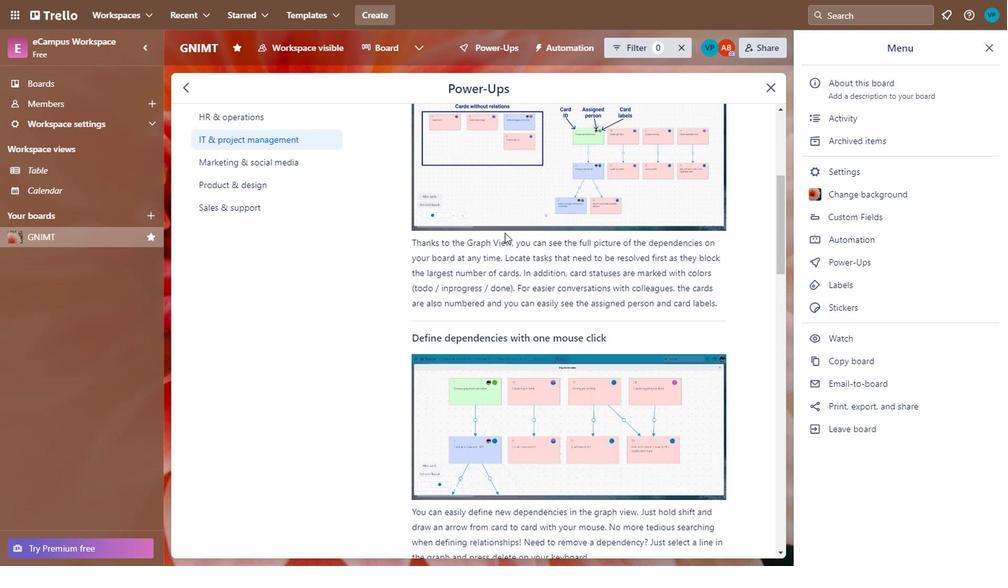 
Action: Mouse scrolled (512, 235) with delta (0, 0)
